 Task: Slide 17 - Target Infographic.
Action: Mouse moved to (41, 109)
Screenshot: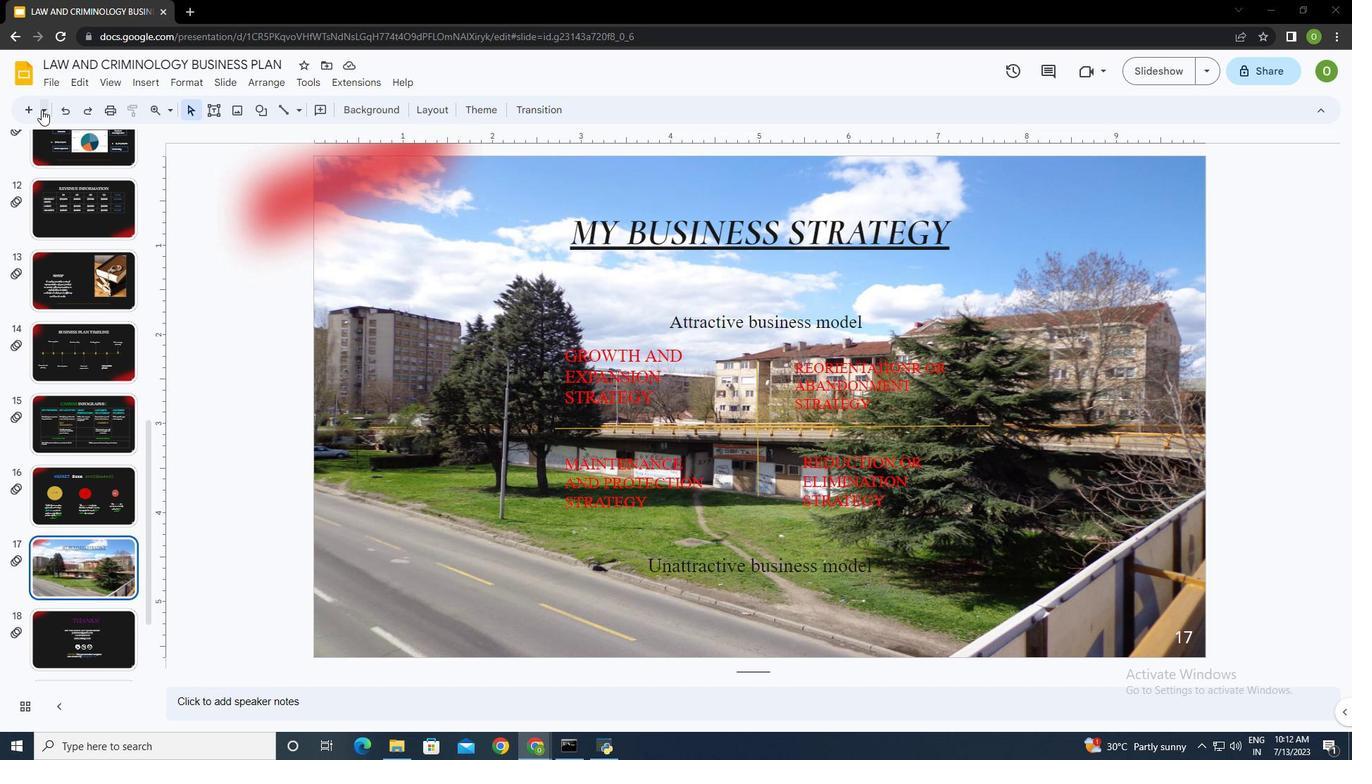 
Action: Mouse pressed left at (41, 109)
Screenshot: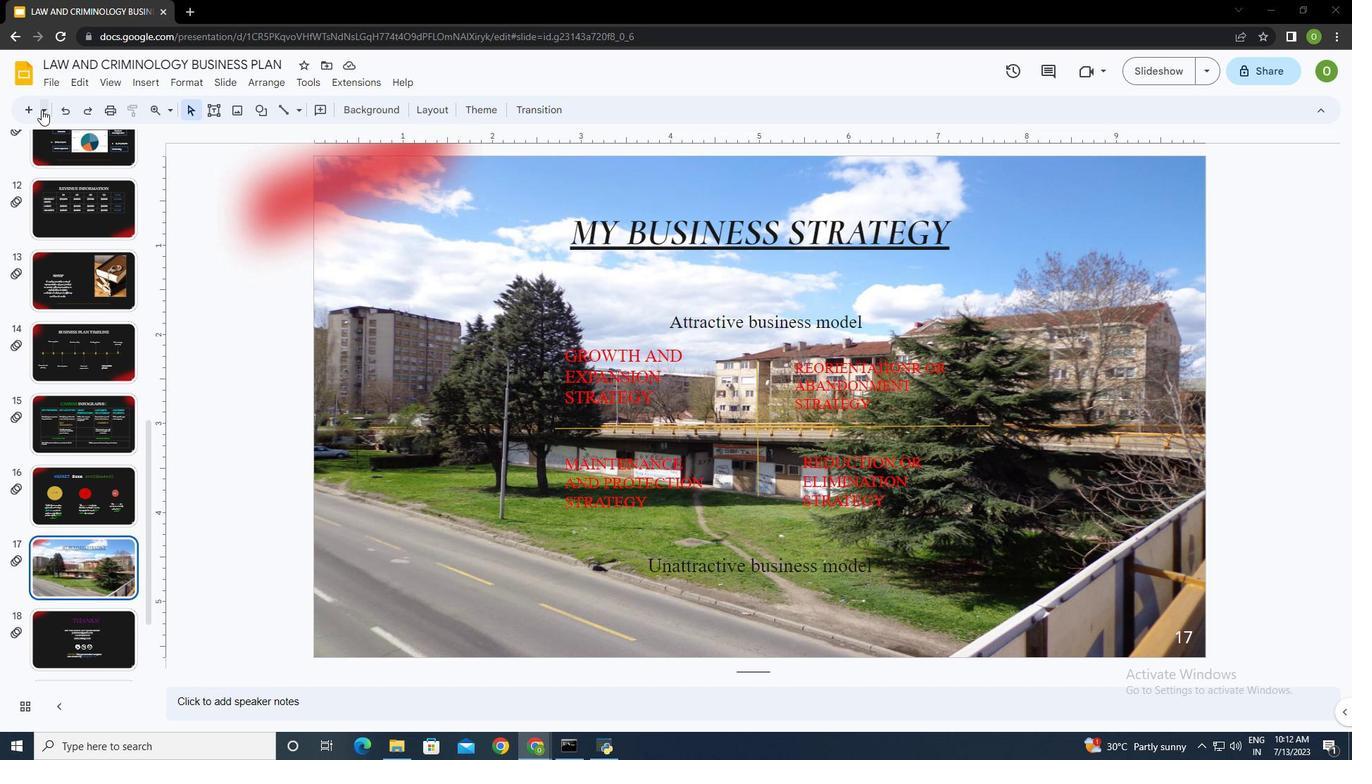 
Action: Mouse moved to (169, 257)
Screenshot: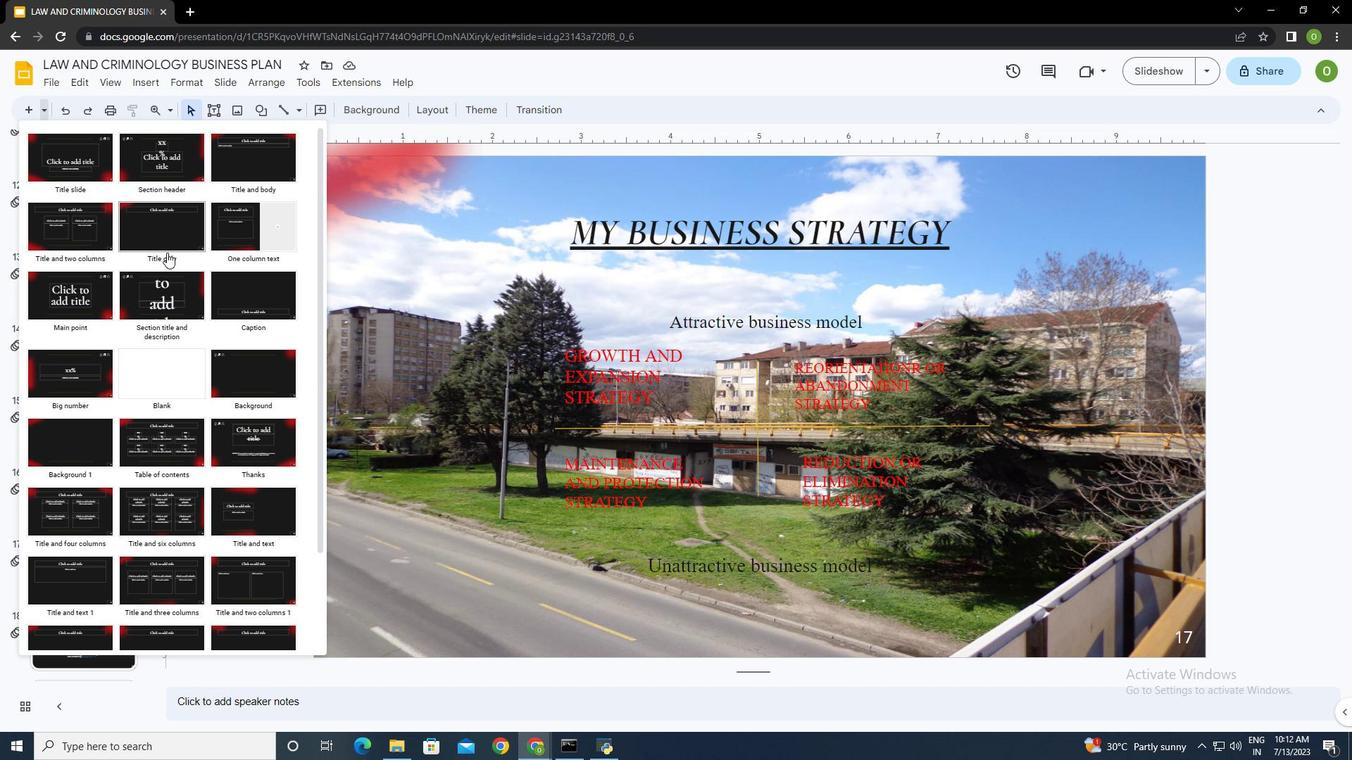 
Action: Mouse scrolled (169, 257) with delta (0, 0)
Screenshot: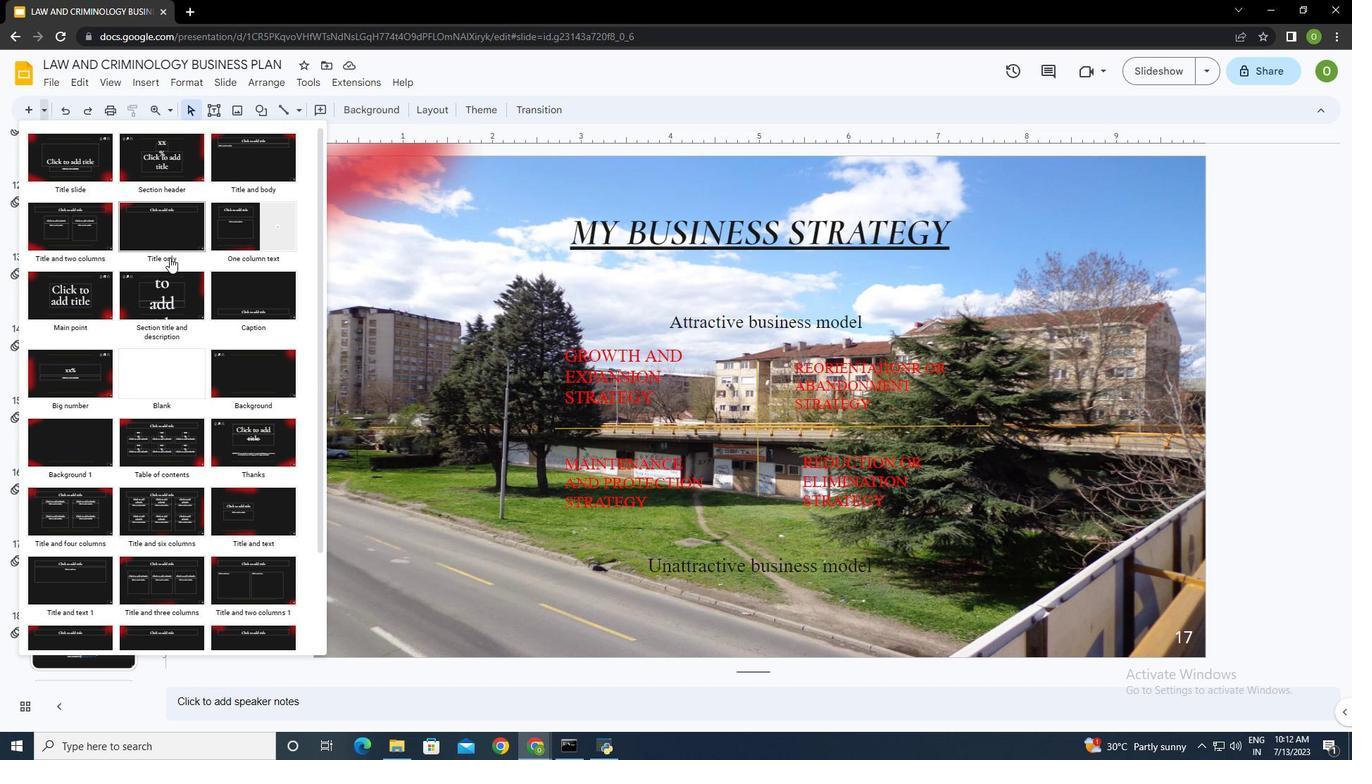 
Action: Mouse scrolled (169, 257) with delta (0, 0)
Screenshot: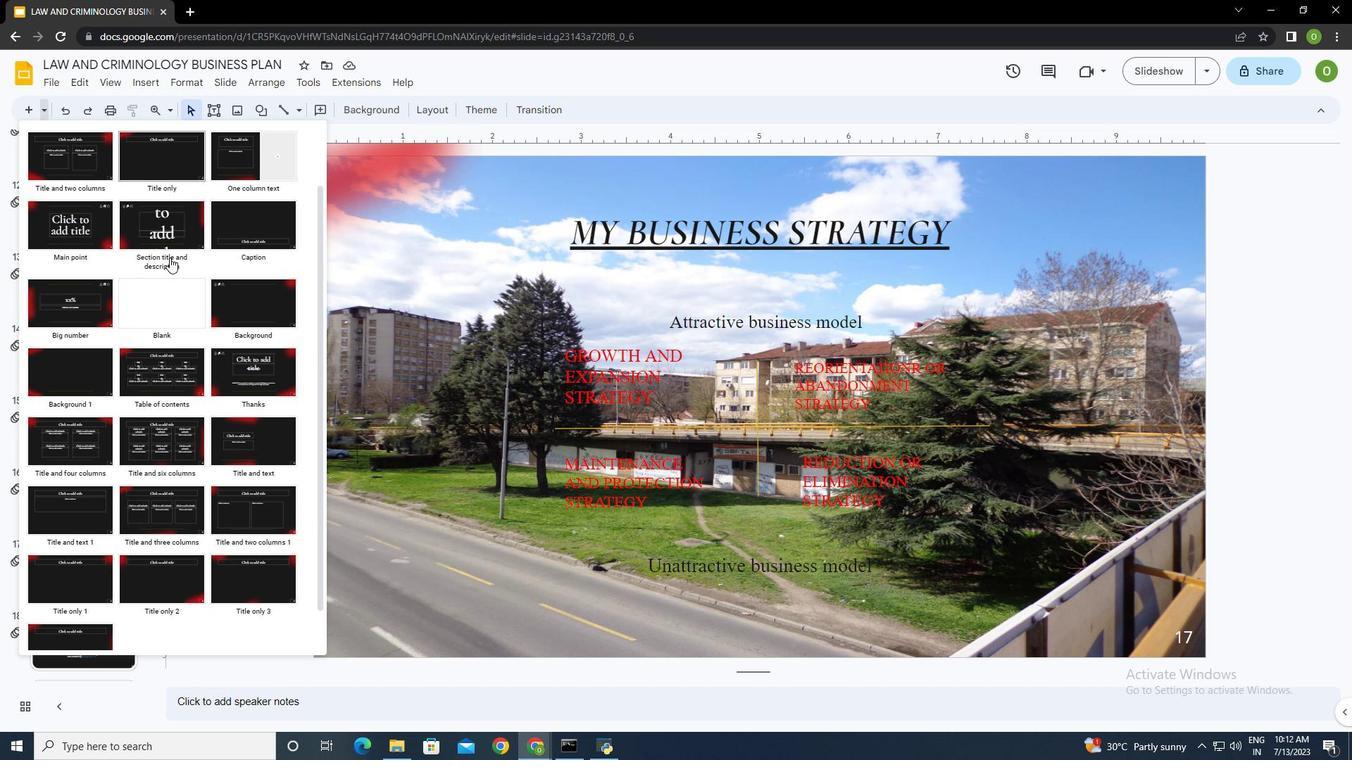 
Action: Mouse scrolled (169, 257) with delta (0, 0)
Screenshot: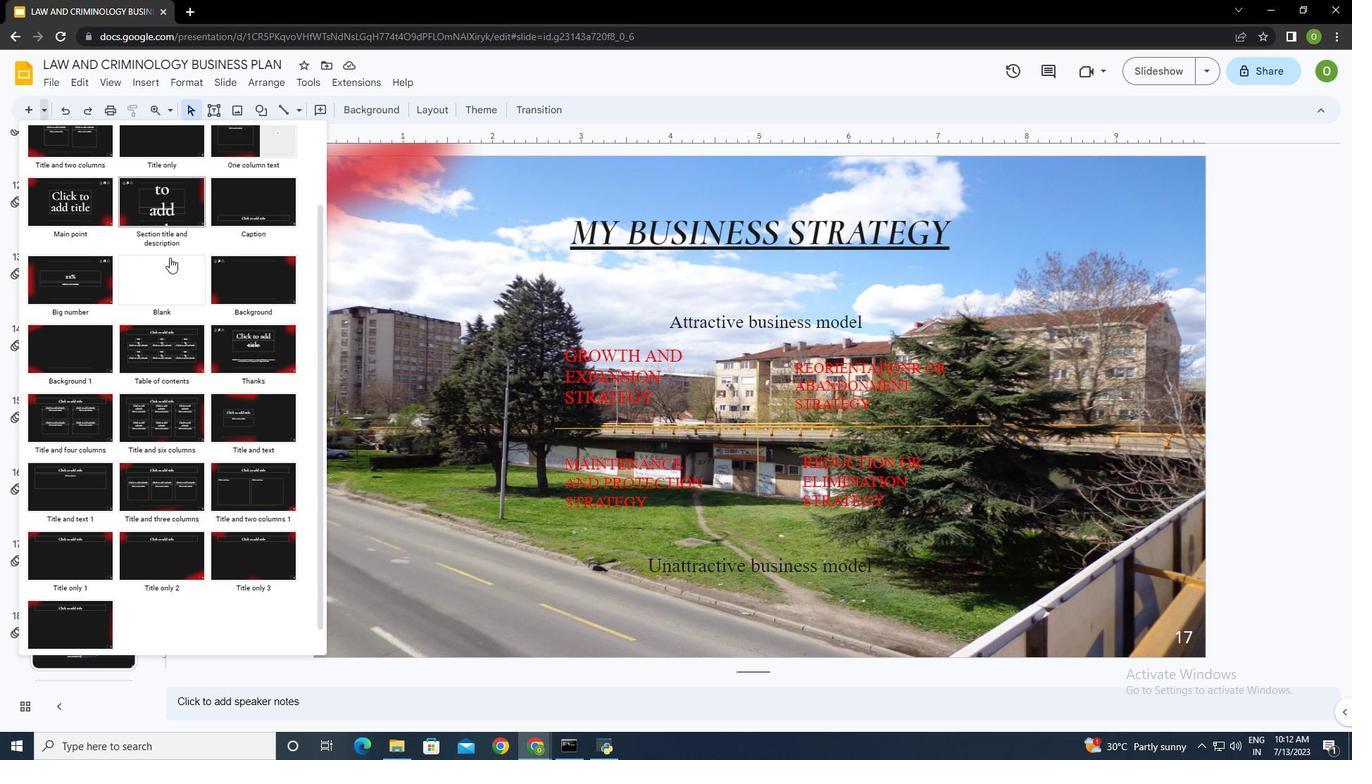 
Action: Mouse moved to (169, 257)
Screenshot: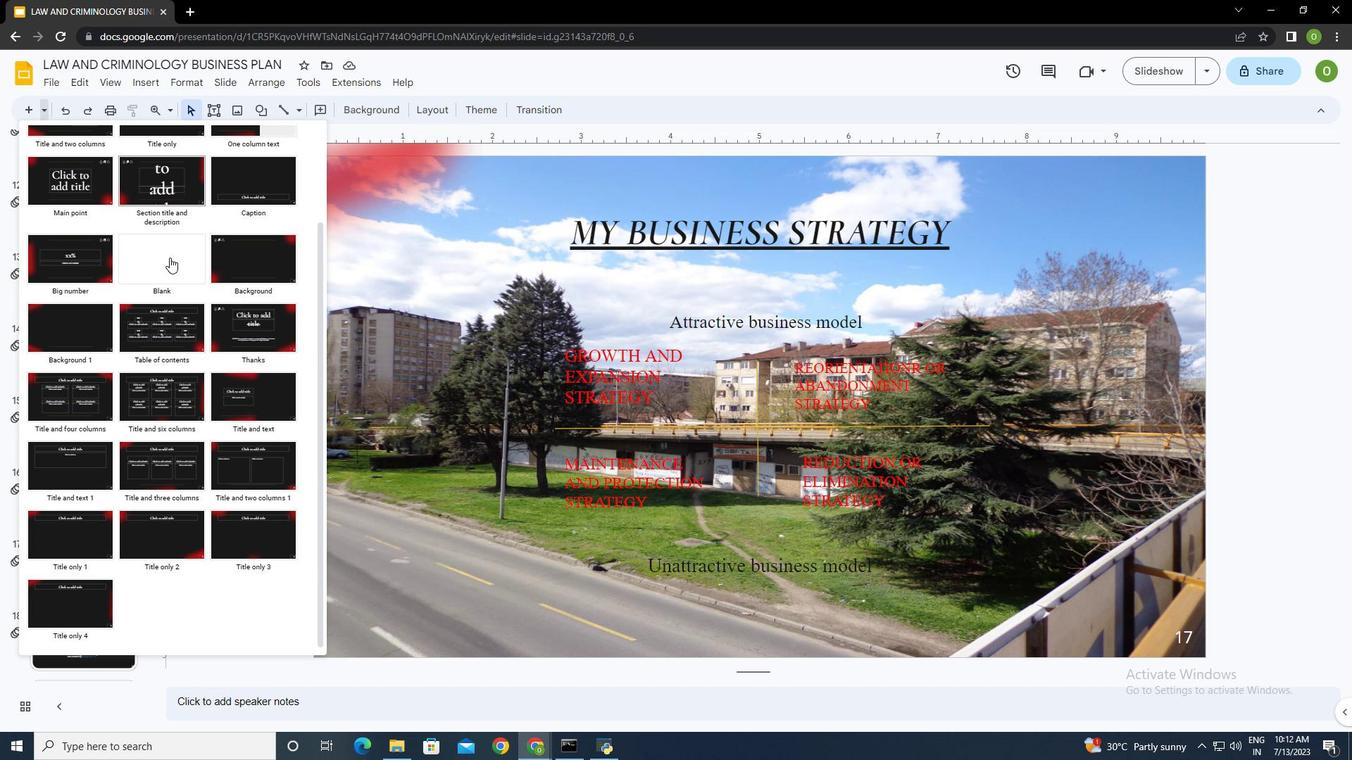 
Action: Mouse scrolled (169, 257) with delta (0, 0)
Screenshot: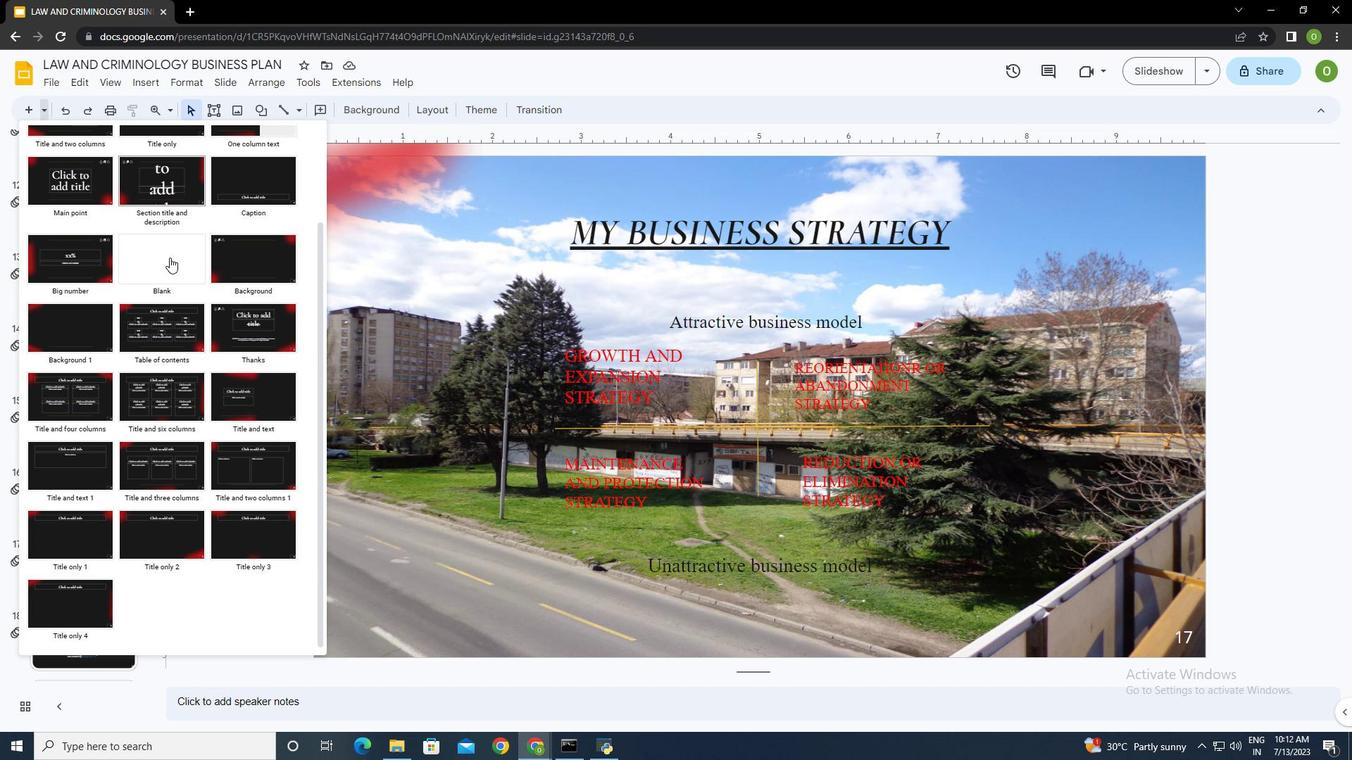 
Action: Mouse scrolled (169, 257) with delta (0, 0)
Screenshot: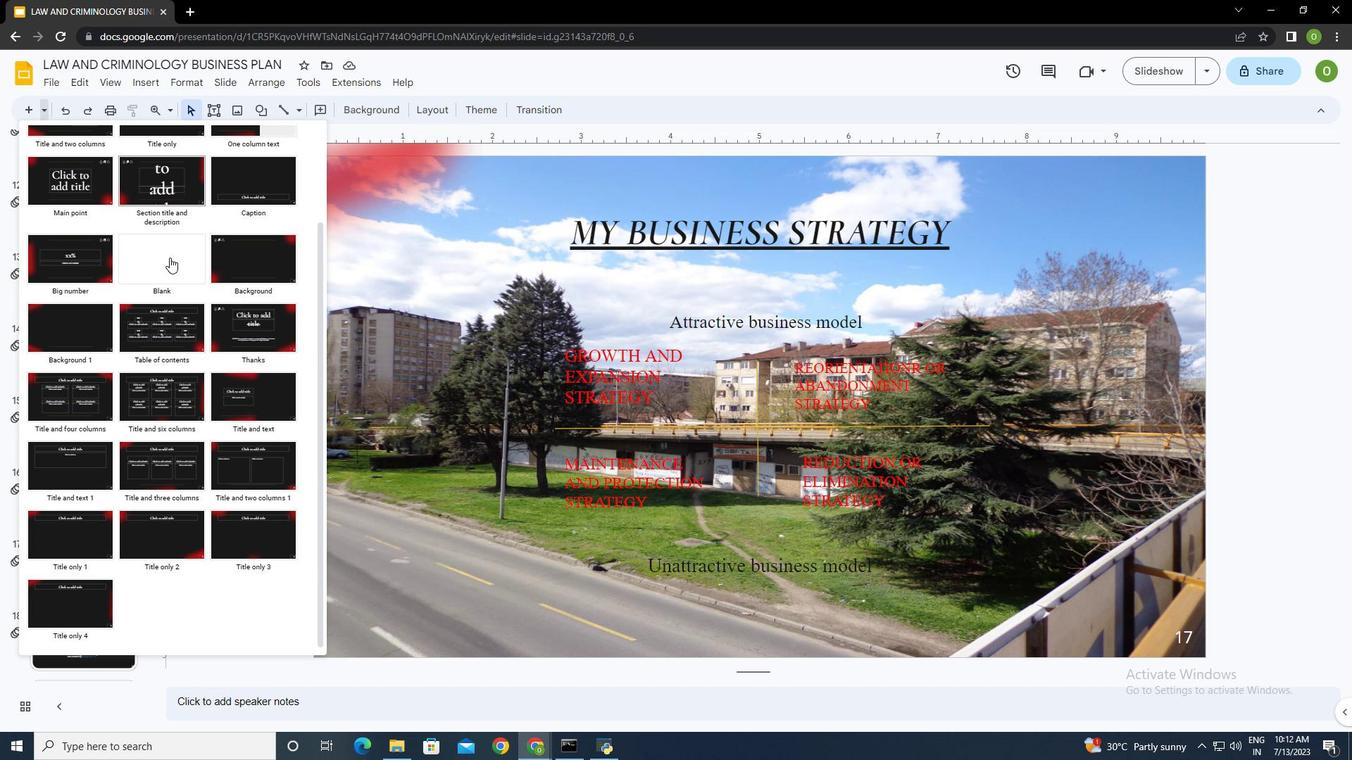 
Action: Mouse scrolled (169, 257) with delta (0, 0)
Screenshot: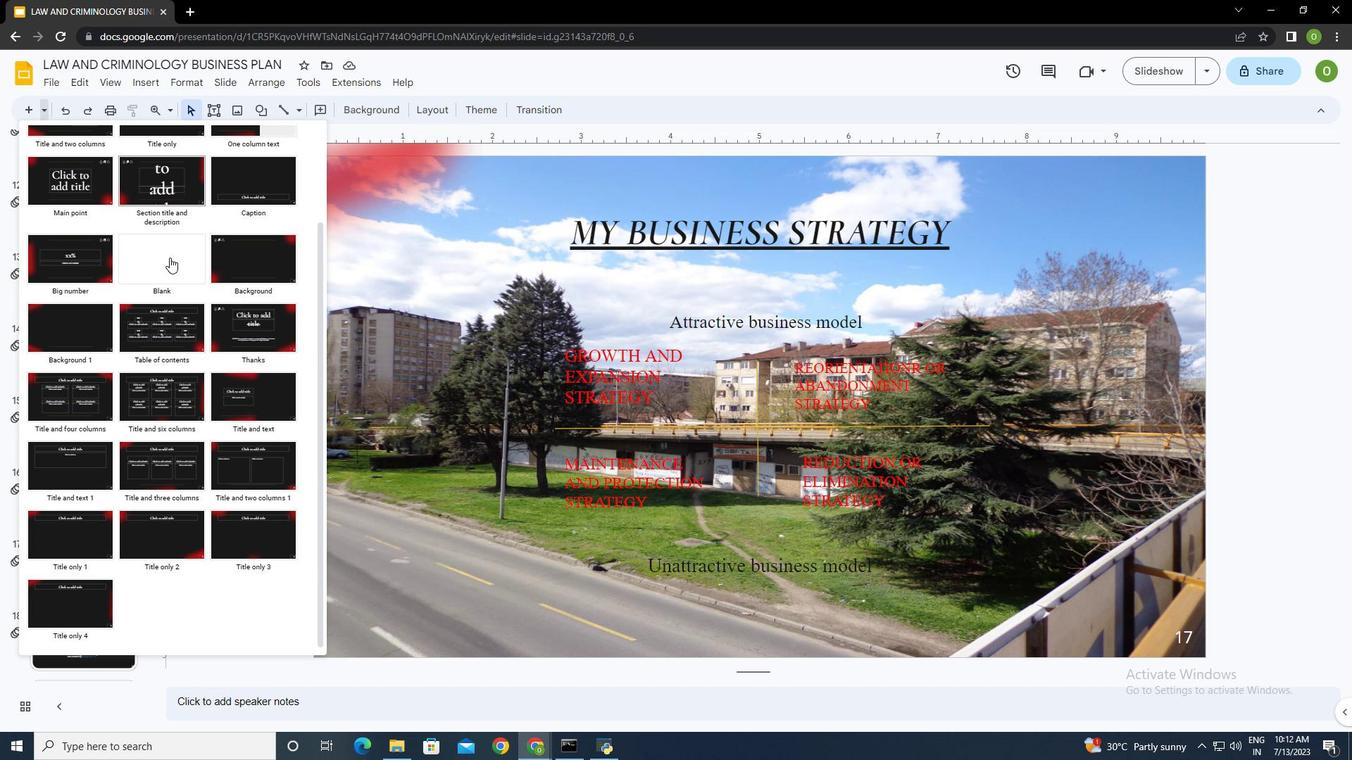 
Action: Mouse scrolled (169, 257) with delta (0, 0)
Screenshot: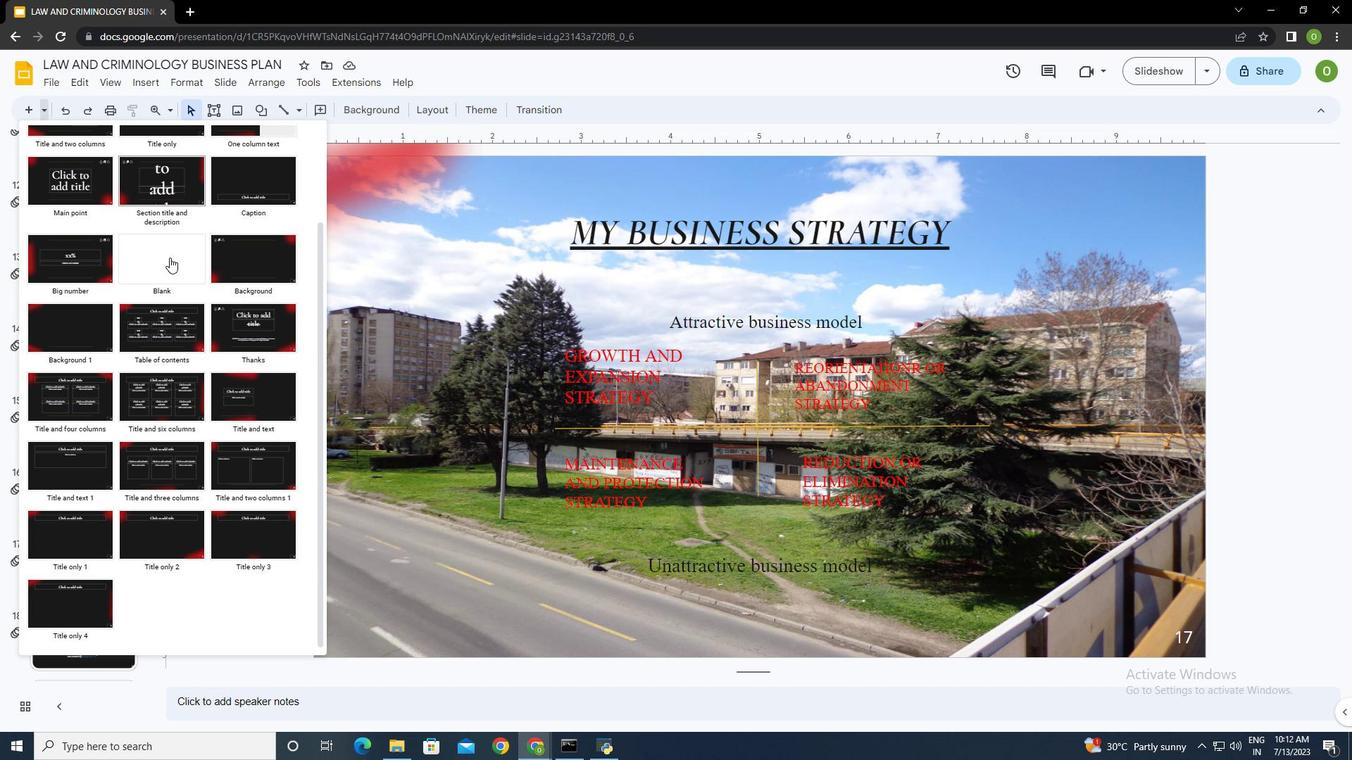 
Action: Mouse moved to (169, 257)
Screenshot: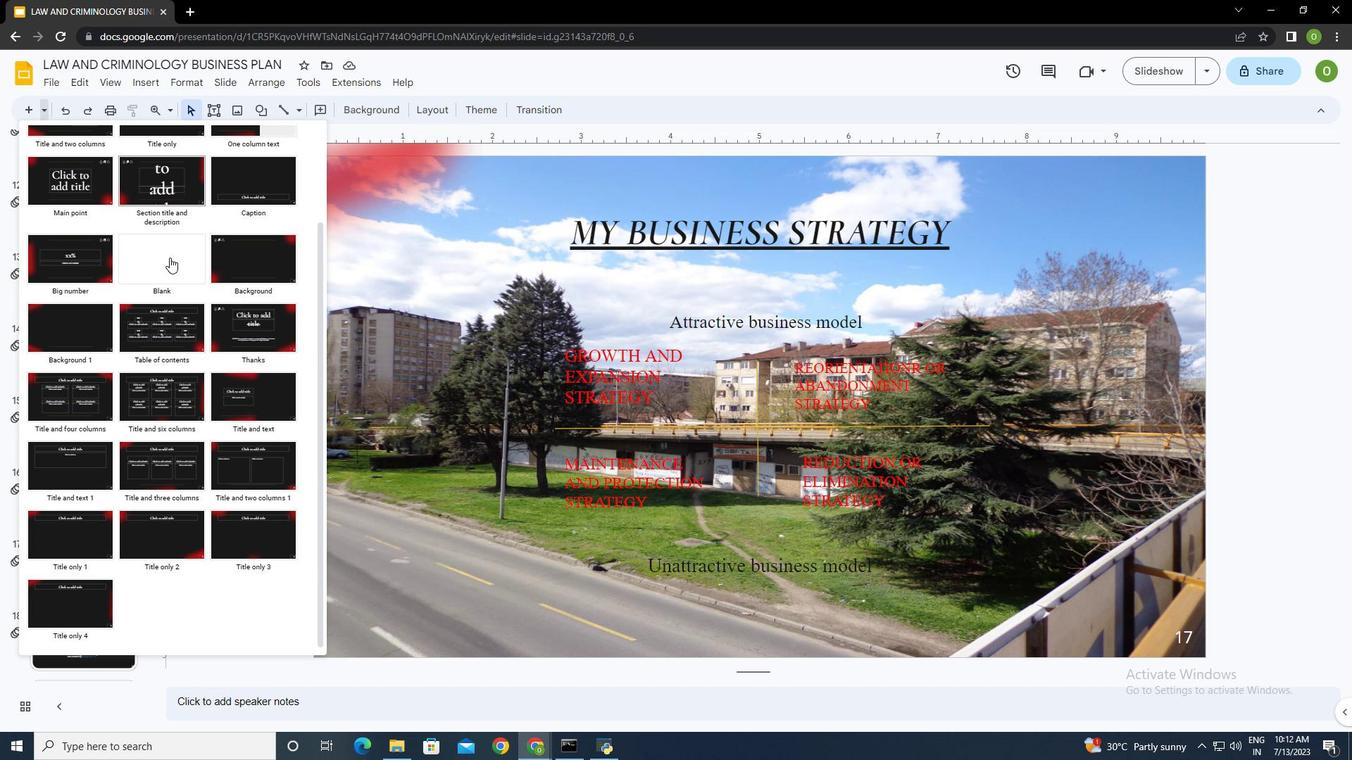 
Action: Mouse scrolled (169, 257) with delta (0, 0)
Screenshot: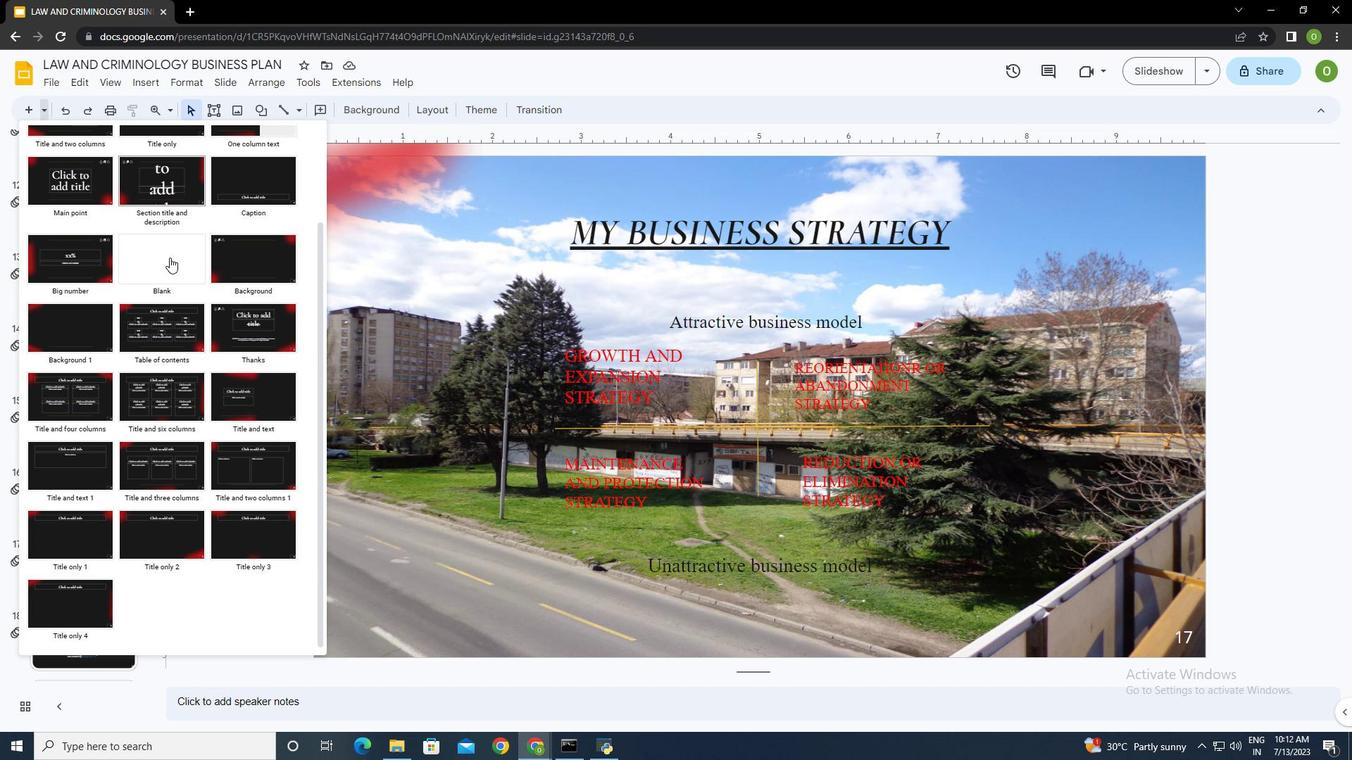 
Action: Mouse scrolled (169, 257) with delta (0, 0)
Screenshot: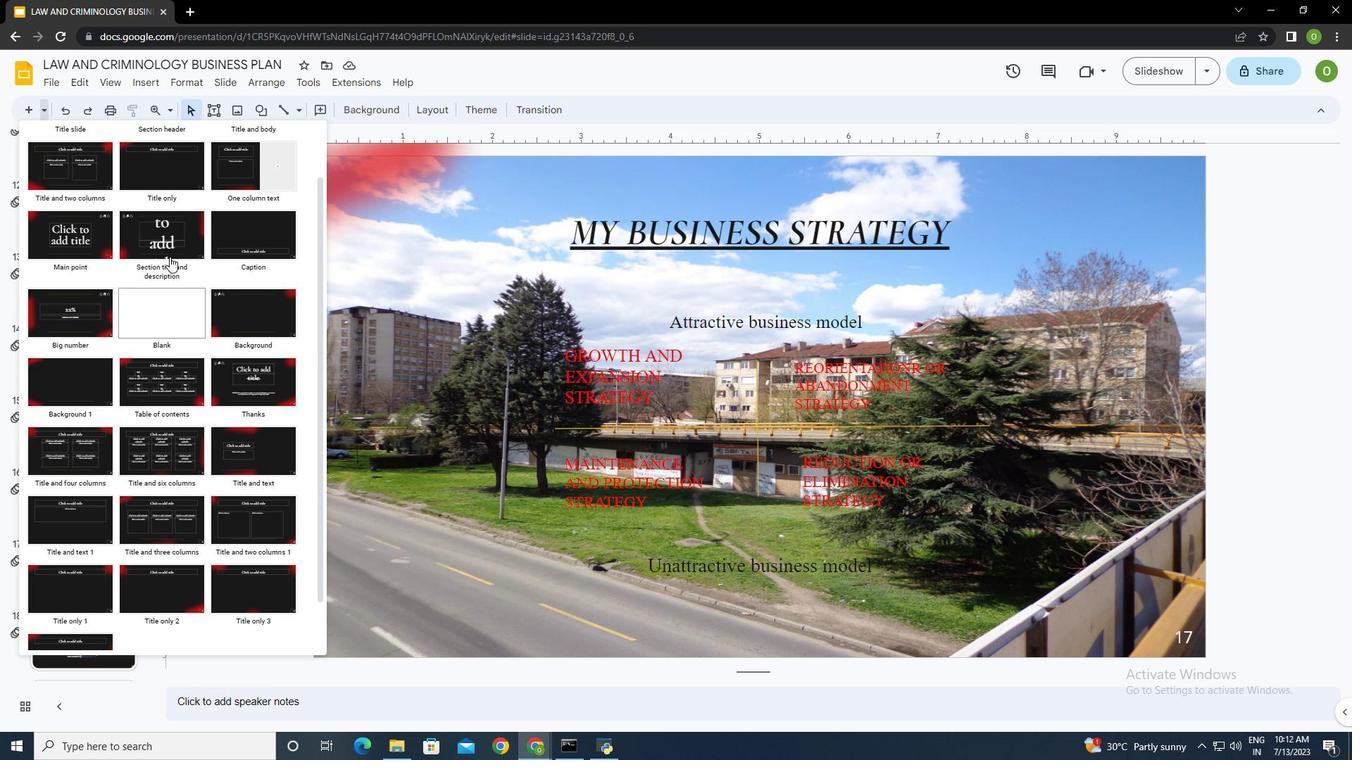 
Action: Mouse scrolled (169, 257) with delta (0, 0)
Screenshot: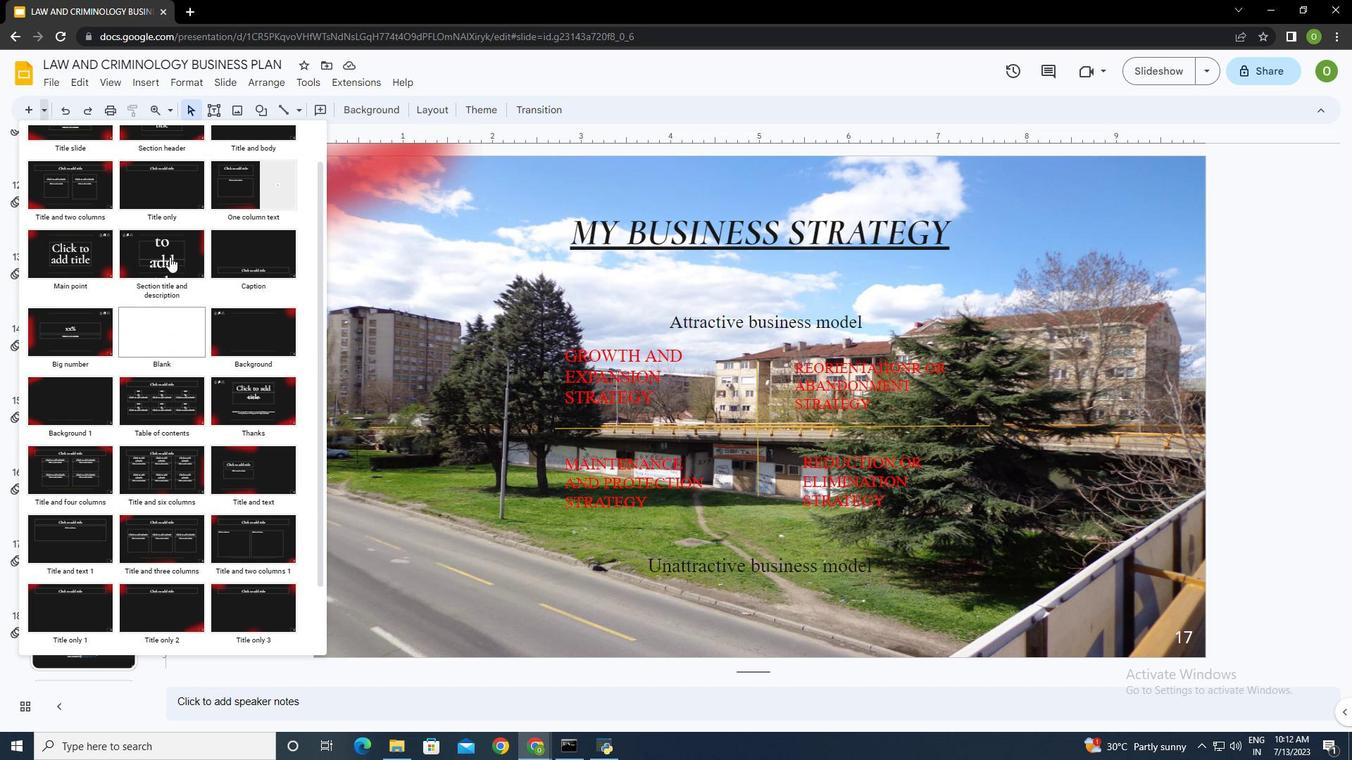 
Action: Mouse moved to (168, 223)
Screenshot: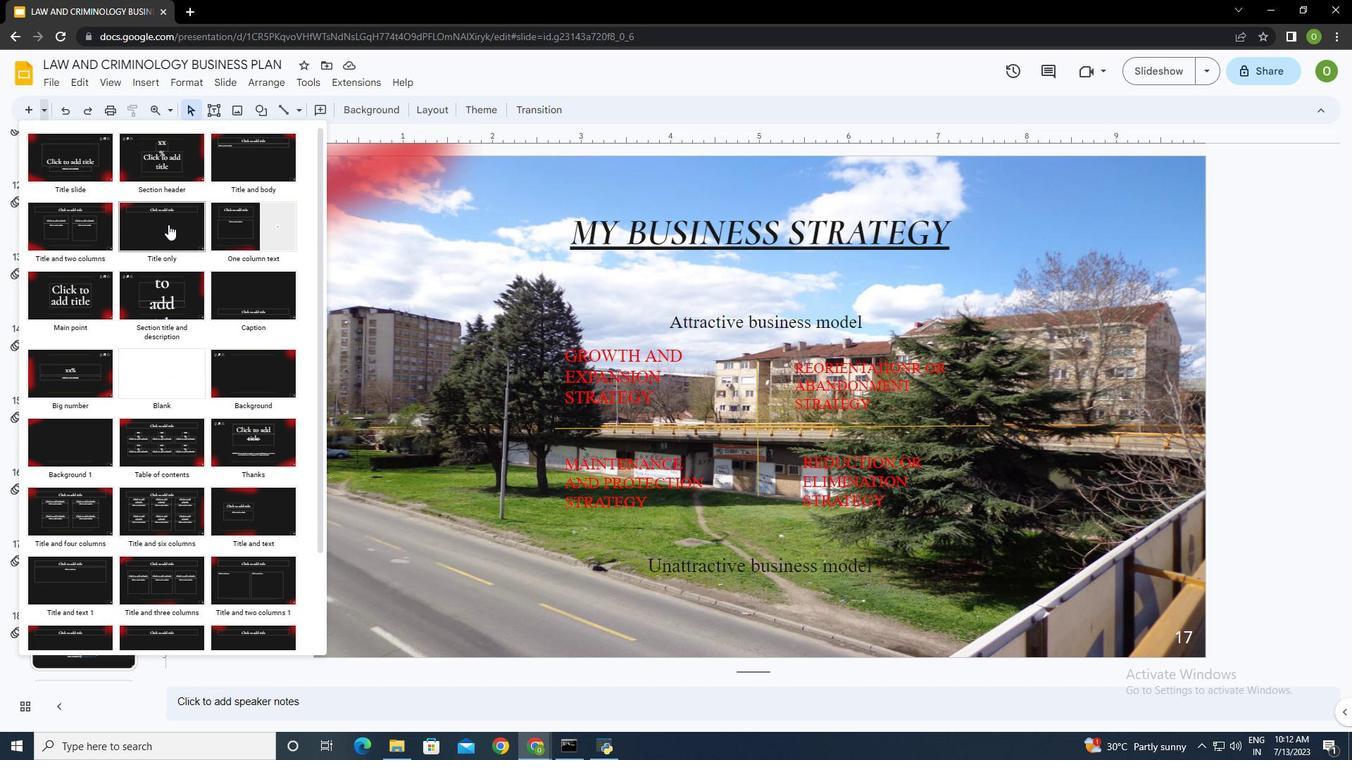 
Action: Mouse pressed left at (168, 223)
Screenshot: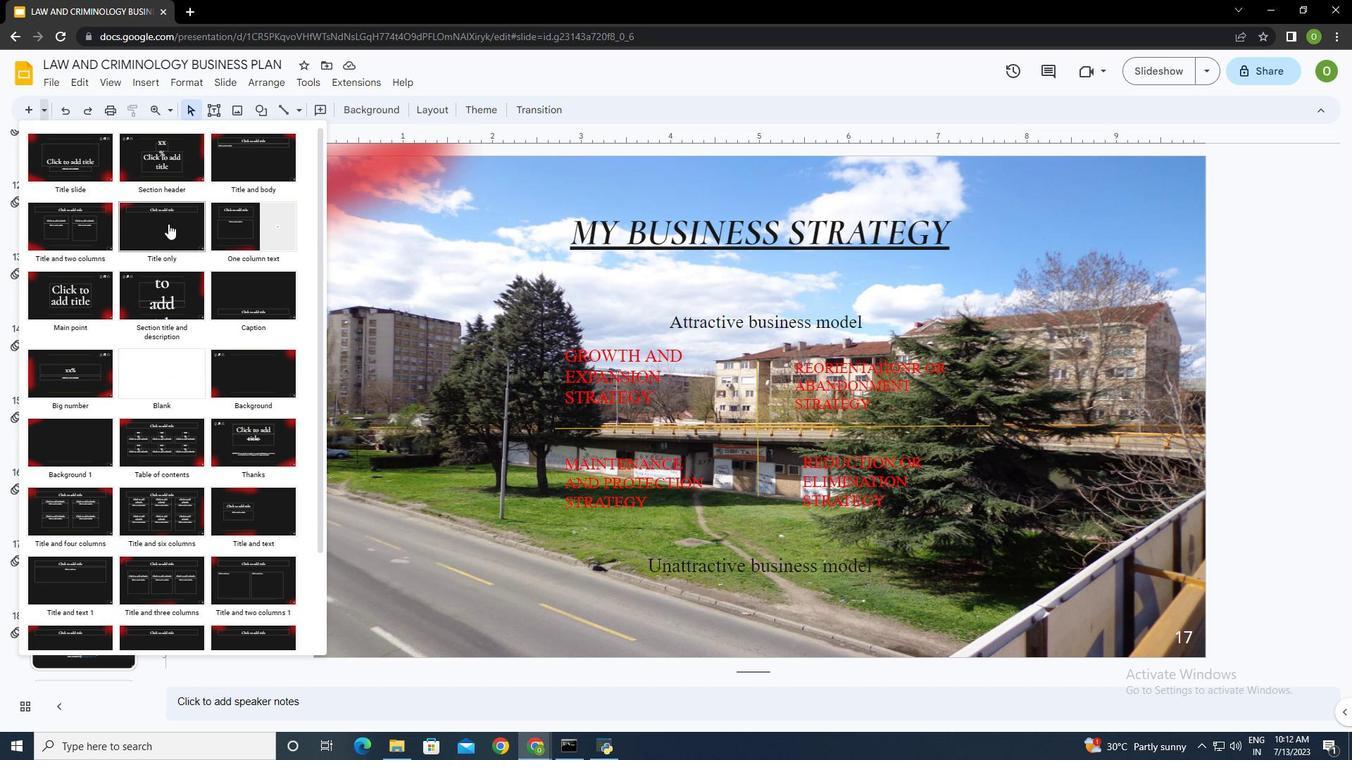 
Action: Mouse moved to (533, 216)
Screenshot: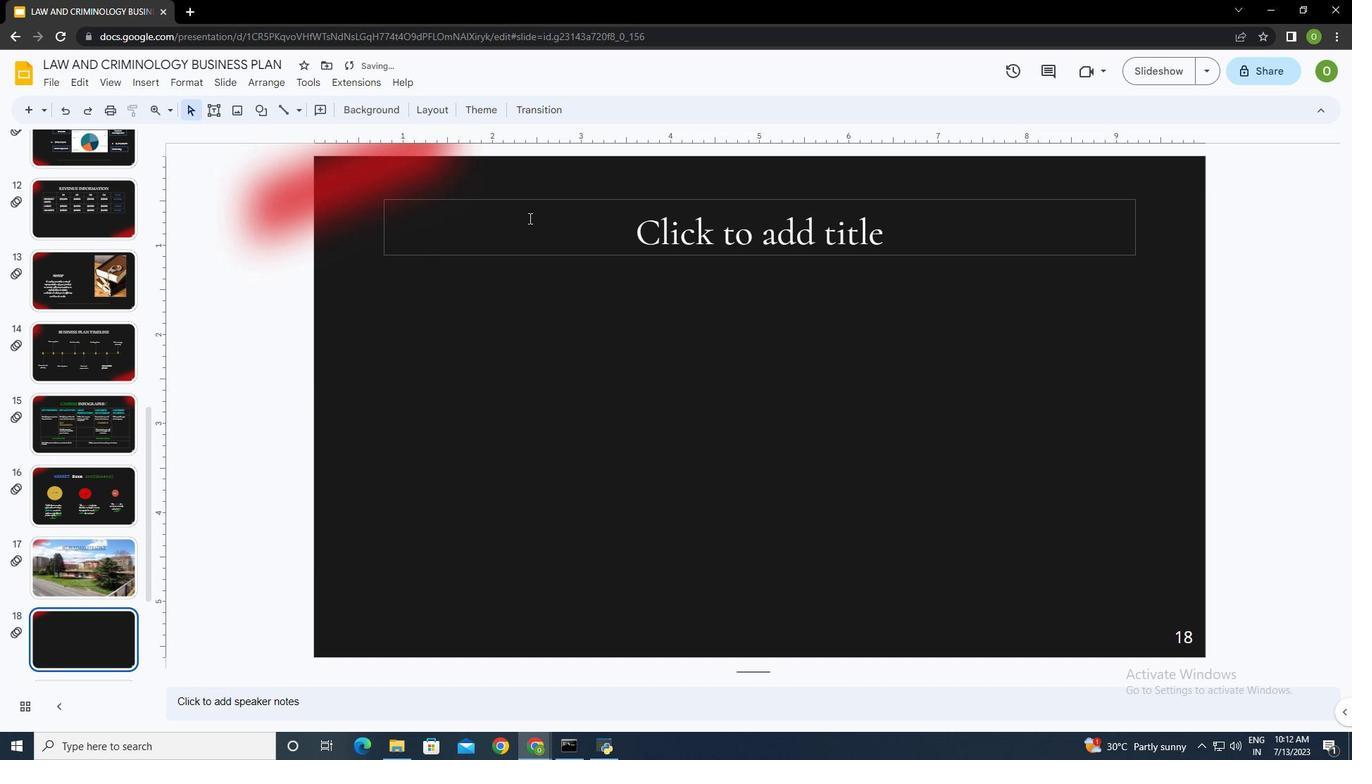 
Action: Mouse pressed left at (533, 216)
Screenshot: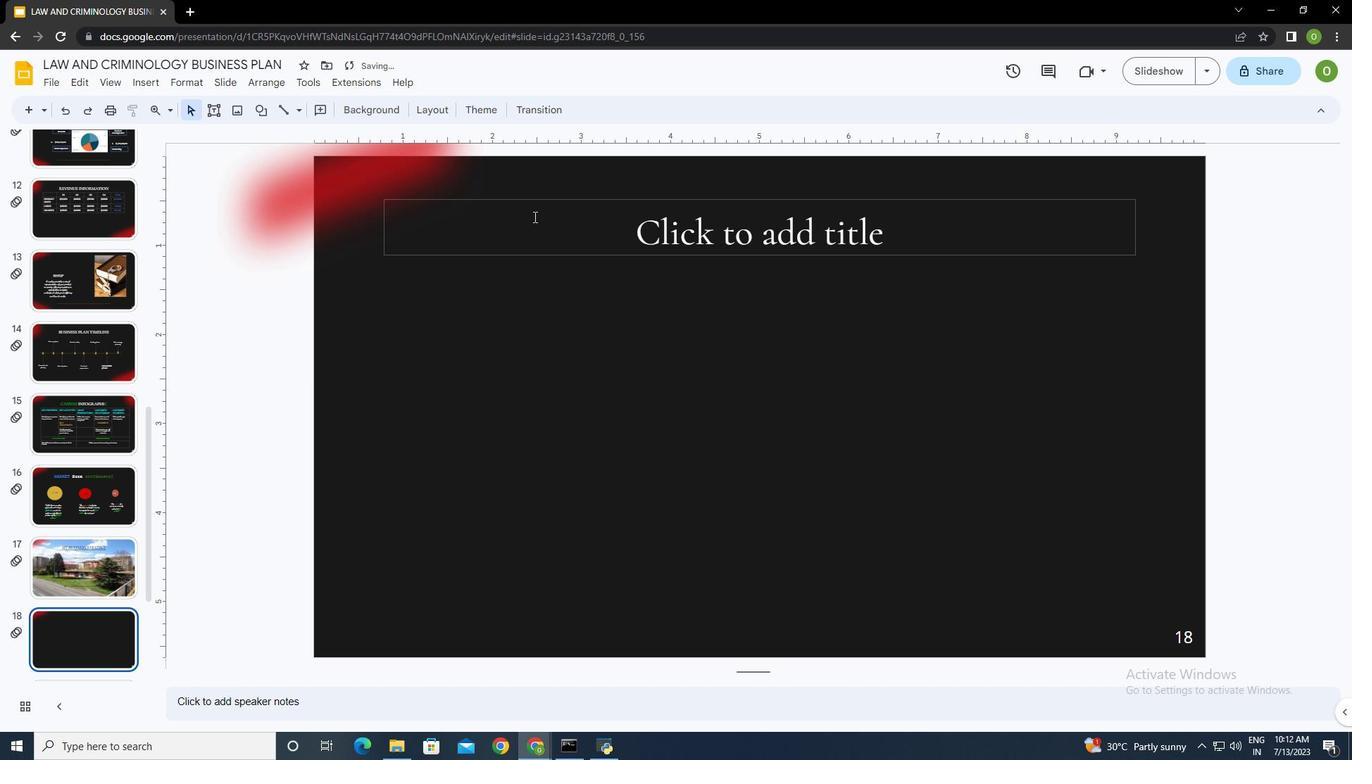 
Action: Mouse moved to (537, 235)
Screenshot: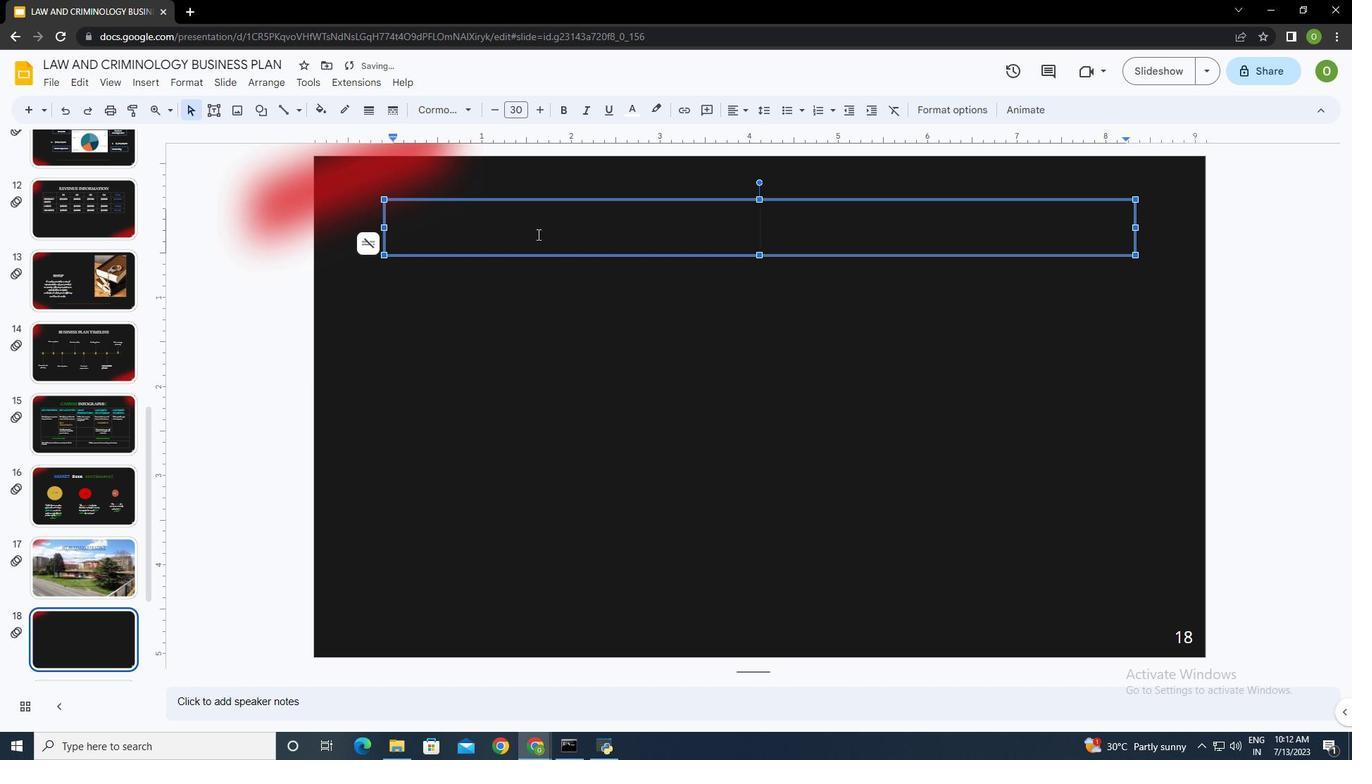 
Action: Key pressed <Key.caps_lock>TARH<Key.backspace>GET<Key.space>INFORA<Key.backspace><Key.backspace>GRAPHIC
Screenshot: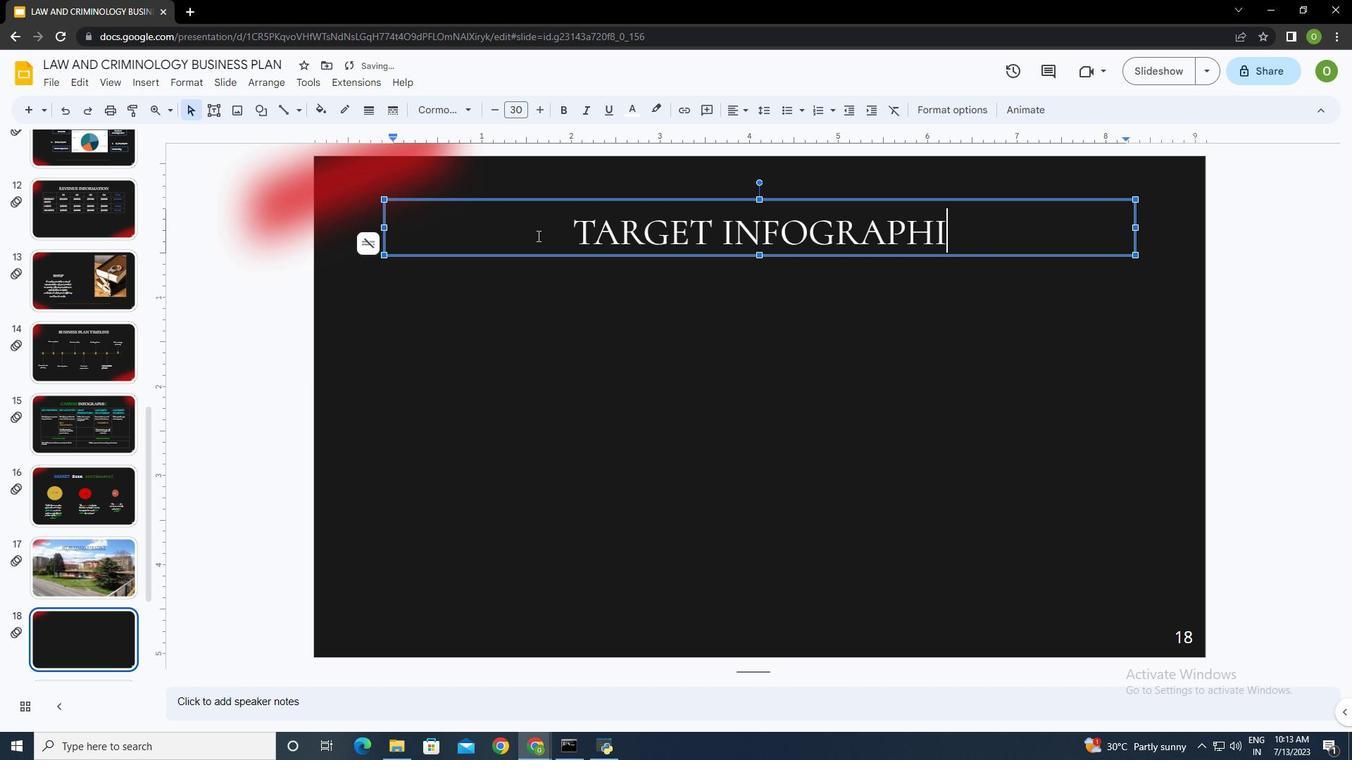 
Action: Mouse moved to (628, 345)
Screenshot: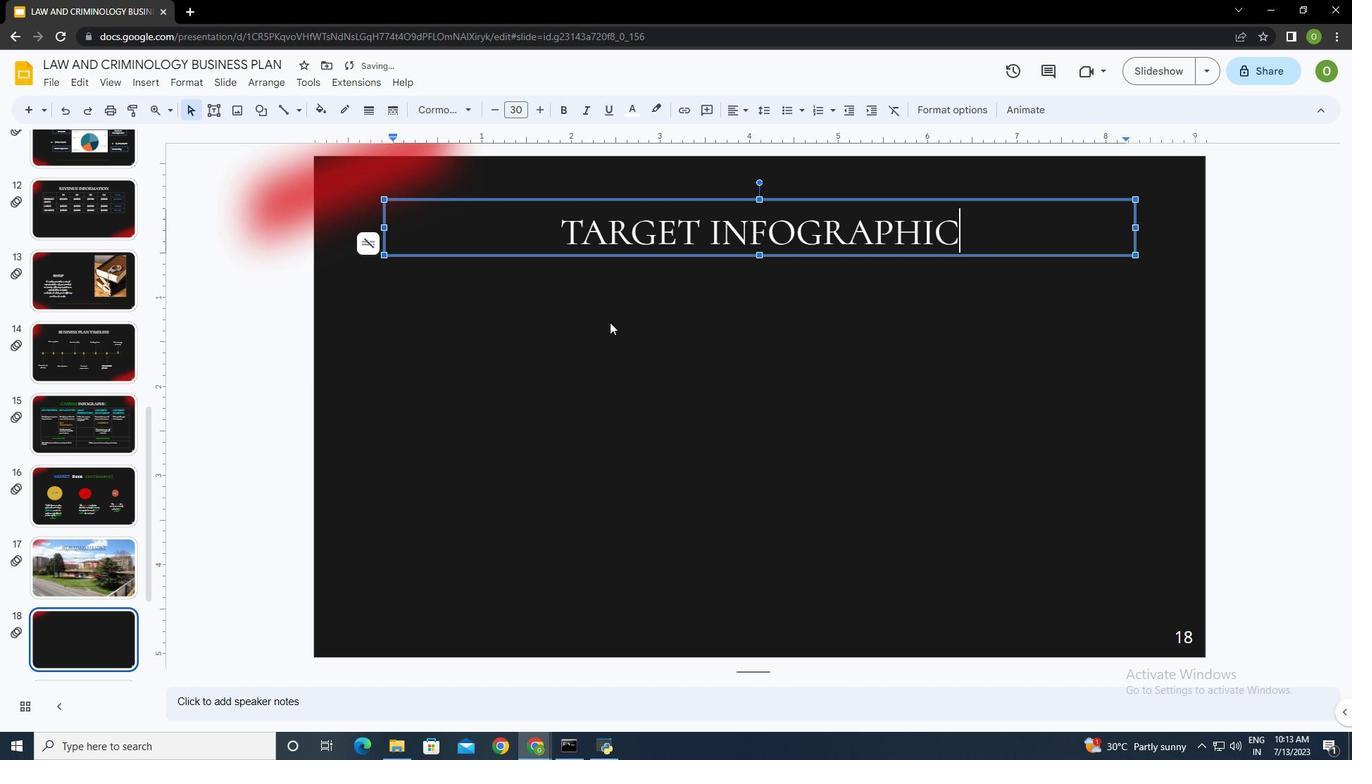 
Action: Mouse pressed left at (628, 345)
Screenshot: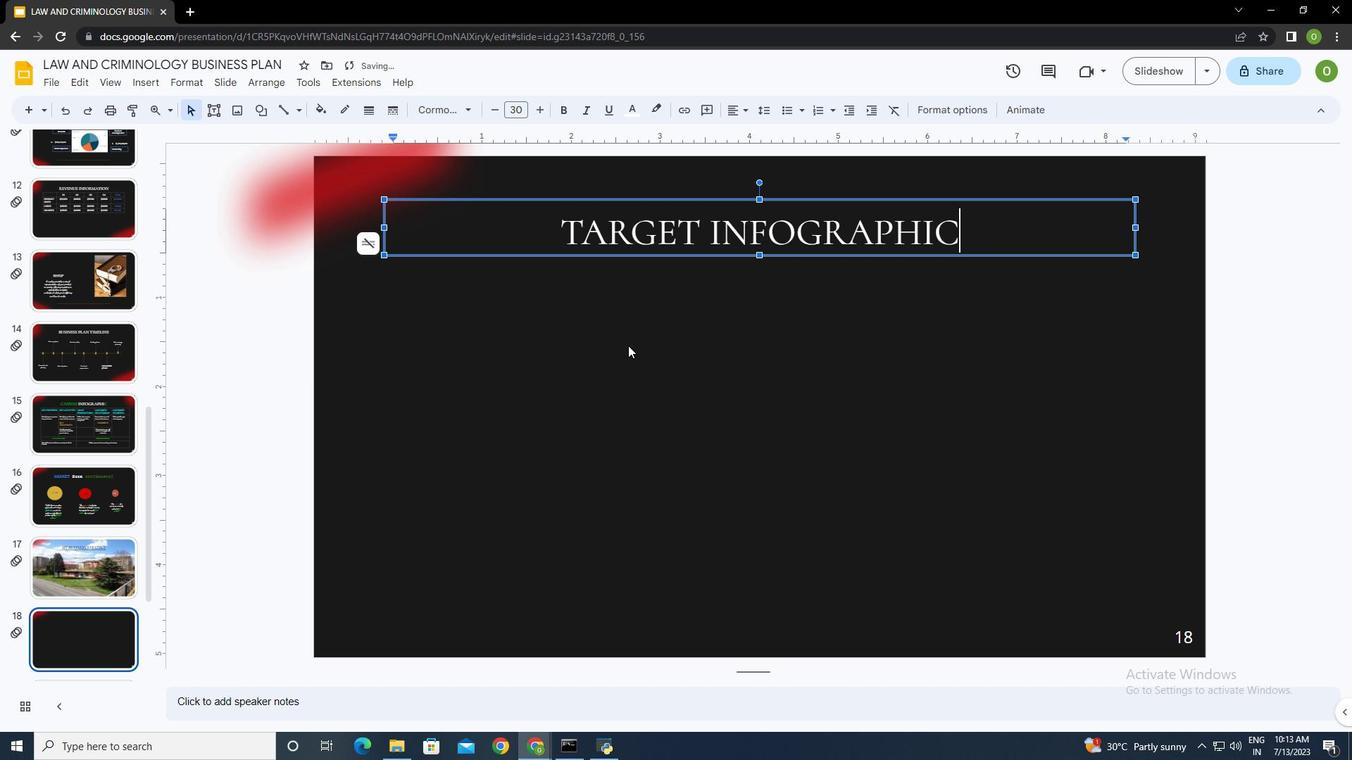 
Action: Mouse moved to (710, 240)
Screenshot: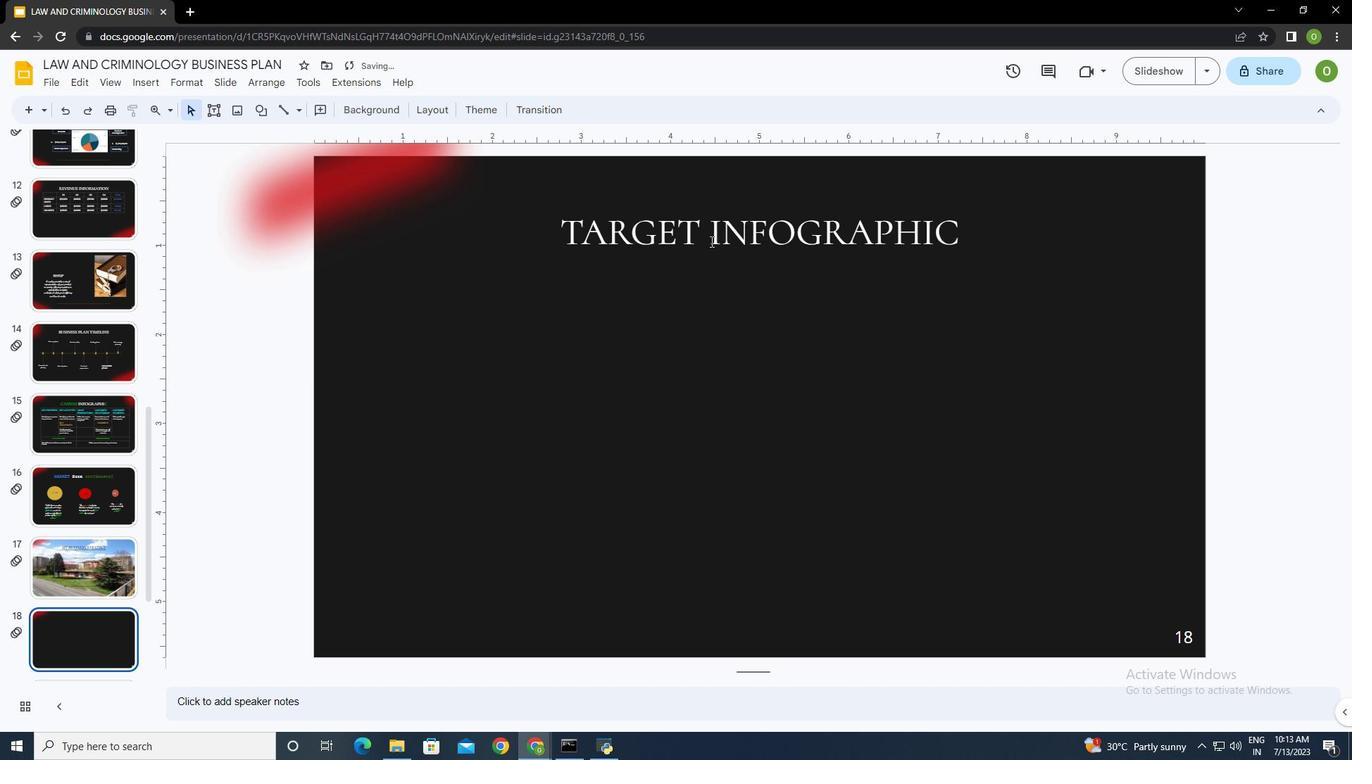 
Action: Mouse pressed left at (710, 240)
Screenshot: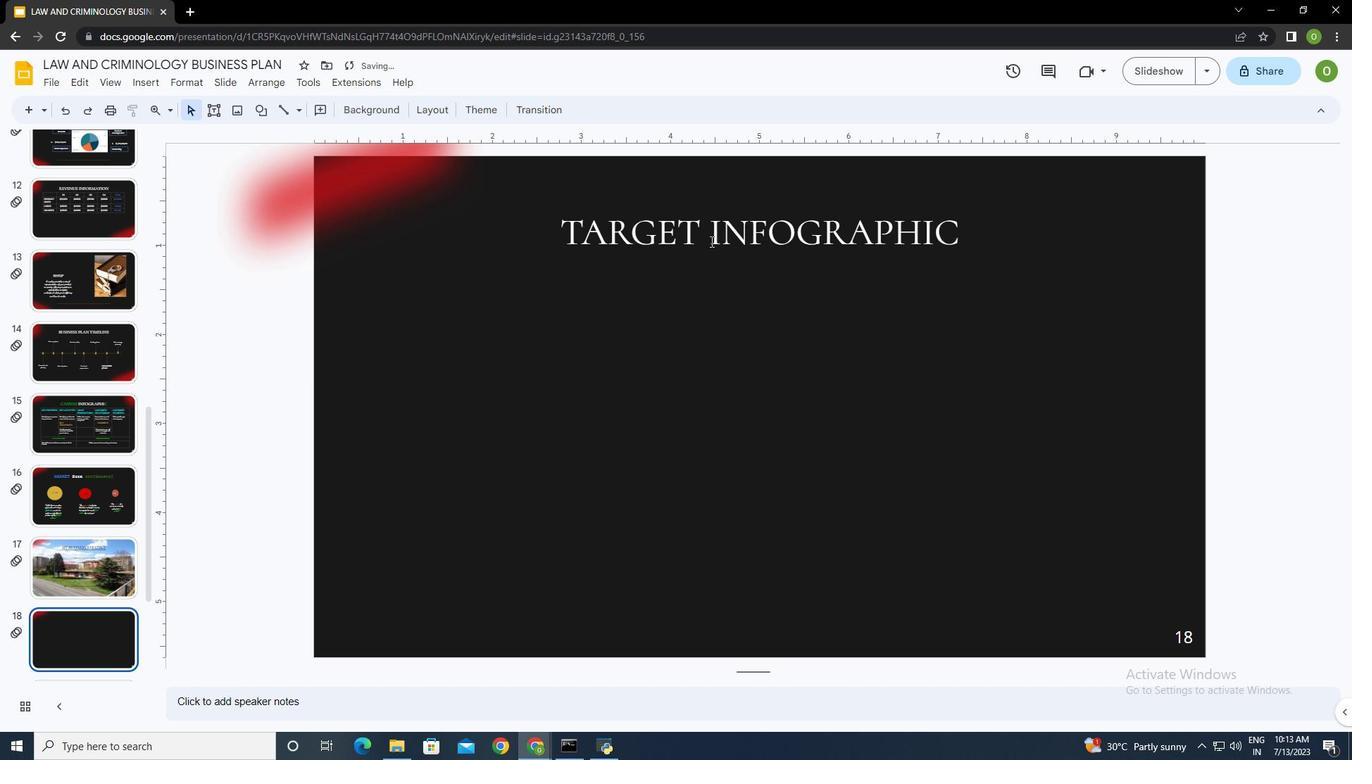 
Action: Mouse moved to (969, 238)
Screenshot: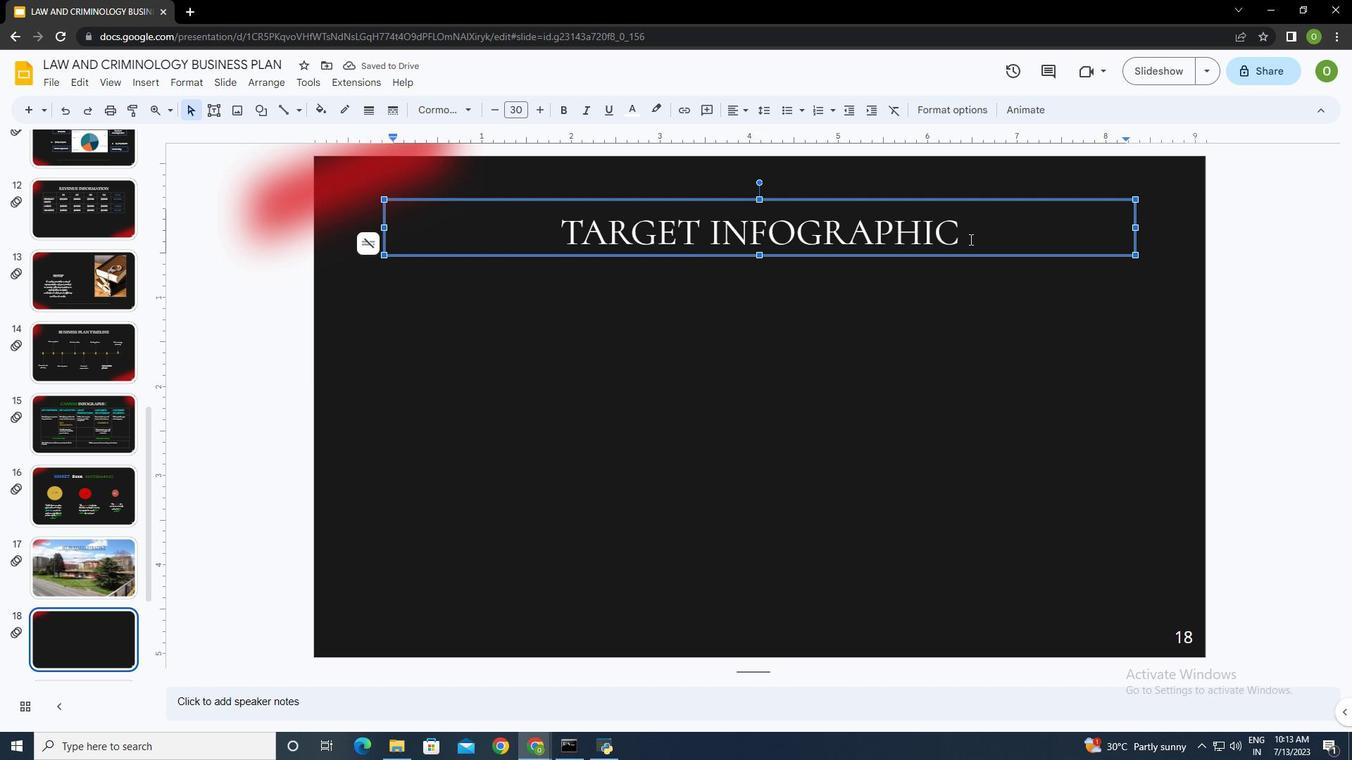 
Action: Mouse pressed left at (969, 238)
Screenshot: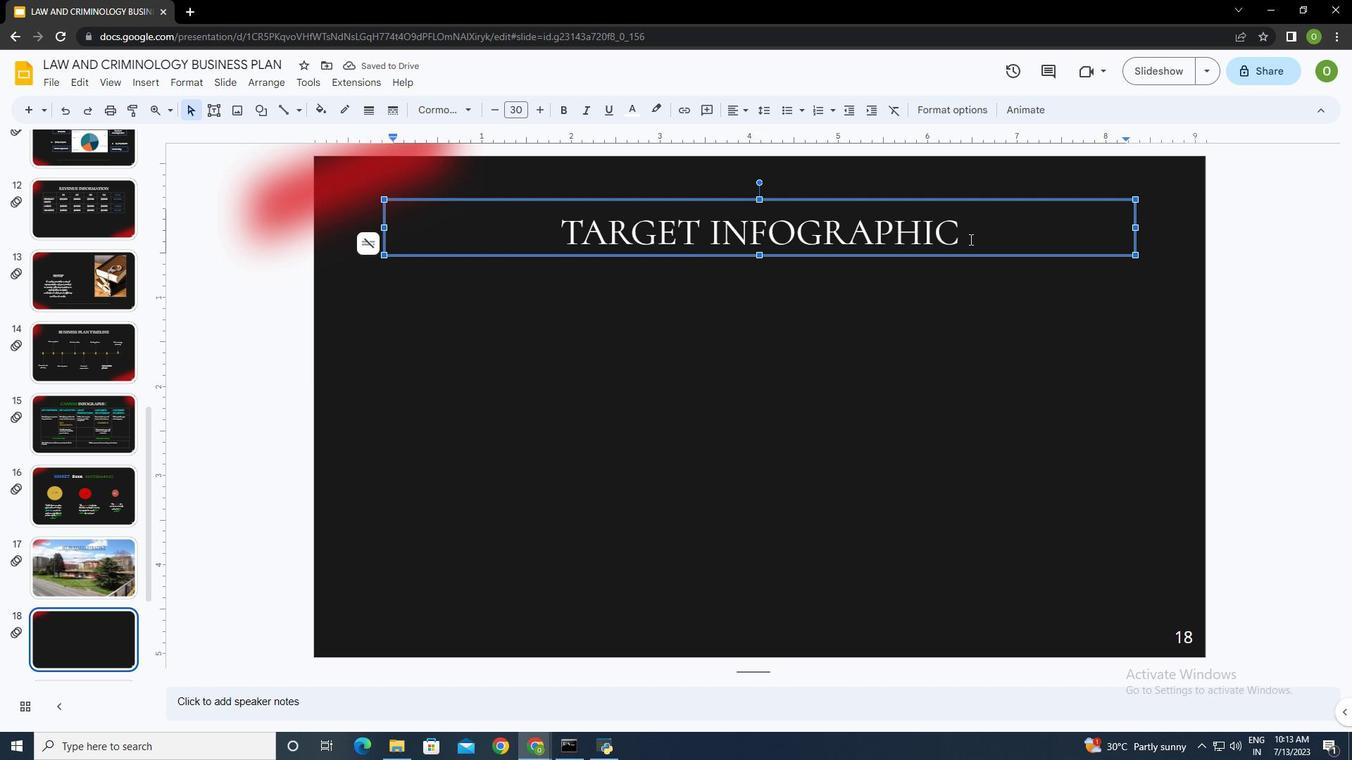 
Action: Mouse moved to (440, 108)
Screenshot: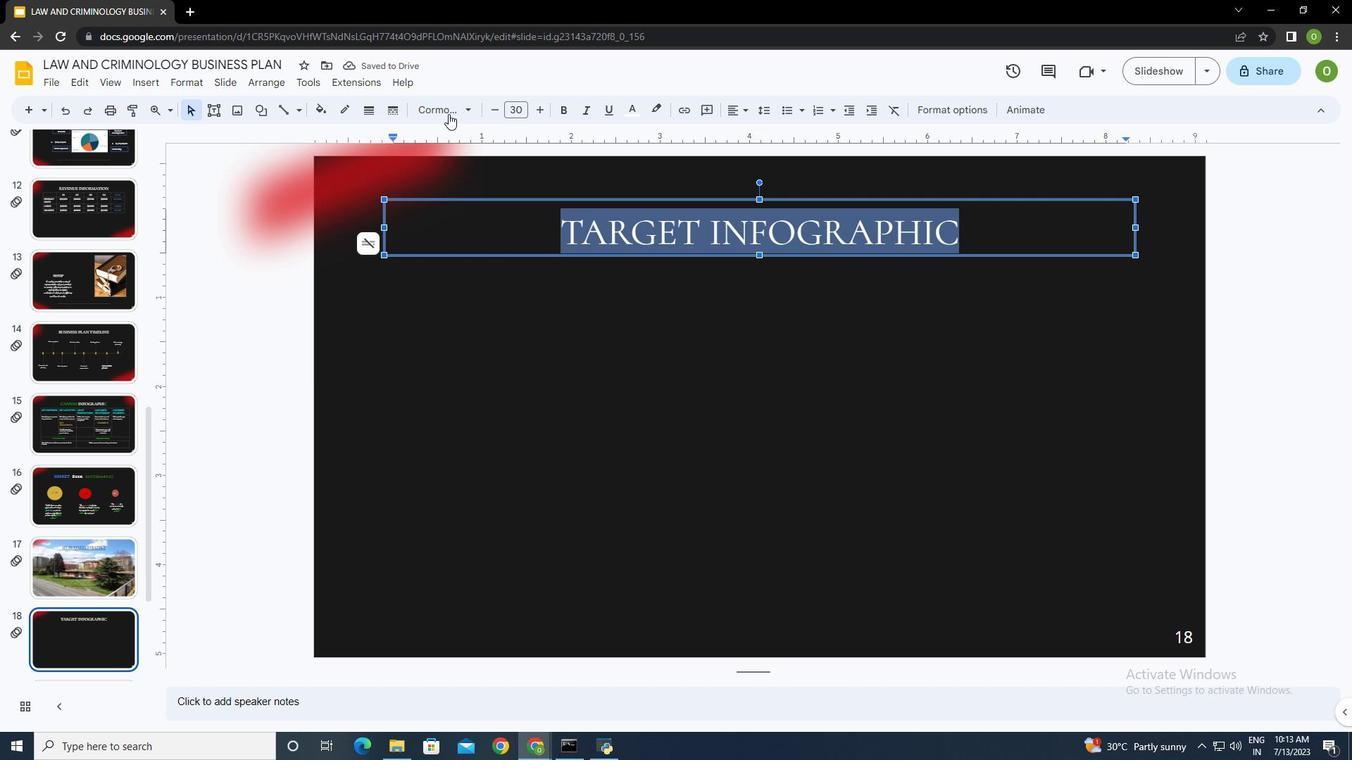 
Action: Mouse pressed left at (440, 108)
Screenshot: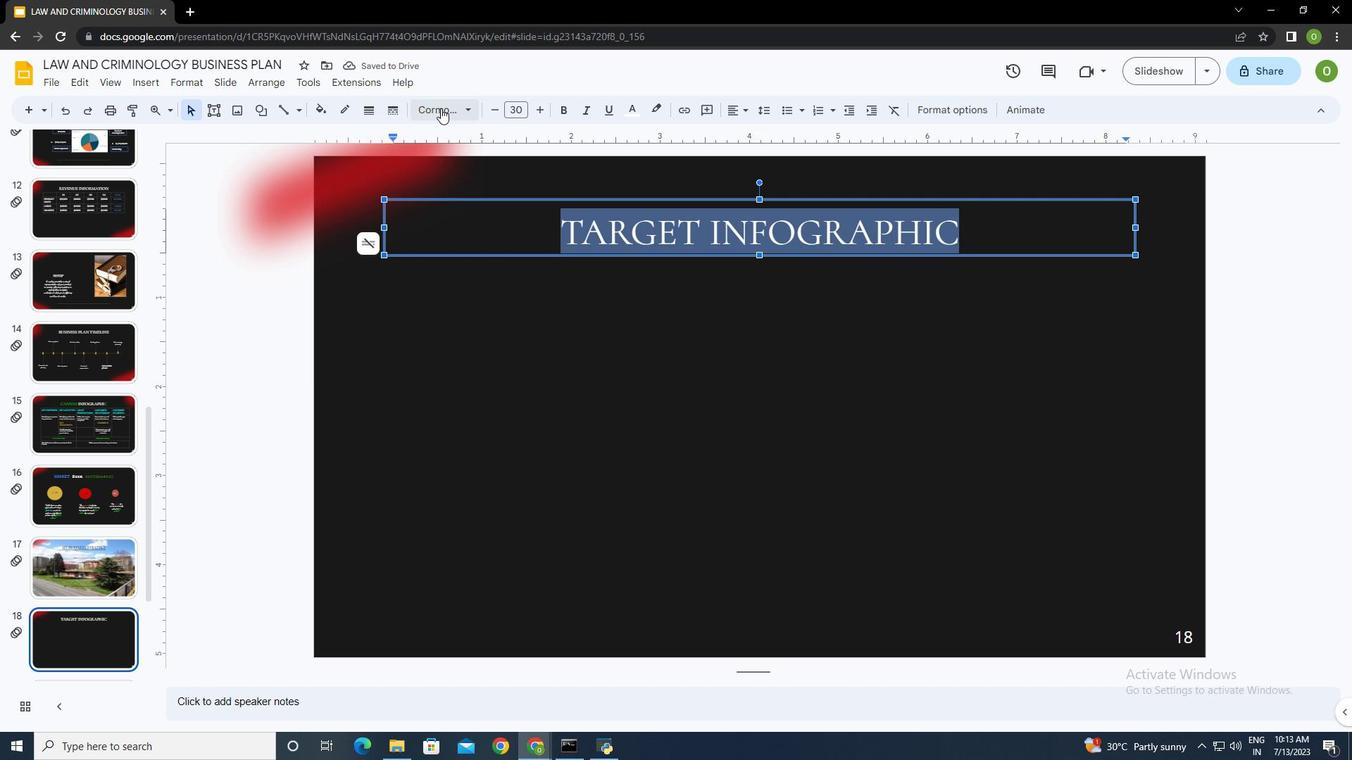 
Action: Mouse moved to (489, 267)
Screenshot: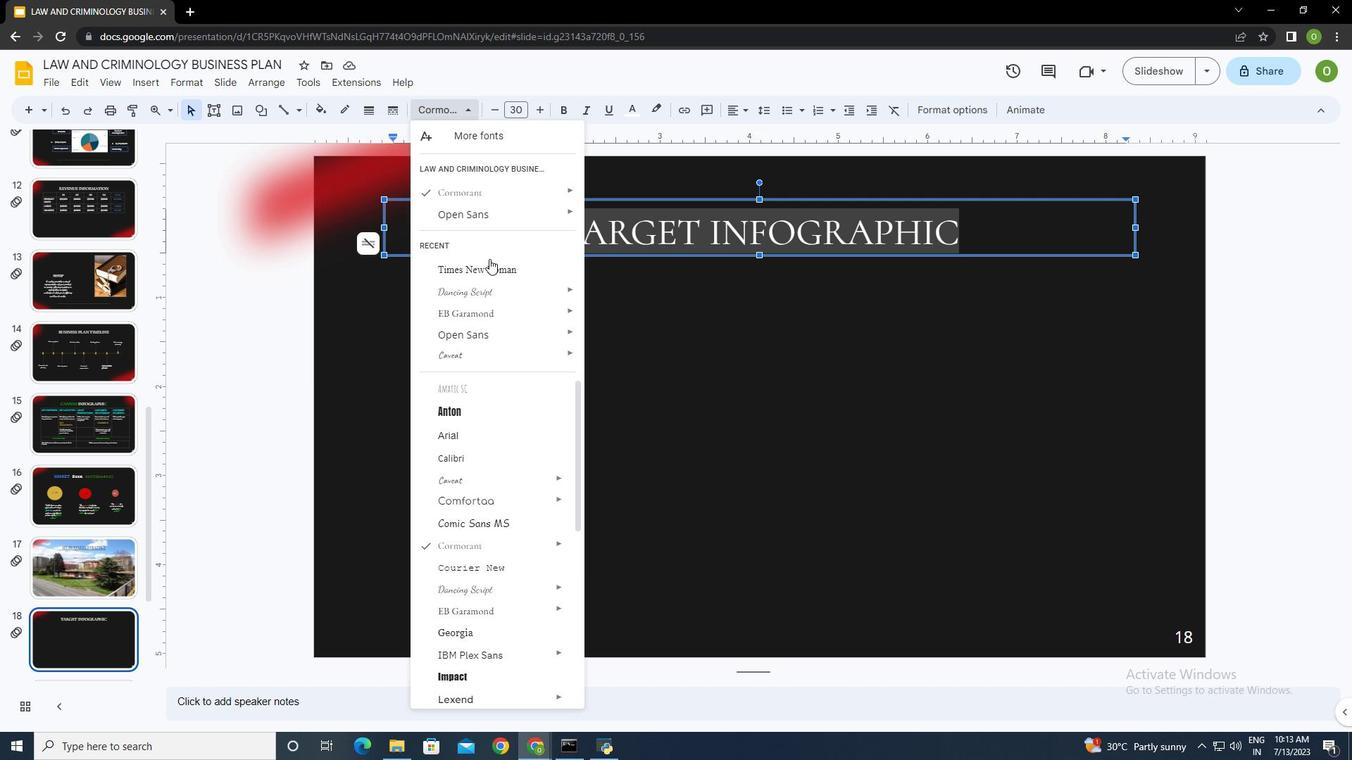 
Action: Mouse pressed left at (489, 267)
Screenshot: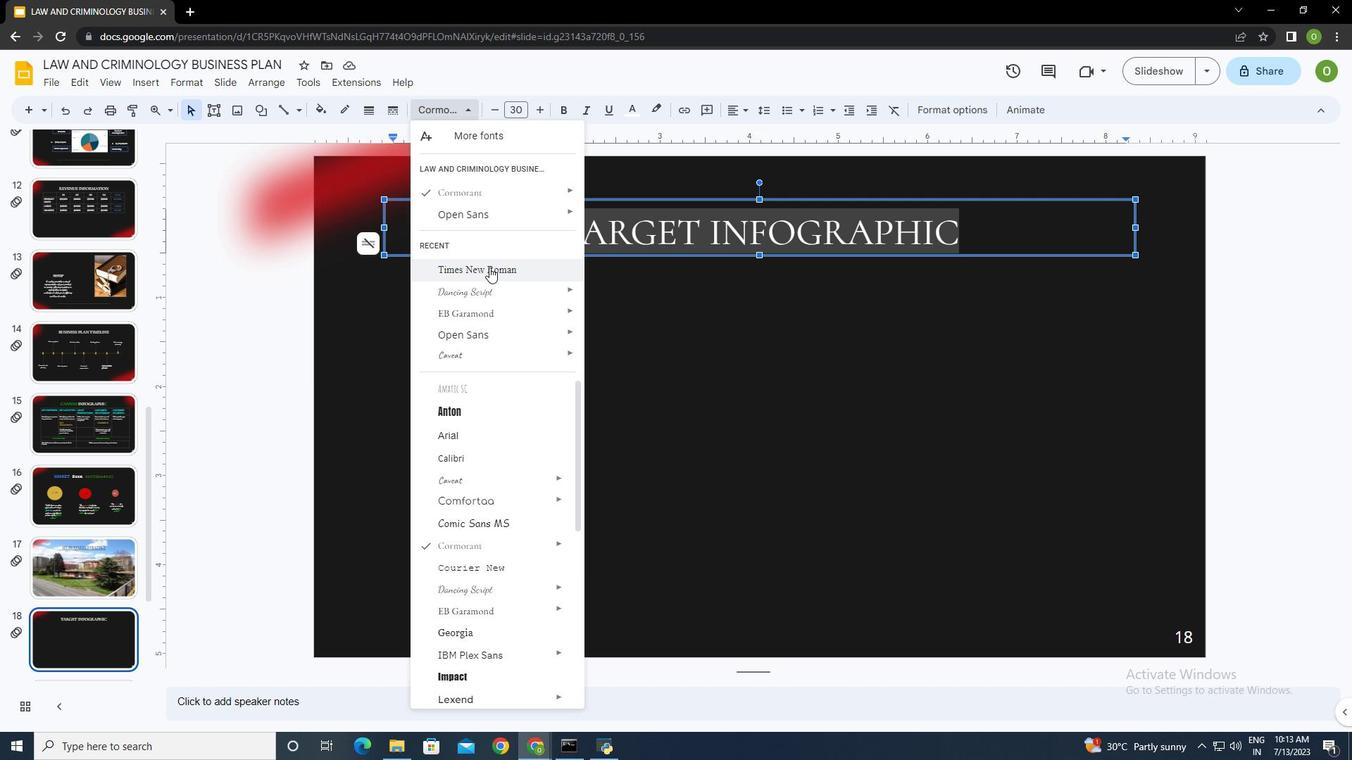 
Action: Mouse moved to (655, 278)
Screenshot: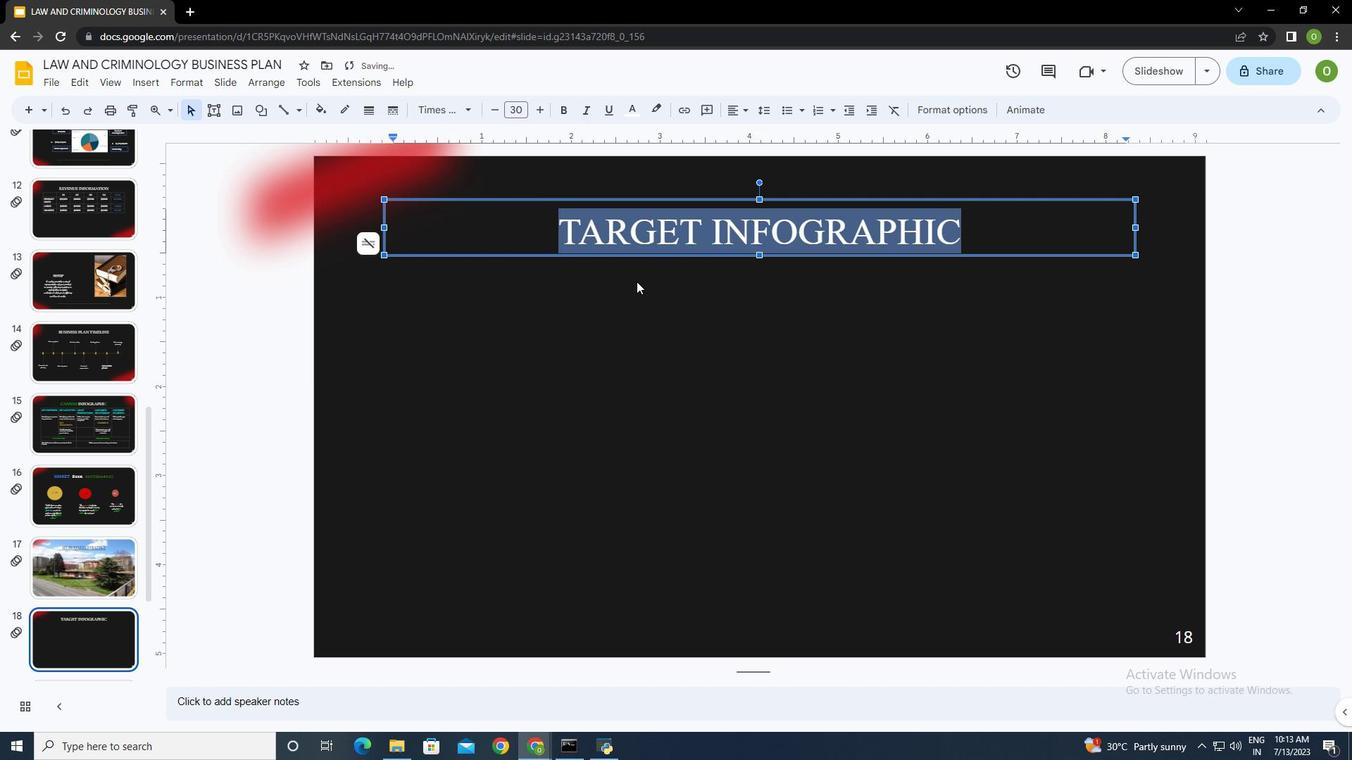 
Action: Mouse pressed left at (655, 278)
Screenshot: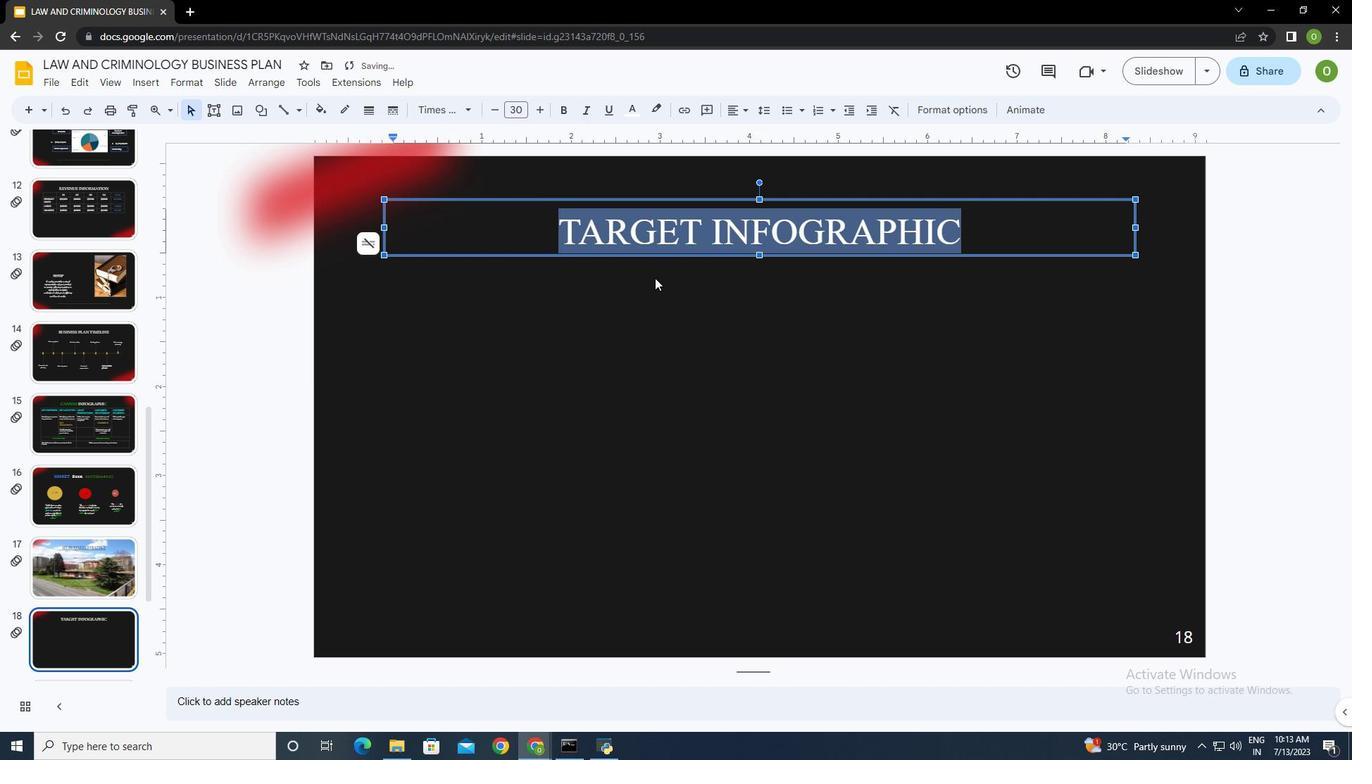 
Action: Mouse moved to (142, 80)
Screenshot: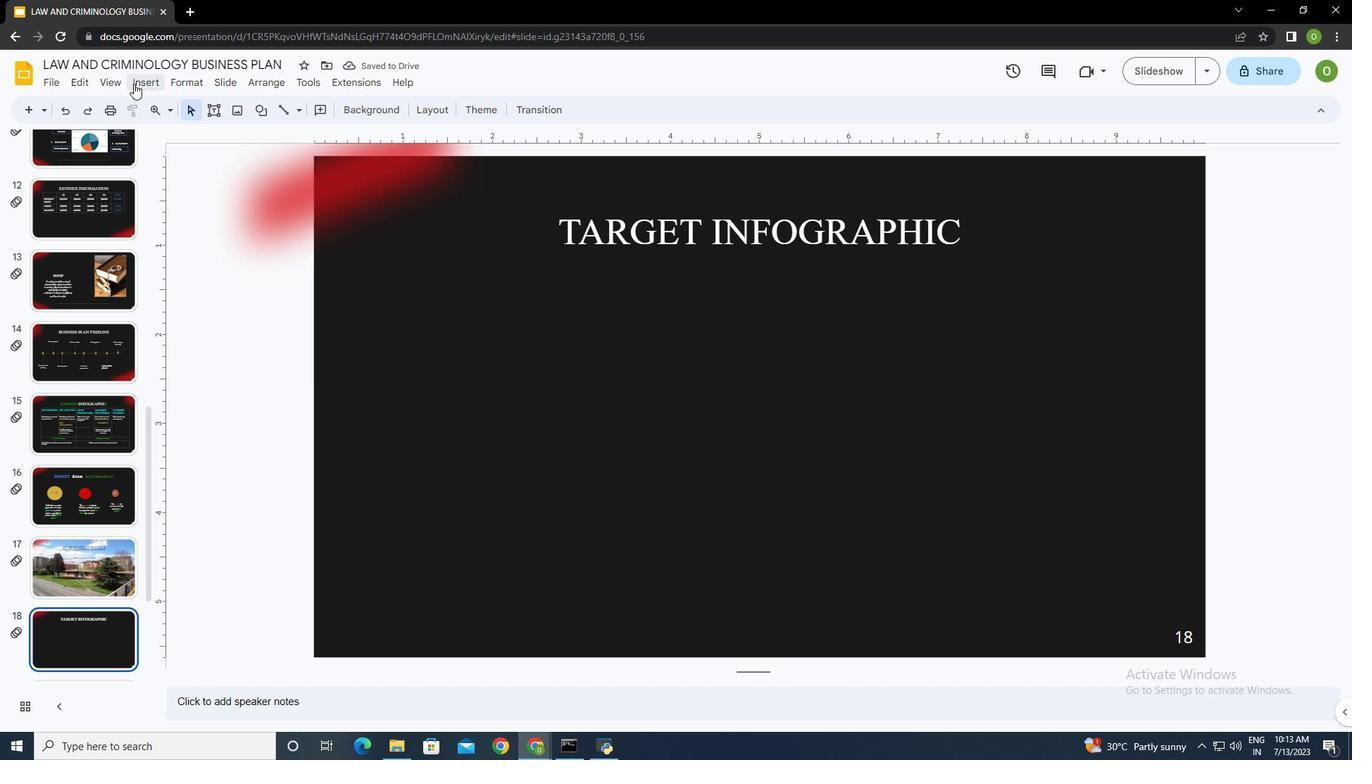 
Action: Mouse pressed left at (142, 80)
Screenshot: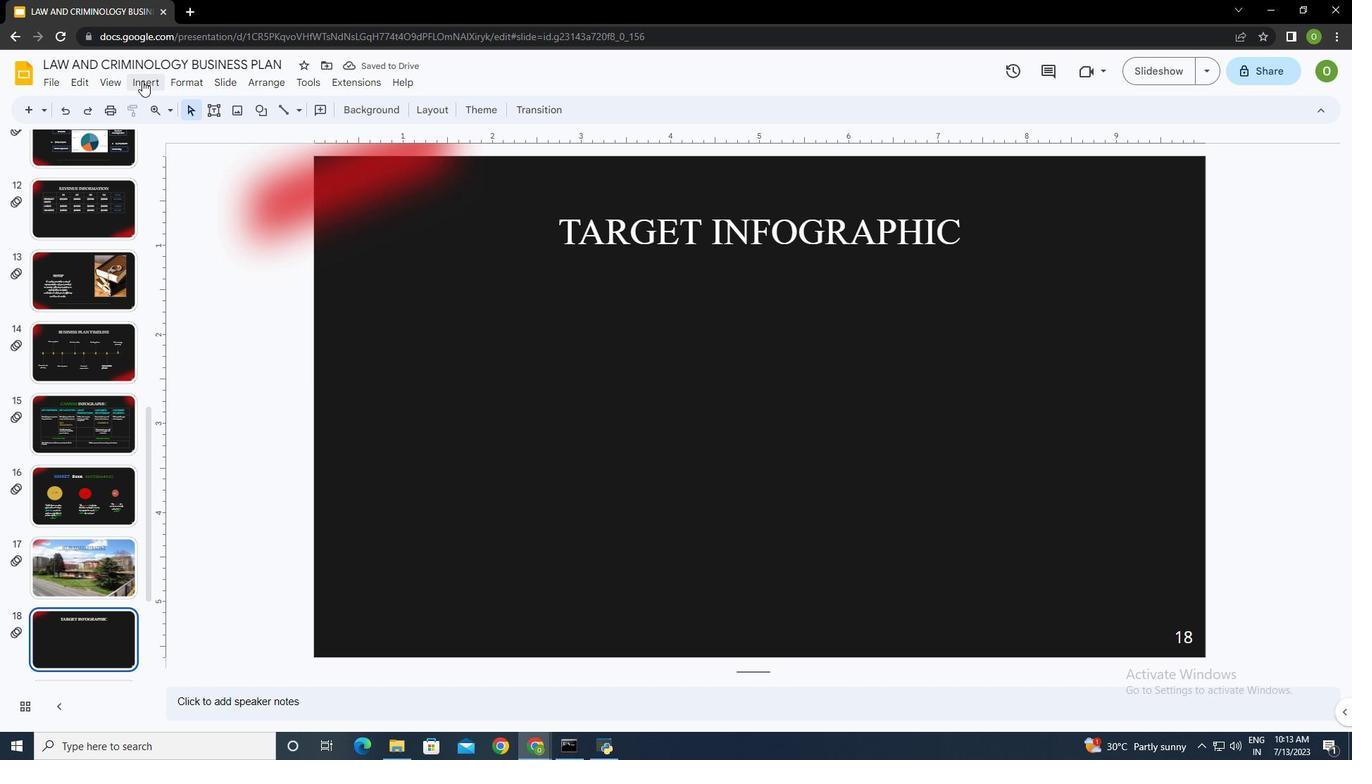 
Action: Mouse moved to (385, 235)
Screenshot: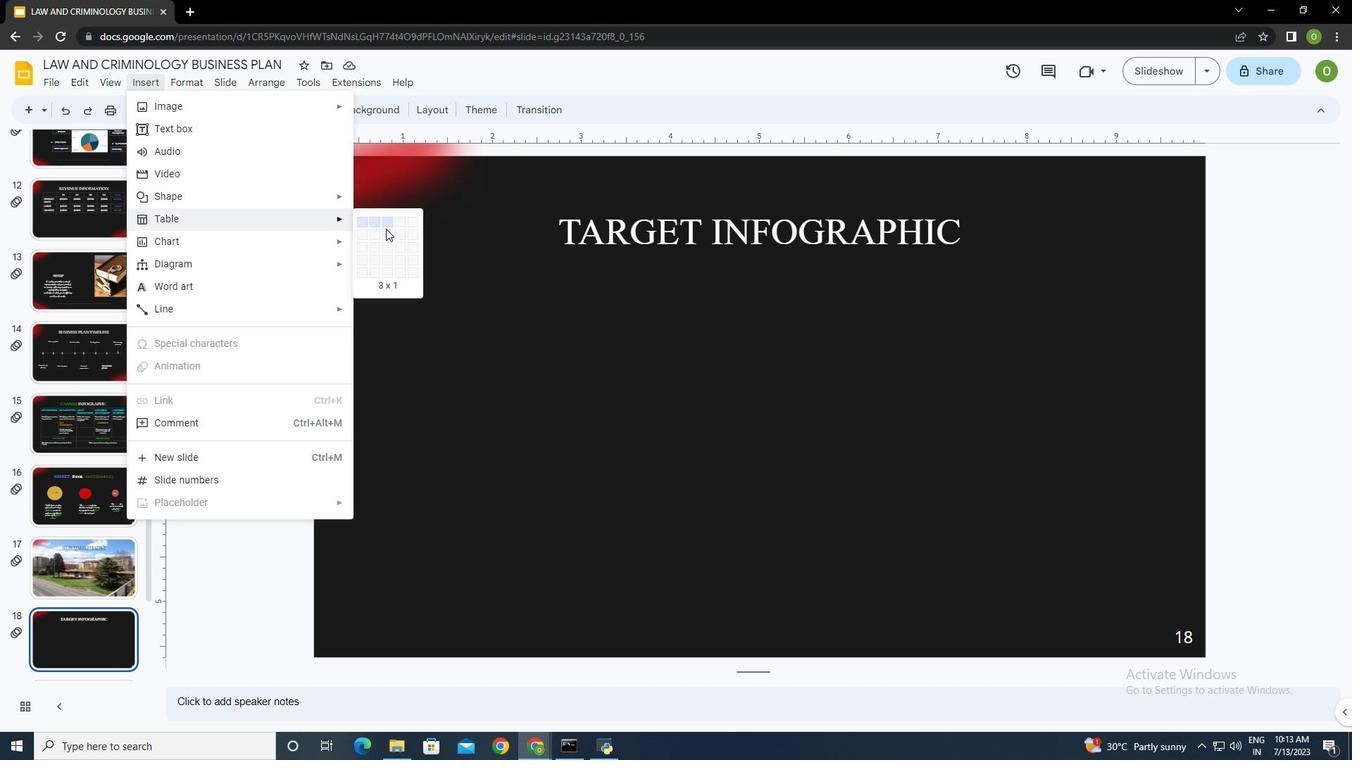 
Action: Mouse pressed left at (385, 235)
Screenshot: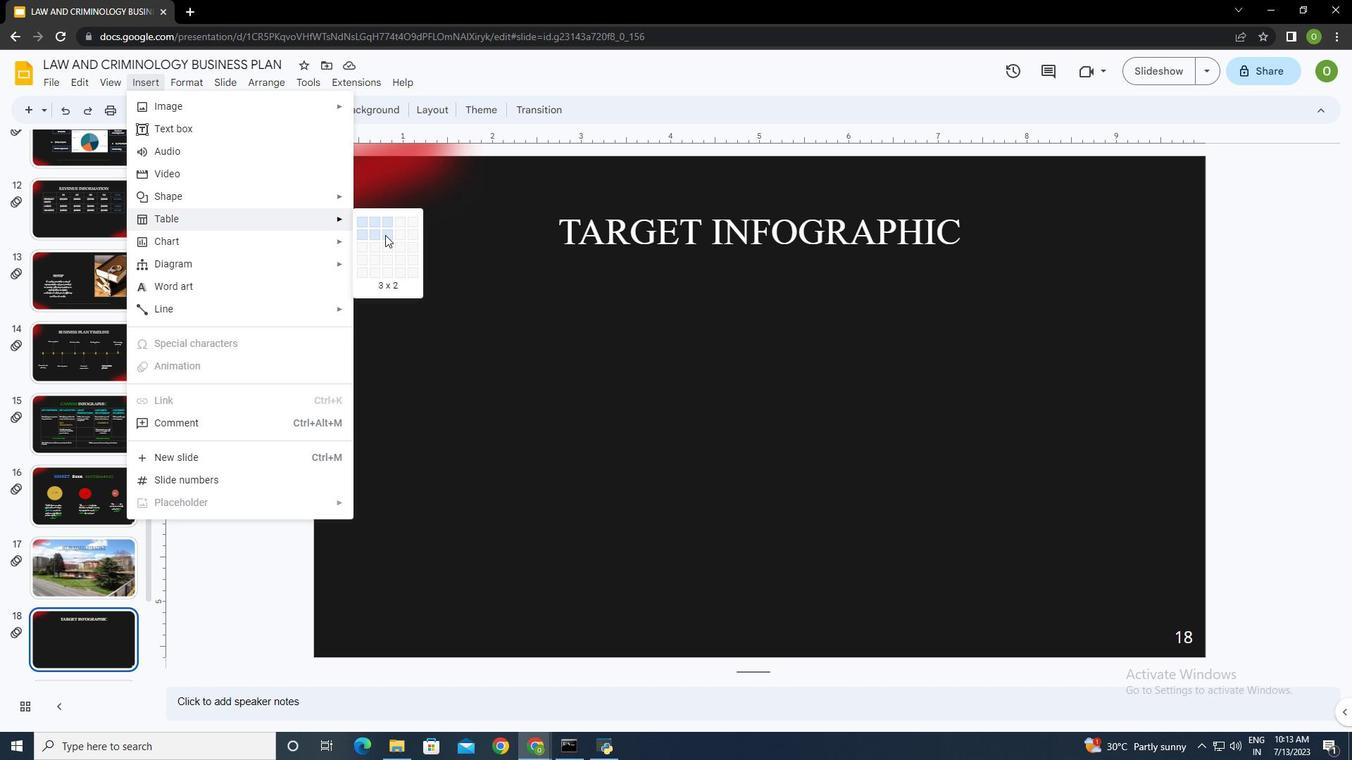 
Action: Mouse moved to (435, 383)
Screenshot: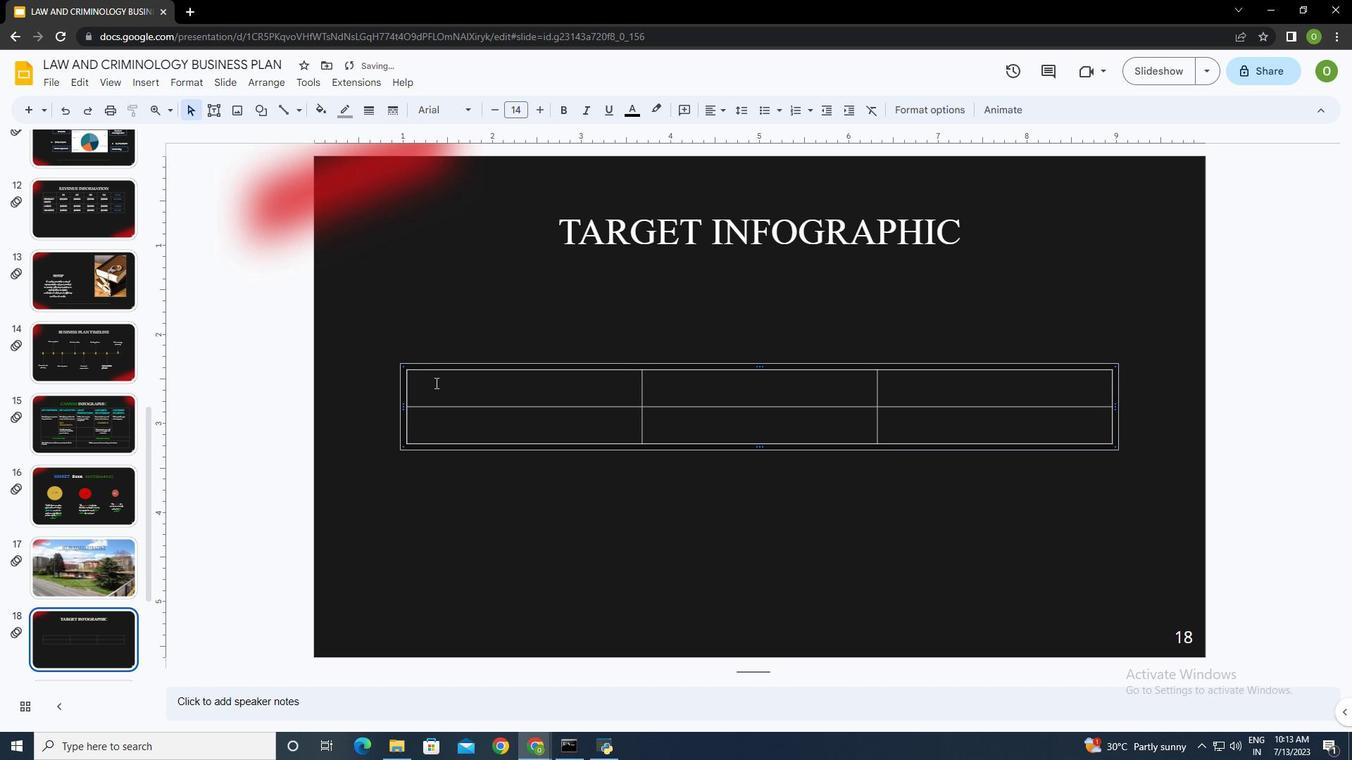 
Action: Mouse pressed left at (435, 383)
Screenshot: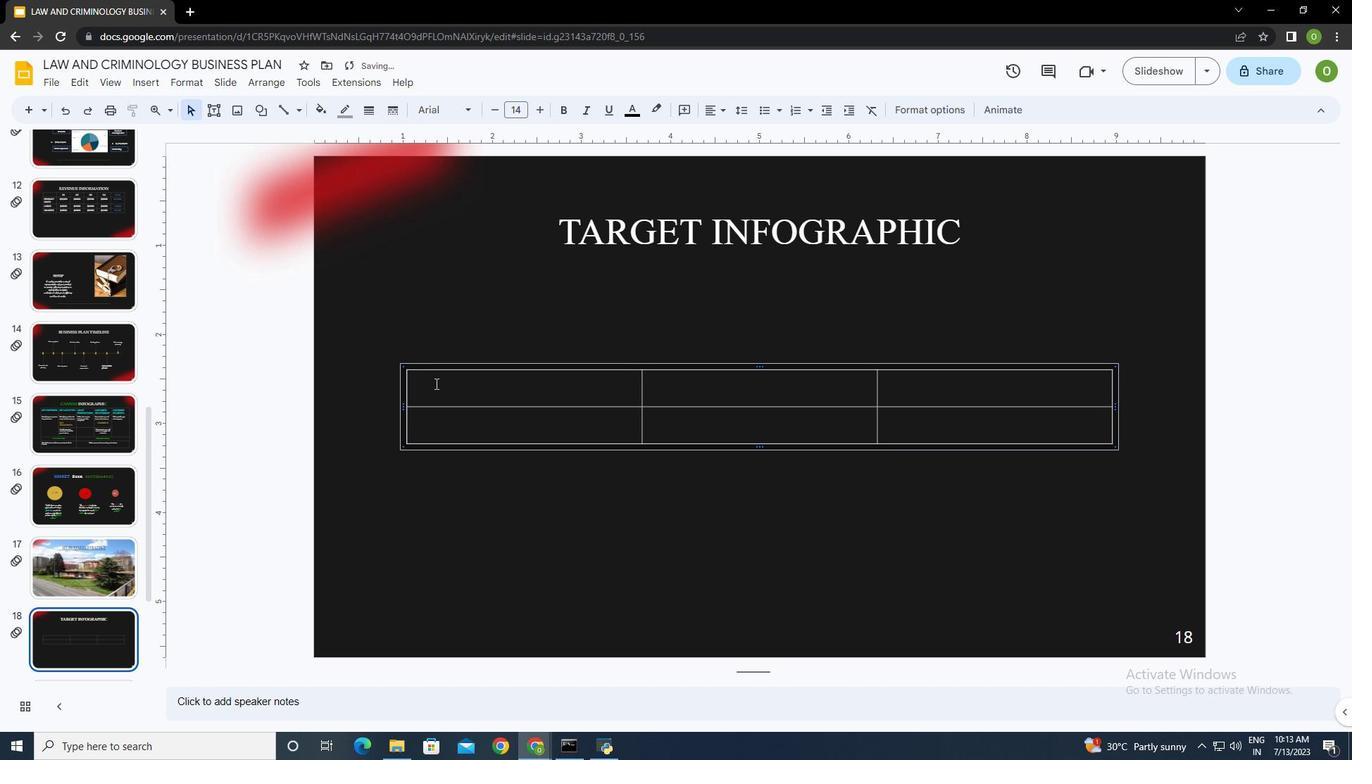 
Action: Mouse moved to (729, 366)
Screenshot: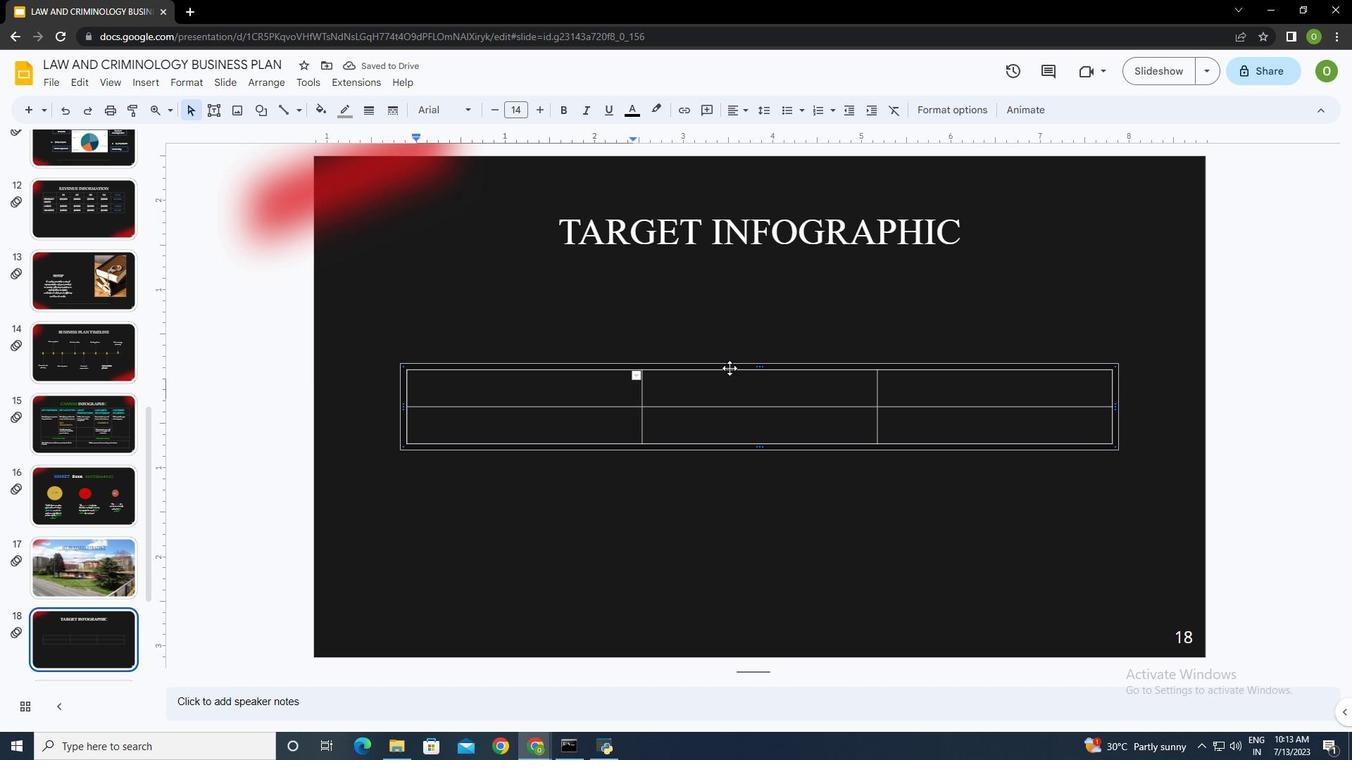 
Action: Mouse pressed left at (729, 366)
Screenshot: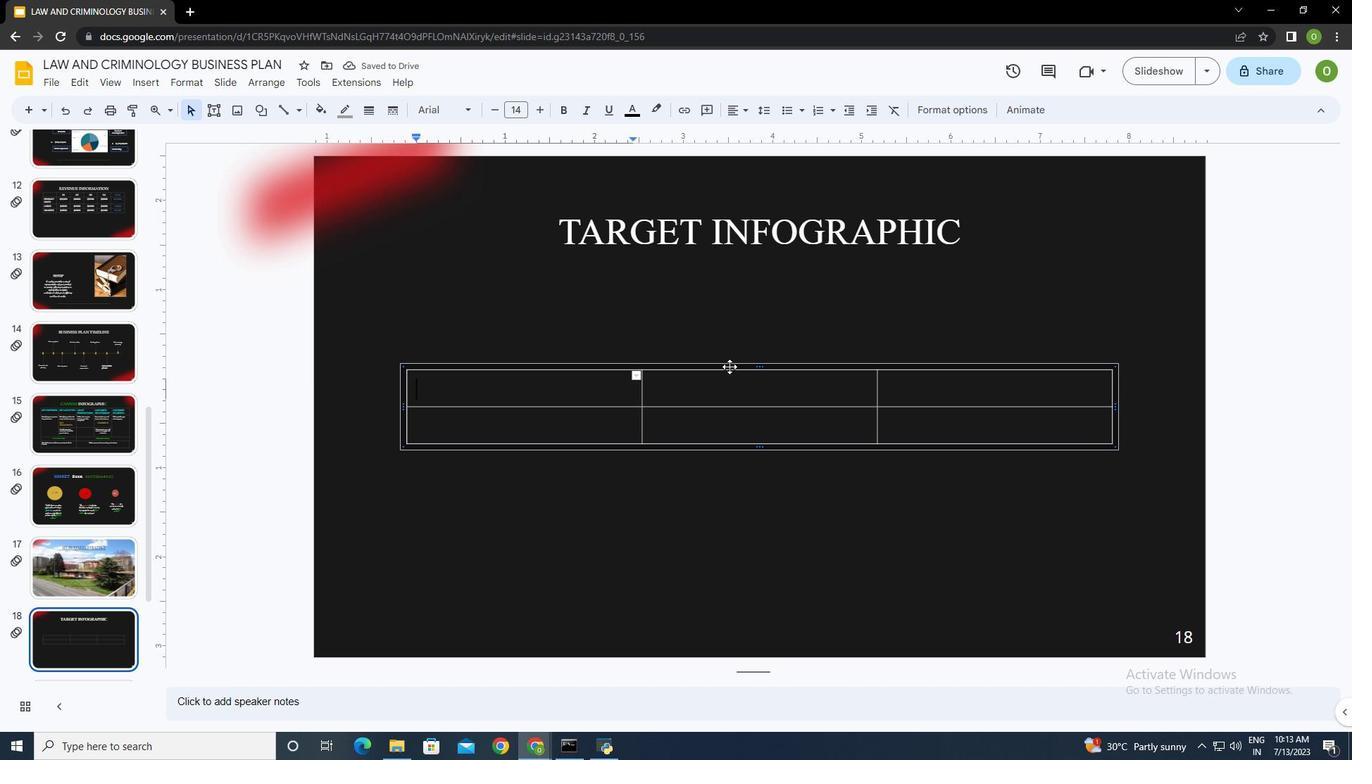 
Action: Mouse moved to (561, 314)
Screenshot: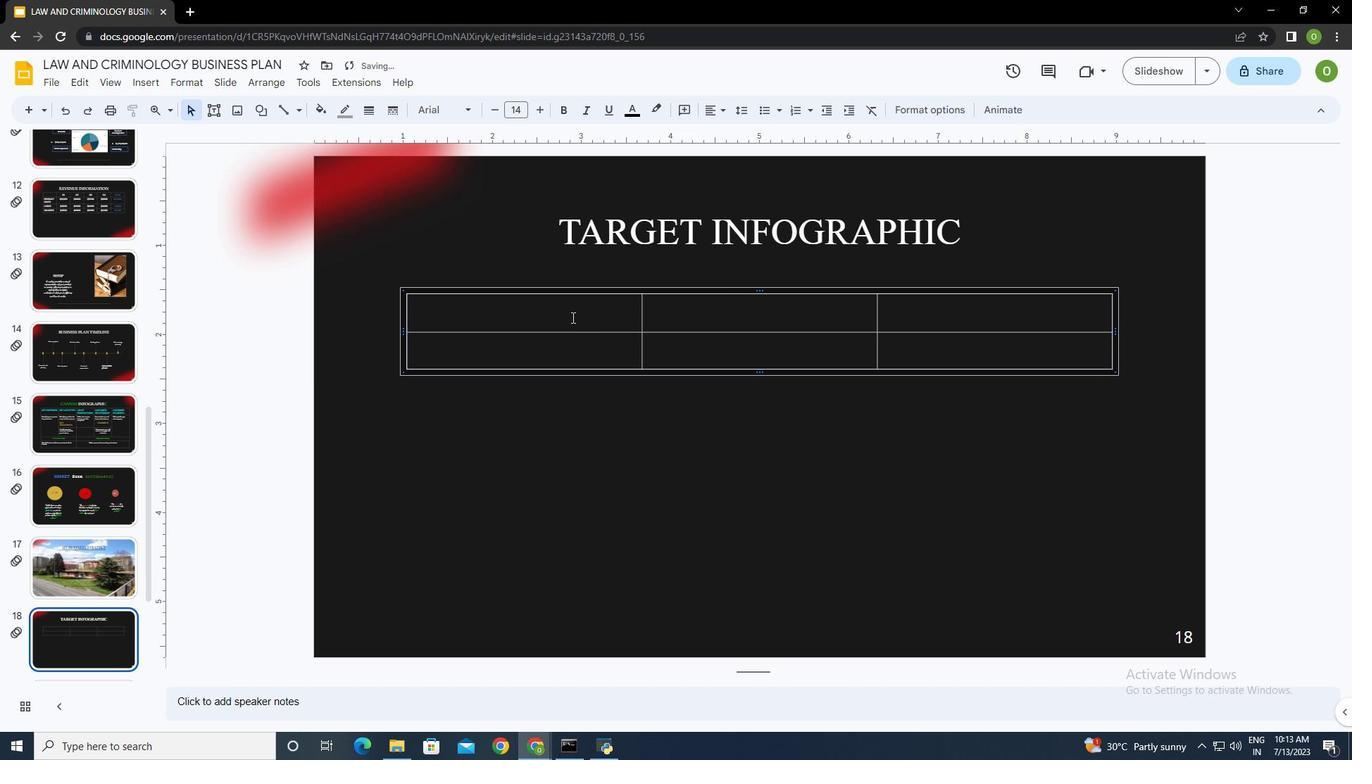 
Action: Mouse pressed left at (561, 314)
Screenshot: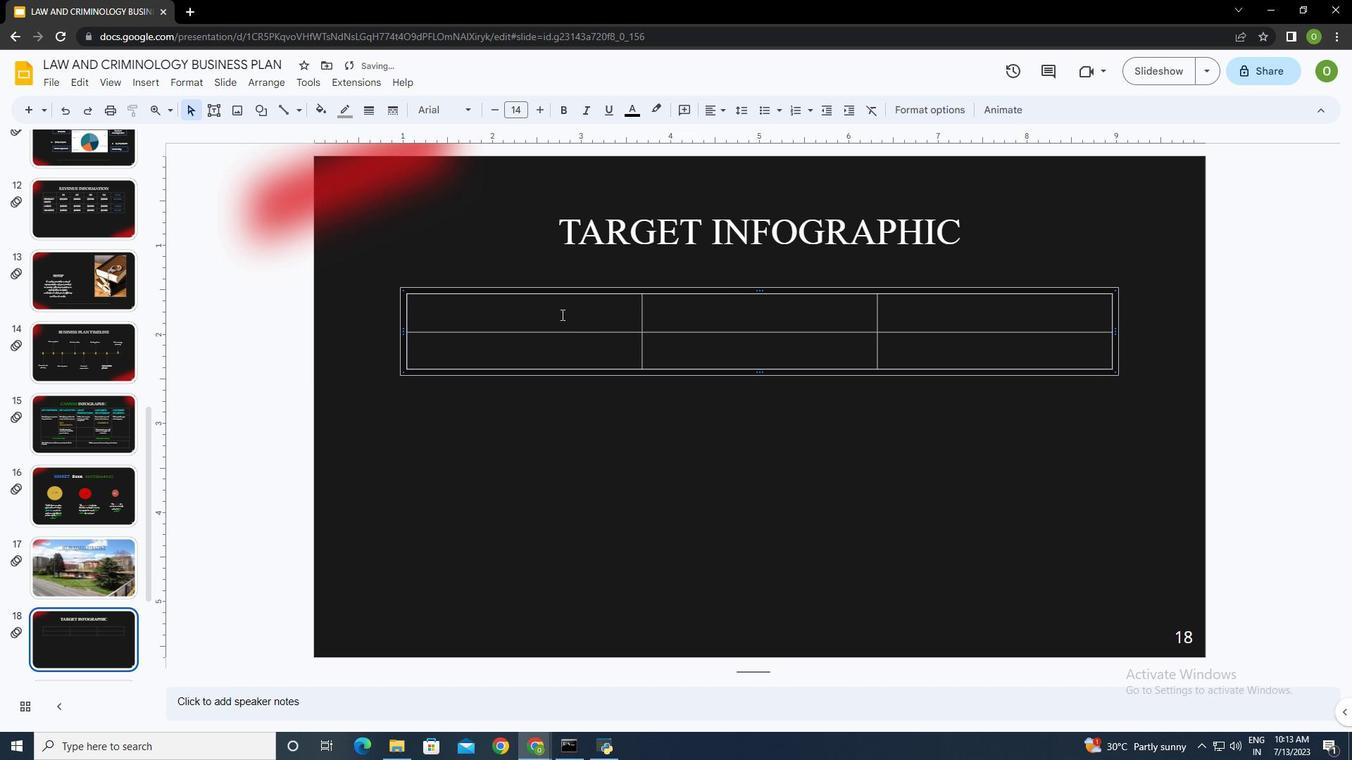 
Action: Mouse moved to (628, 109)
Screenshot: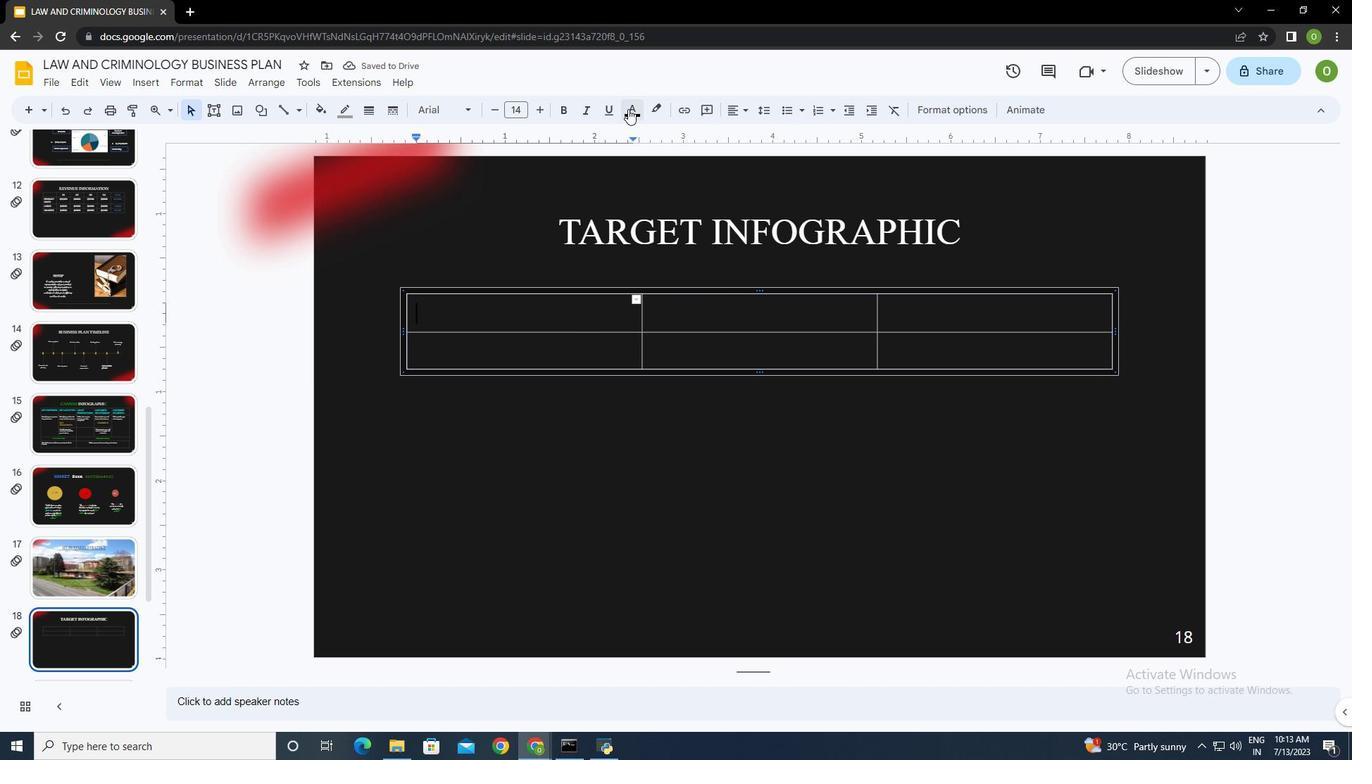 
Action: Mouse pressed left at (628, 109)
Screenshot: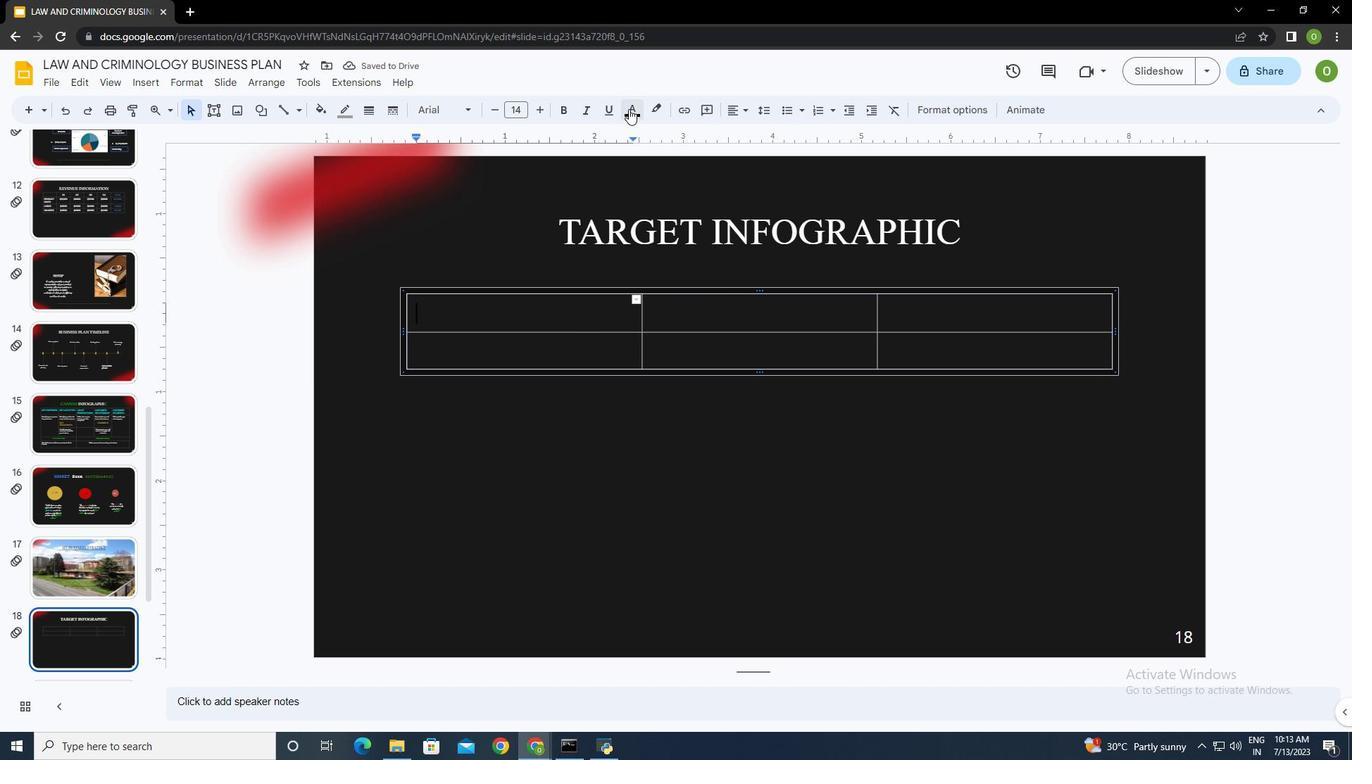 
Action: Mouse moved to (632, 157)
Screenshot: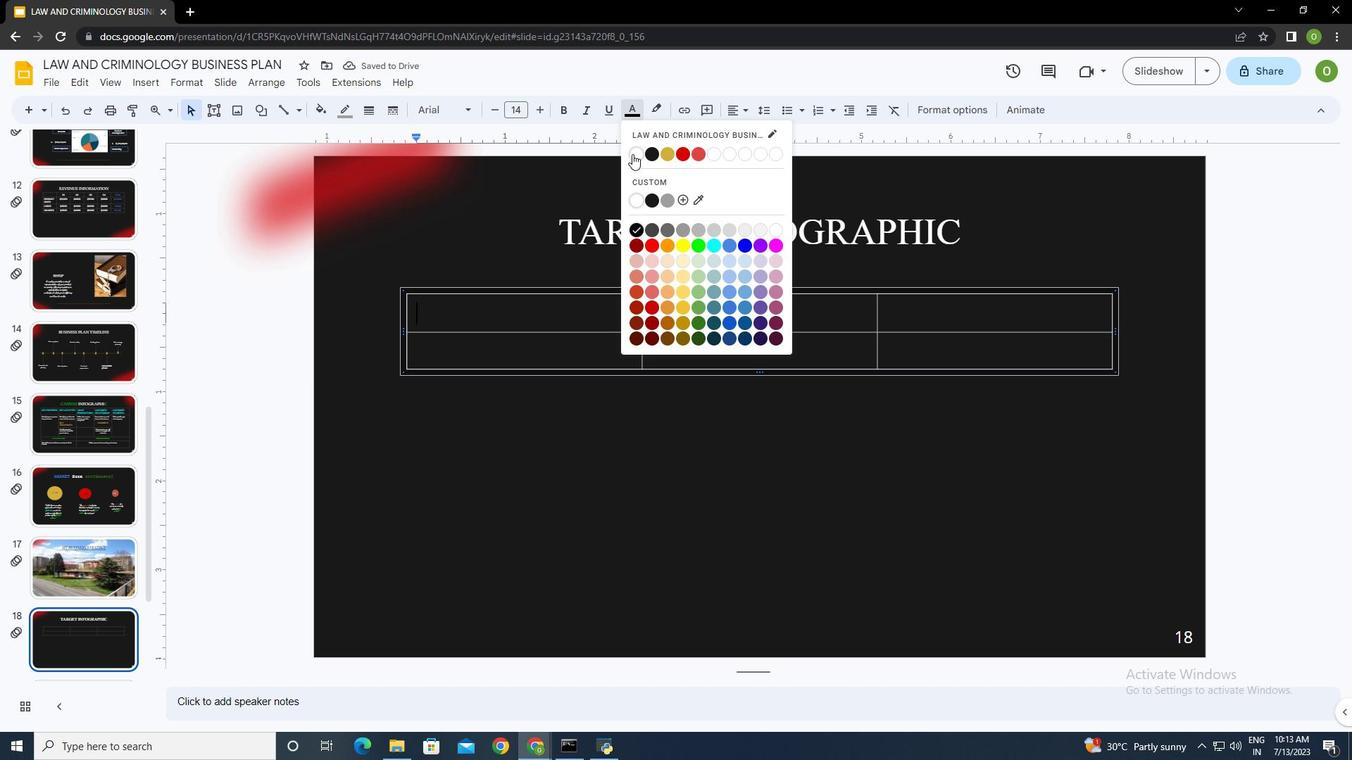 
Action: Mouse pressed left at (632, 157)
Screenshot: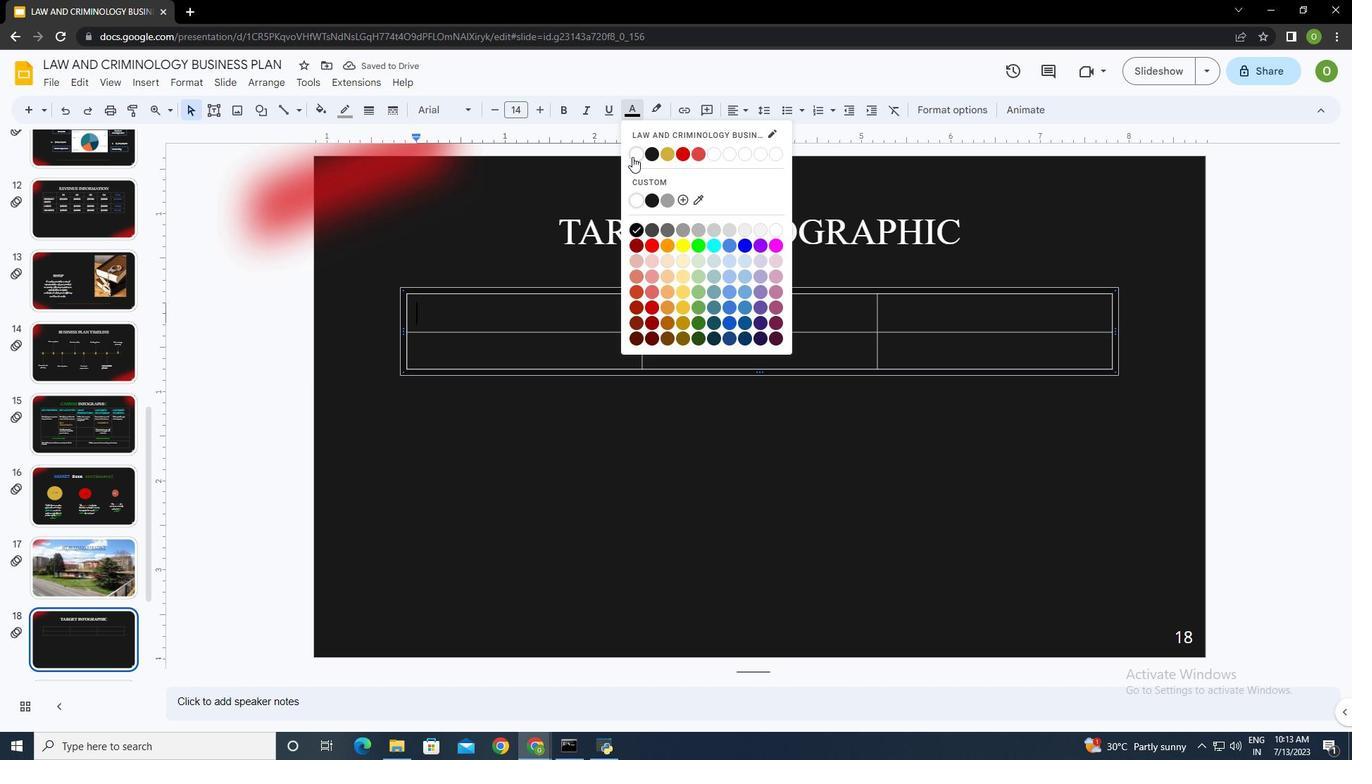 
Action: Mouse moved to (510, 316)
Screenshot: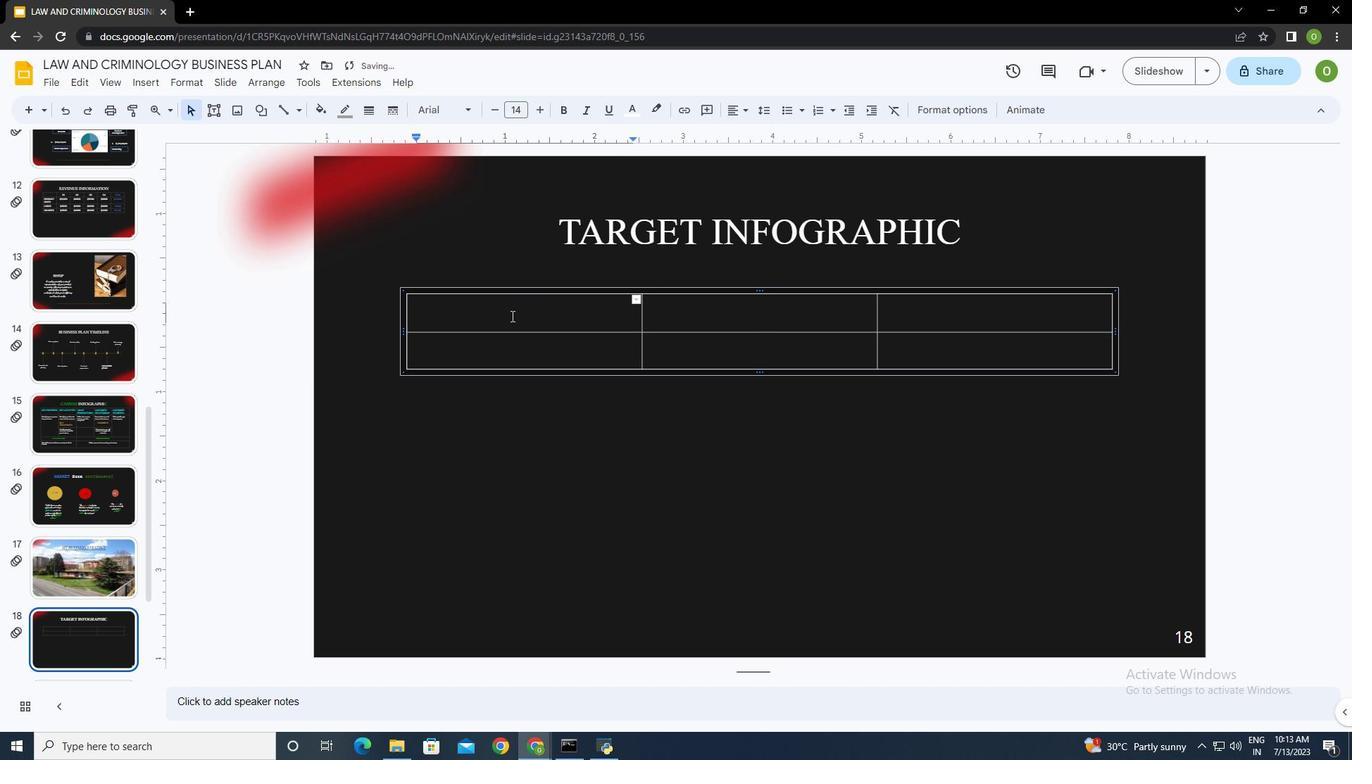 
Action: Mouse pressed left at (510, 316)
Screenshot: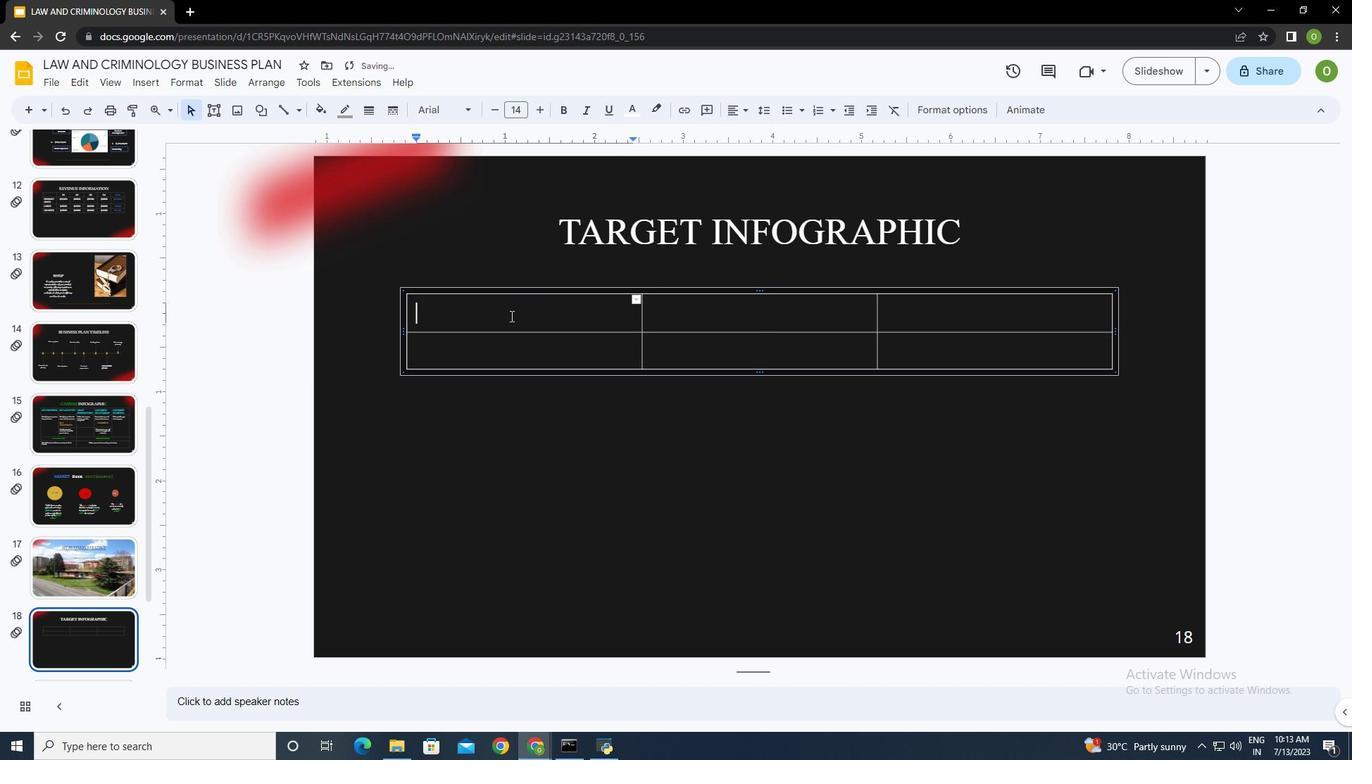 
Action: Key pressed <Key.shift>DEMOGRAPHIC<Key.tab>LOCATIONS<Key.tab>BEHAVIORctrl+A
Screenshot: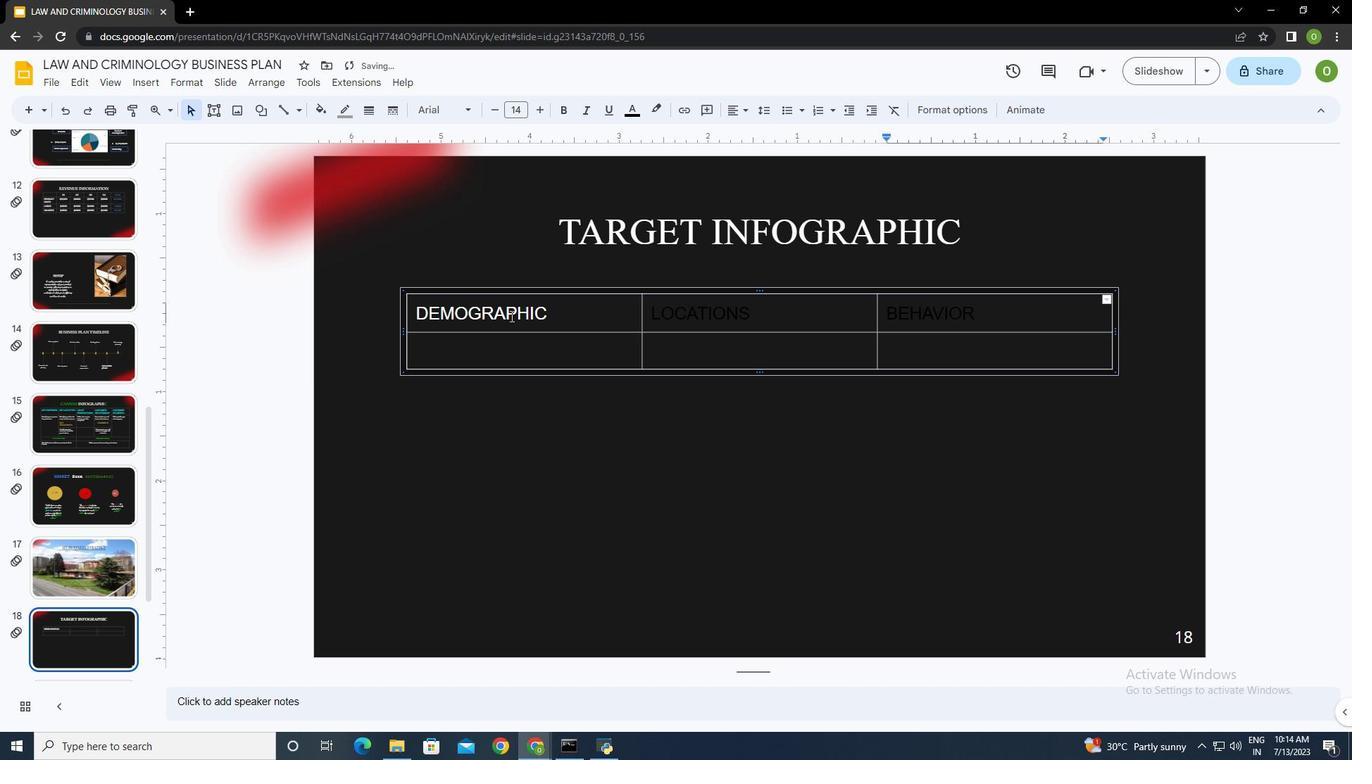 
Action: Mouse moved to (738, 322)
Screenshot: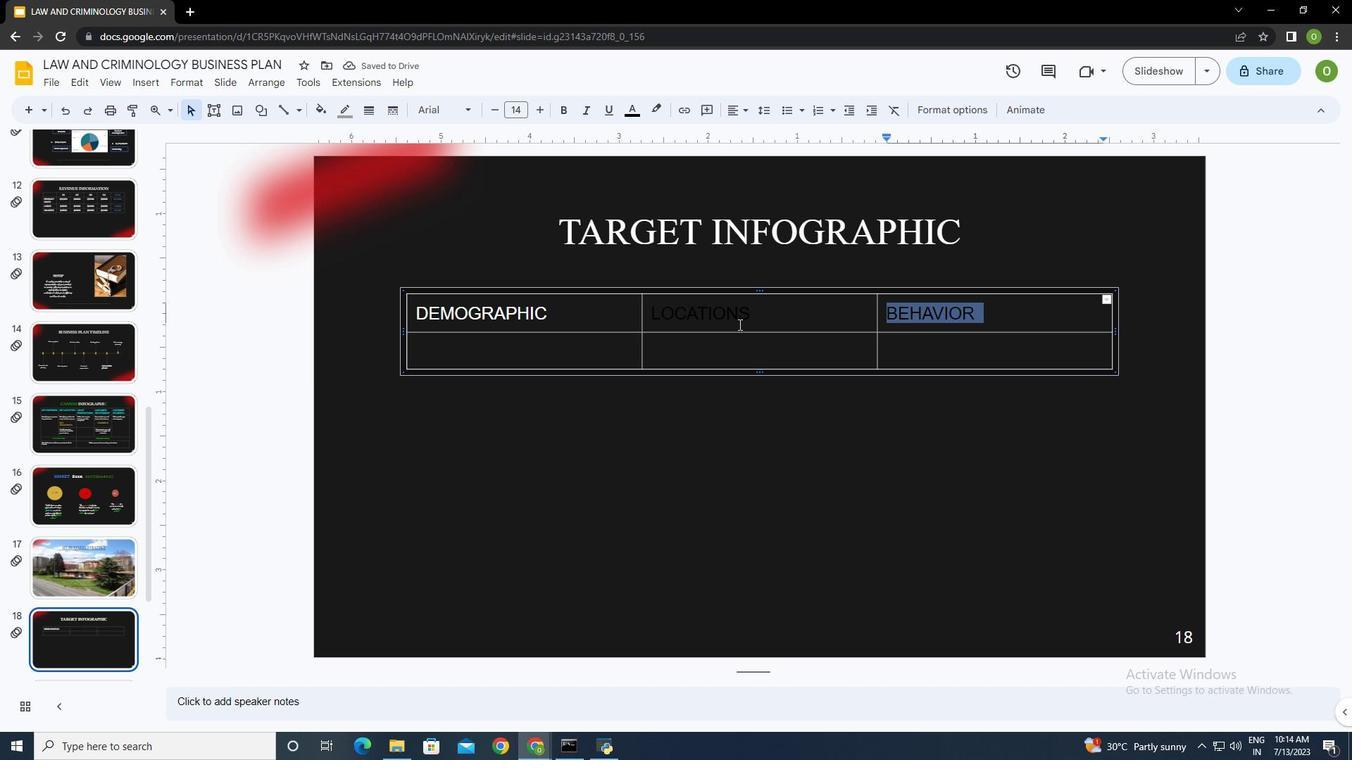 
Action: Mouse pressed left at (738, 322)
Screenshot: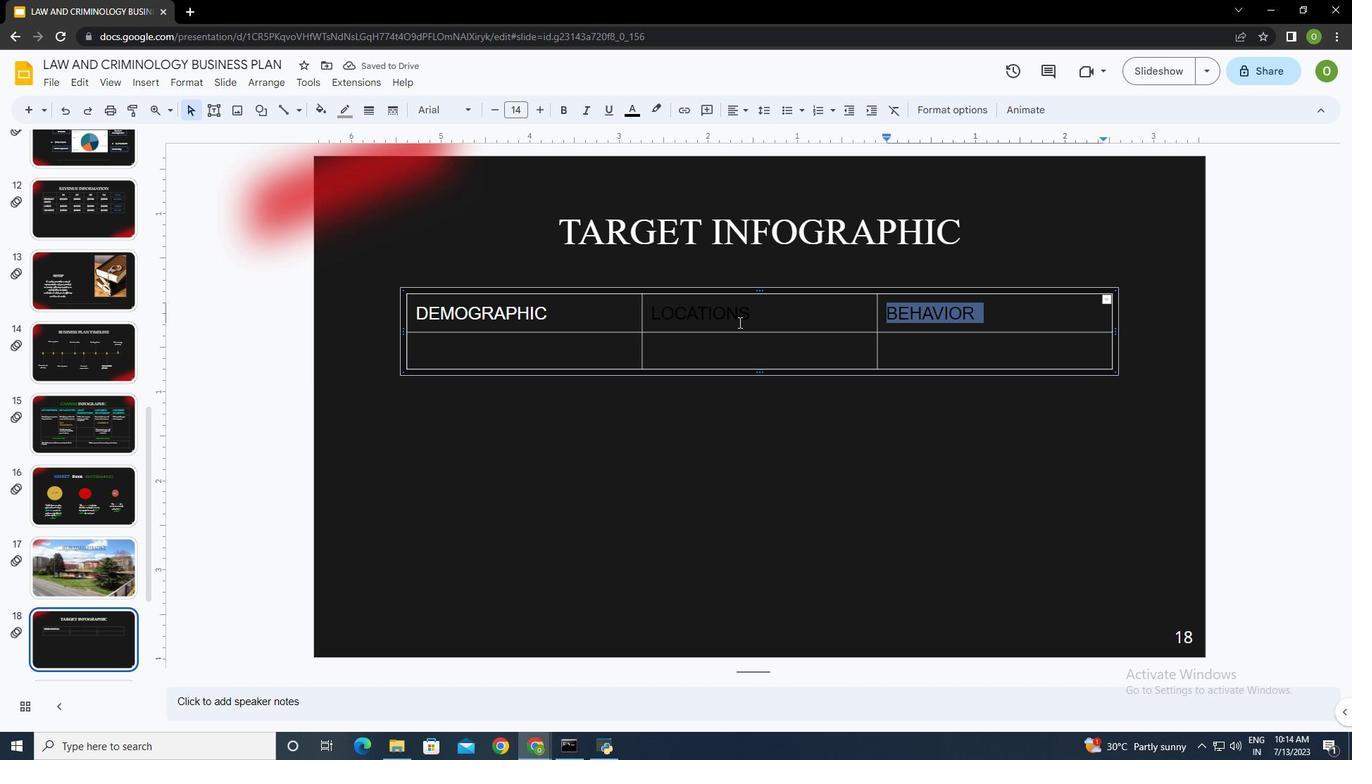 
Action: Mouse moved to (633, 105)
Screenshot: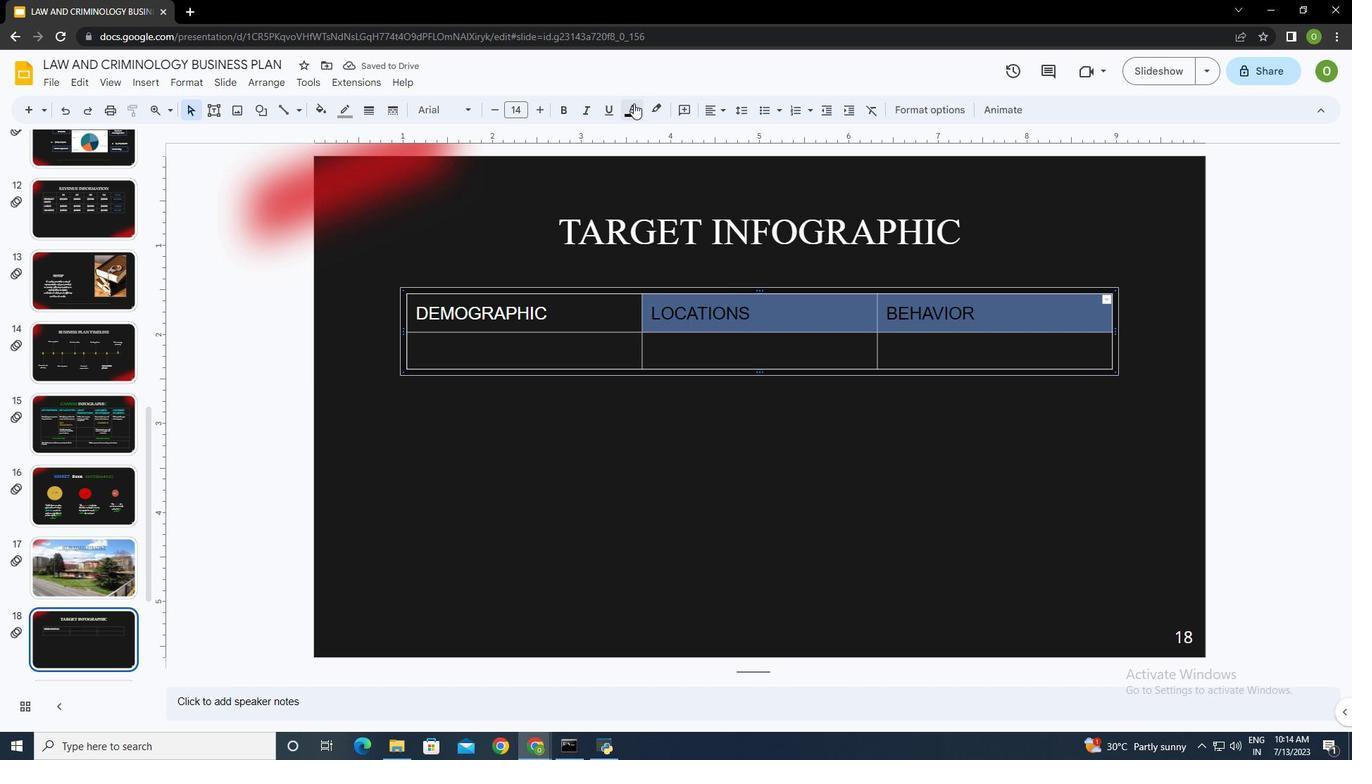 
Action: Mouse pressed left at (633, 105)
Screenshot: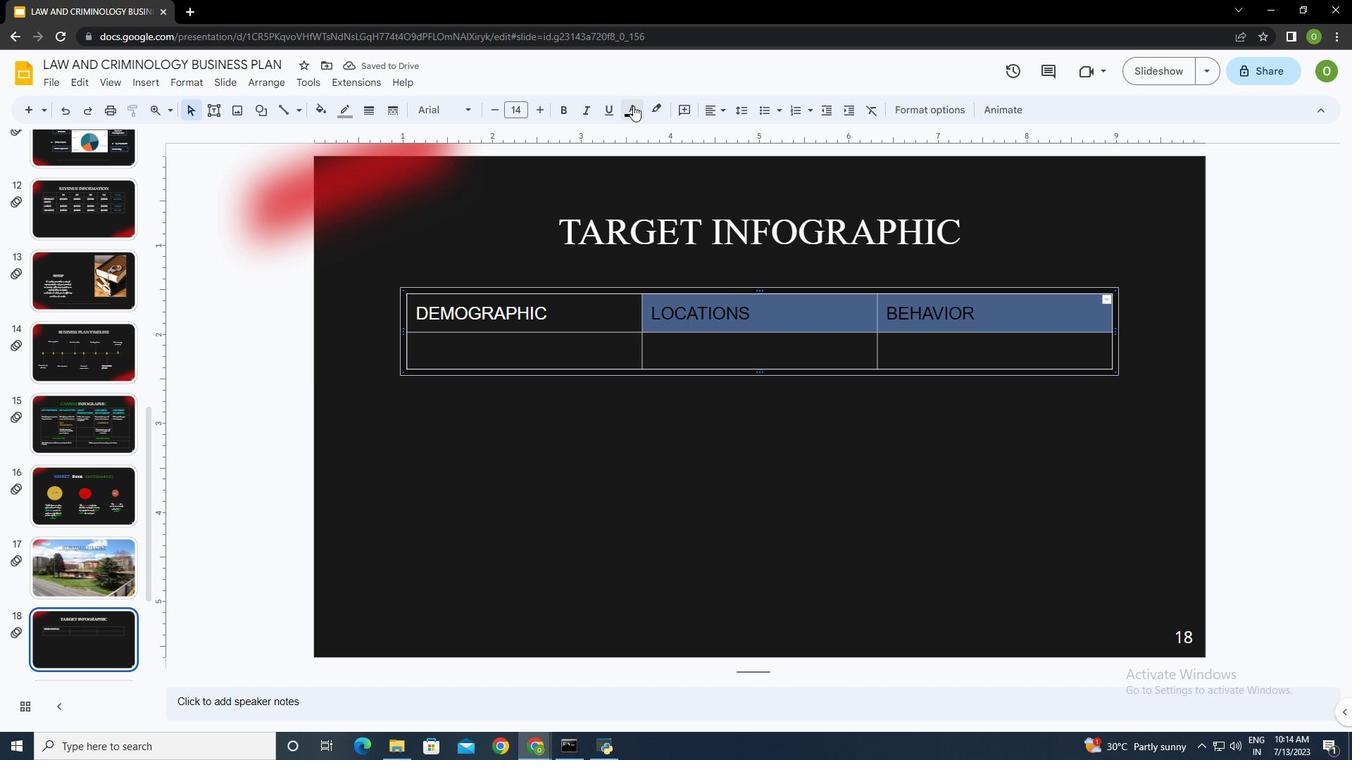 
Action: Mouse moved to (638, 154)
Screenshot: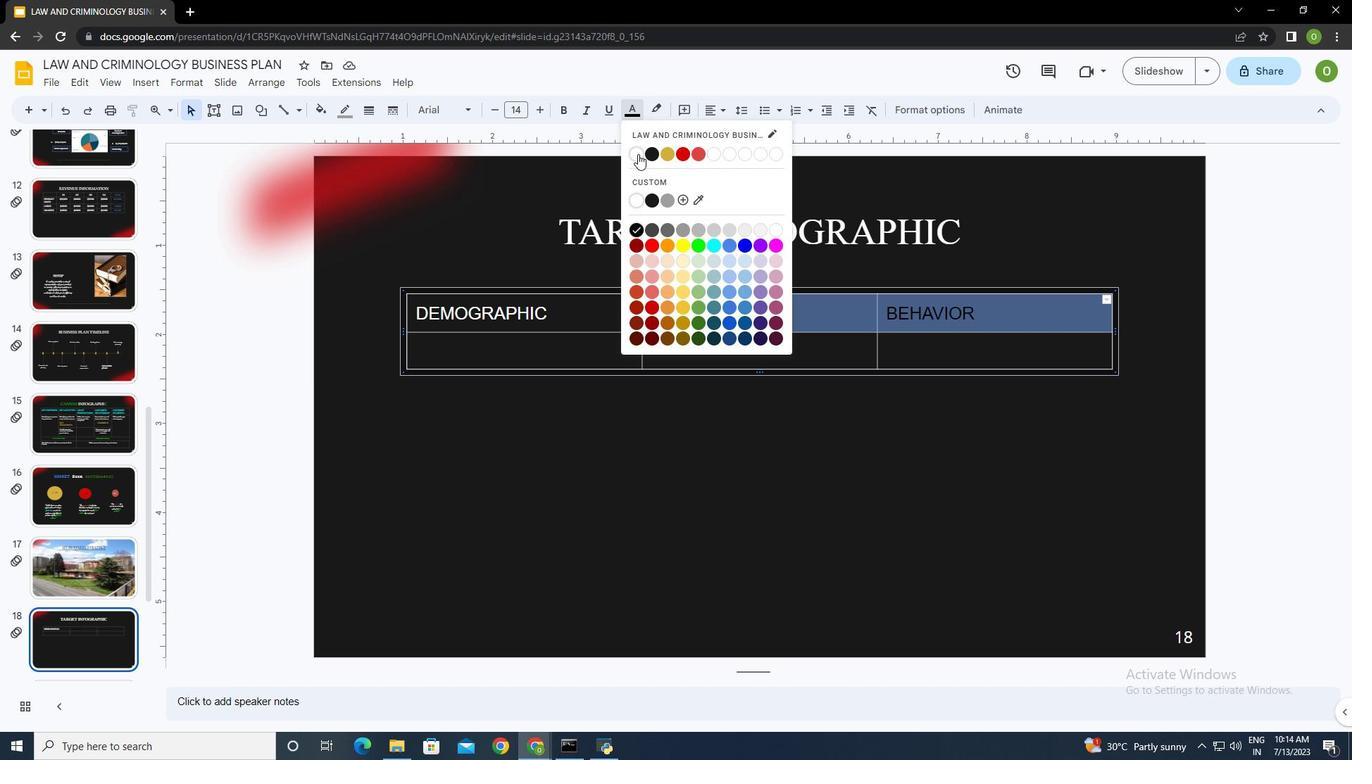 
Action: Mouse pressed left at (638, 154)
Screenshot: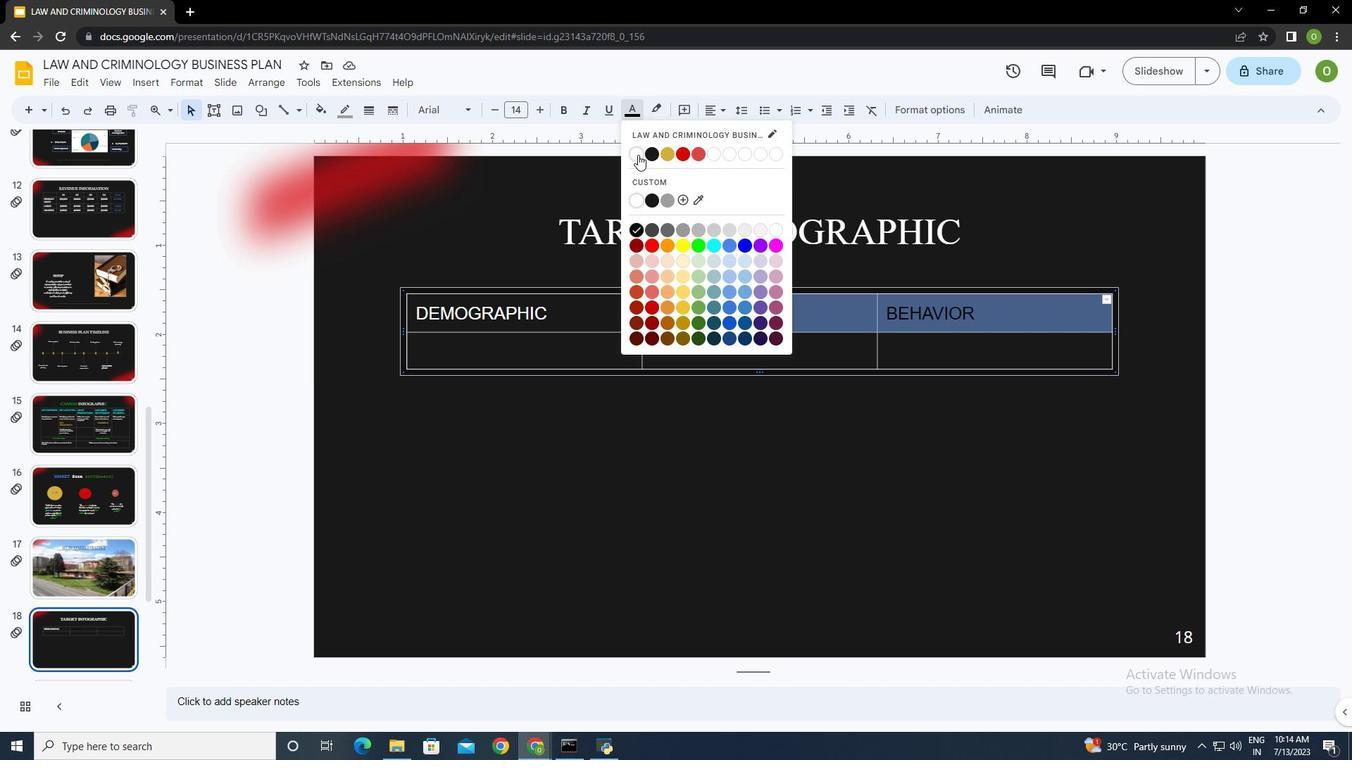 
Action: Mouse moved to (749, 352)
Screenshot: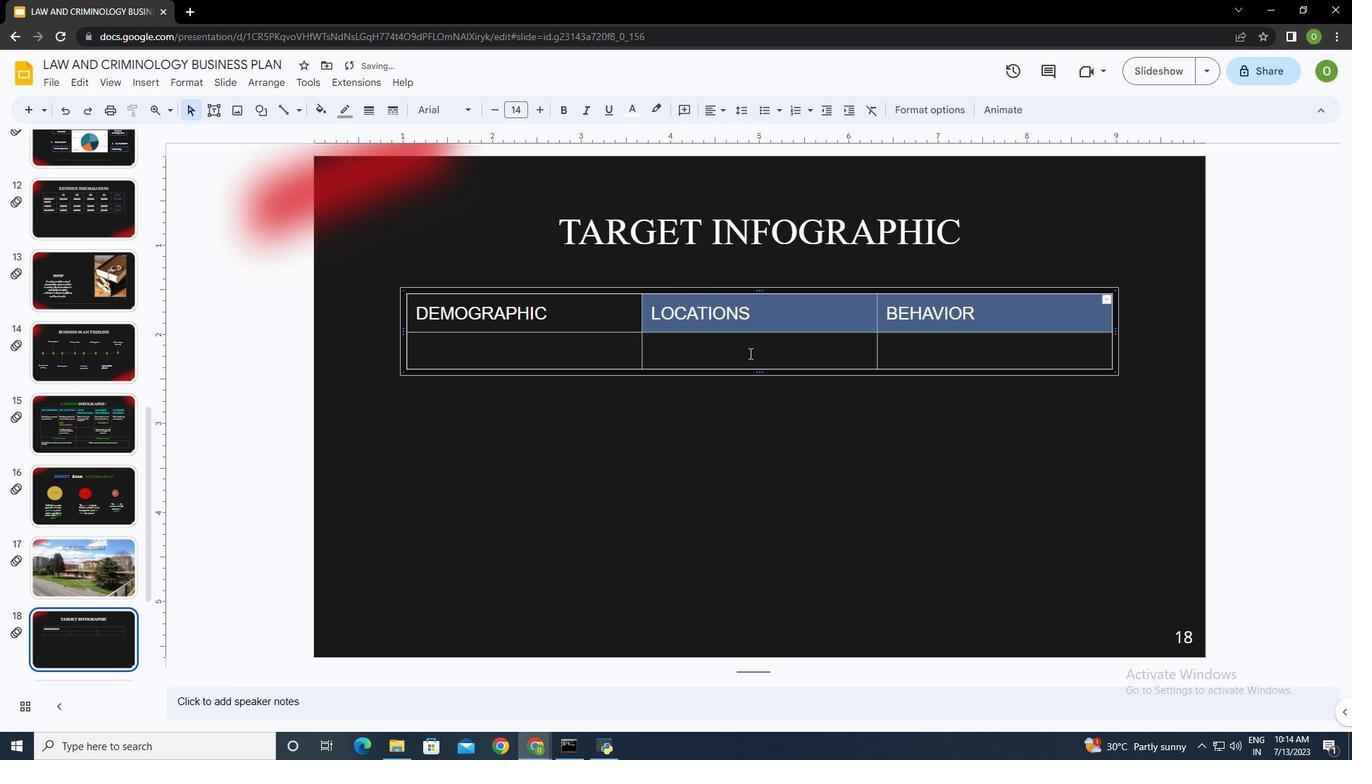 
Action: Mouse pressed left at (749, 352)
Screenshot: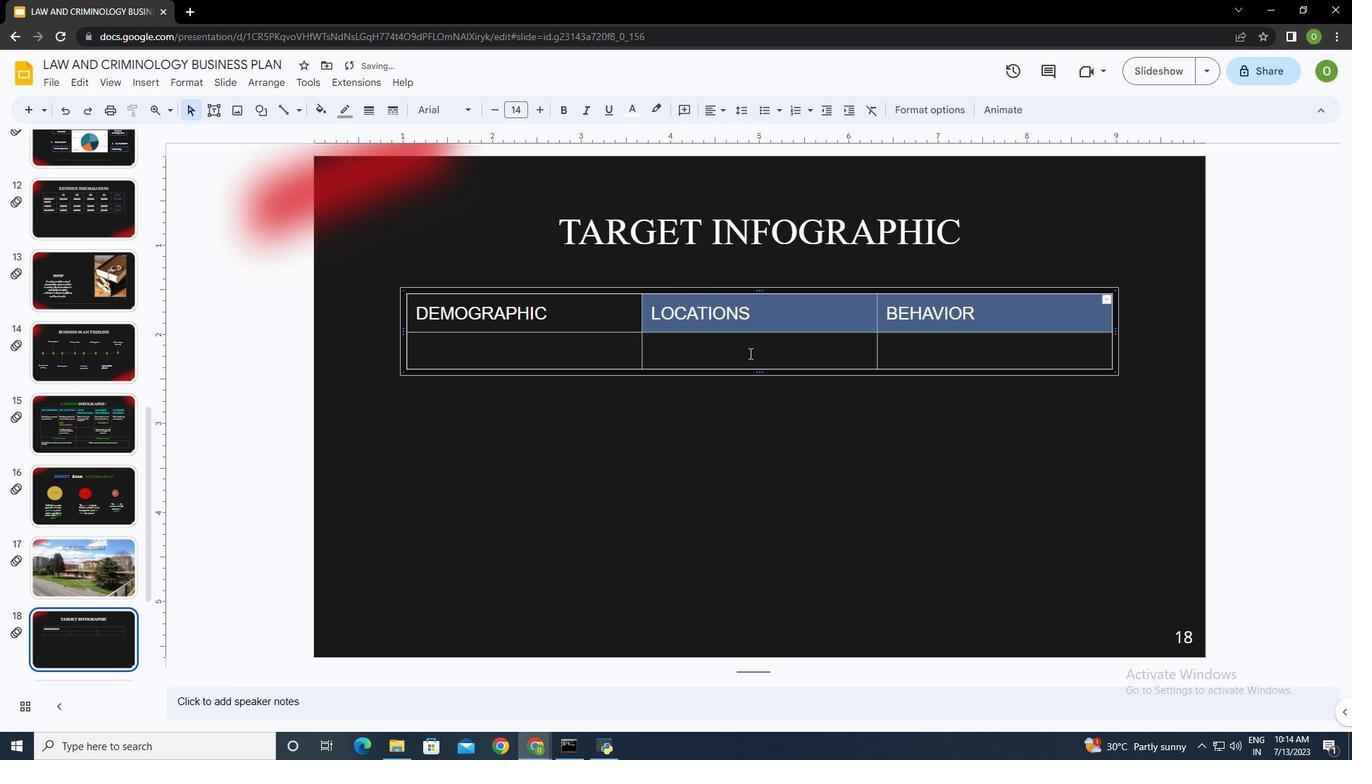 
Action: Mouse moved to (763, 313)
Screenshot: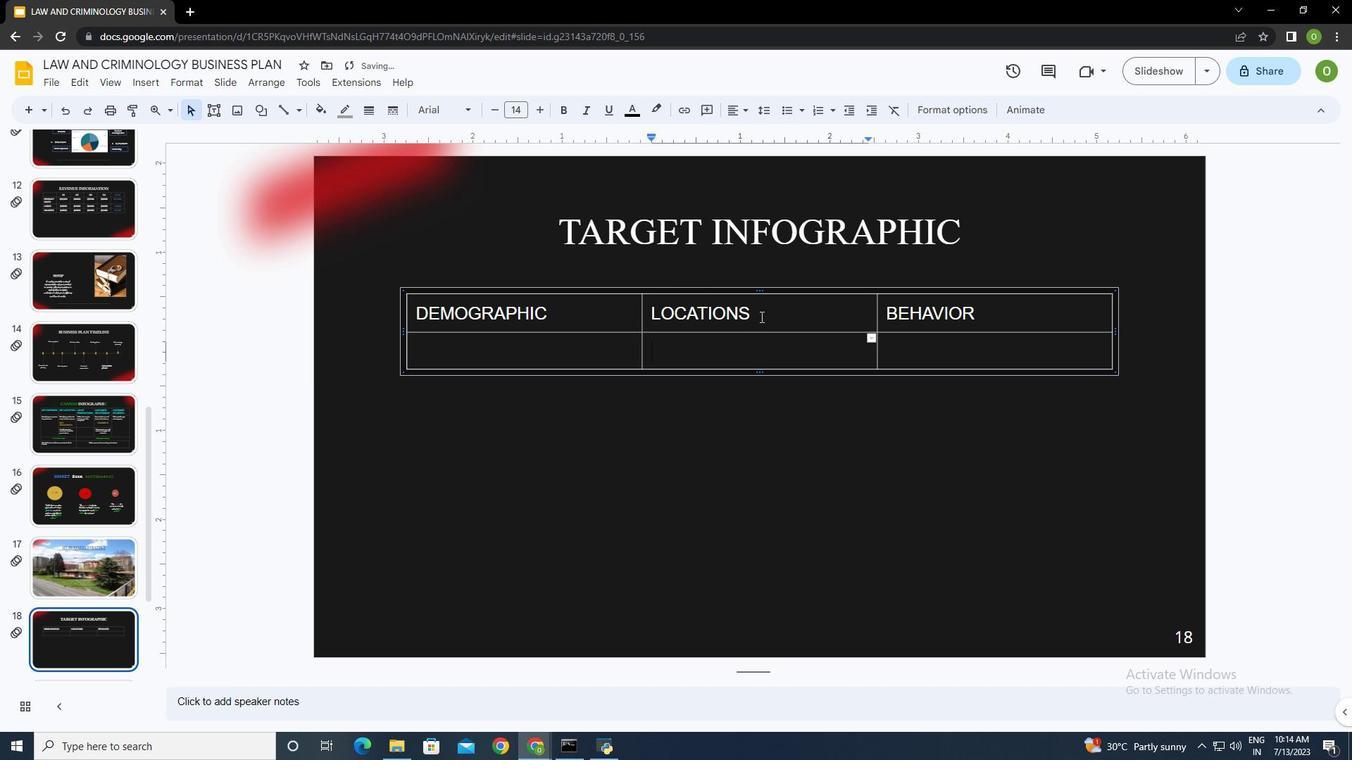 
Action: Mouse pressed left at (763, 313)
Screenshot: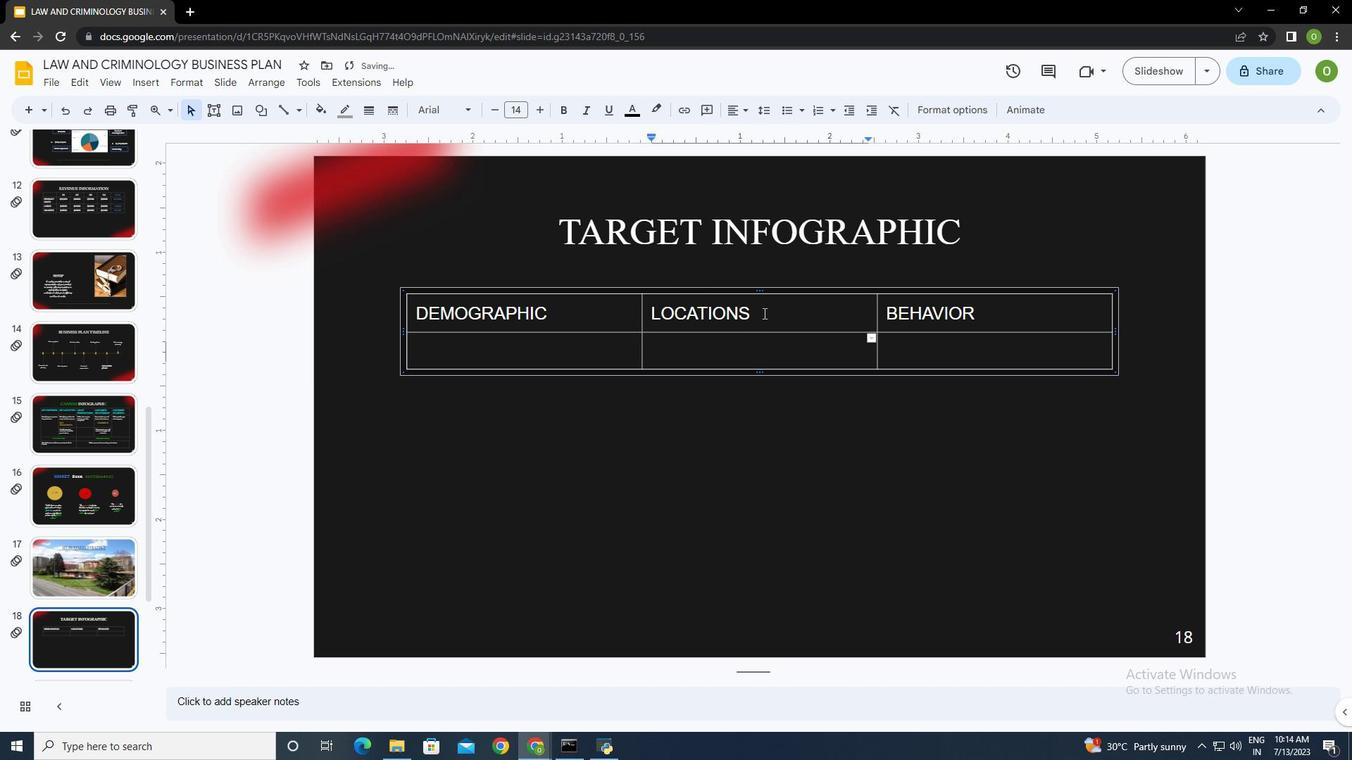 
Action: Mouse moved to (633, 109)
Screenshot: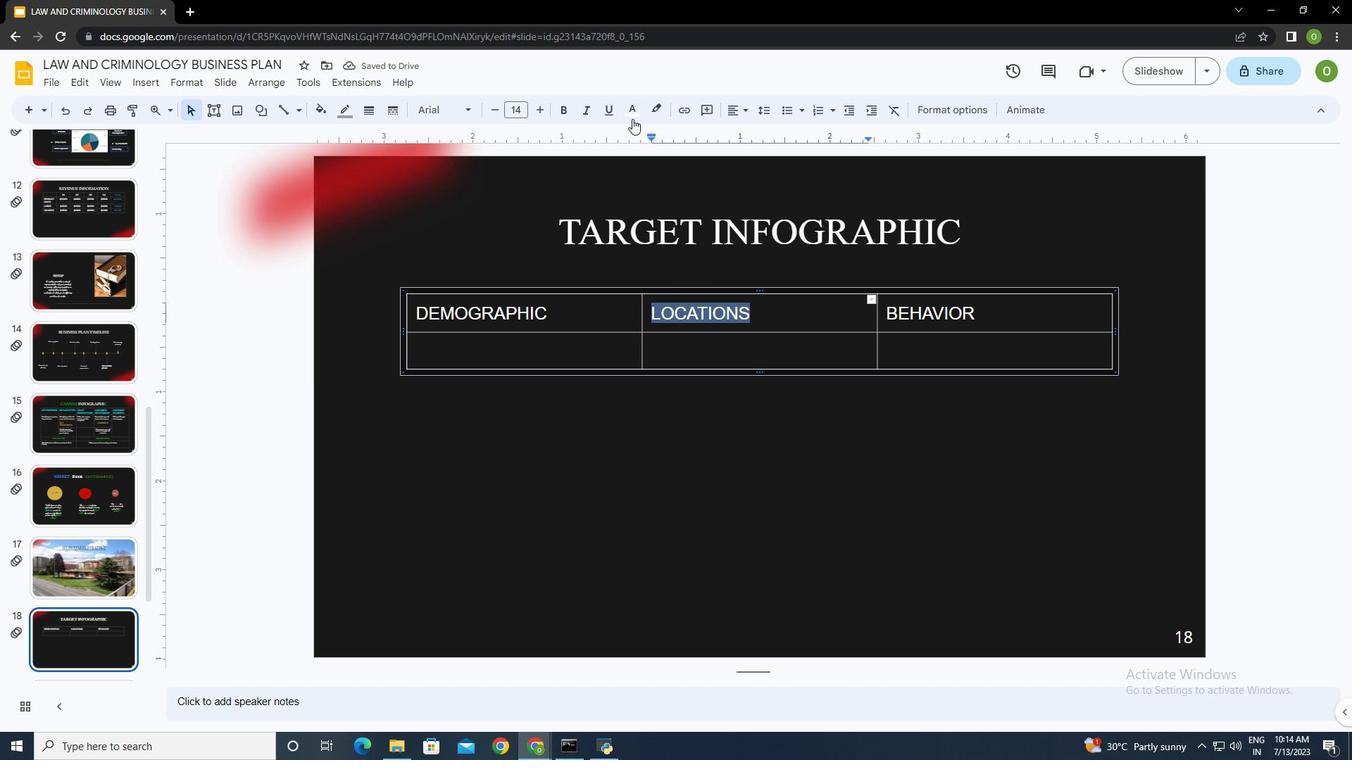 
Action: Mouse pressed left at (633, 109)
Screenshot: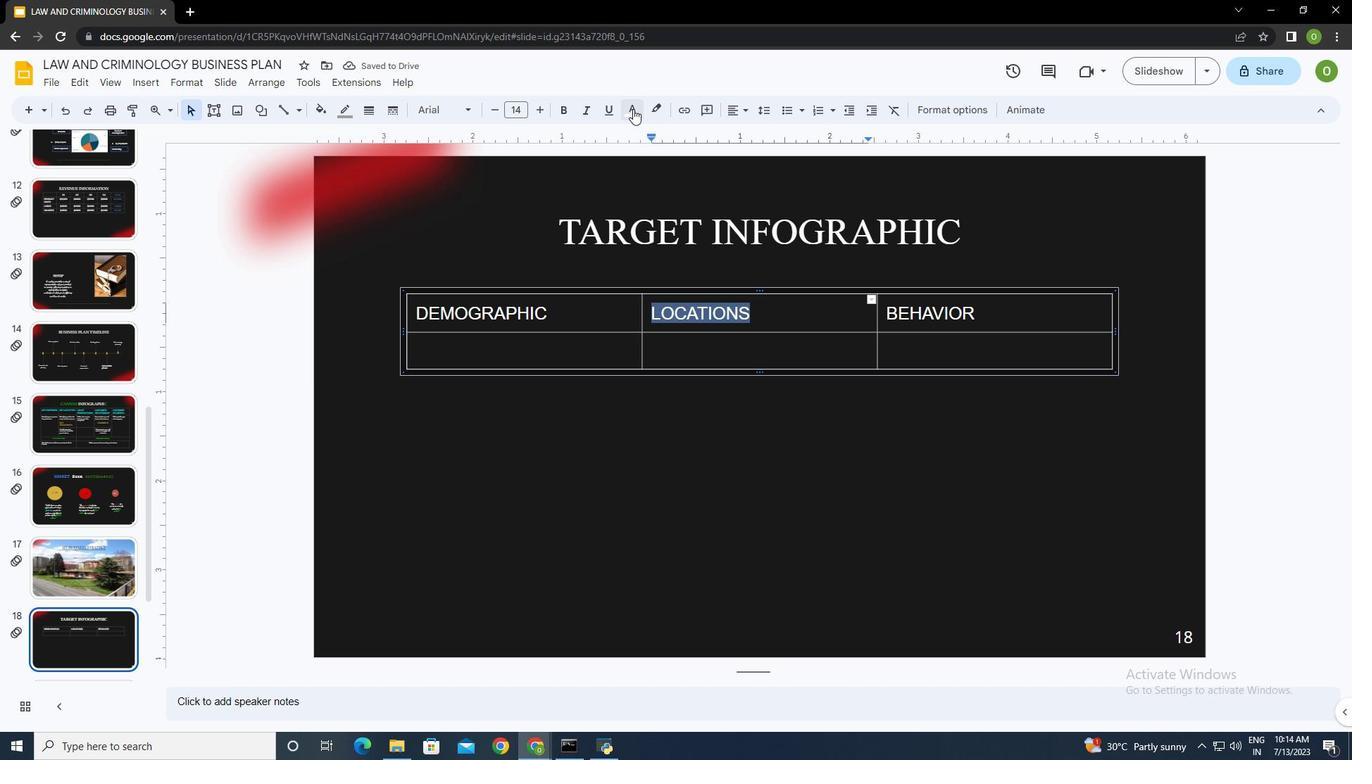 
Action: Mouse moved to (669, 153)
Screenshot: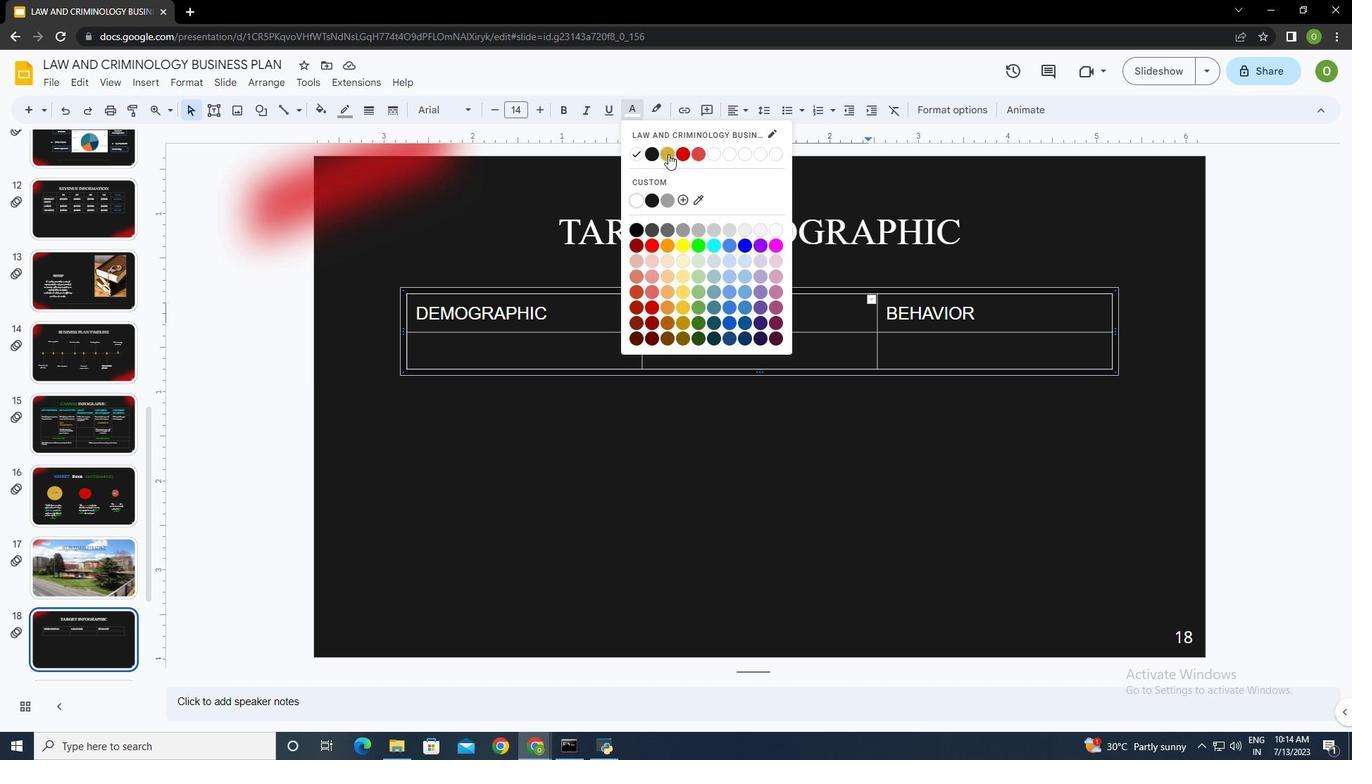 
Action: Mouse pressed left at (669, 153)
Screenshot: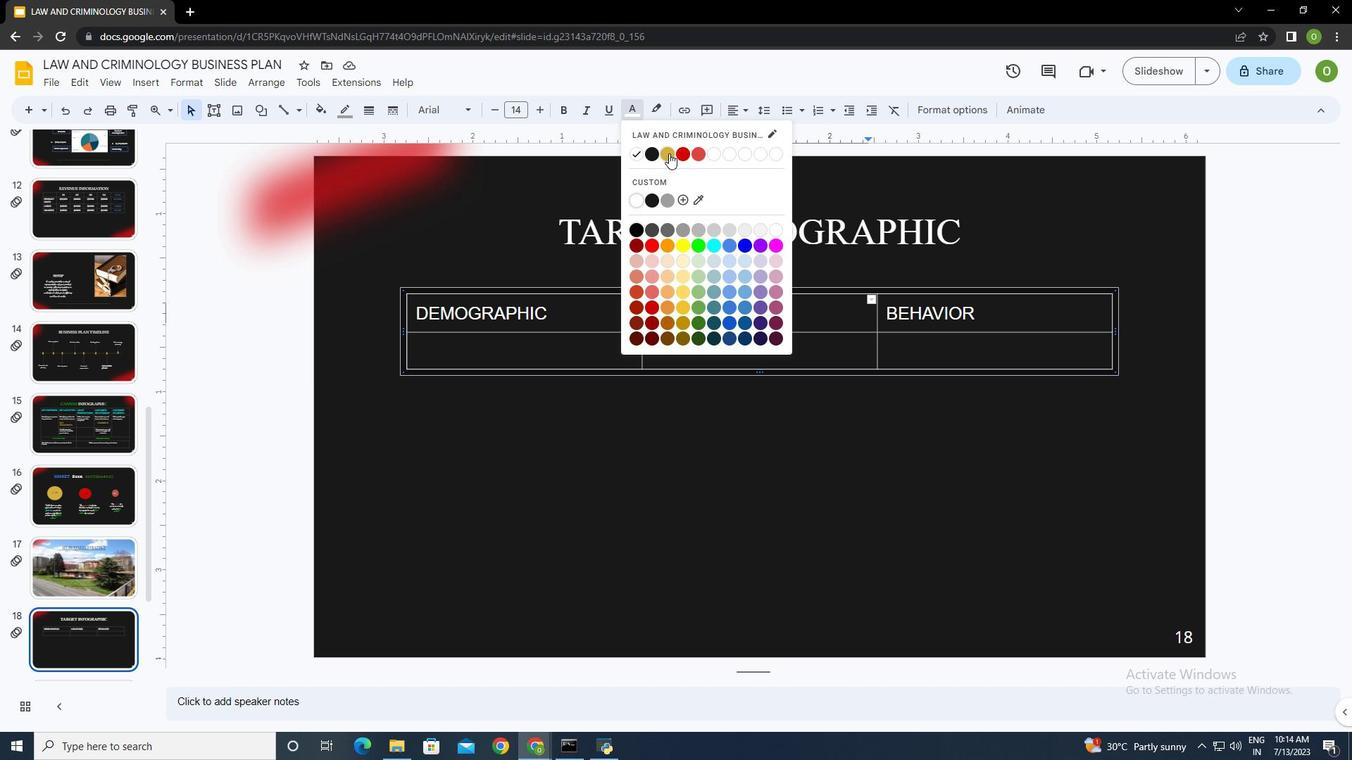 
Action: Mouse moved to (796, 308)
Screenshot: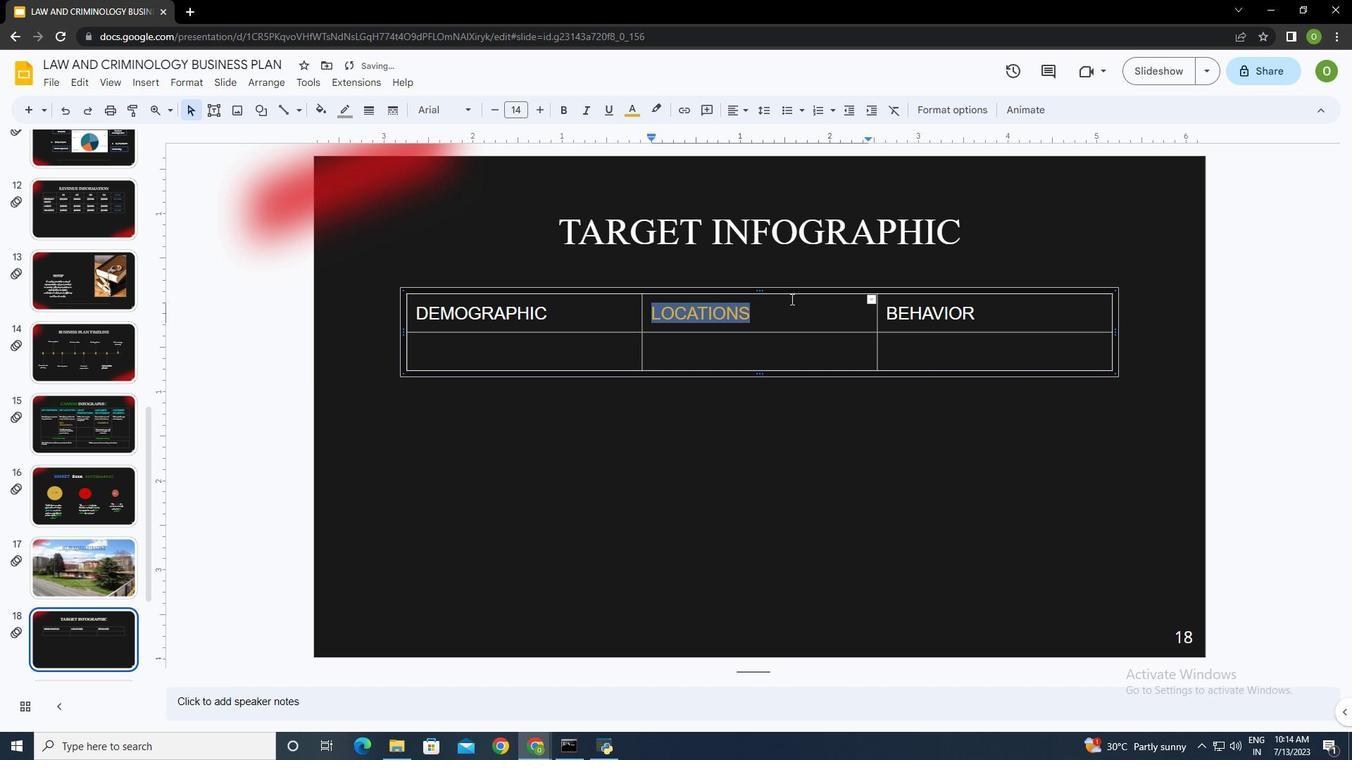 
Action: Mouse pressed left at (796, 308)
Screenshot: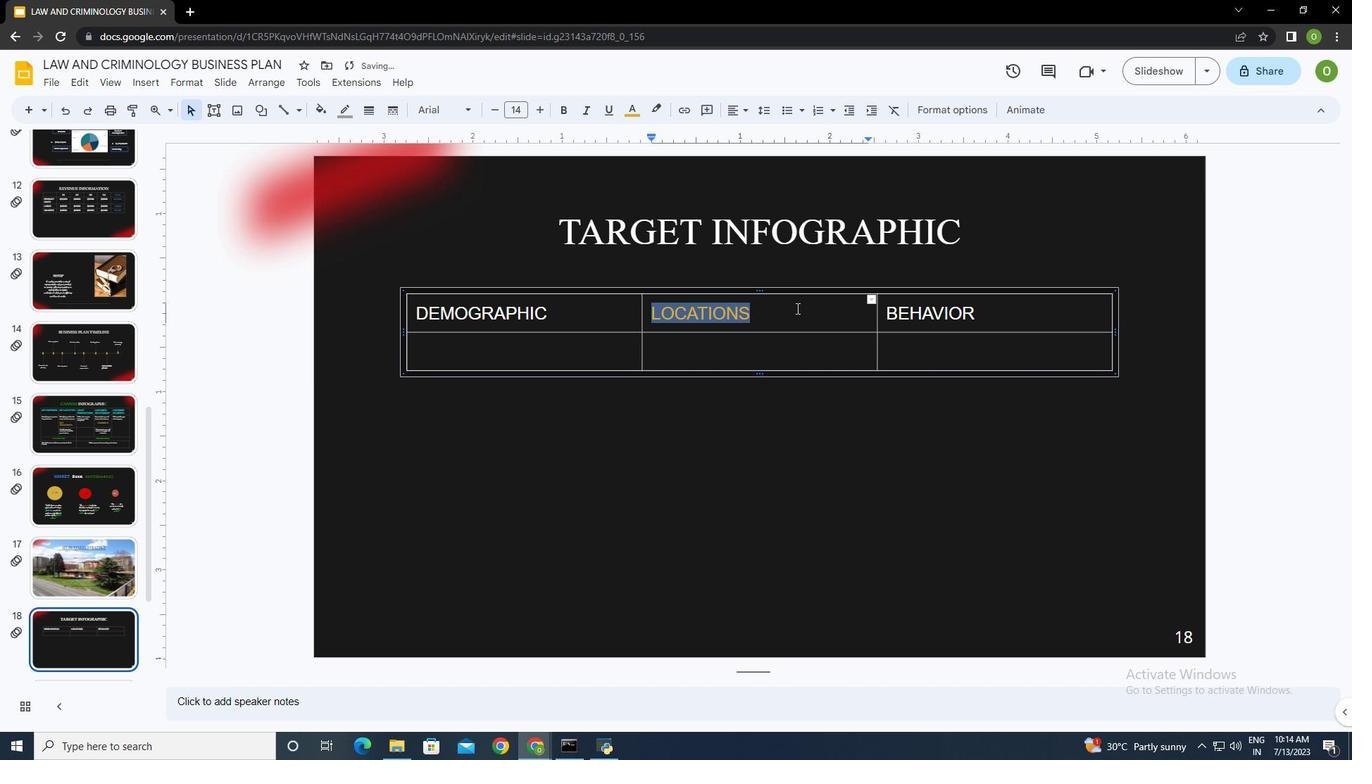 
Action: Mouse moved to (843, 345)
Screenshot: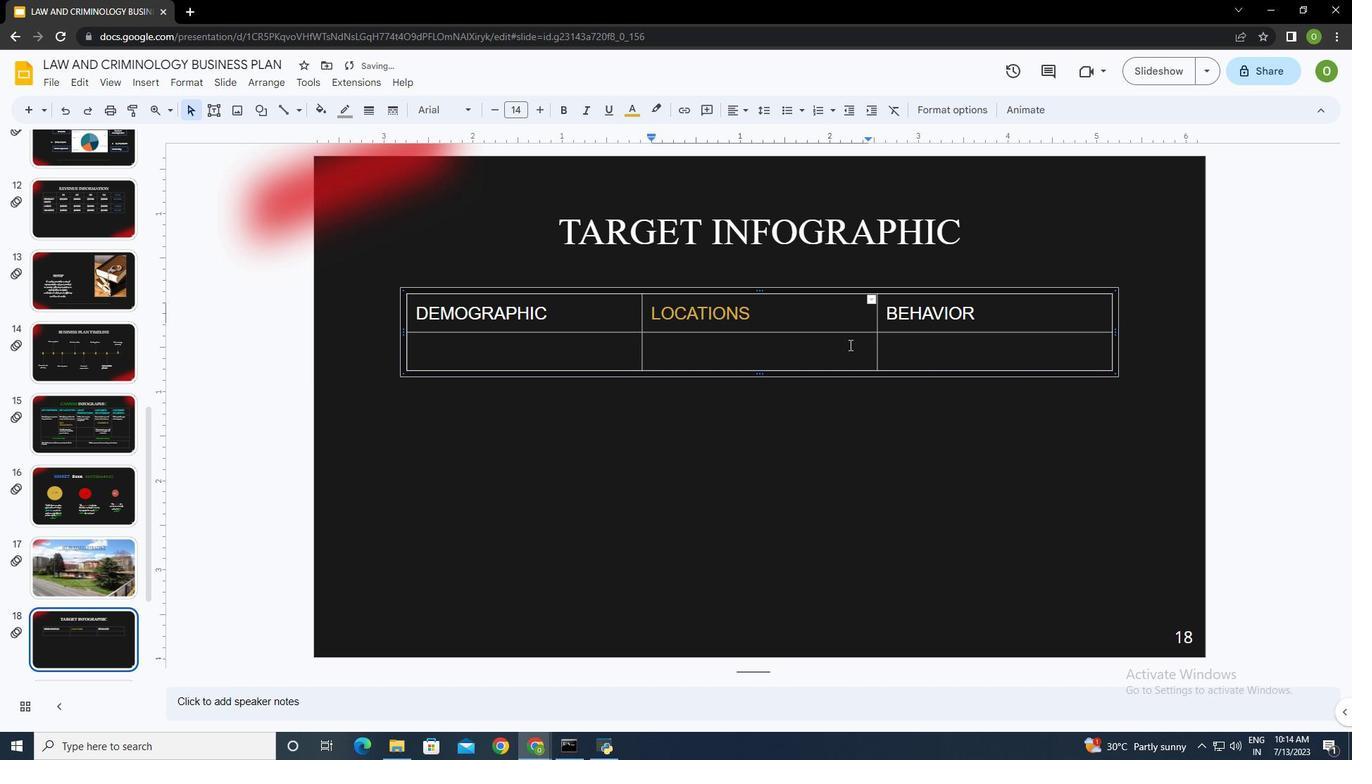 
Action: Mouse pressed left at (843, 345)
Screenshot: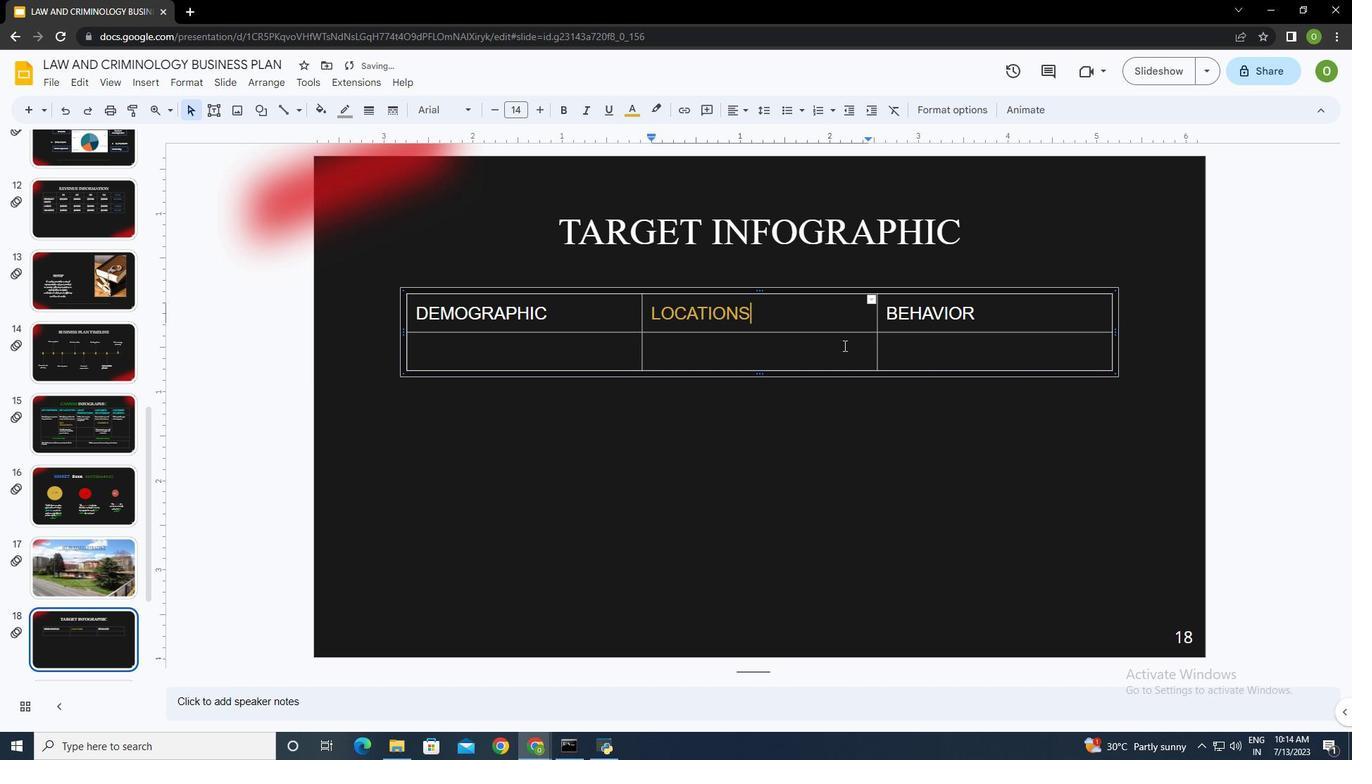 
Action: Mouse moved to (569, 352)
Screenshot: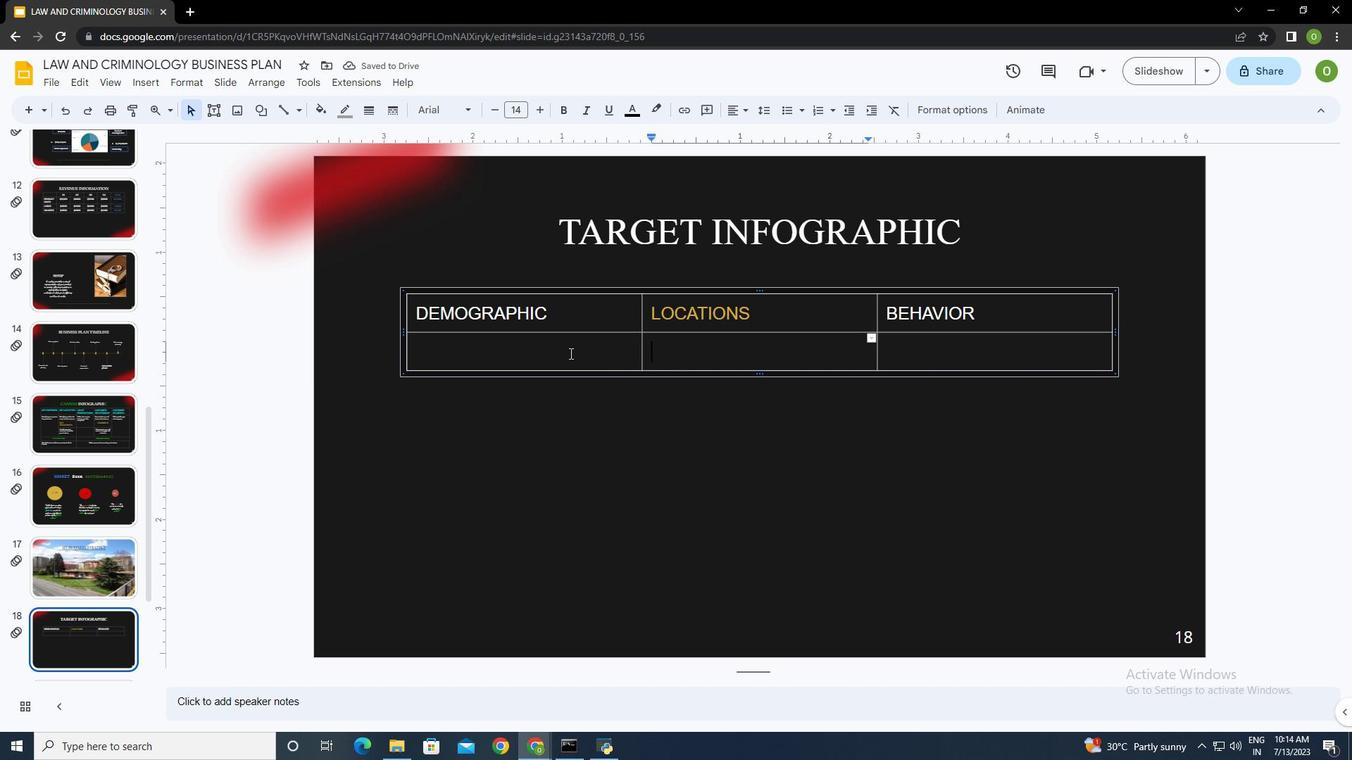 
Action: Mouse pressed left at (569, 352)
Screenshot: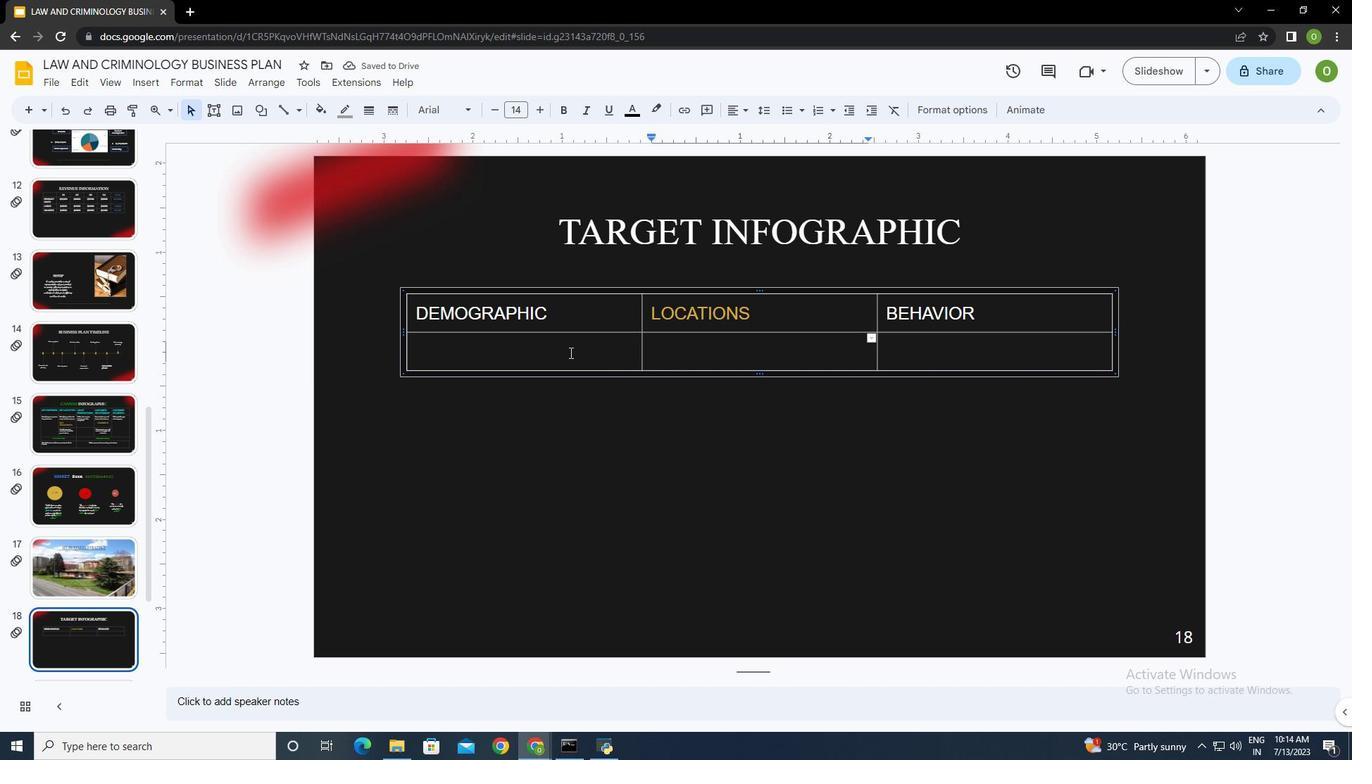 
Action: Mouse moved to (568, 347)
Screenshot: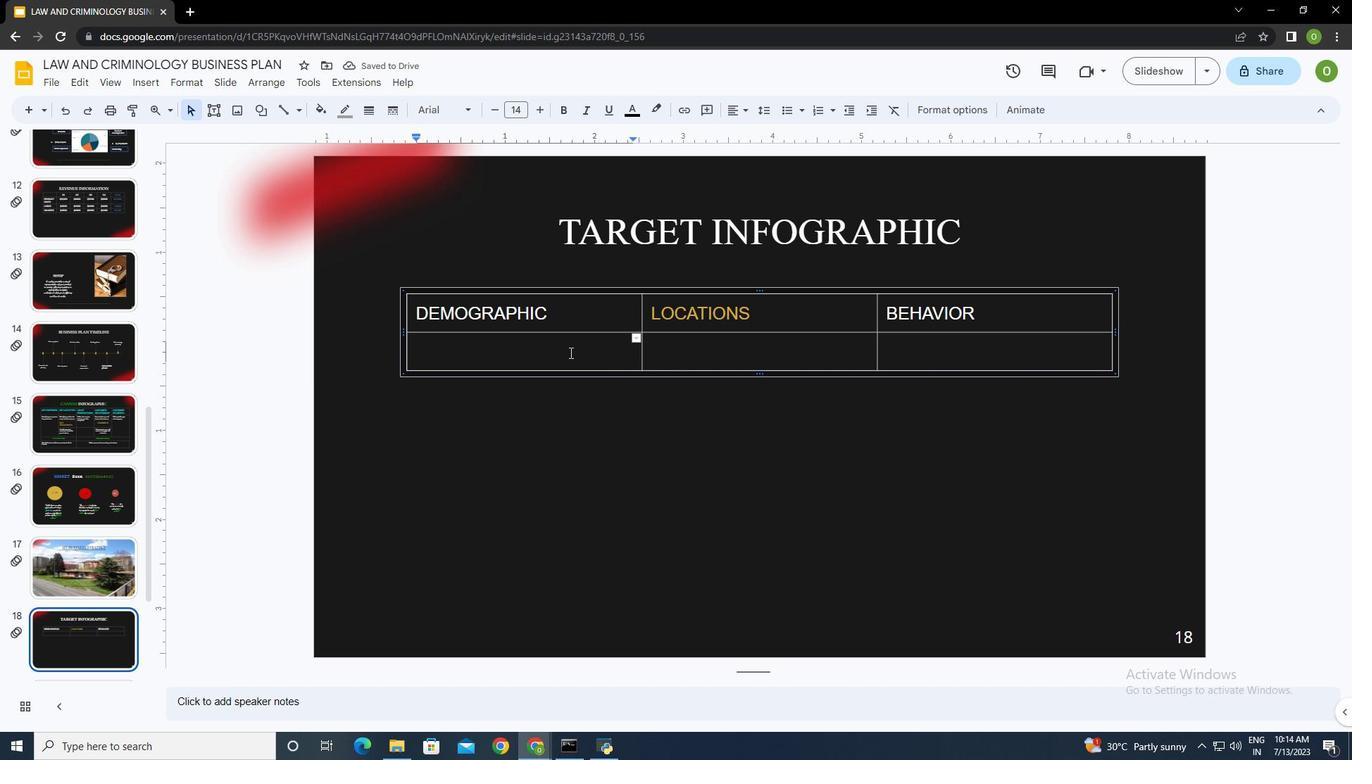 
Action: Key pressed AGE<Key.tab>
Screenshot: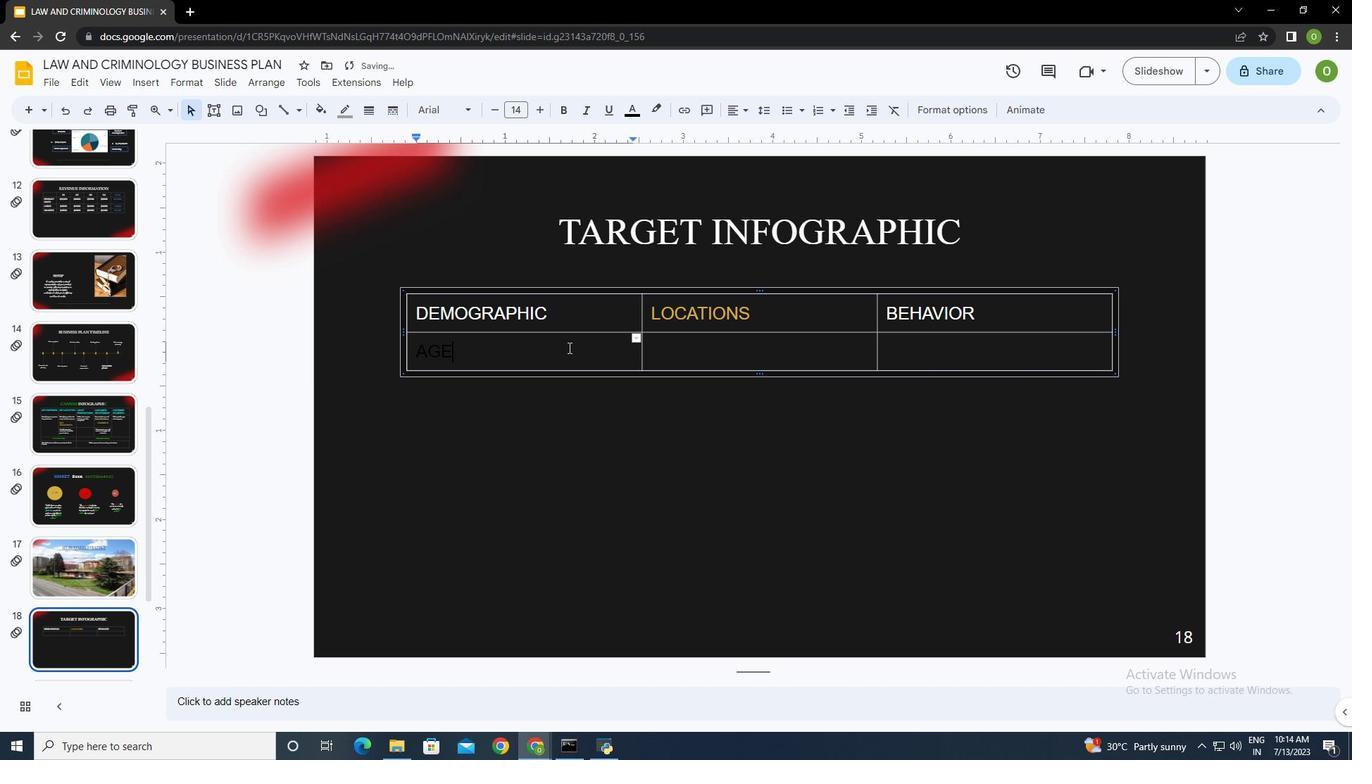 
Action: Mouse moved to (815, 357)
Screenshot: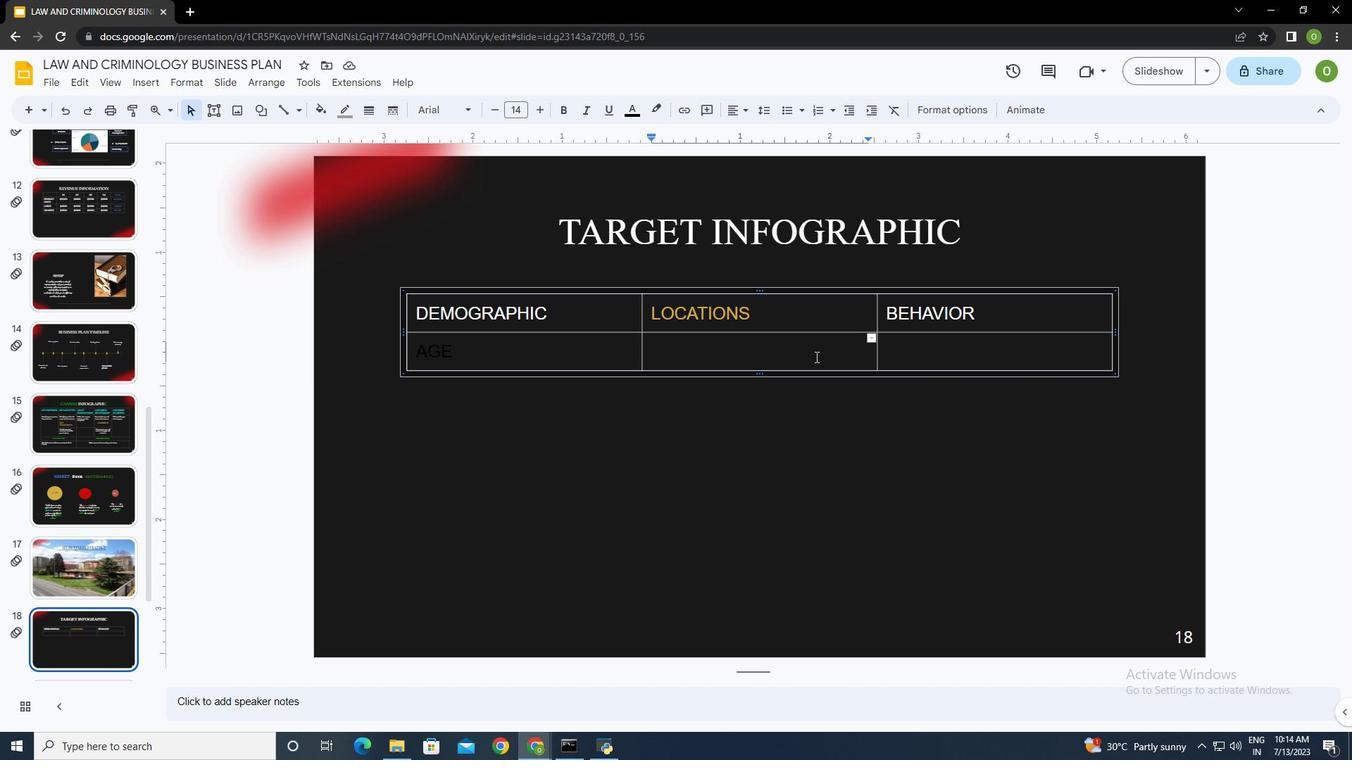 
Action: Mouse pressed left at (815, 357)
Screenshot: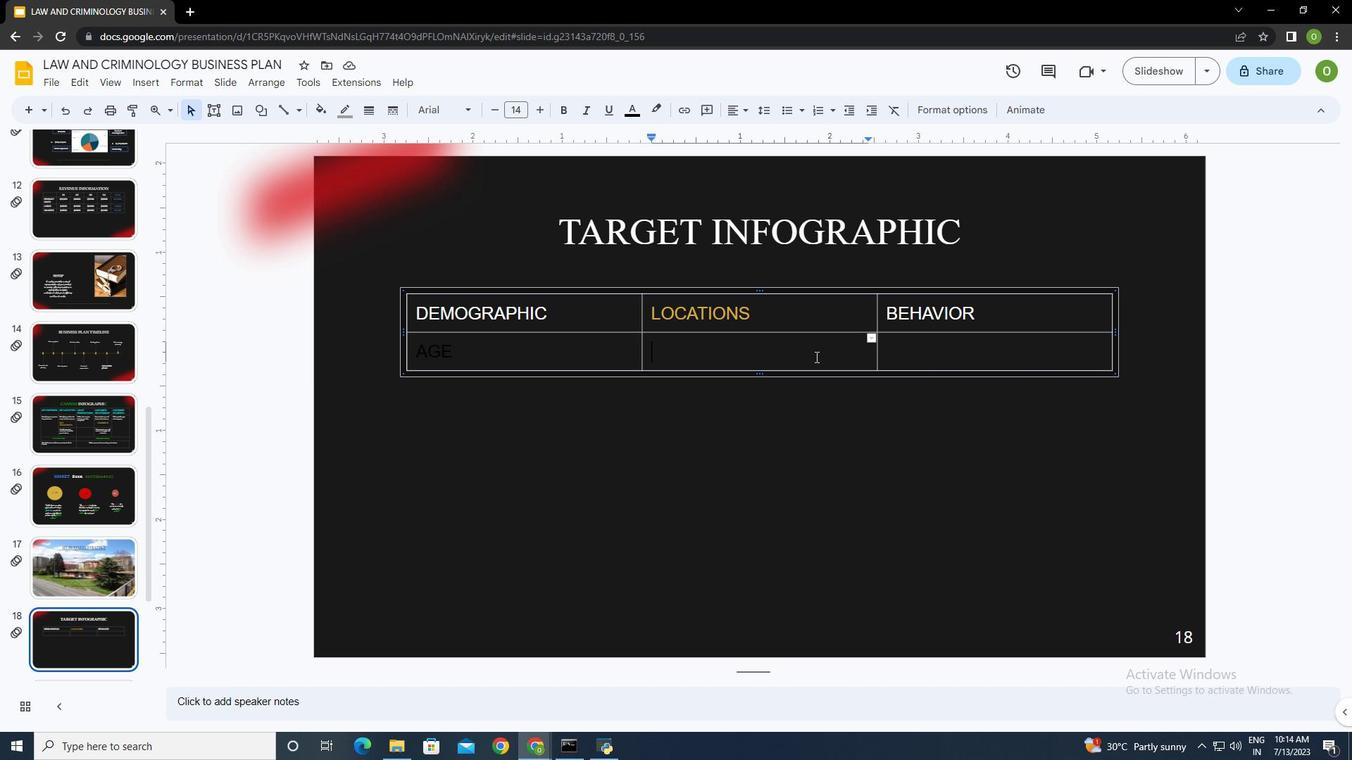
Action: Mouse moved to (1007, 307)
Screenshot: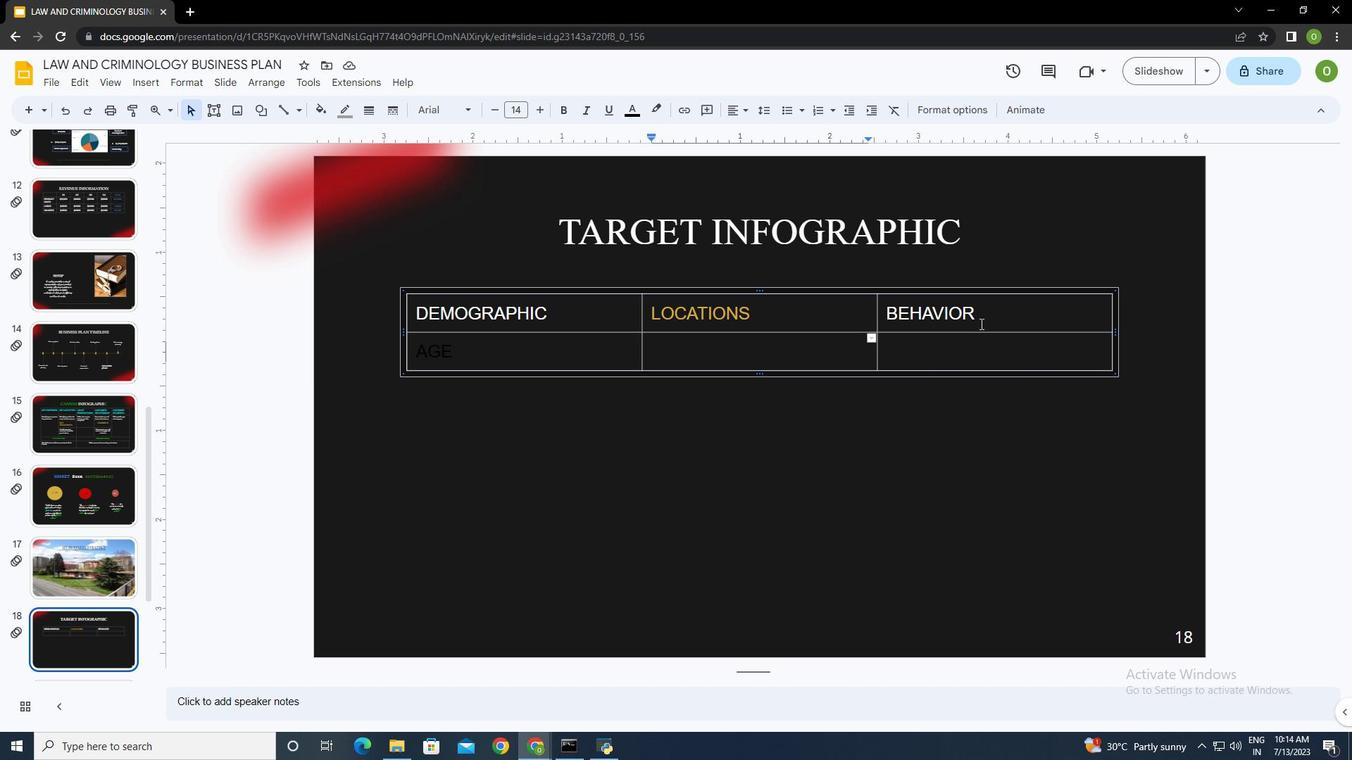 
Action: Mouse pressed left at (1007, 307)
Screenshot: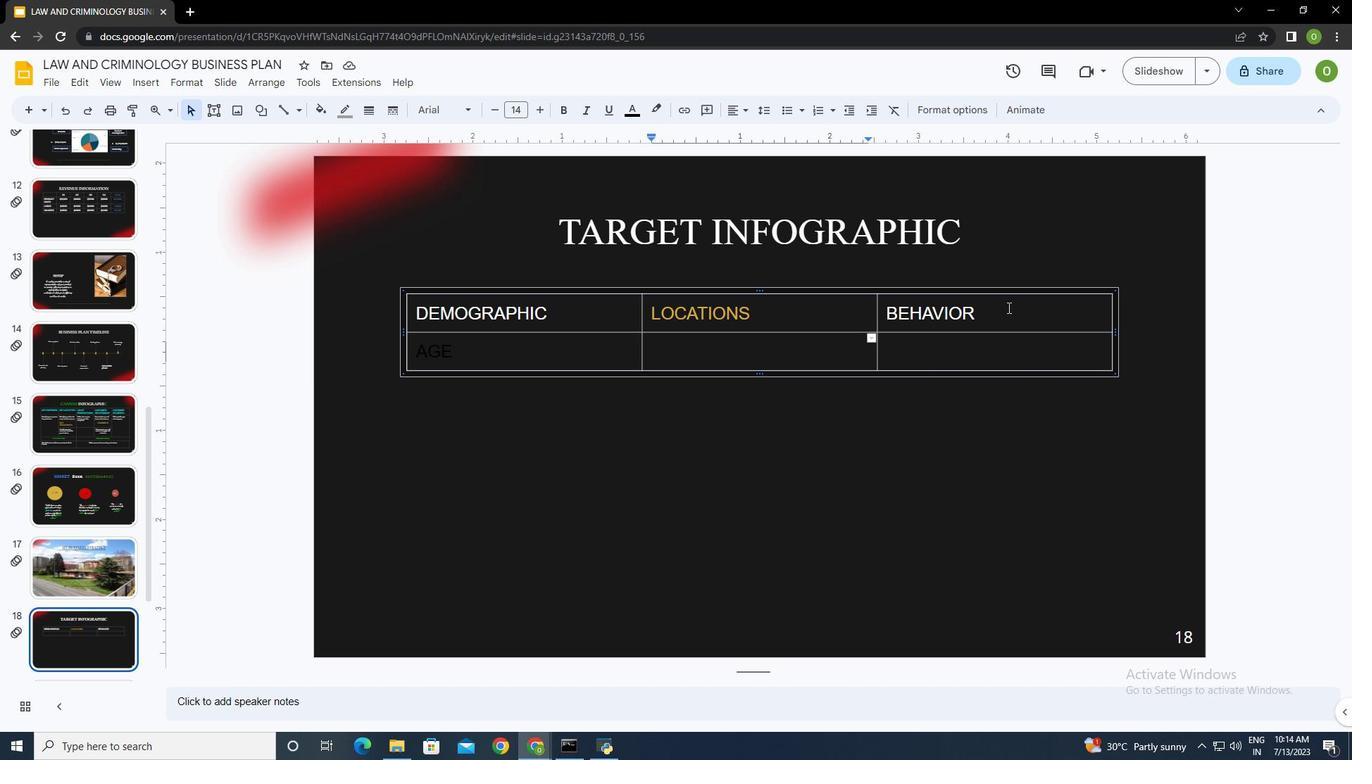 
Action: Mouse moved to (1109, 312)
Screenshot: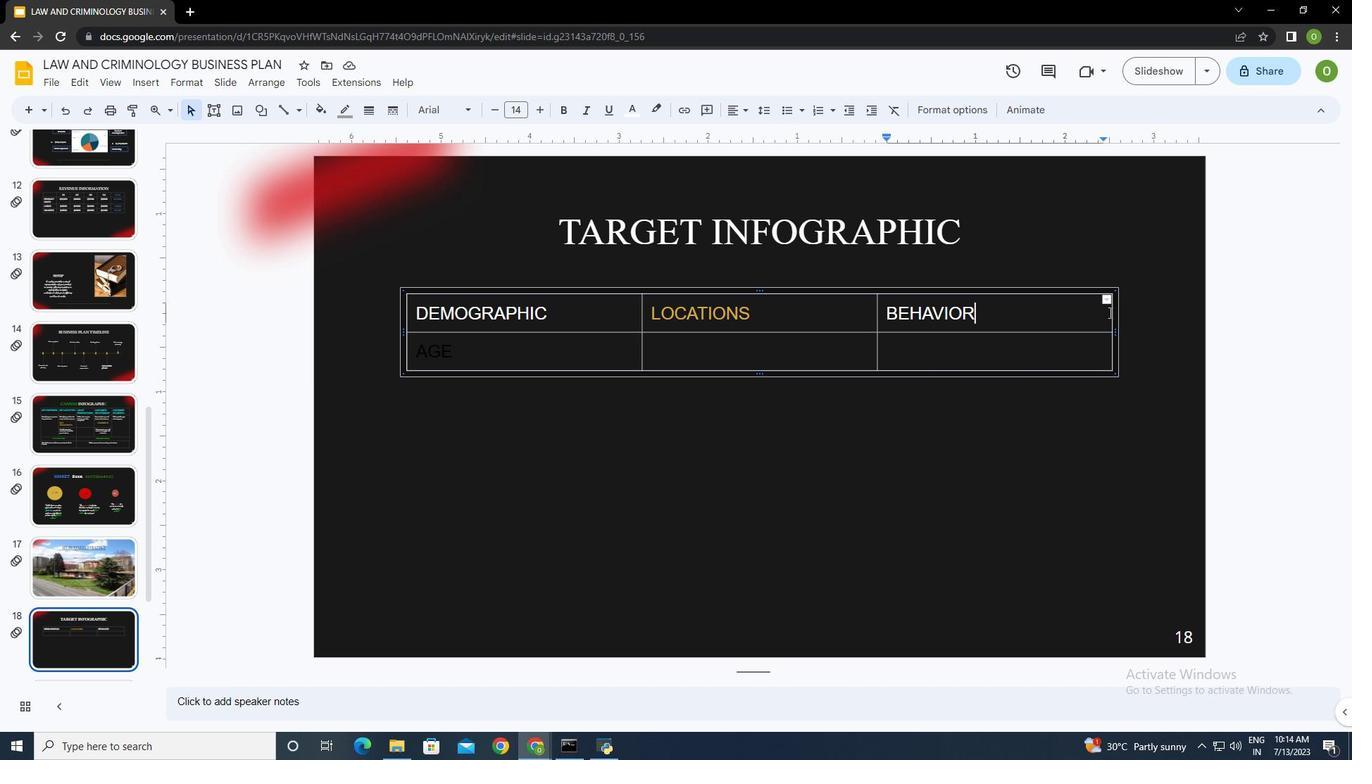
Action: Mouse pressed left at (1109, 312)
Screenshot: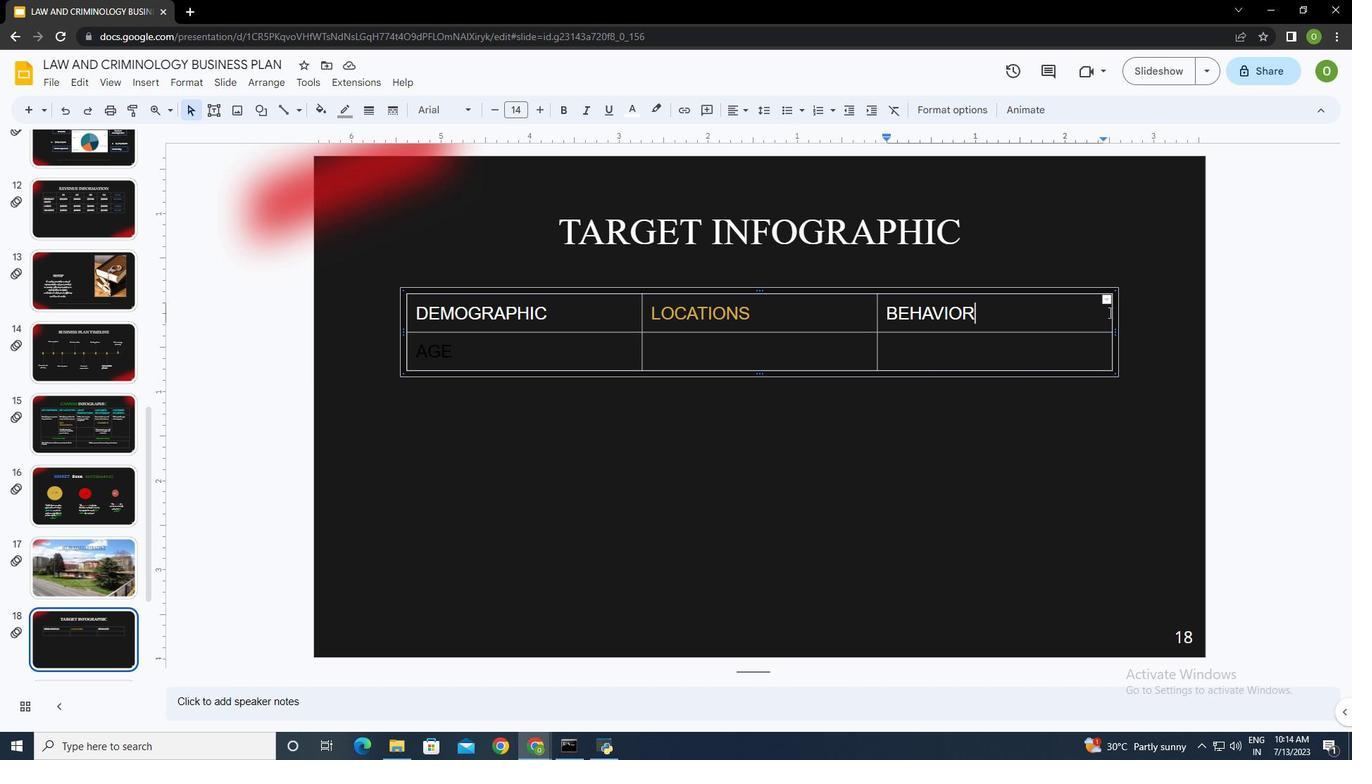 
Action: Mouse moved to (1031, 319)
Screenshot: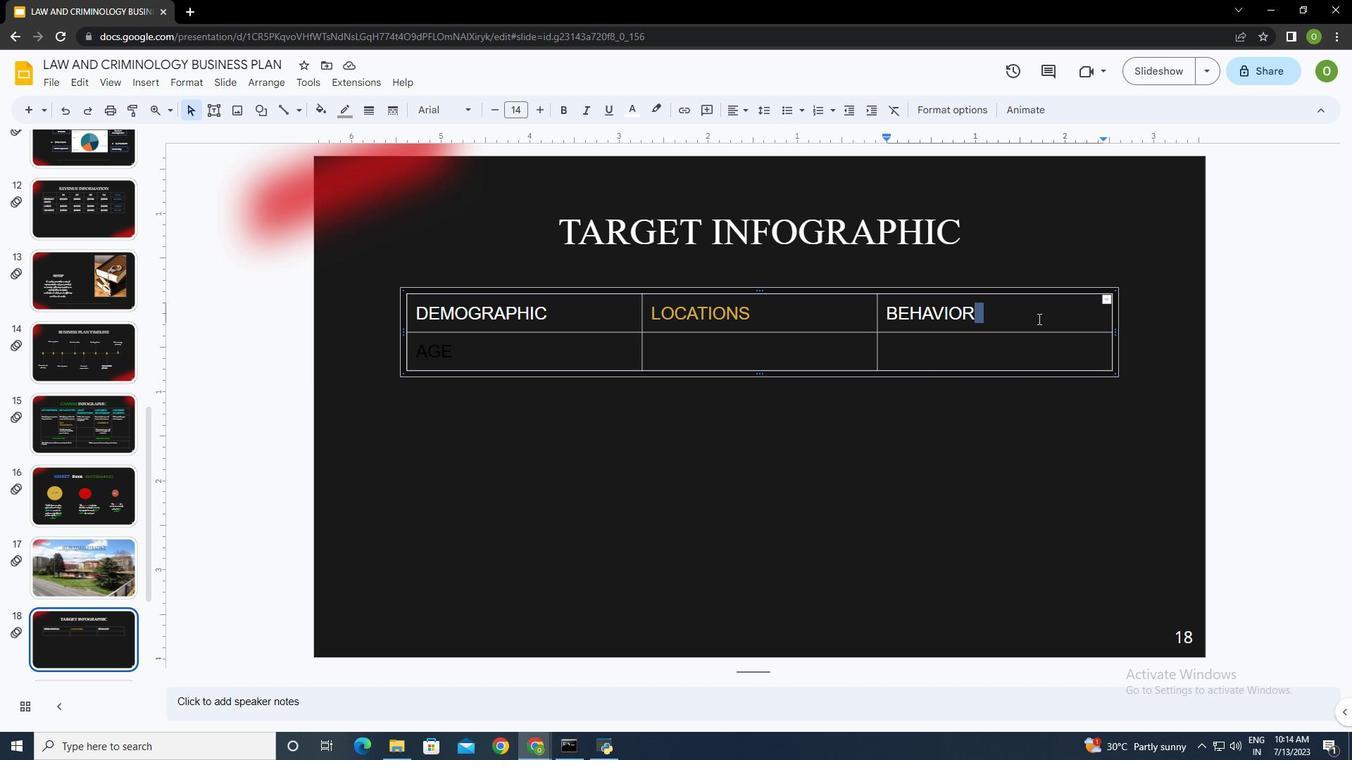 
Action: Mouse pressed left at (1031, 319)
Screenshot: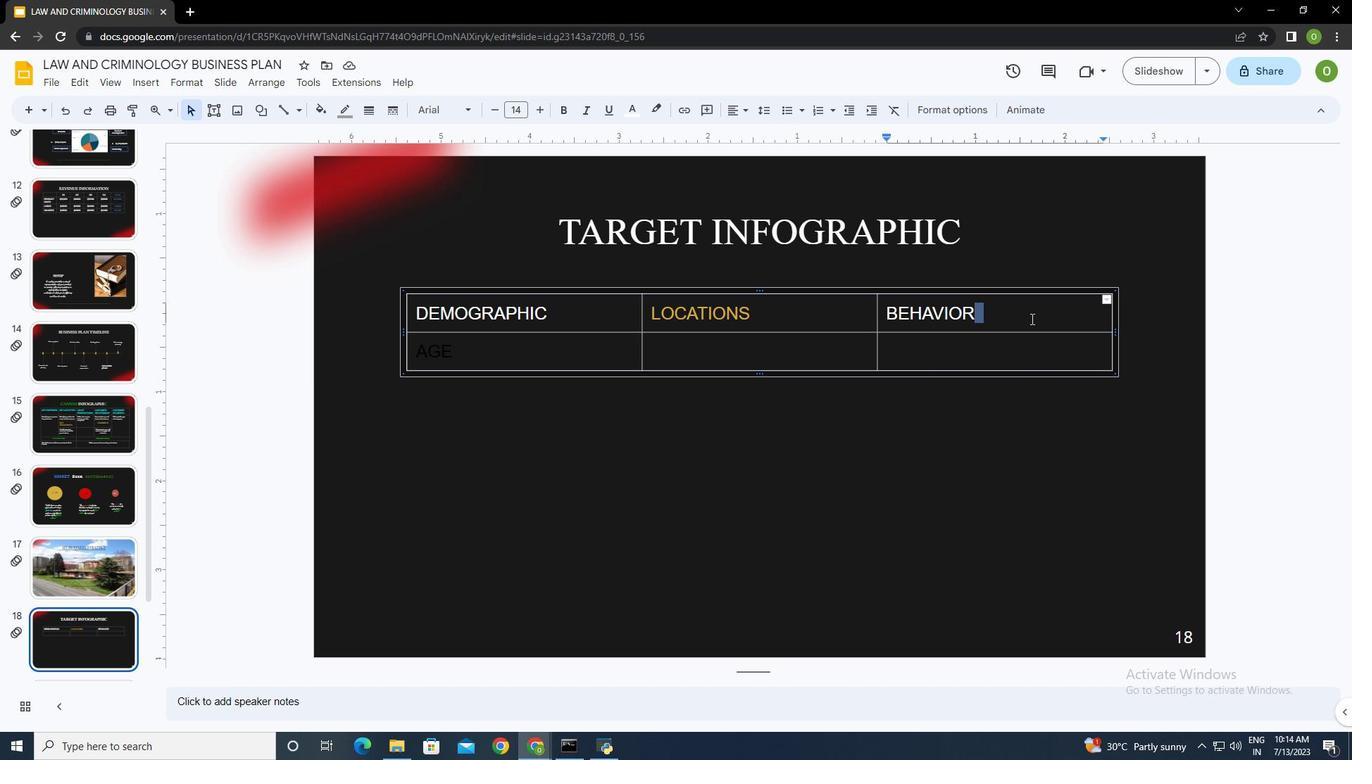 
Action: Mouse moved to (1114, 333)
Screenshot: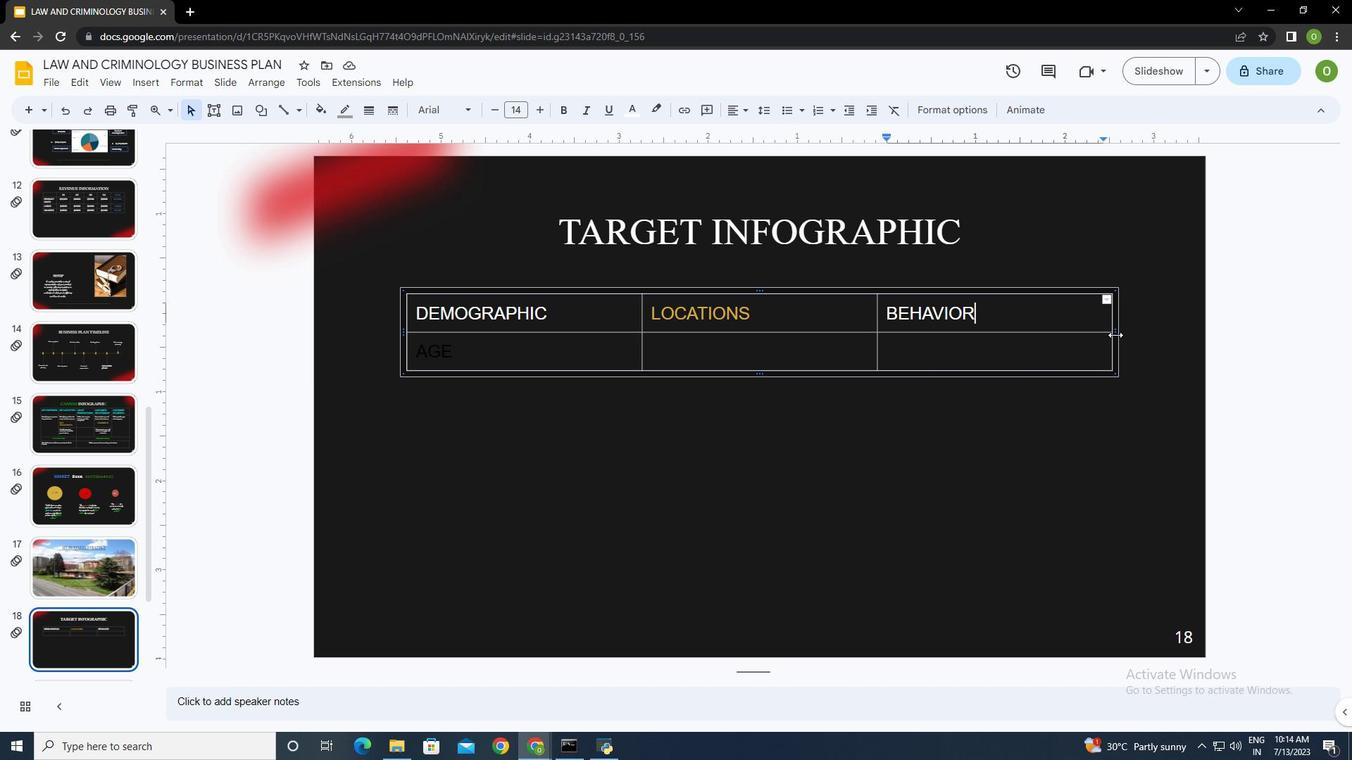 
Action: Mouse pressed left at (1114, 333)
Screenshot: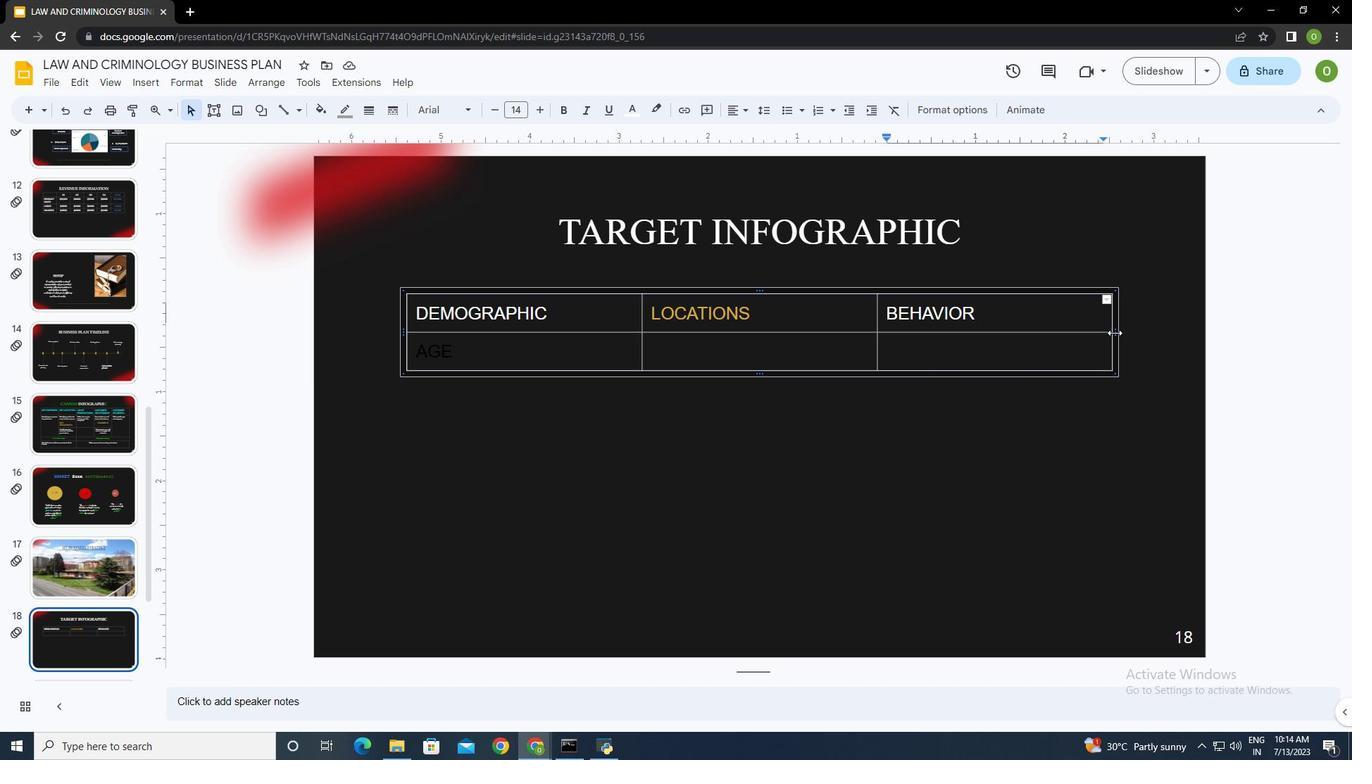 
Action: Mouse moved to (1041, 334)
Screenshot: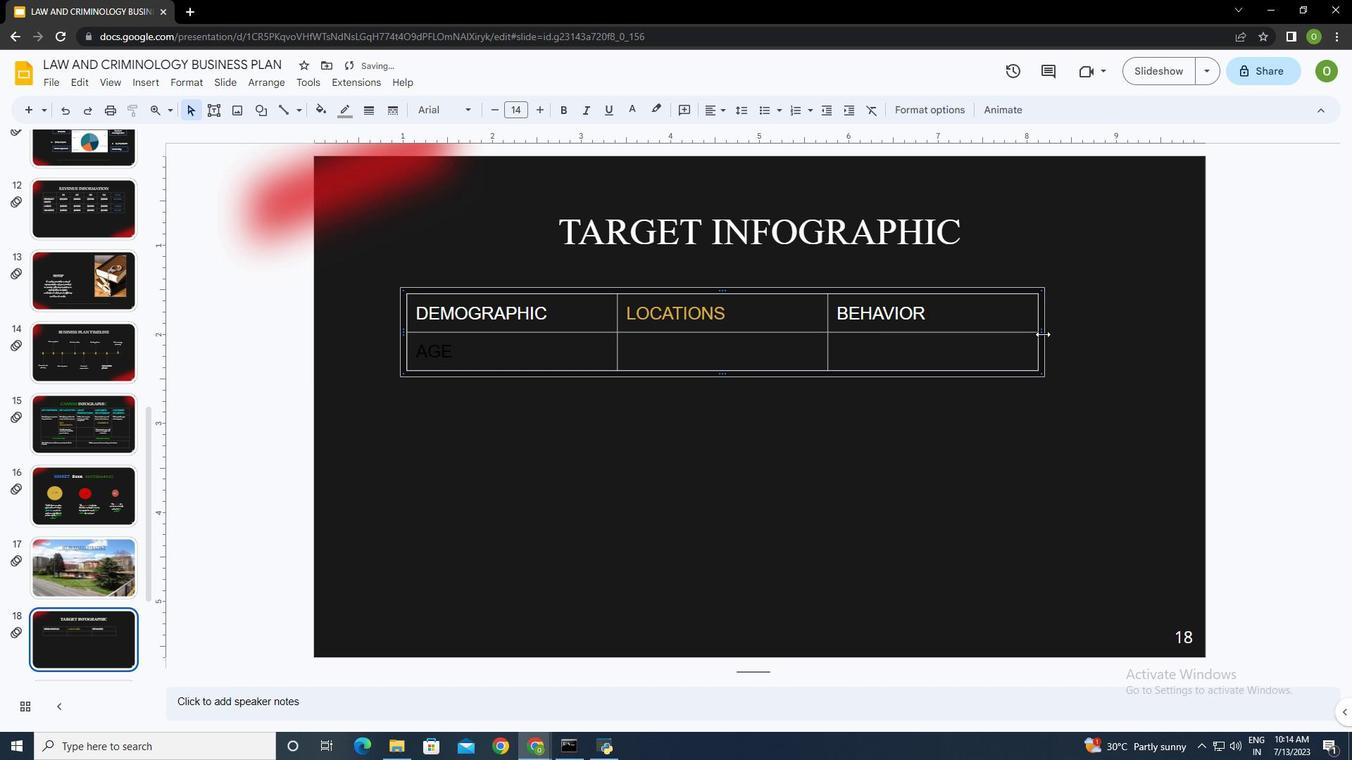 
Action: Mouse pressed left at (1041, 334)
Screenshot: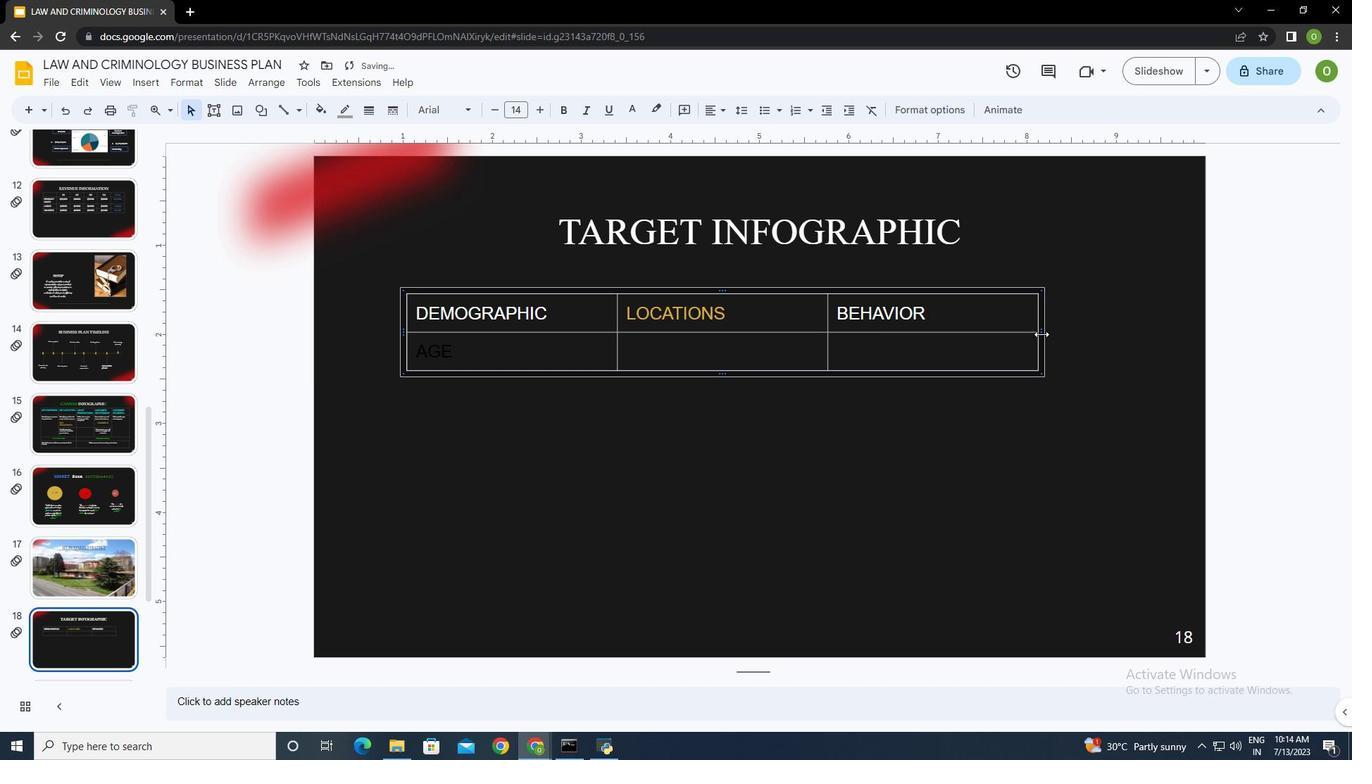 
Action: Mouse moved to (401, 333)
Screenshot: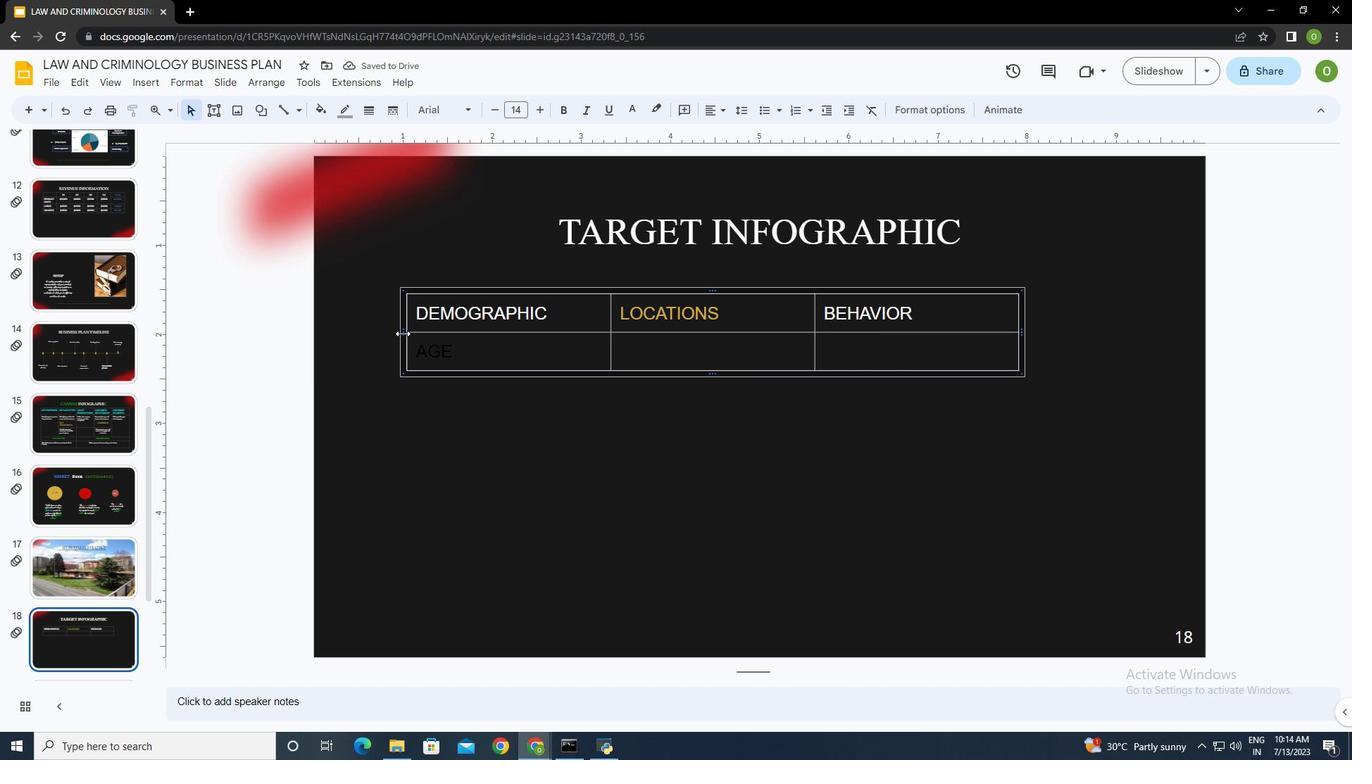 
Action: Mouse pressed left at (401, 333)
Screenshot: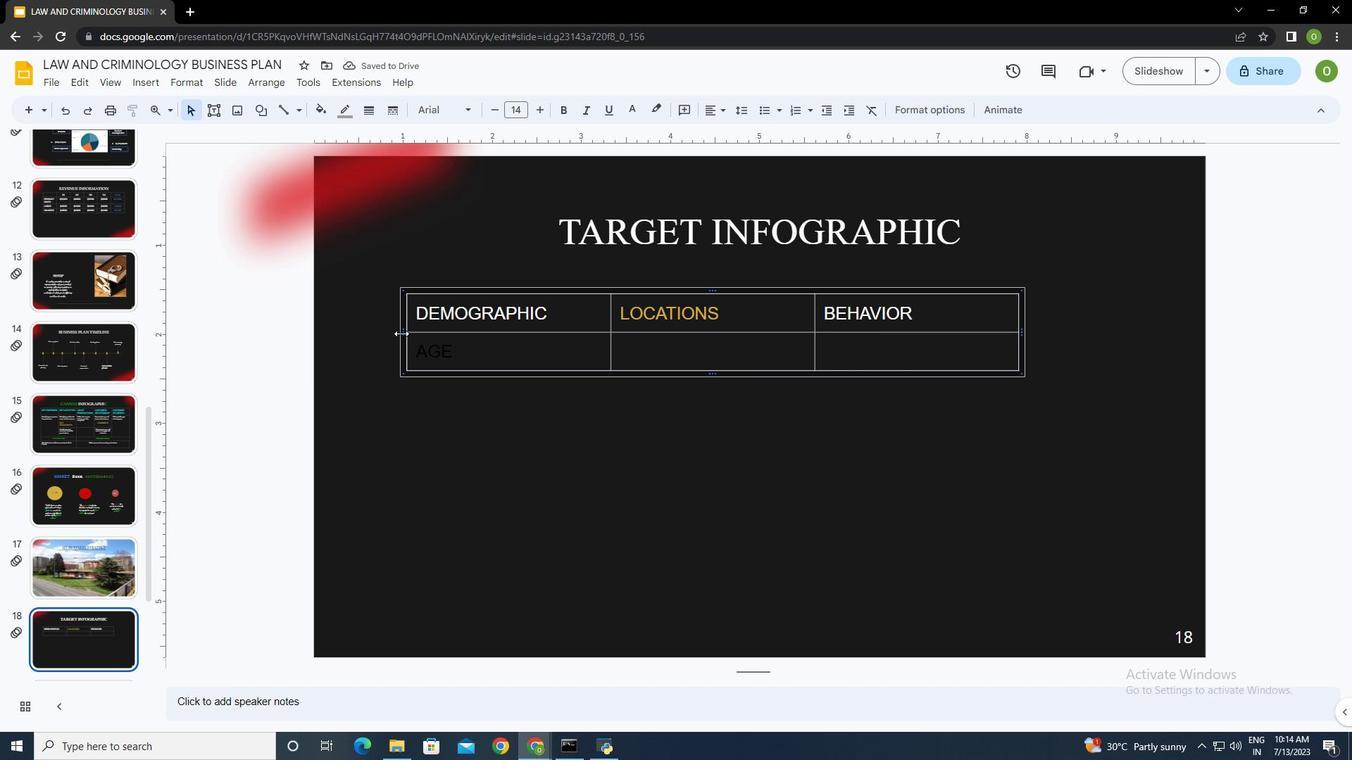 
Action: Mouse moved to (792, 312)
Screenshot: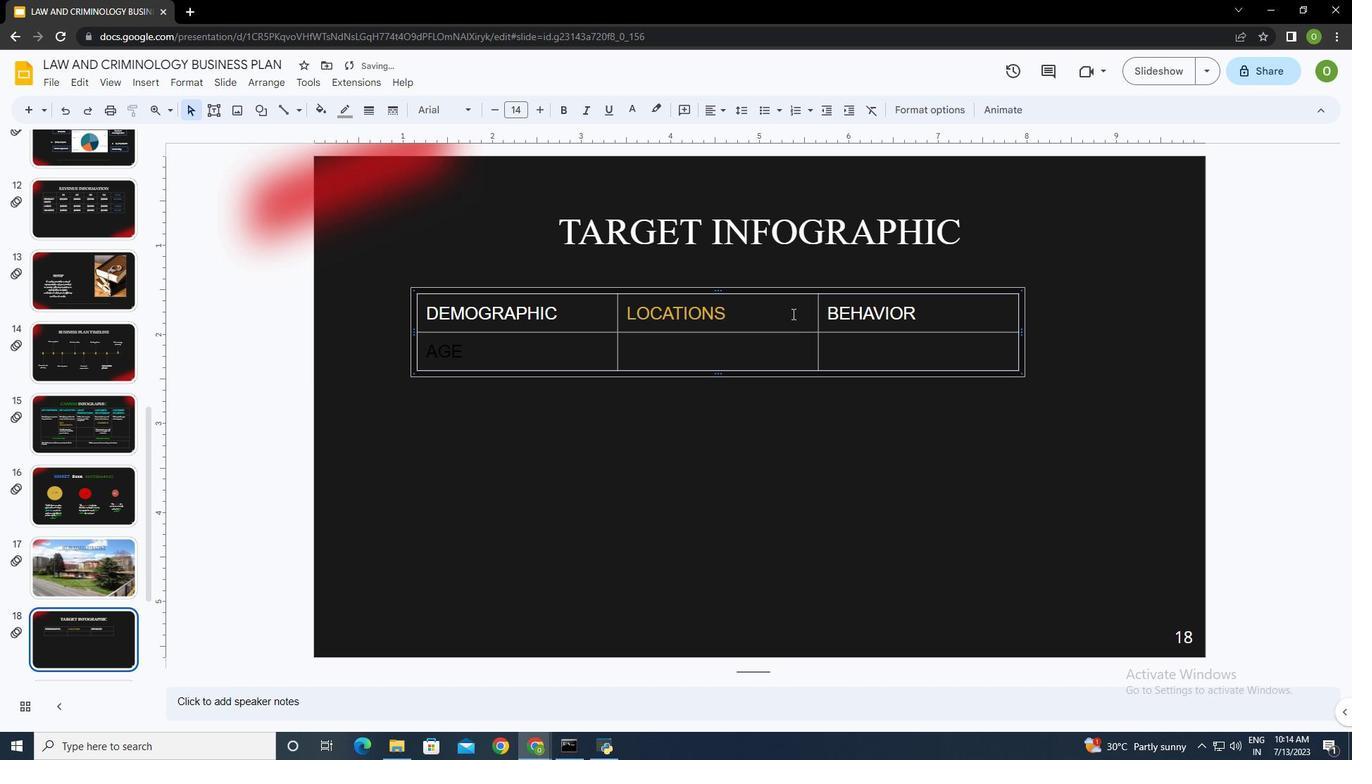 
Action: Mouse pressed left at (792, 312)
Screenshot: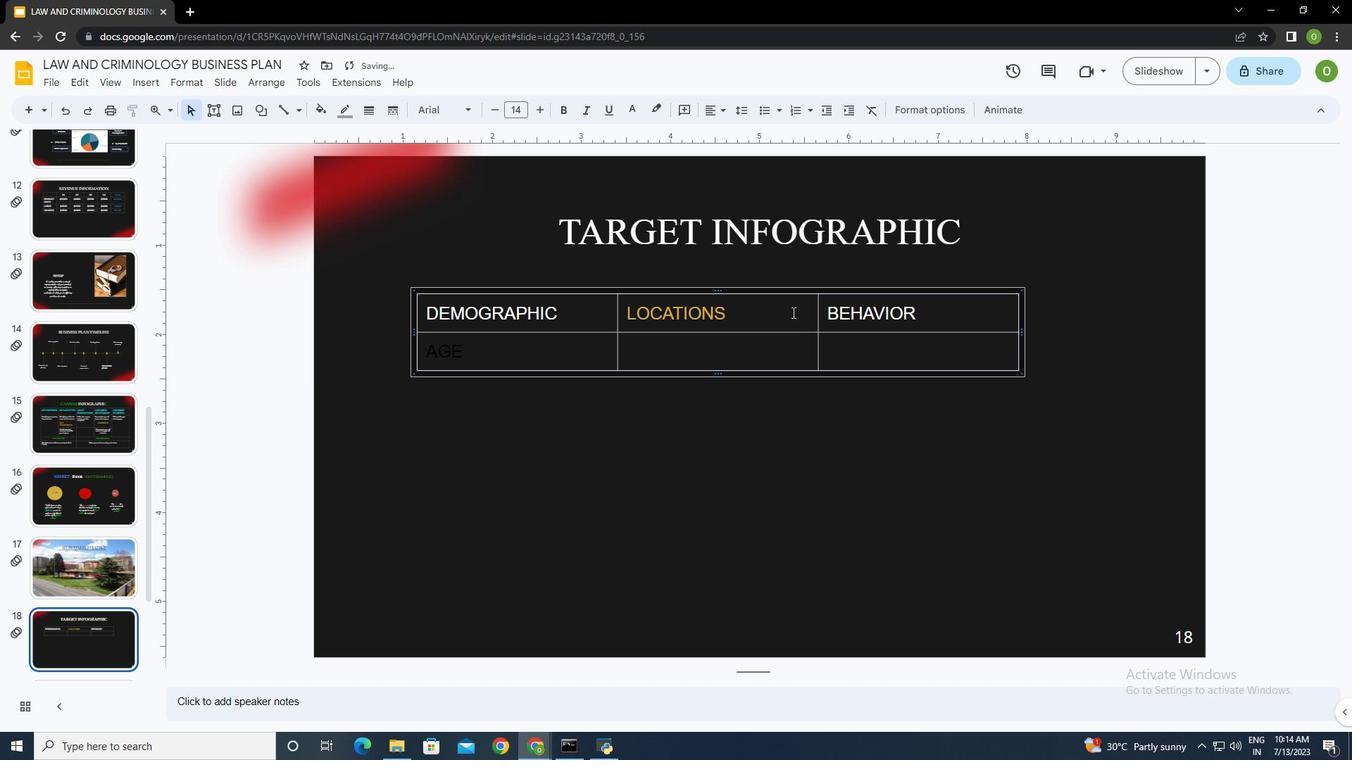 
Action: Mouse moved to (987, 314)
Screenshot: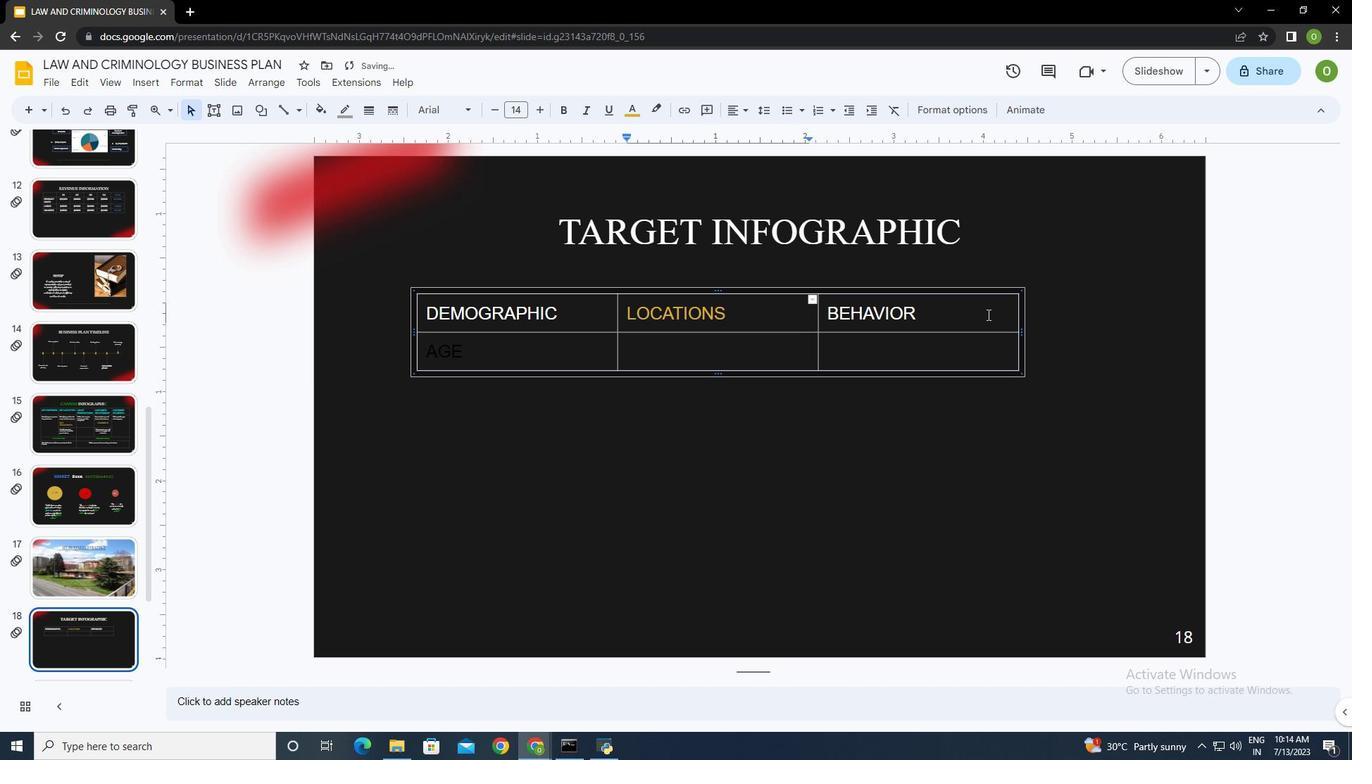 
Action: Mouse pressed left at (987, 314)
Screenshot: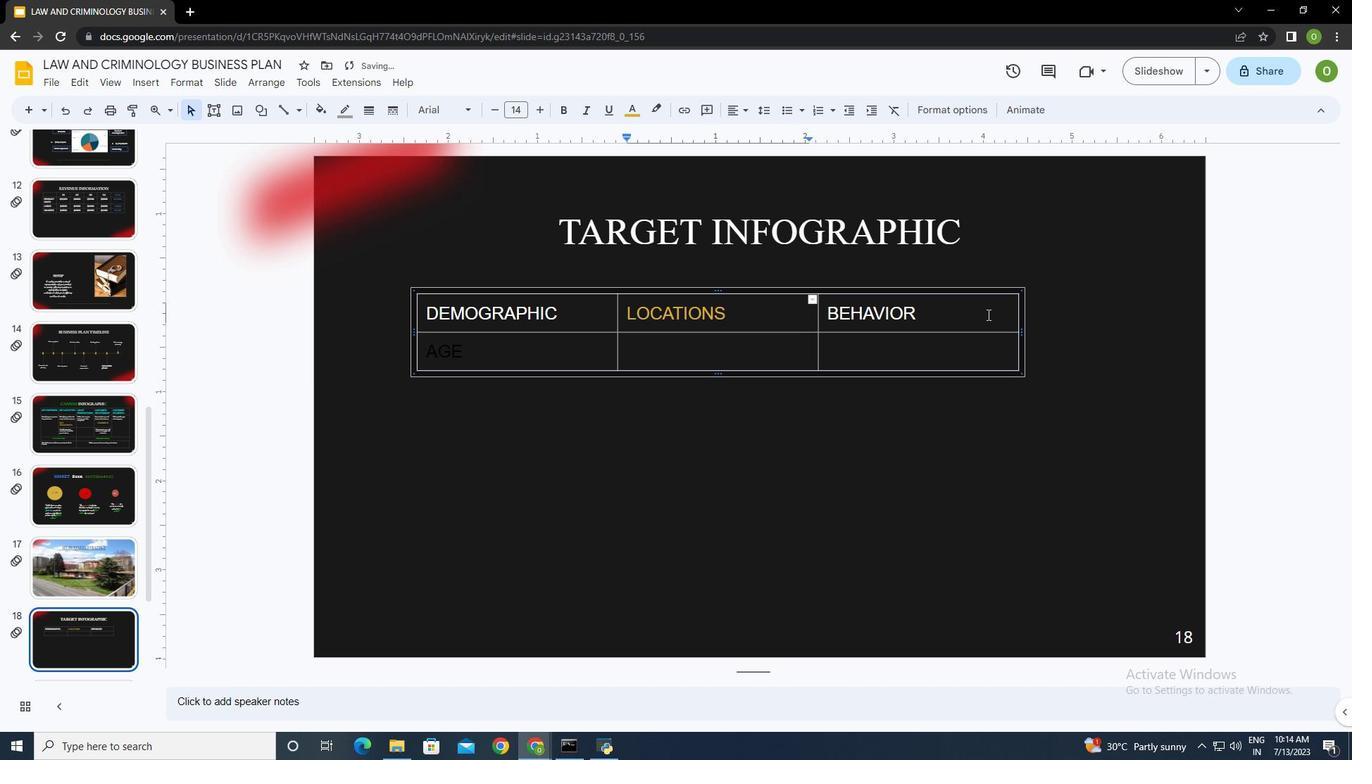 
Action: Mouse moved to (117, 80)
Screenshot: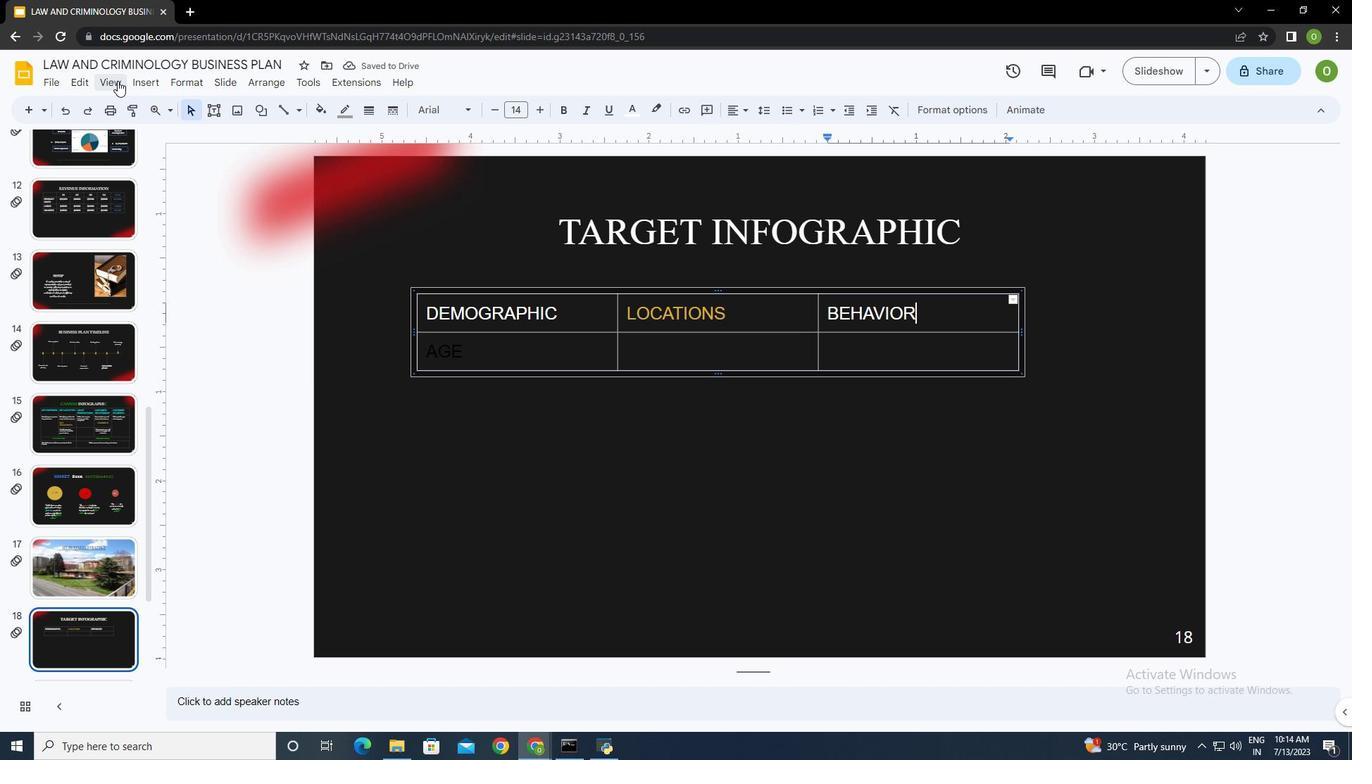 
Action: Mouse pressed left at (117, 80)
Screenshot: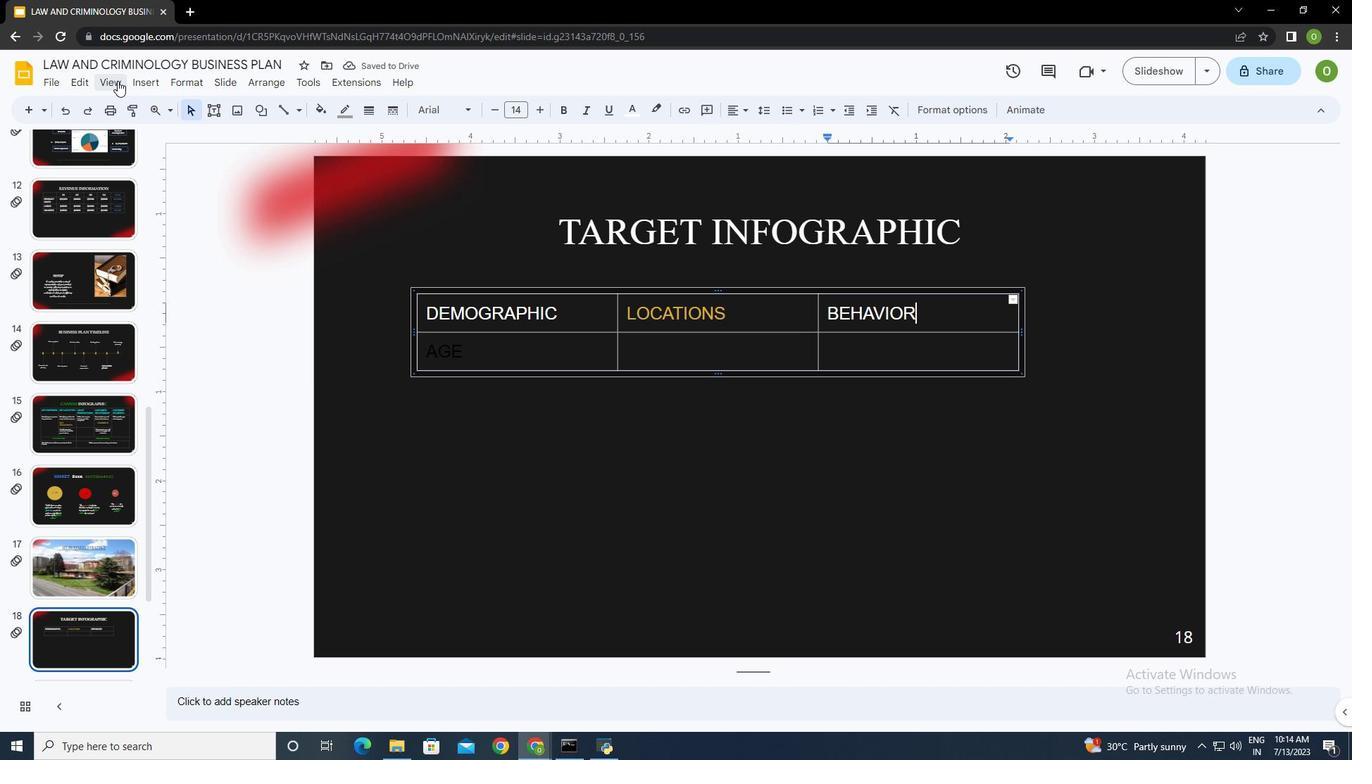
Action: Mouse moved to (501, 257)
Screenshot: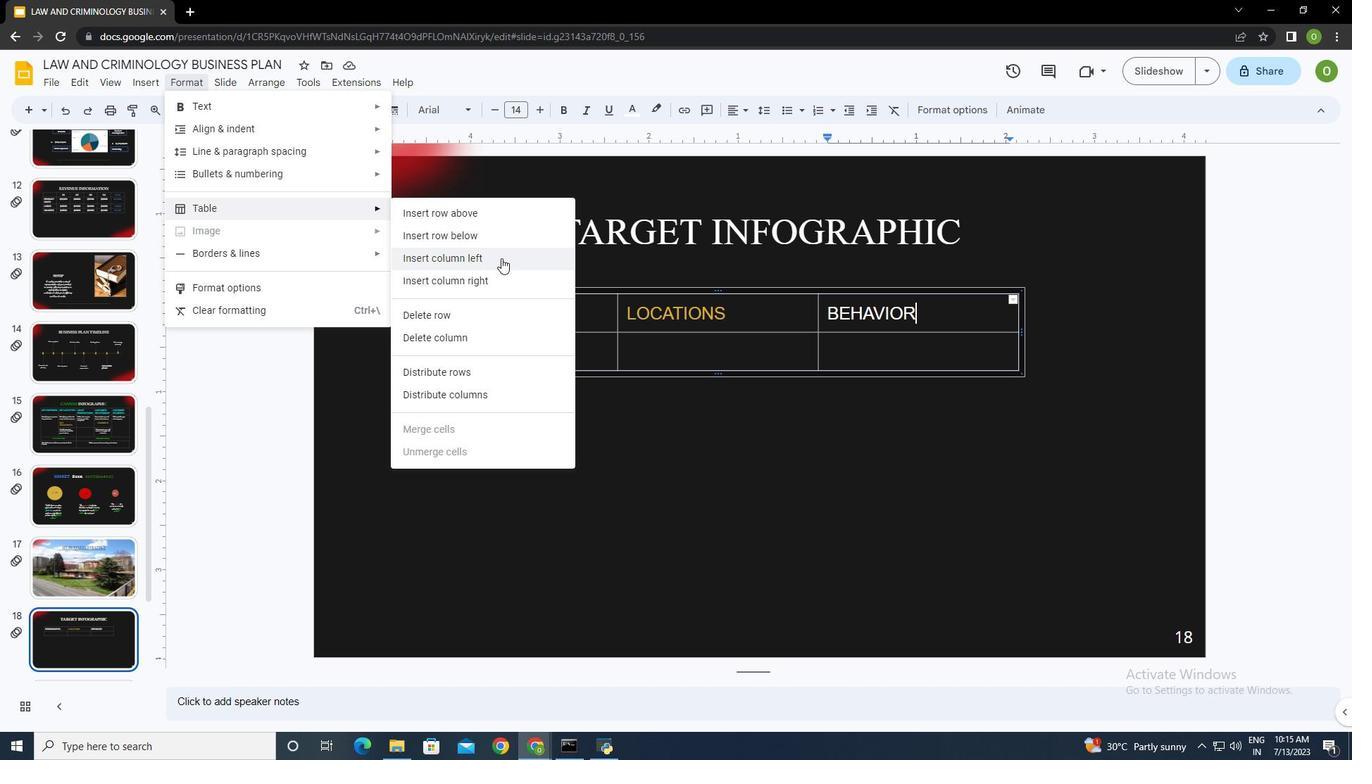 
Action: Mouse pressed left at (501, 257)
Screenshot: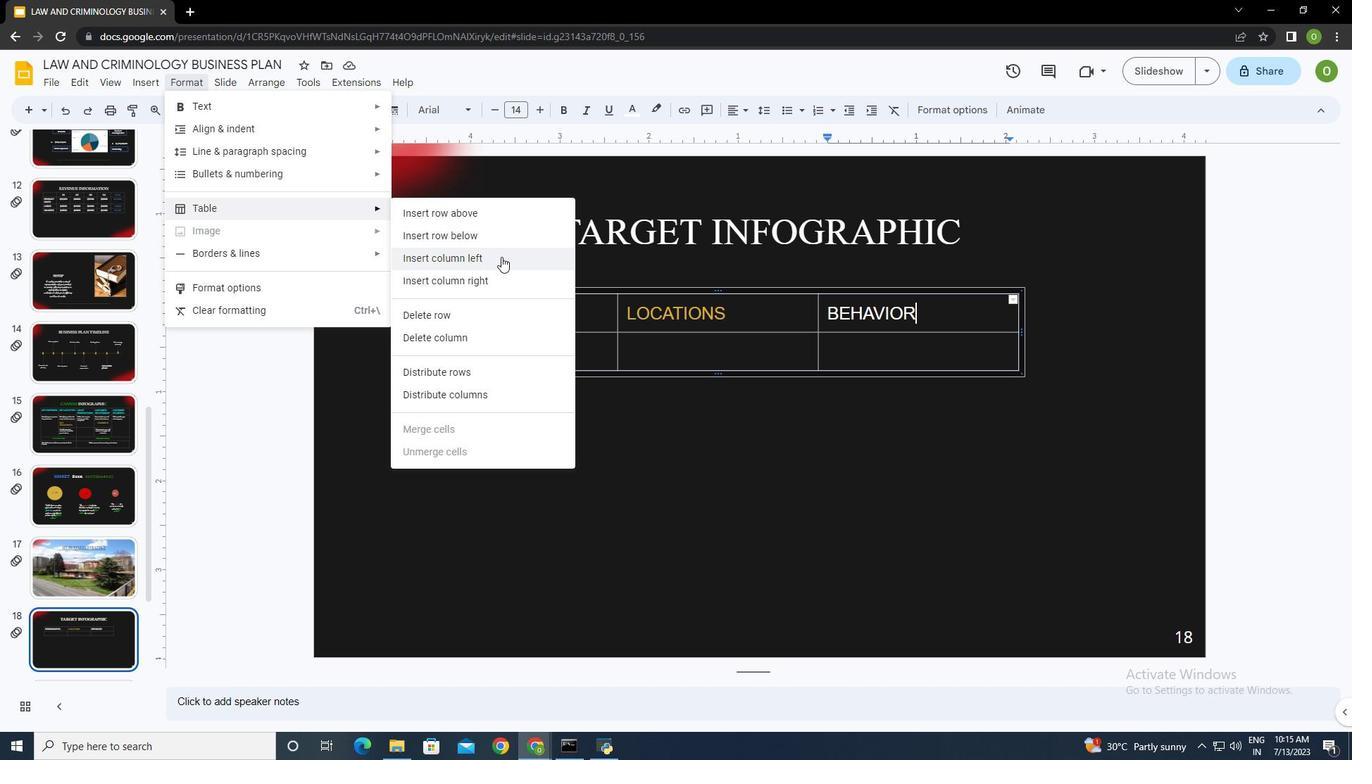 
Action: Mouse moved to (760, 316)
Screenshot: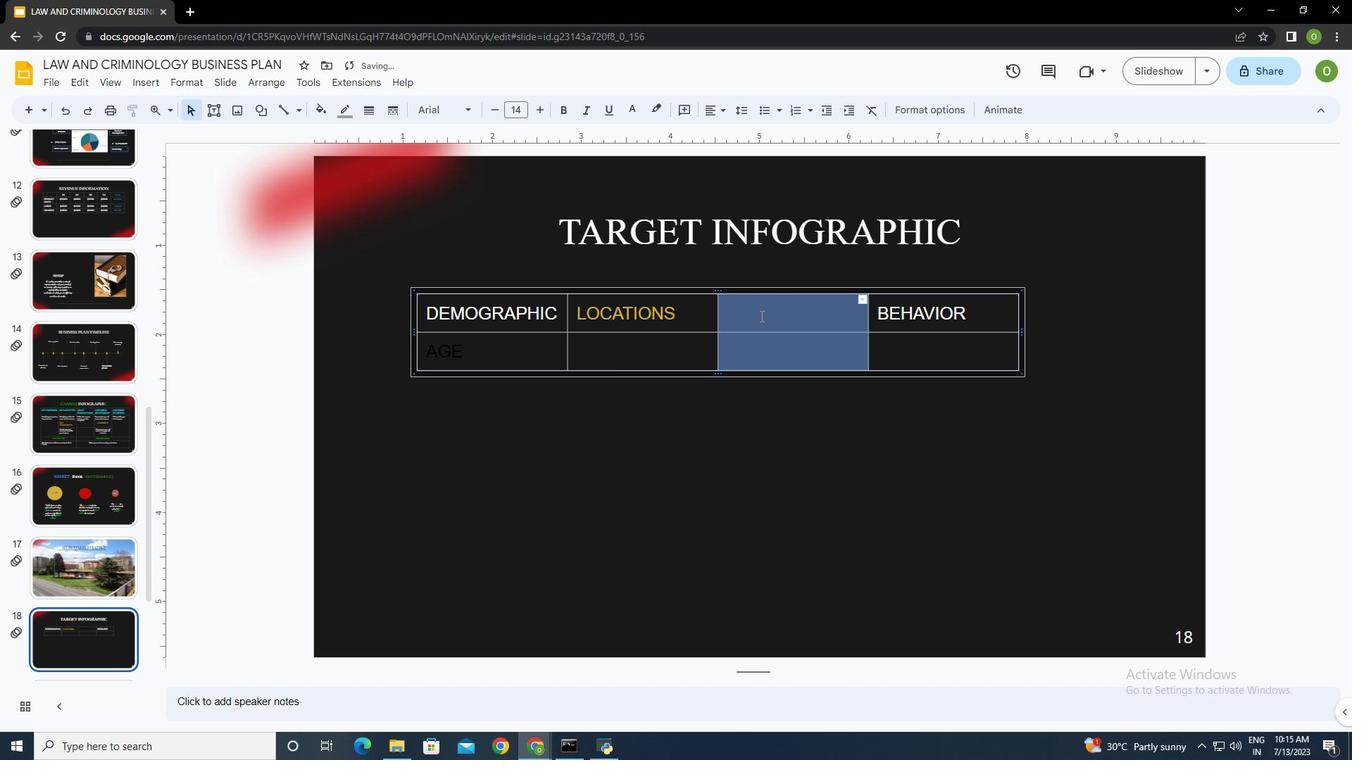 
Action: Mouse pressed left at (760, 316)
Screenshot: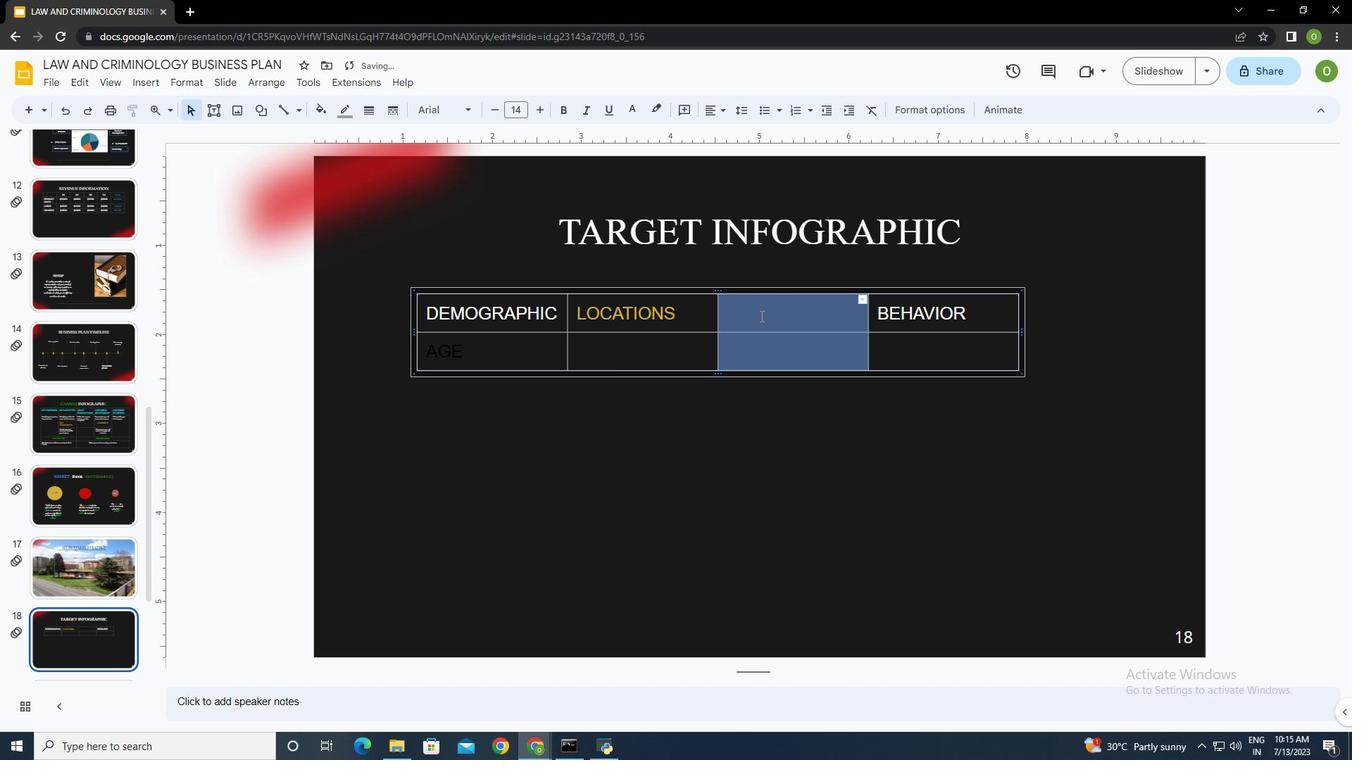 
Action: Mouse moved to (745, 313)
Screenshot: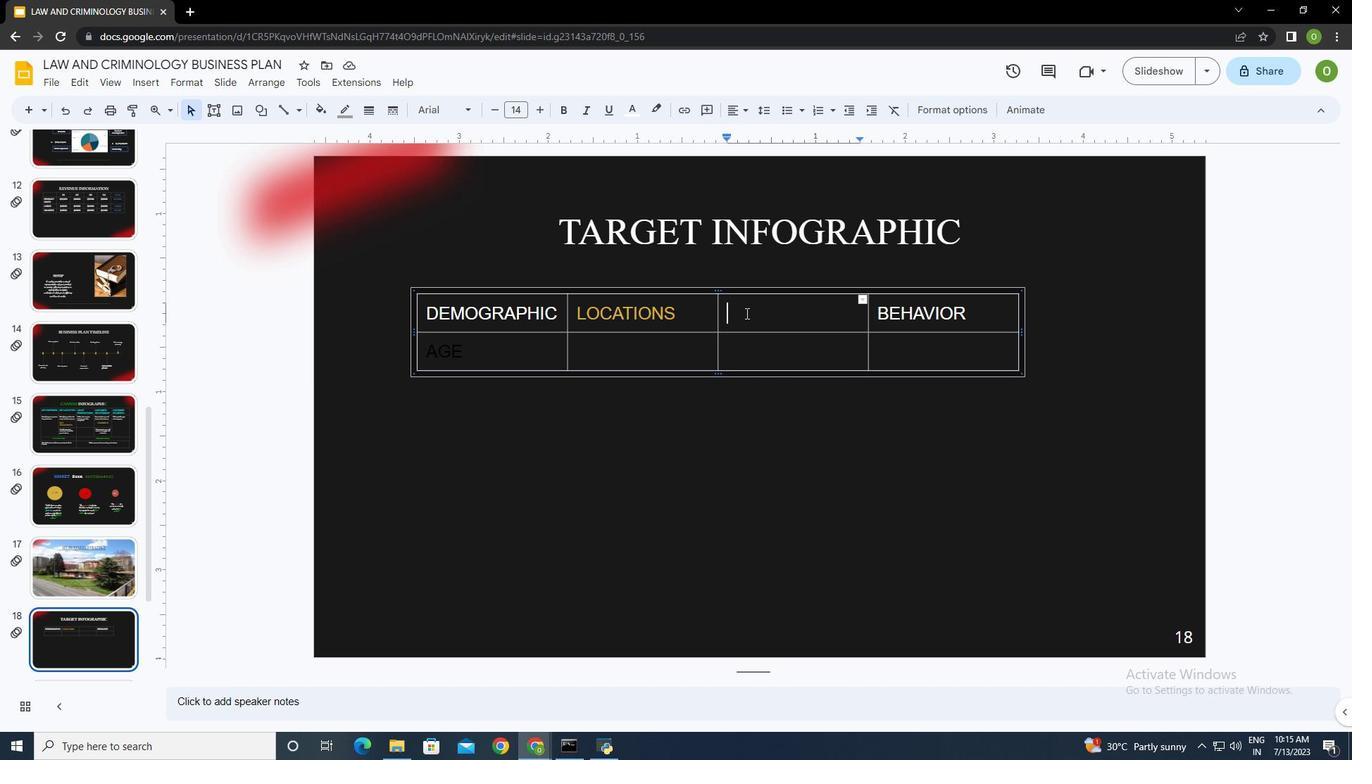 
Action: Key pressed <Key.shift>lO<Key.backspace><Key.backspace>
Screenshot: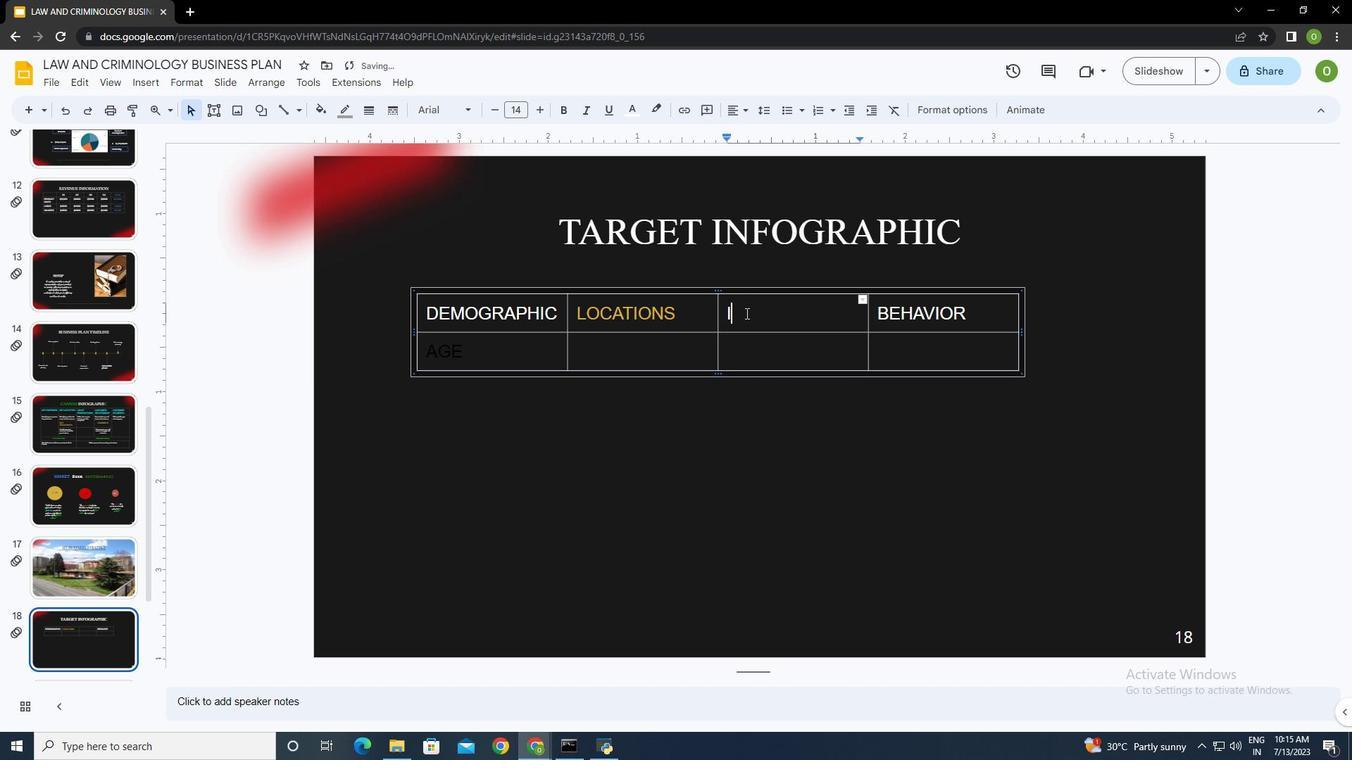 
Action: Mouse moved to (685, 317)
Screenshot: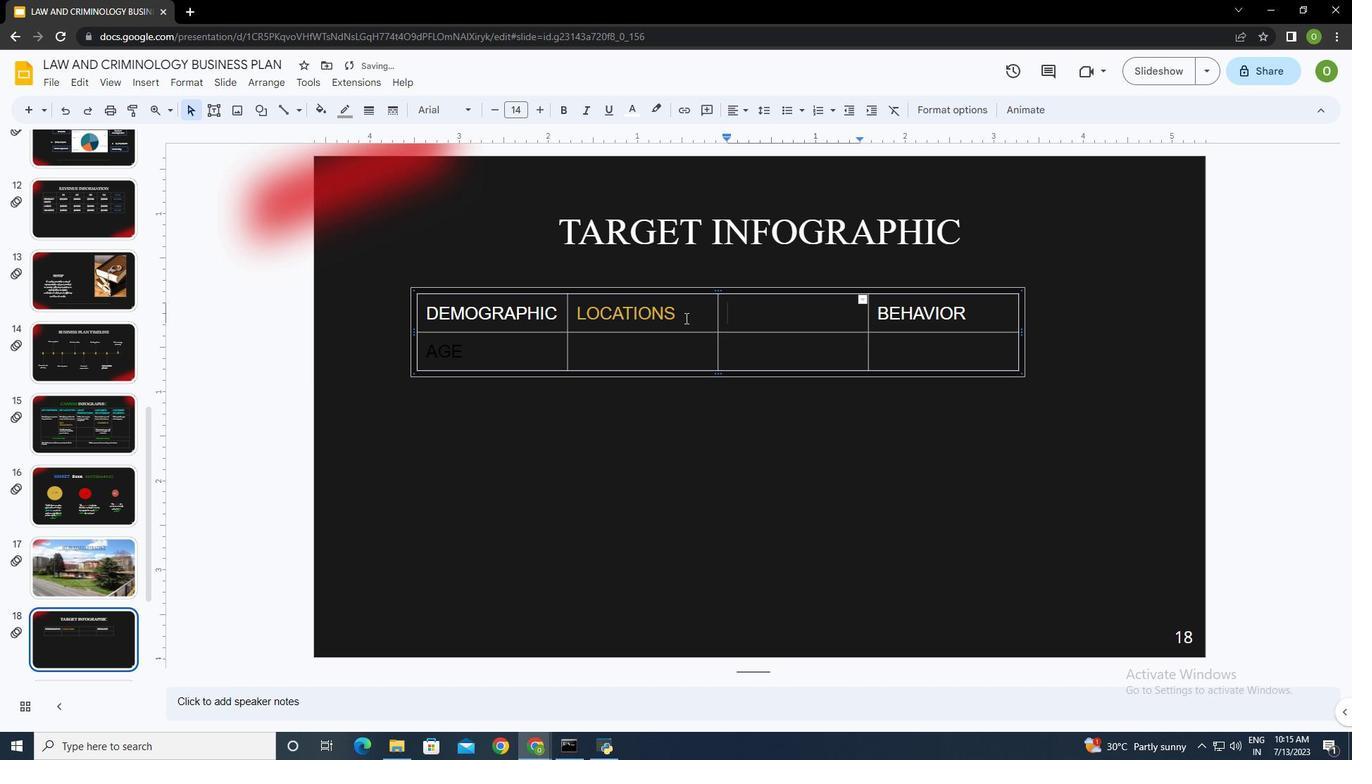 
Action: Mouse pressed left at (685, 317)
Screenshot: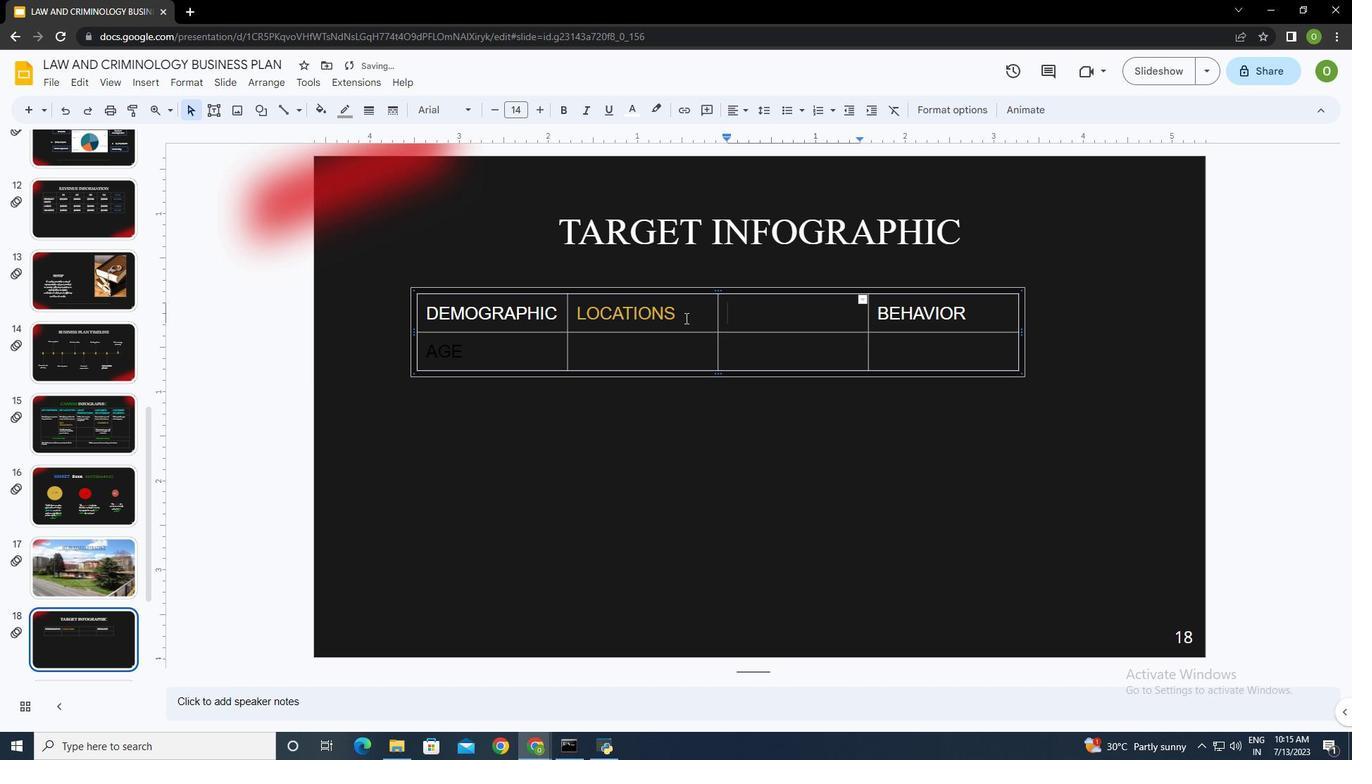 
Action: Mouse moved to (574, 315)
Screenshot: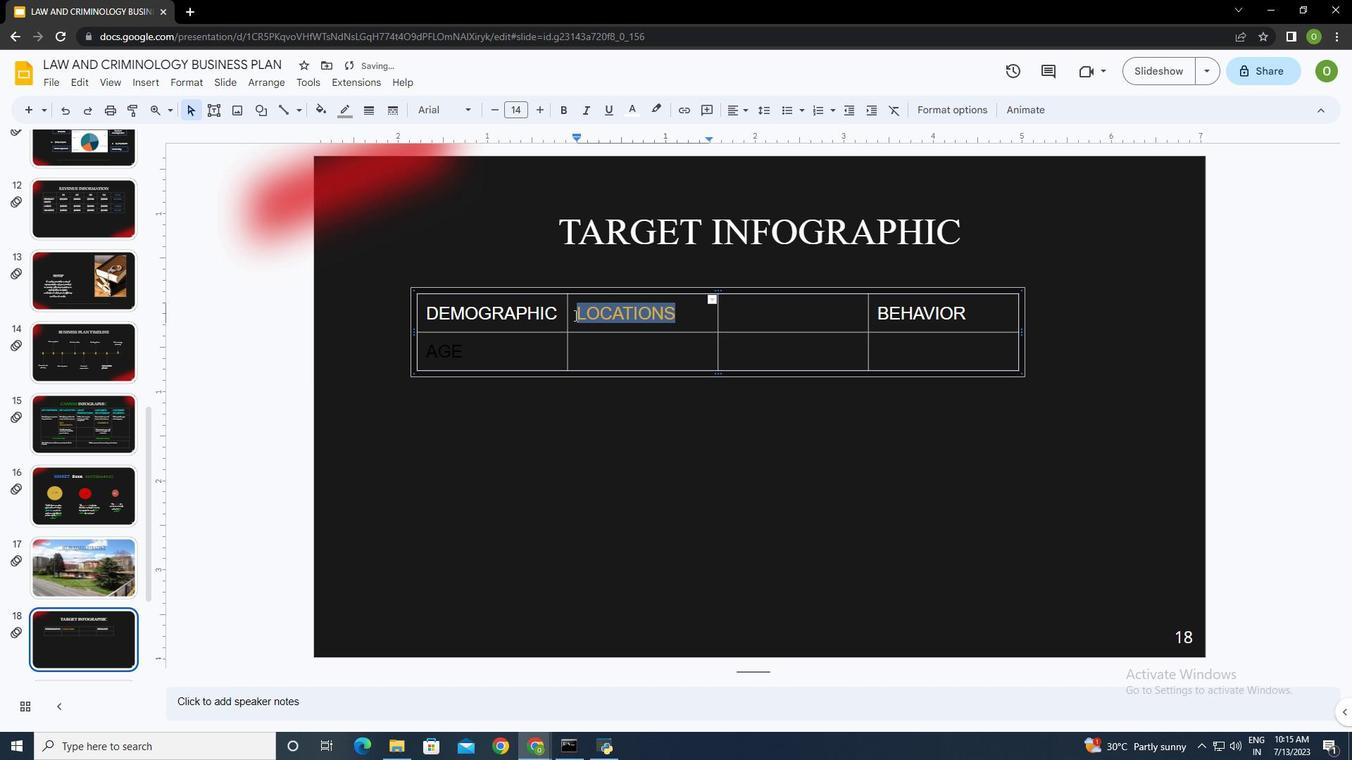 
Action: Key pressed ctrl+X
Screenshot: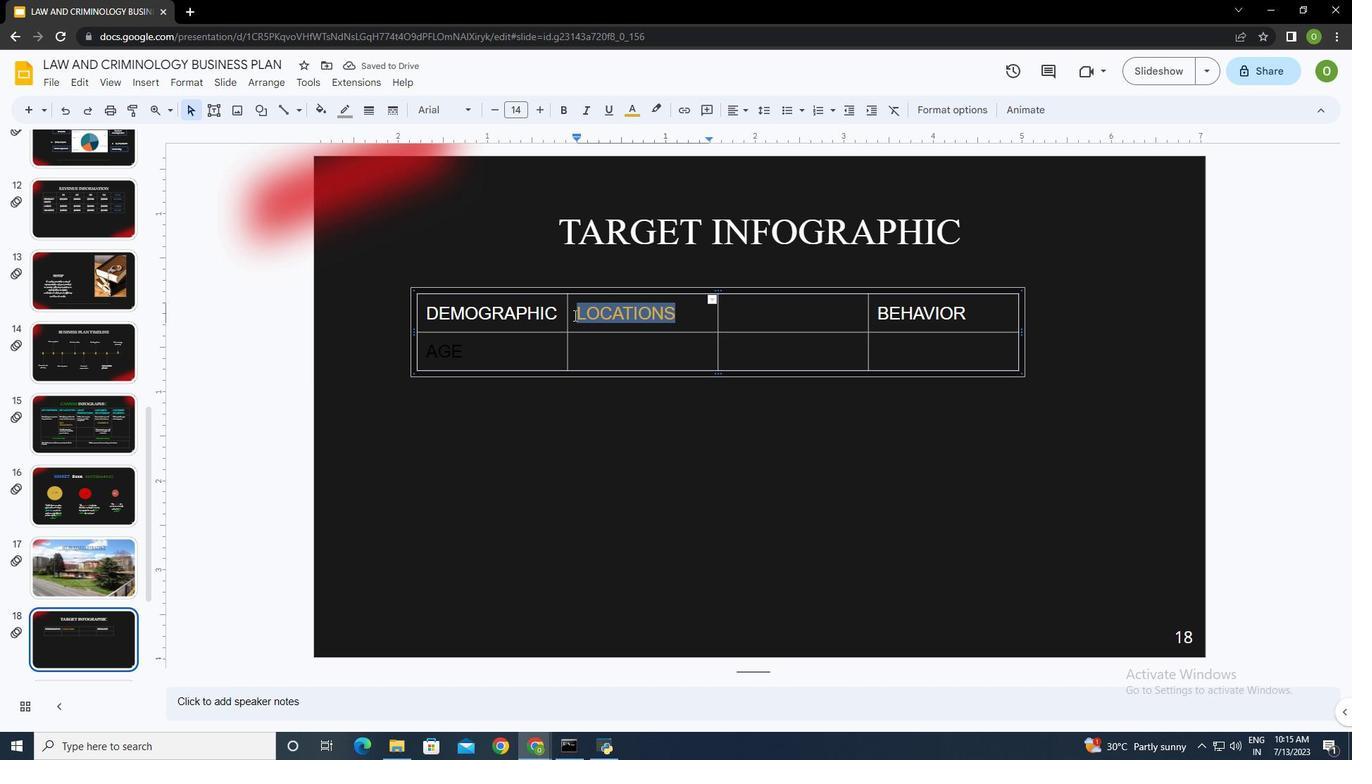 
Action: Mouse moved to (792, 312)
Screenshot: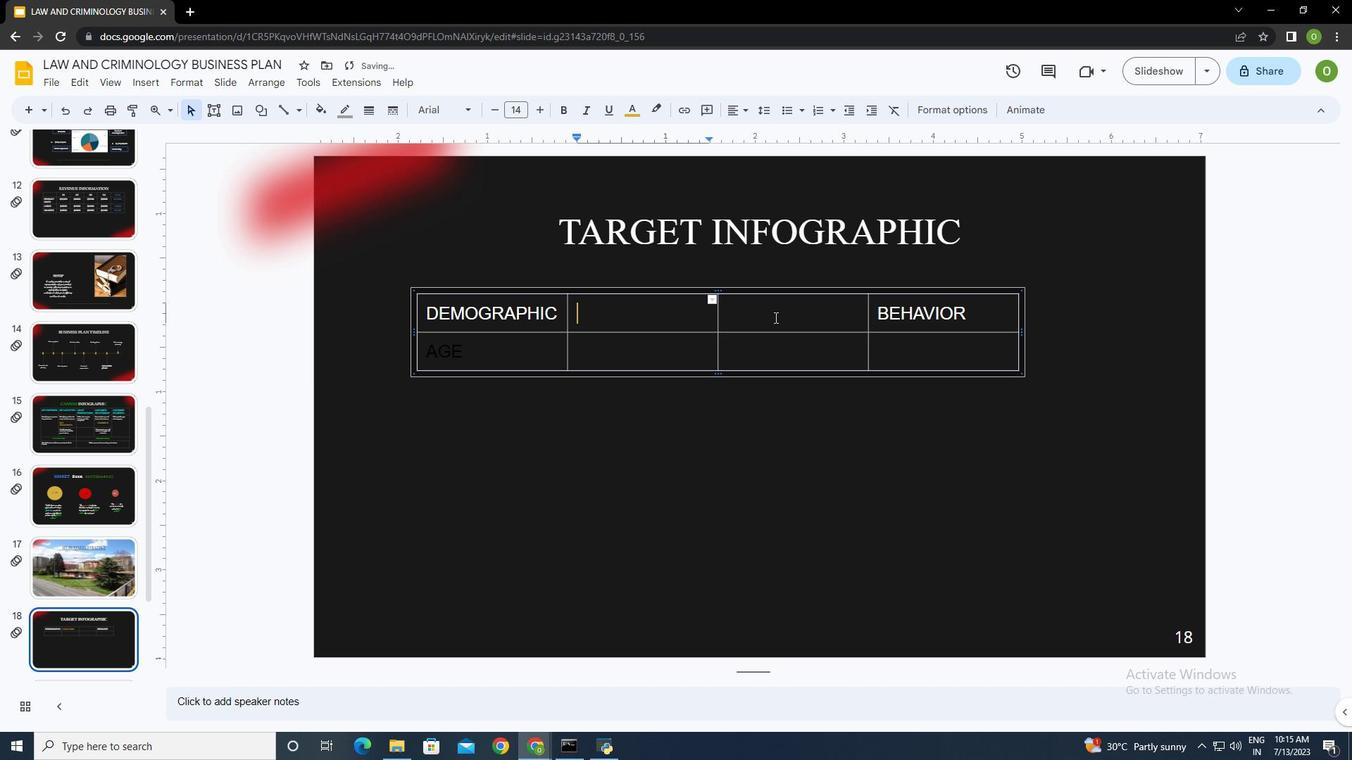 
Action: Mouse pressed left at (792, 312)
Screenshot: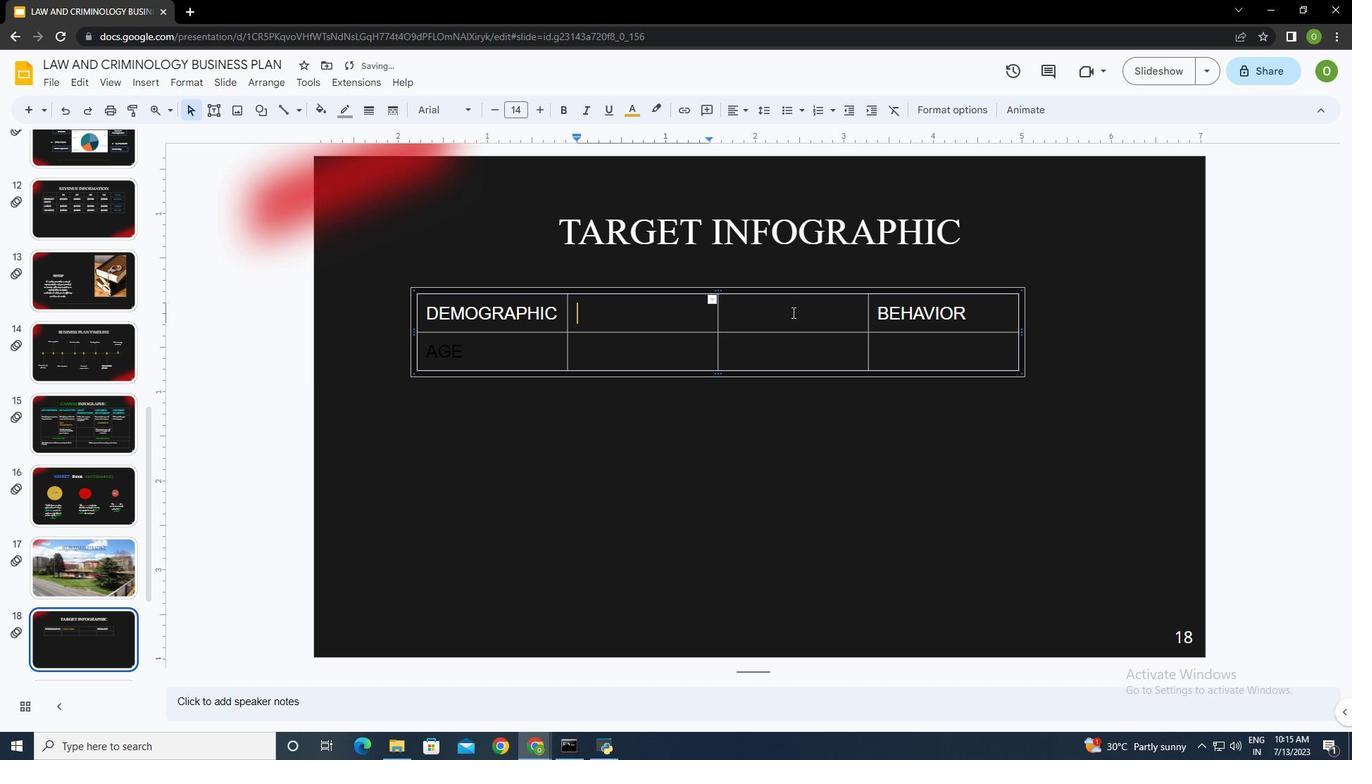 
Action: Mouse moved to (792, 312)
Screenshot: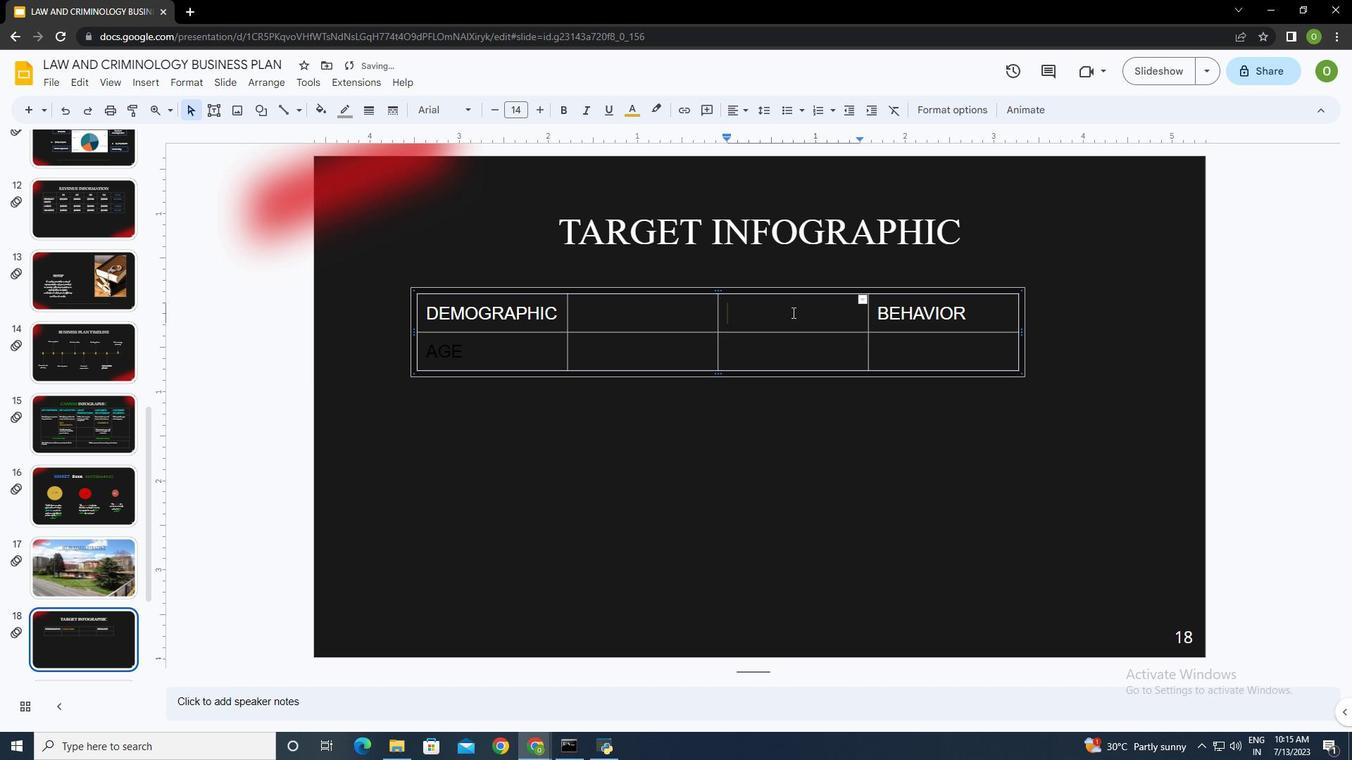 
Action: Key pressed ctrl+V
Screenshot: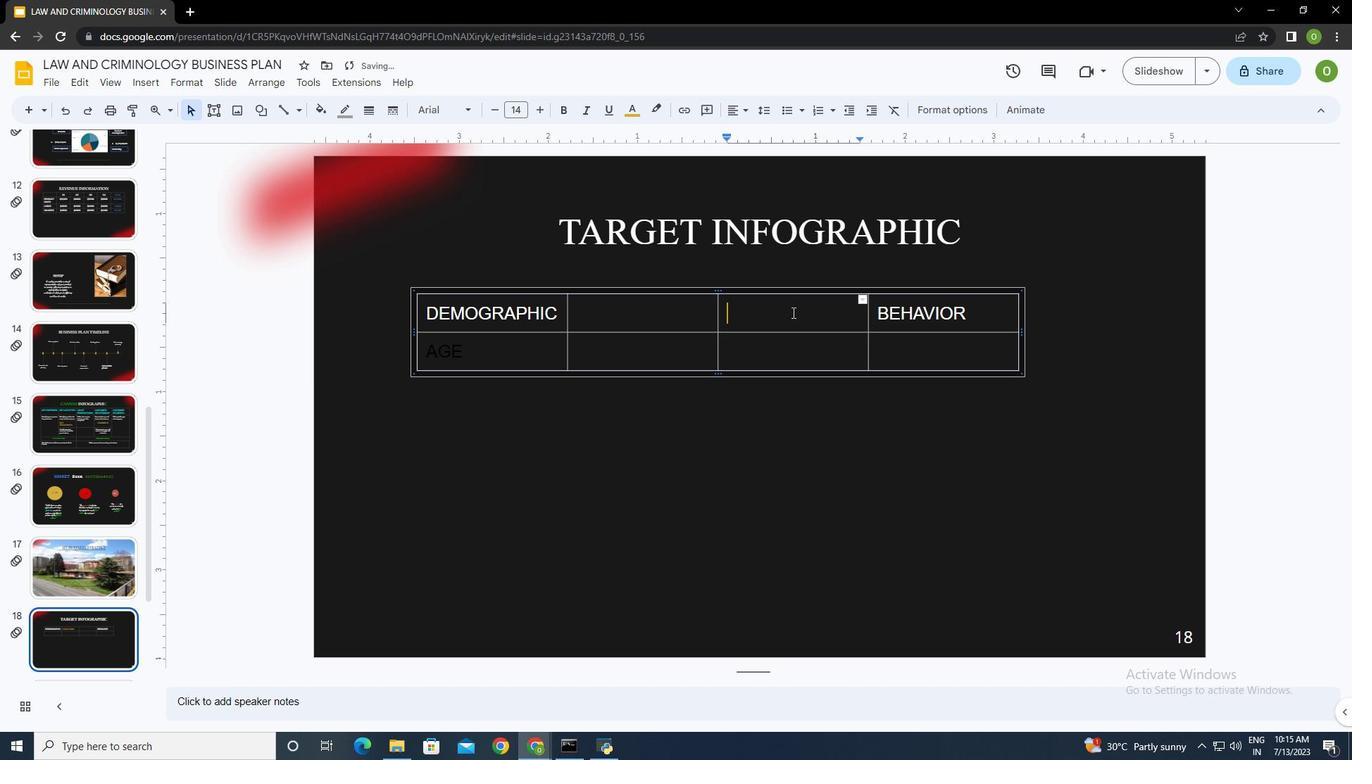 
Action: Mouse moved to (655, 316)
Screenshot: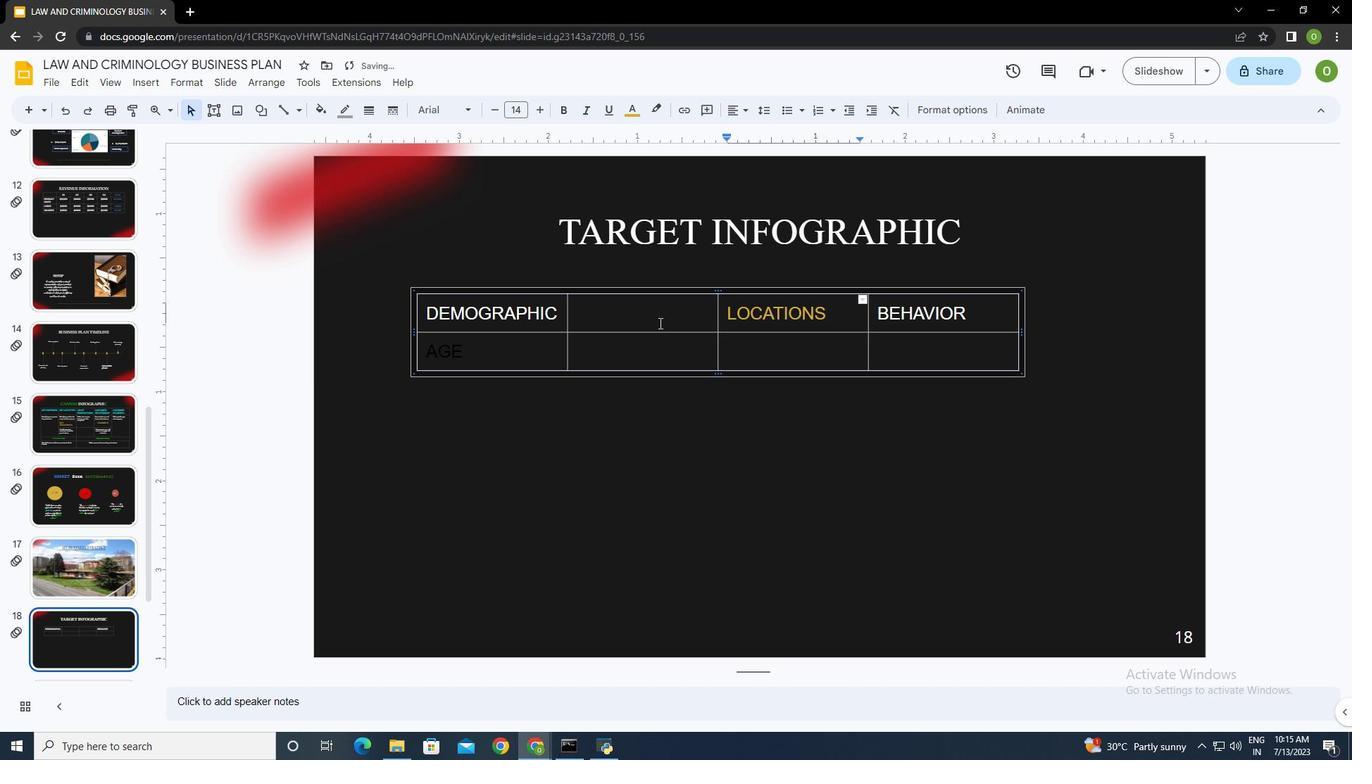 
Action: Mouse pressed left at (655, 316)
Screenshot: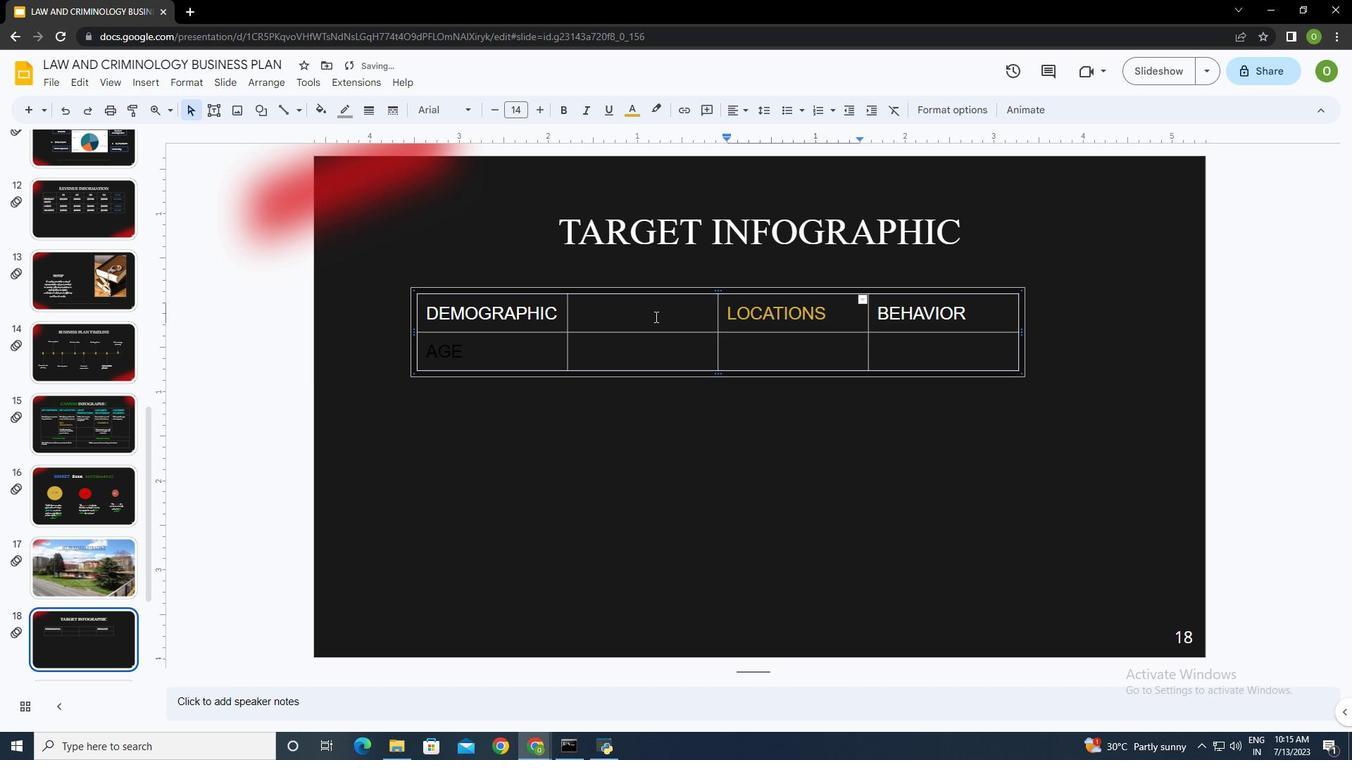 
Action: Mouse moved to (539, 314)
Screenshot: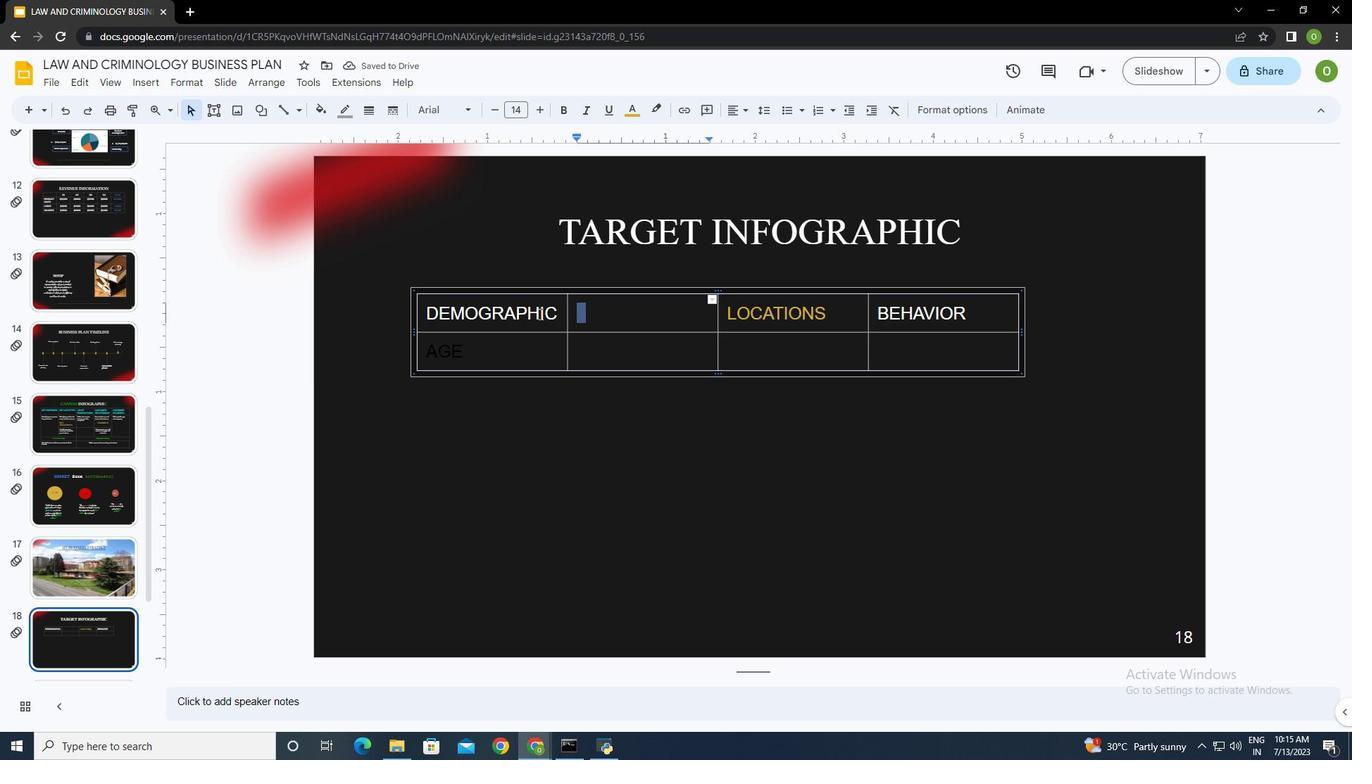 
Action: Mouse pressed left at (539, 314)
Screenshot: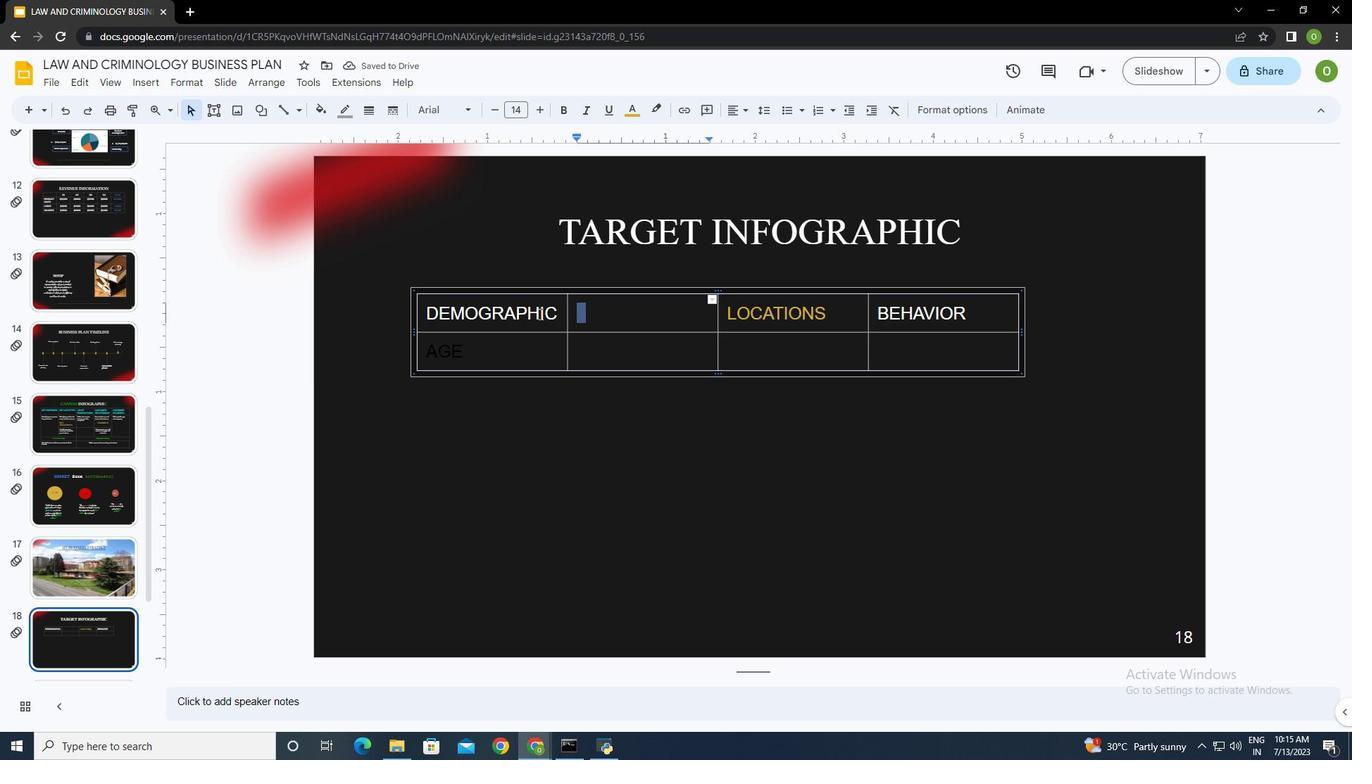 
Action: Mouse moved to (533, 311)
Screenshot: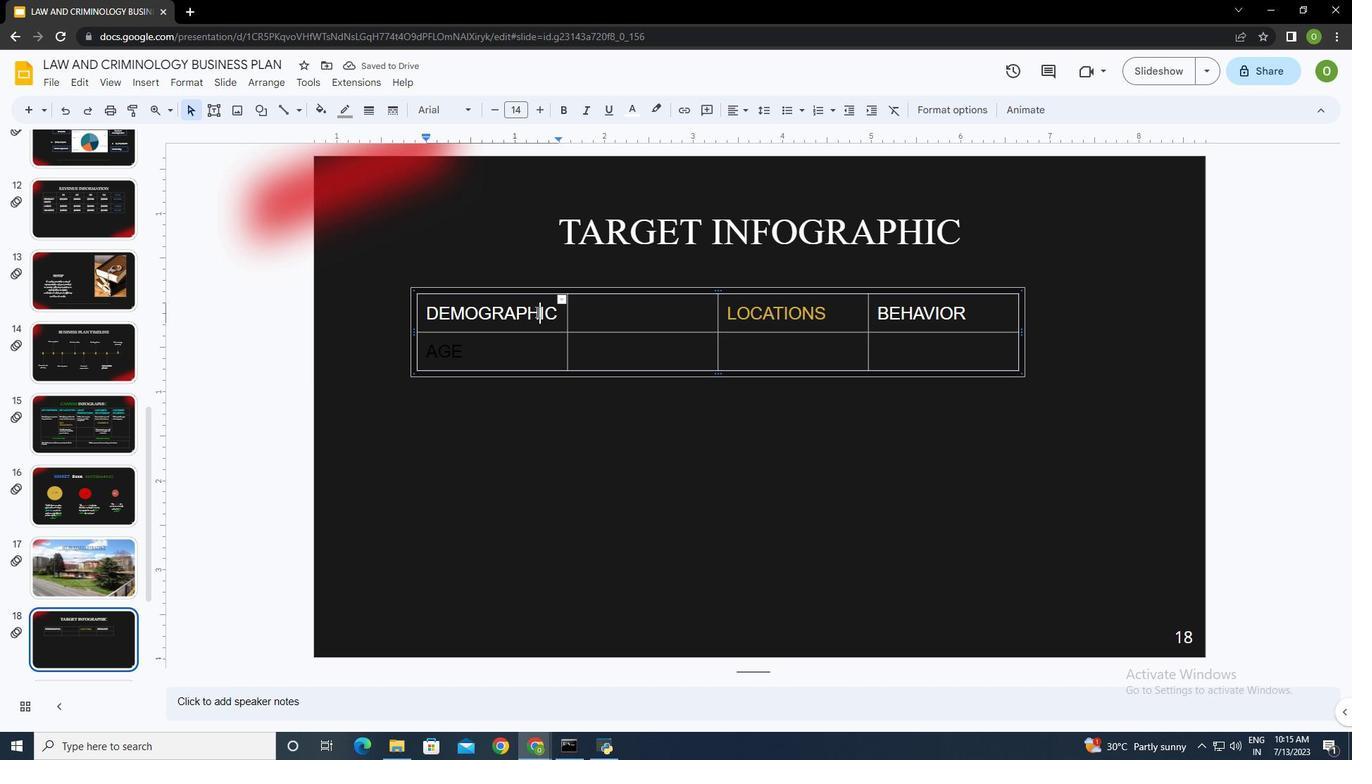 
Action: Mouse pressed left at (533, 311)
Screenshot: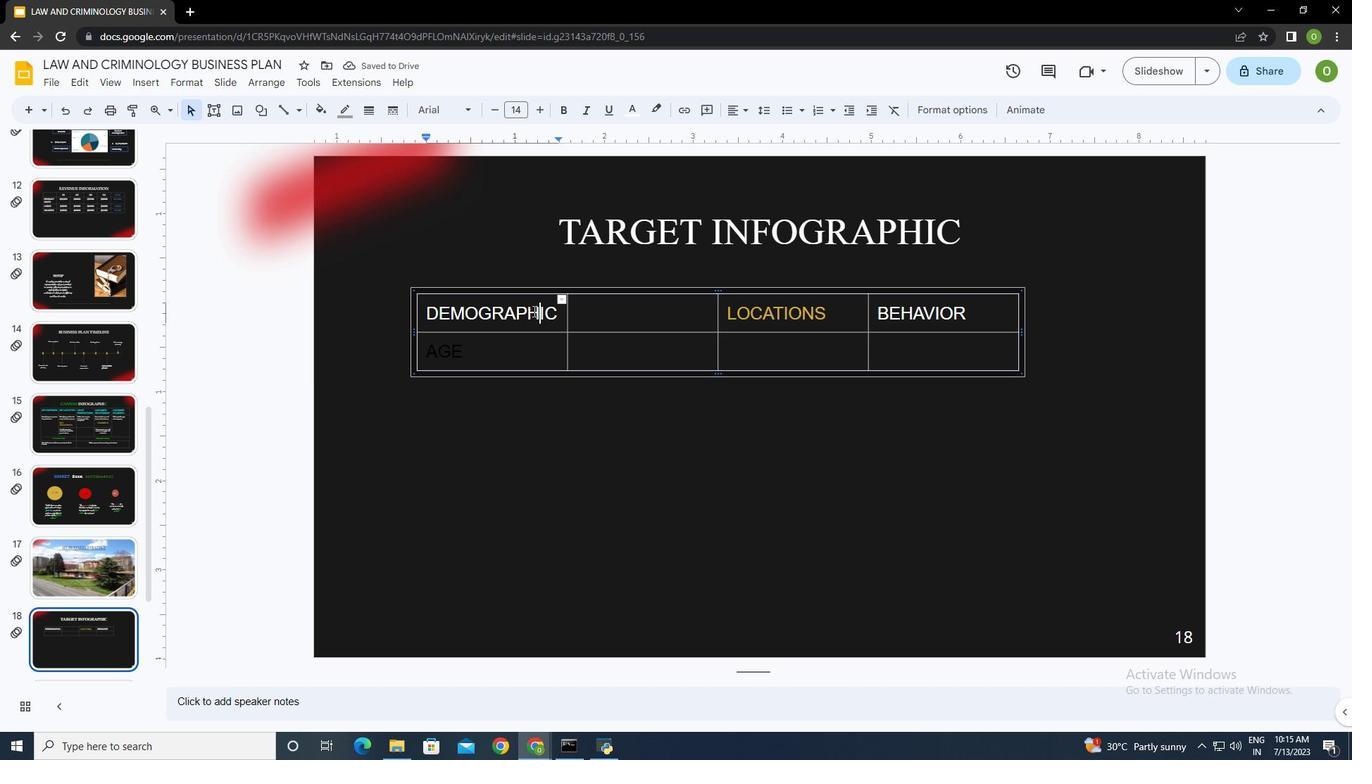 
Action: Mouse moved to (104, 80)
Screenshot: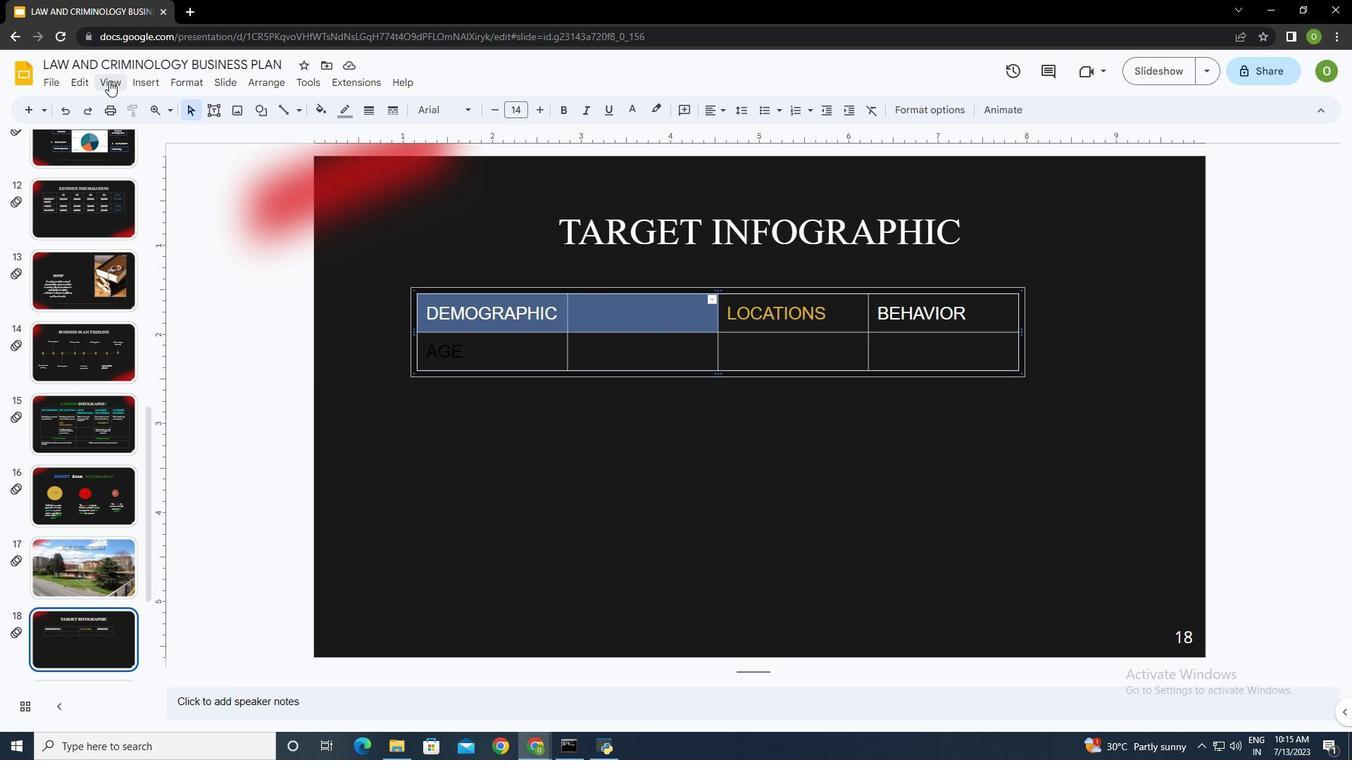 
Action: Mouse pressed left at (104, 80)
Screenshot: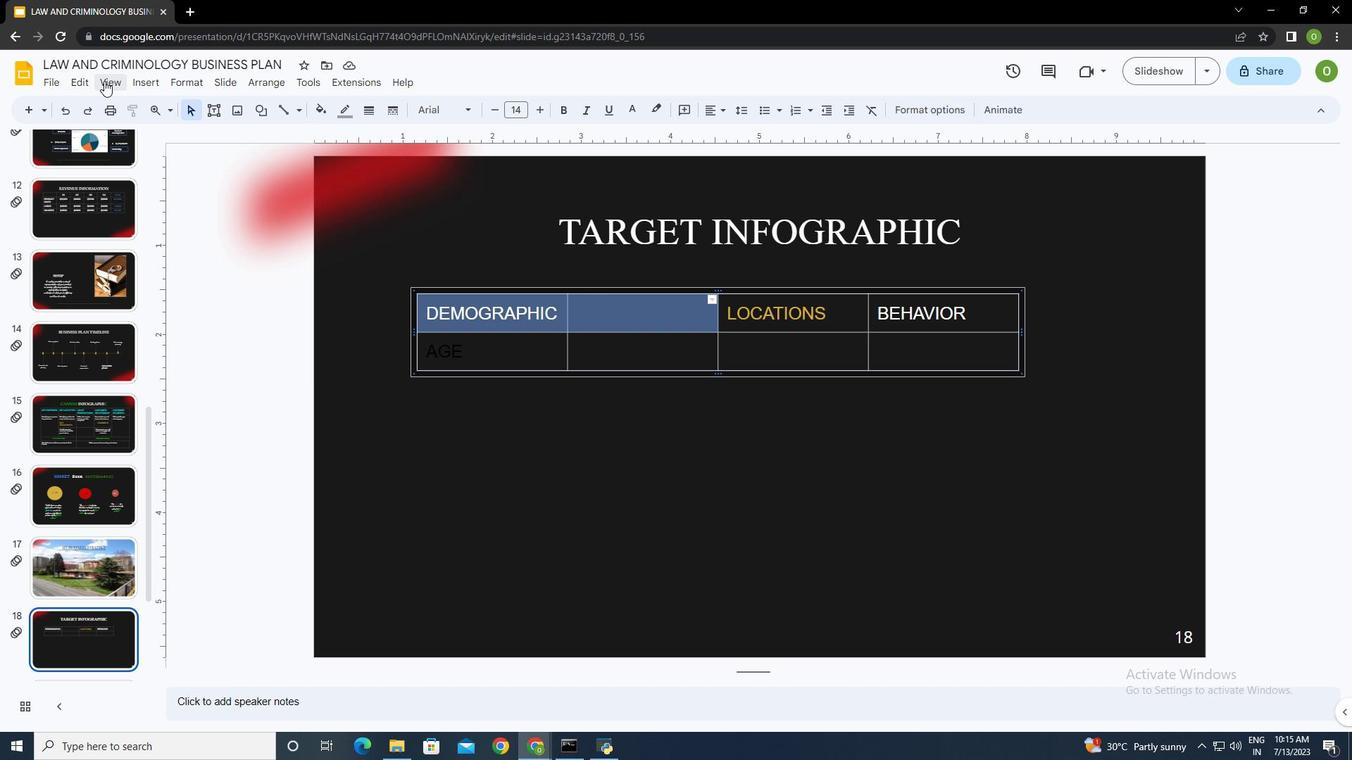 
Action: Mouse moved to (456, 423)
Screenshot: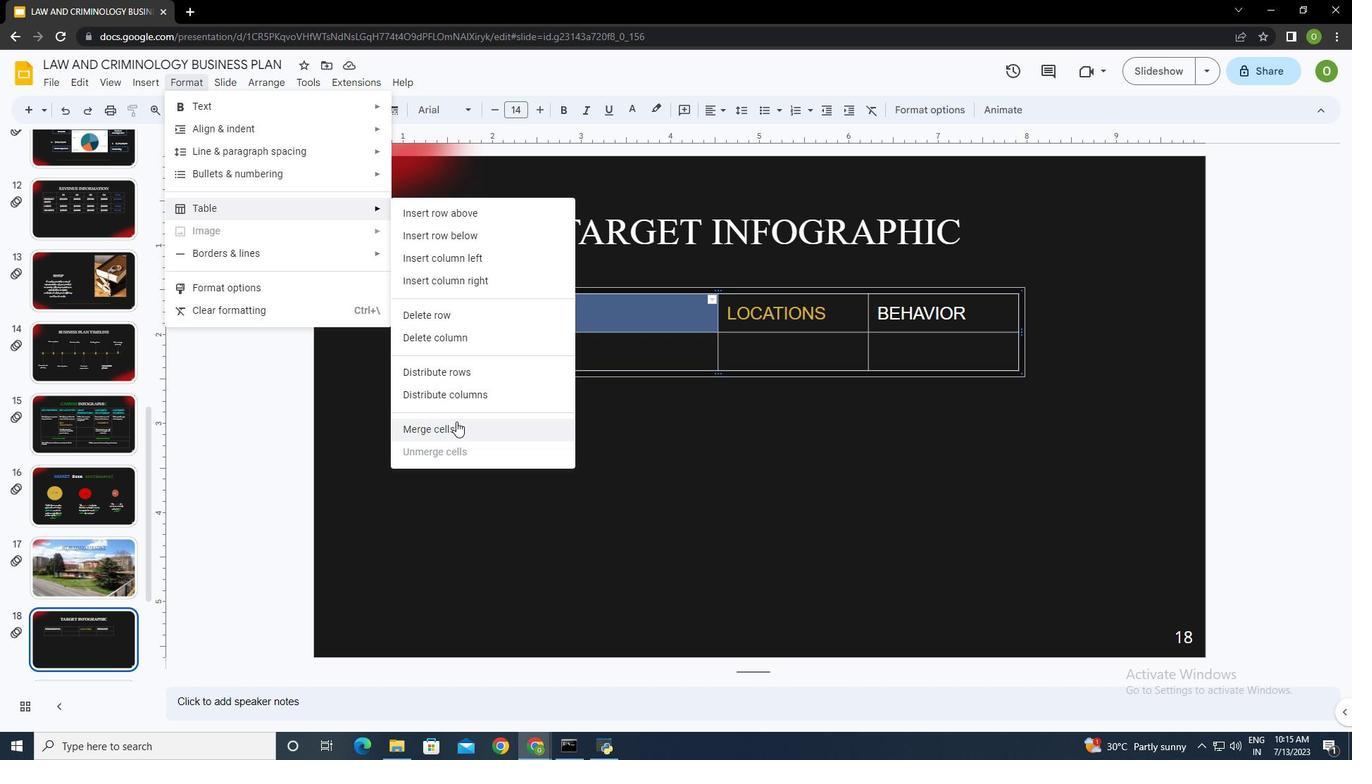 
Action: Mouse pressed left at (456, 423)
Screenshot: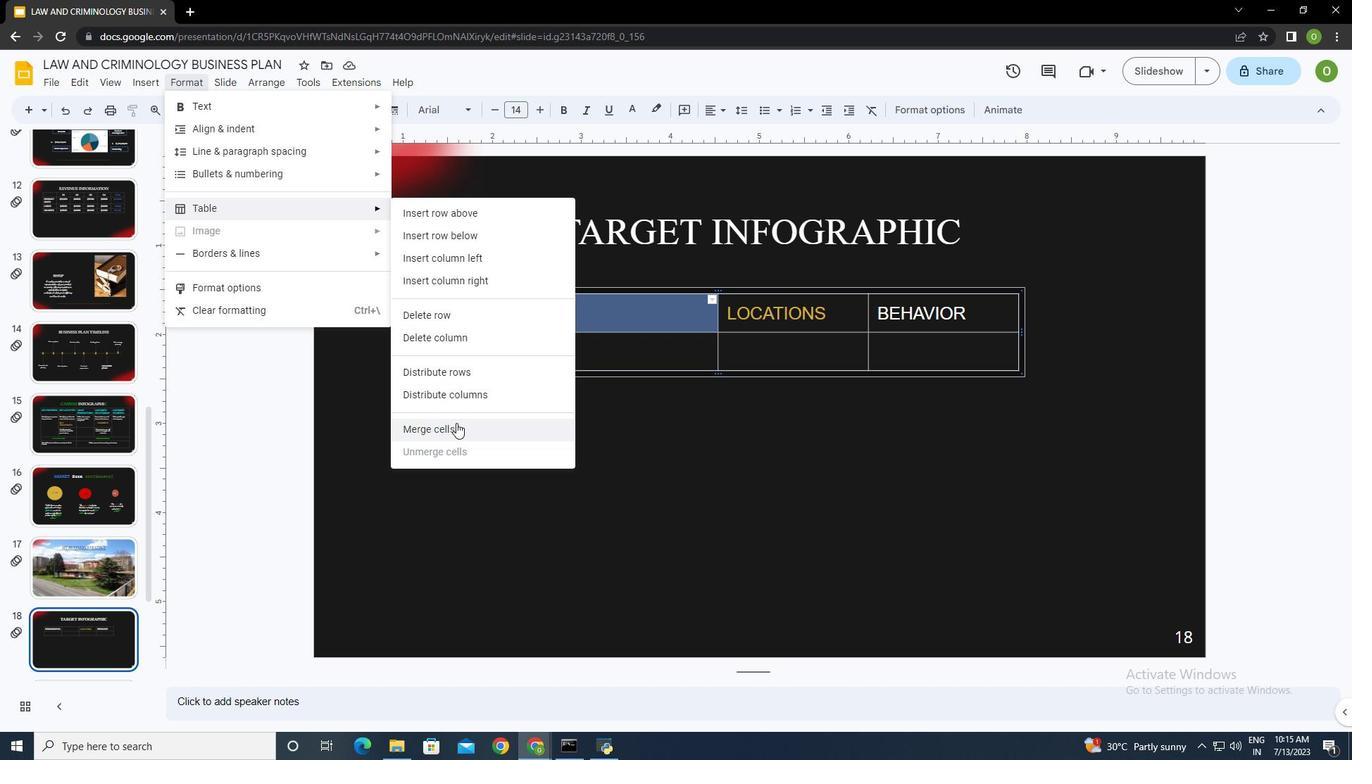 
Action: Mouse moved to (542, 347)
Screenshot: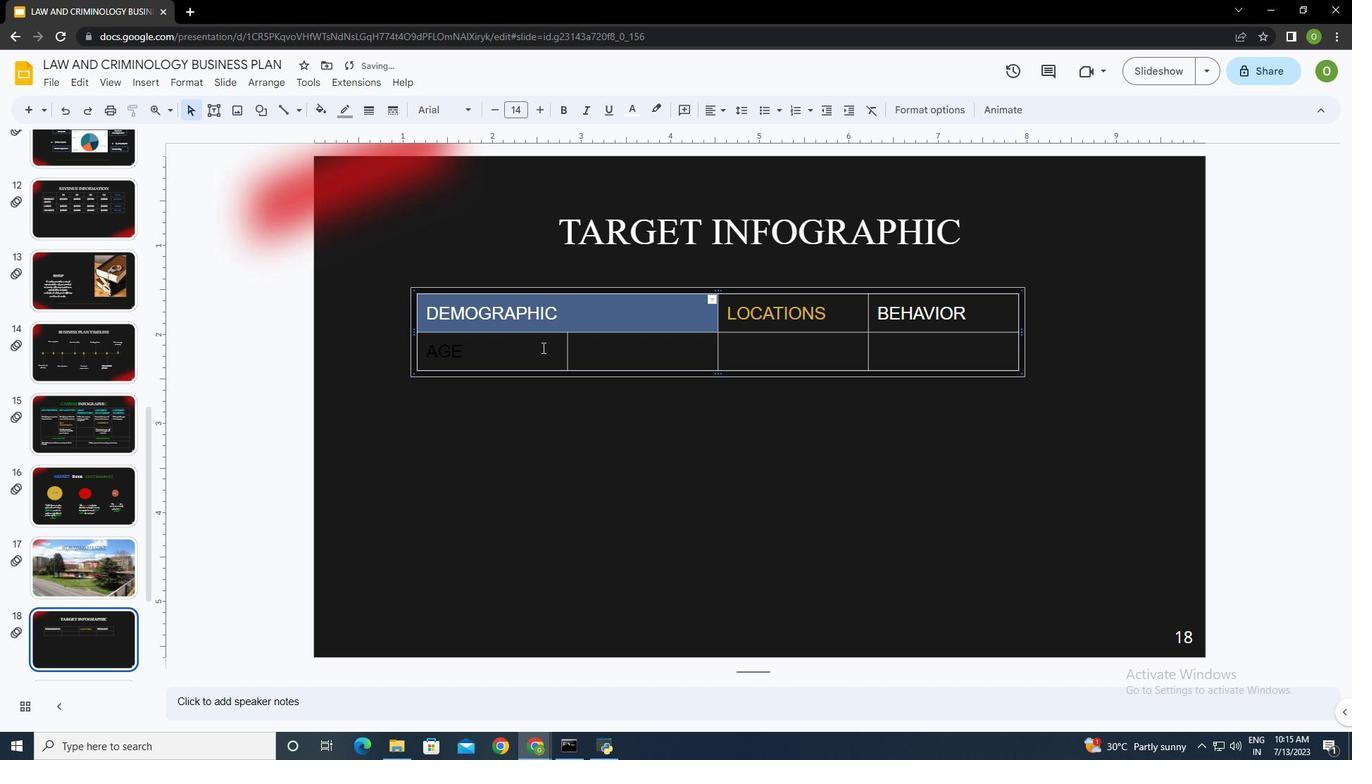 
Action: Mouse pressed left at (542, 347)
Screenshot: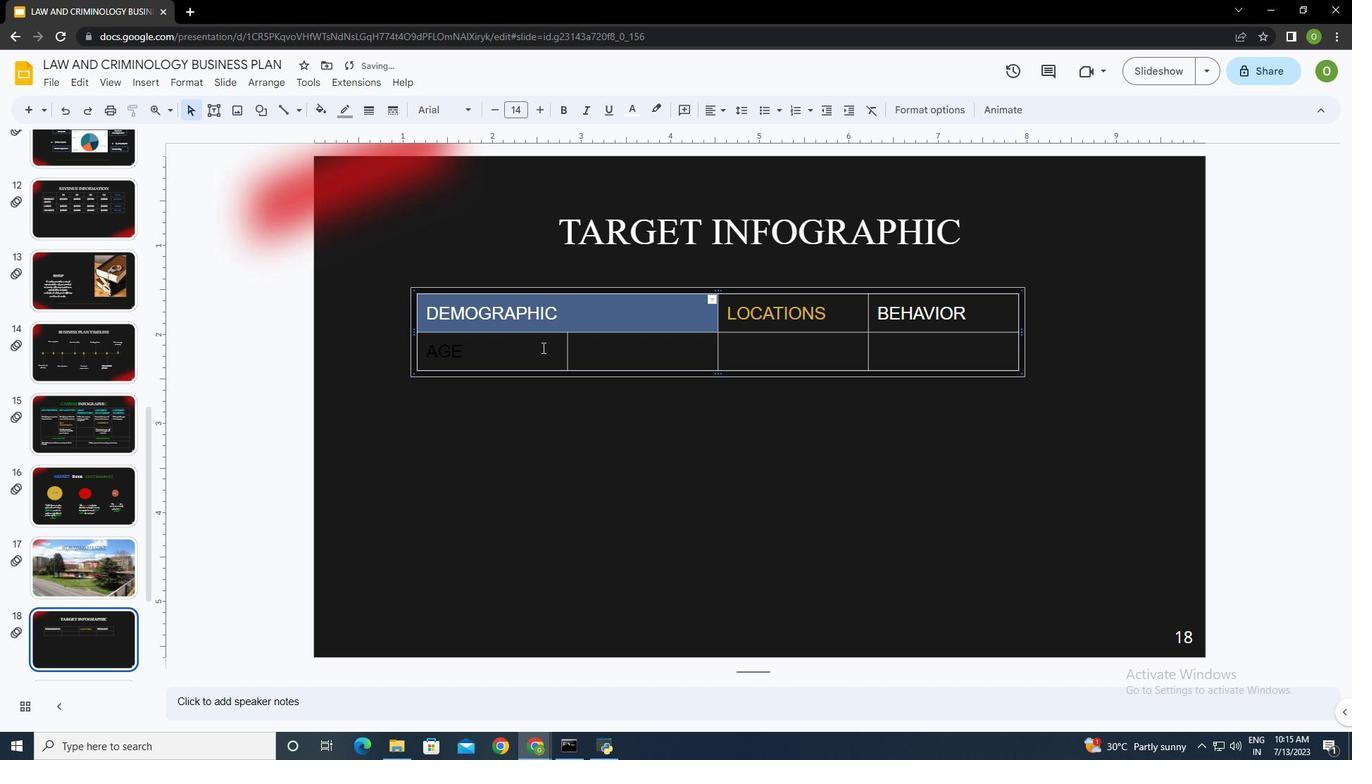 
Action: Mouse moved to (481, 352)
Screenshot: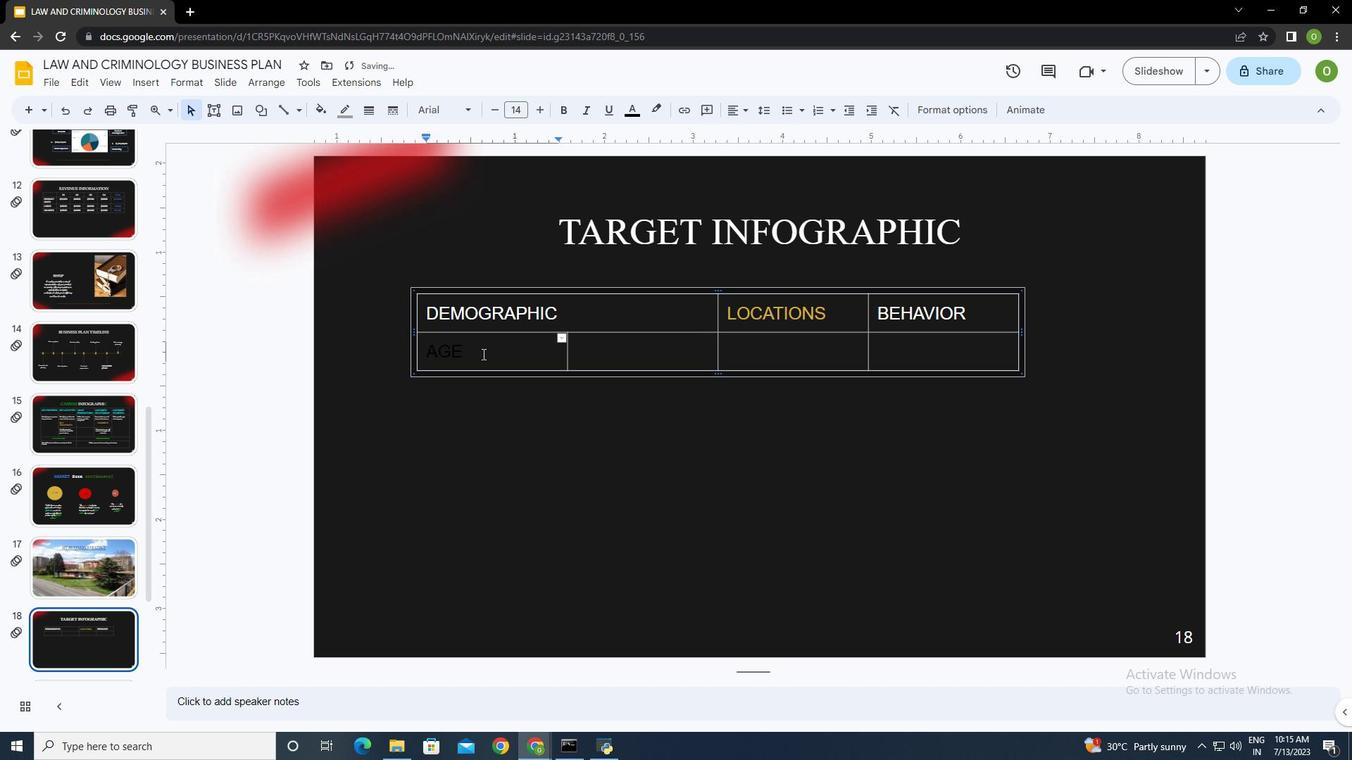
Action: Mouse pressed left at (481, 352)
Screenshot: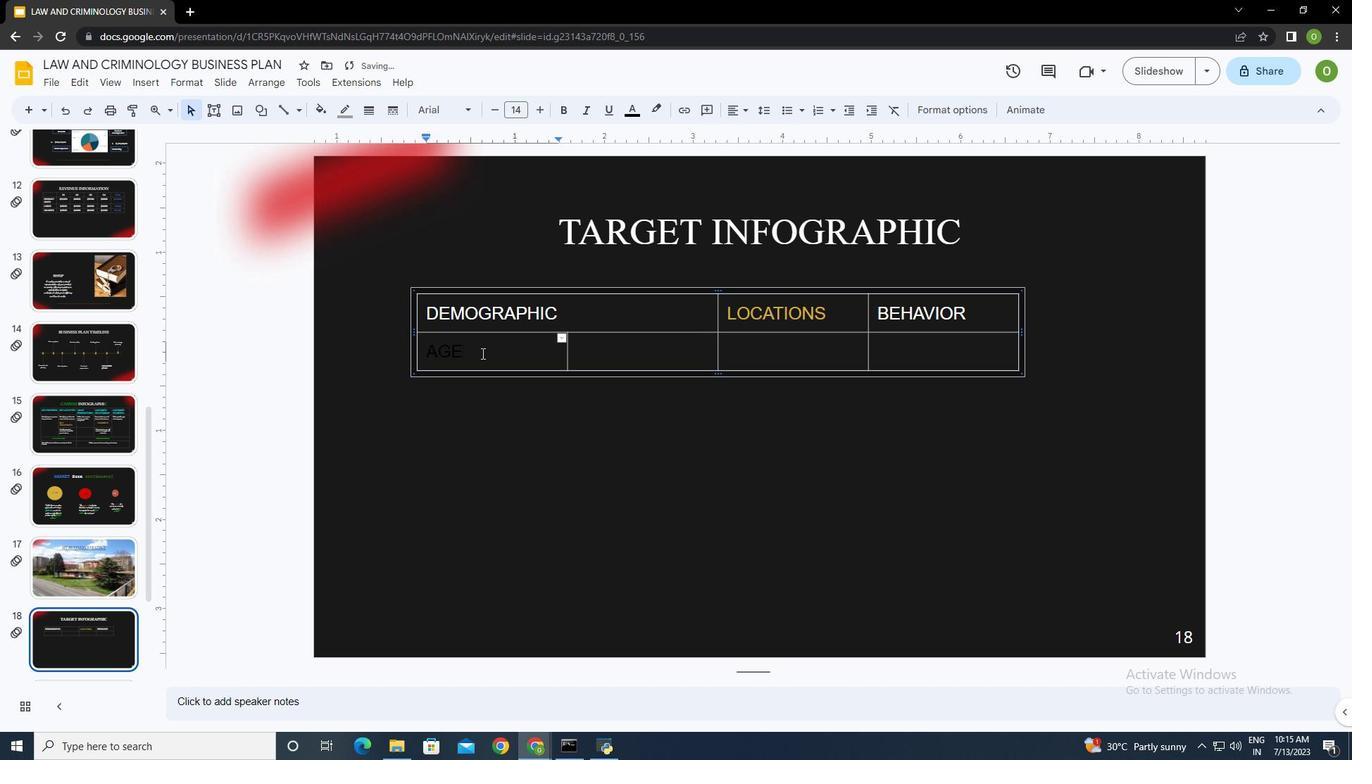 
Action: Mouse moved to (636, 111)
Screenshot: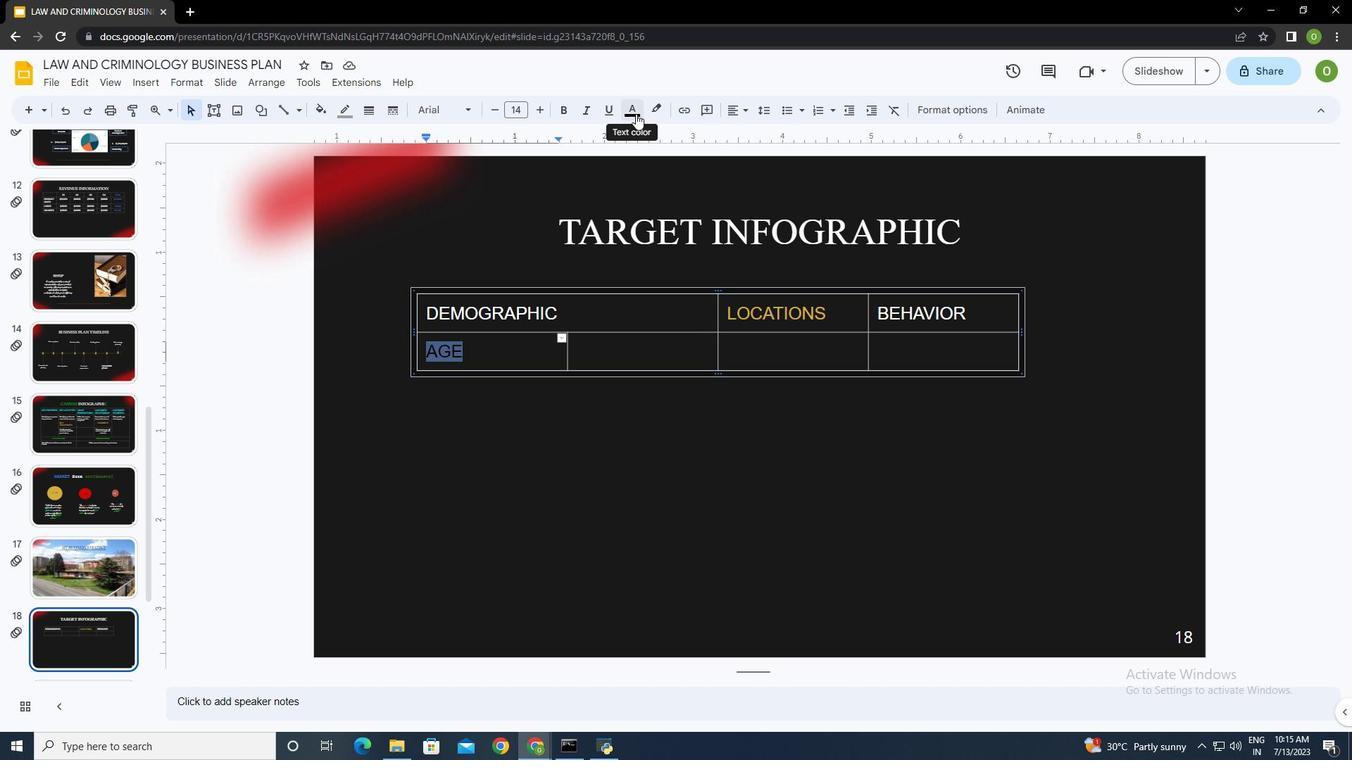 
Action: Mouse pressed left at (636, 111)
Screenshot: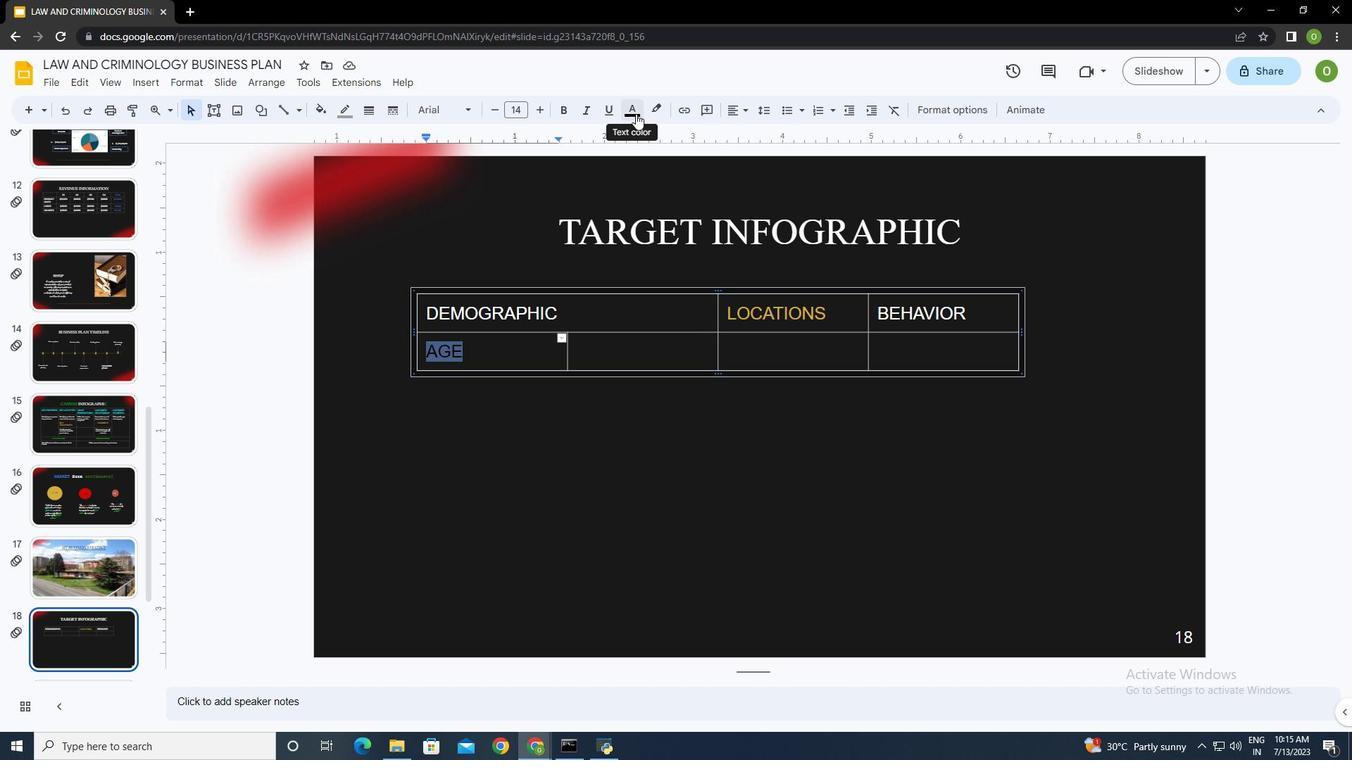 
Action: Mouse moved to (636, 151)
Screenshot: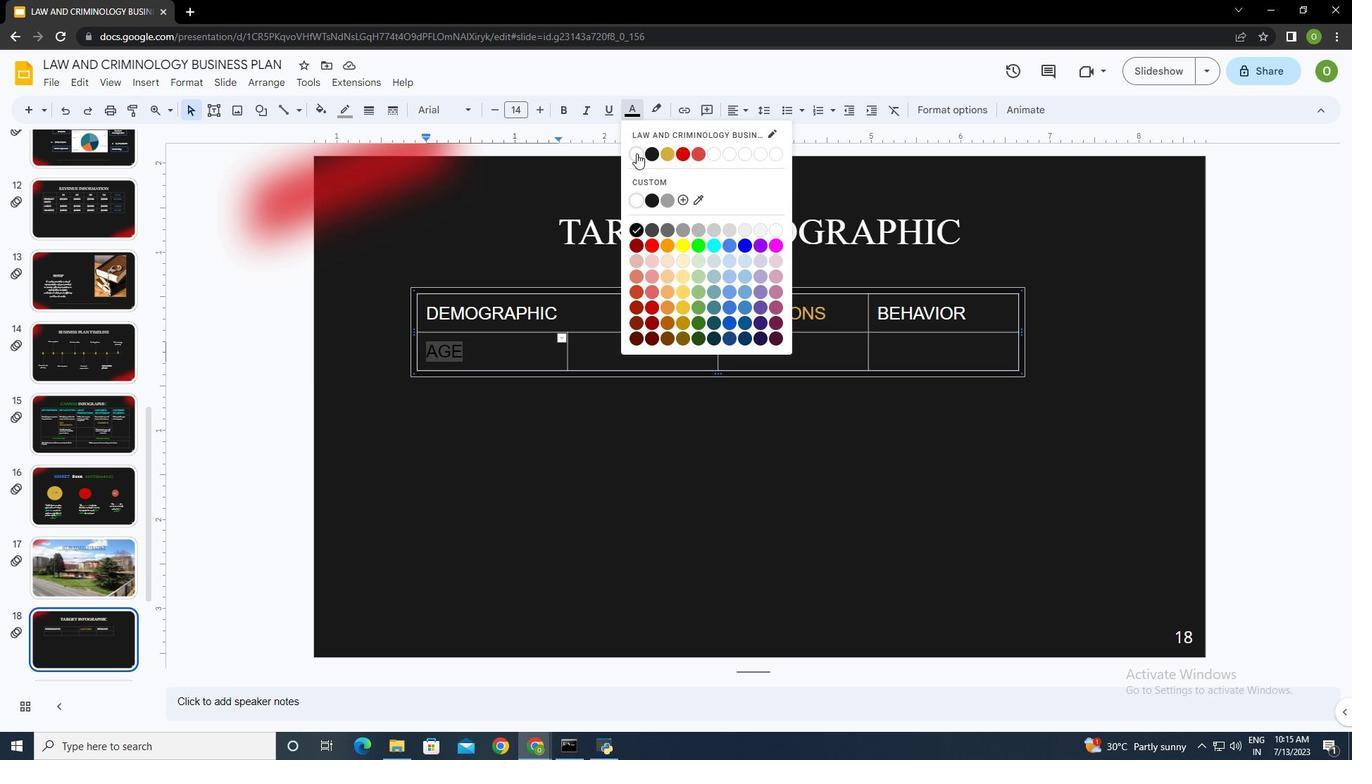 
Action: Mouse pressed left at (636, 151)
Screenshot: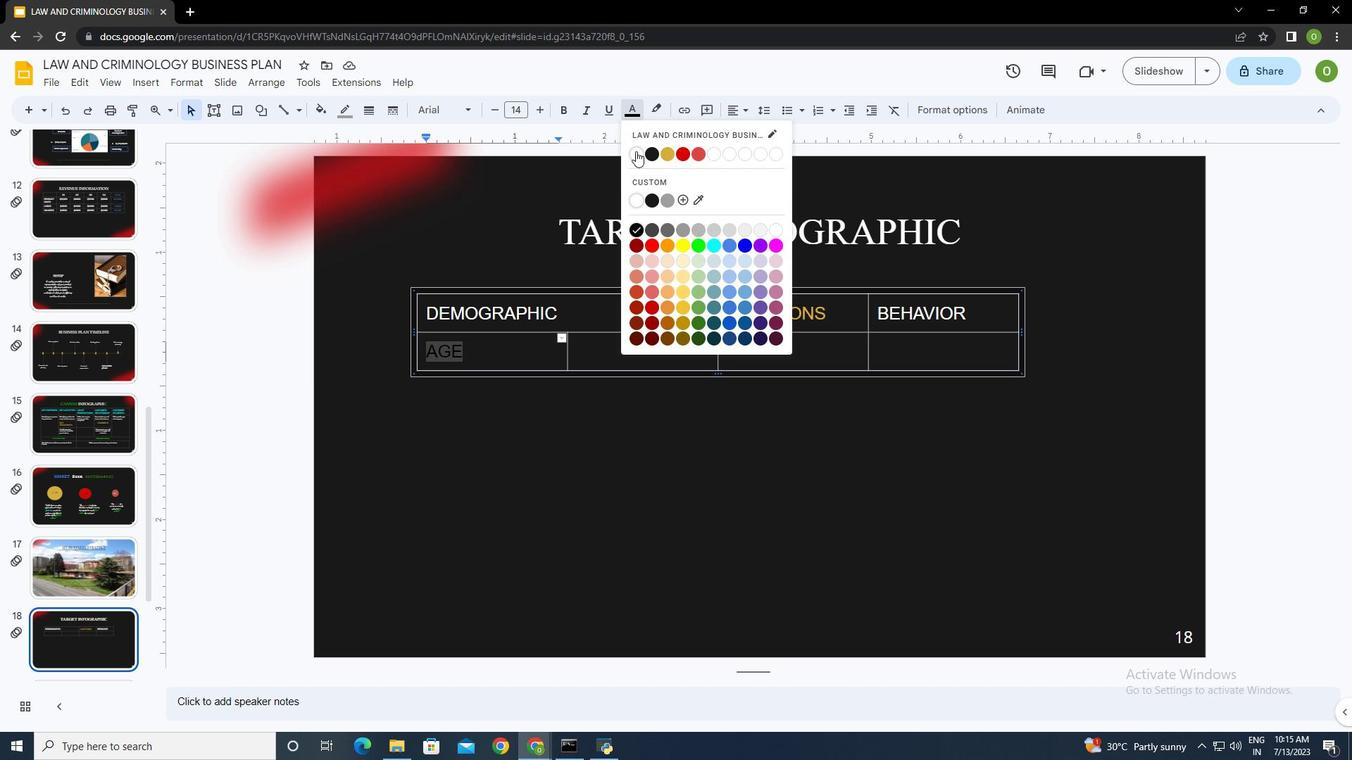 
Action: Mouse moved to (593, 347)
Screenshot: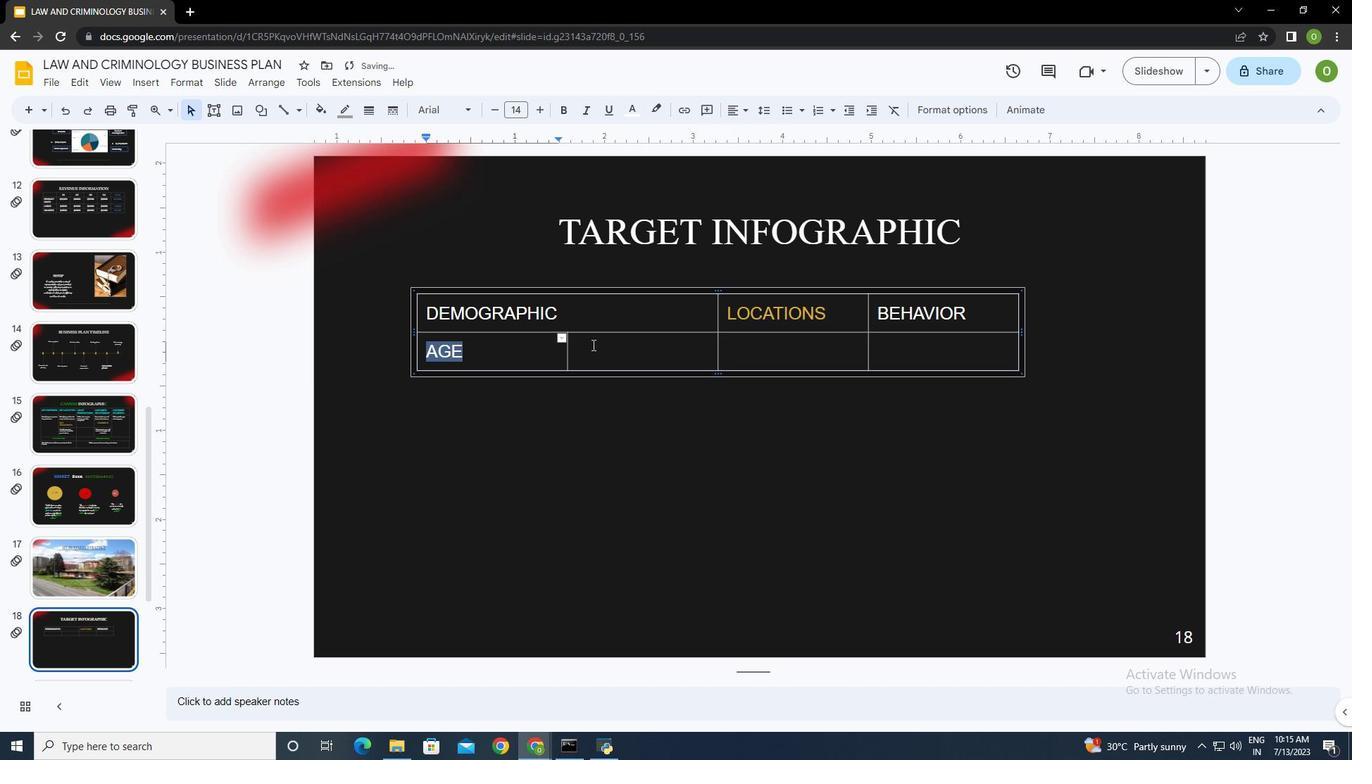 
Action: Mouse pressed left at (593, 347)
Screenshot: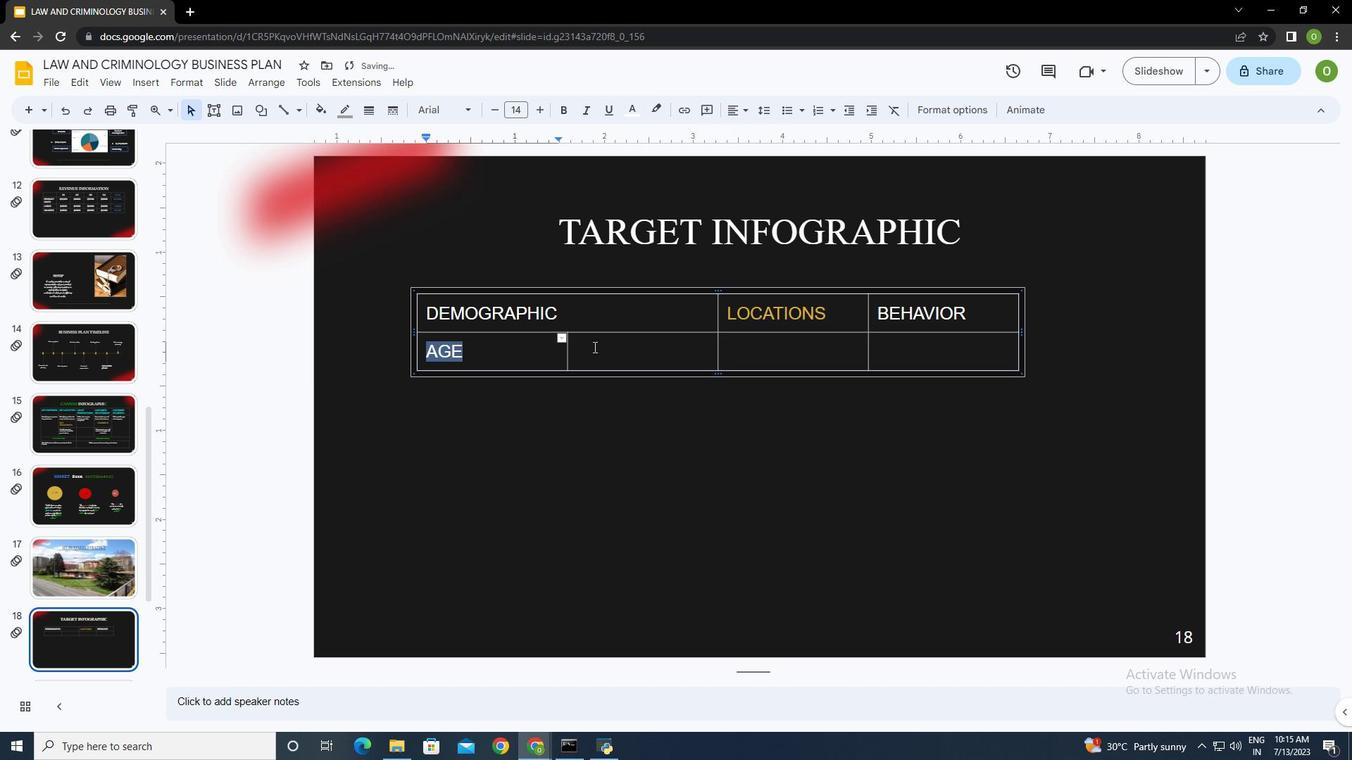 
Action: Mouse moved to (611, 352)
Screenshot: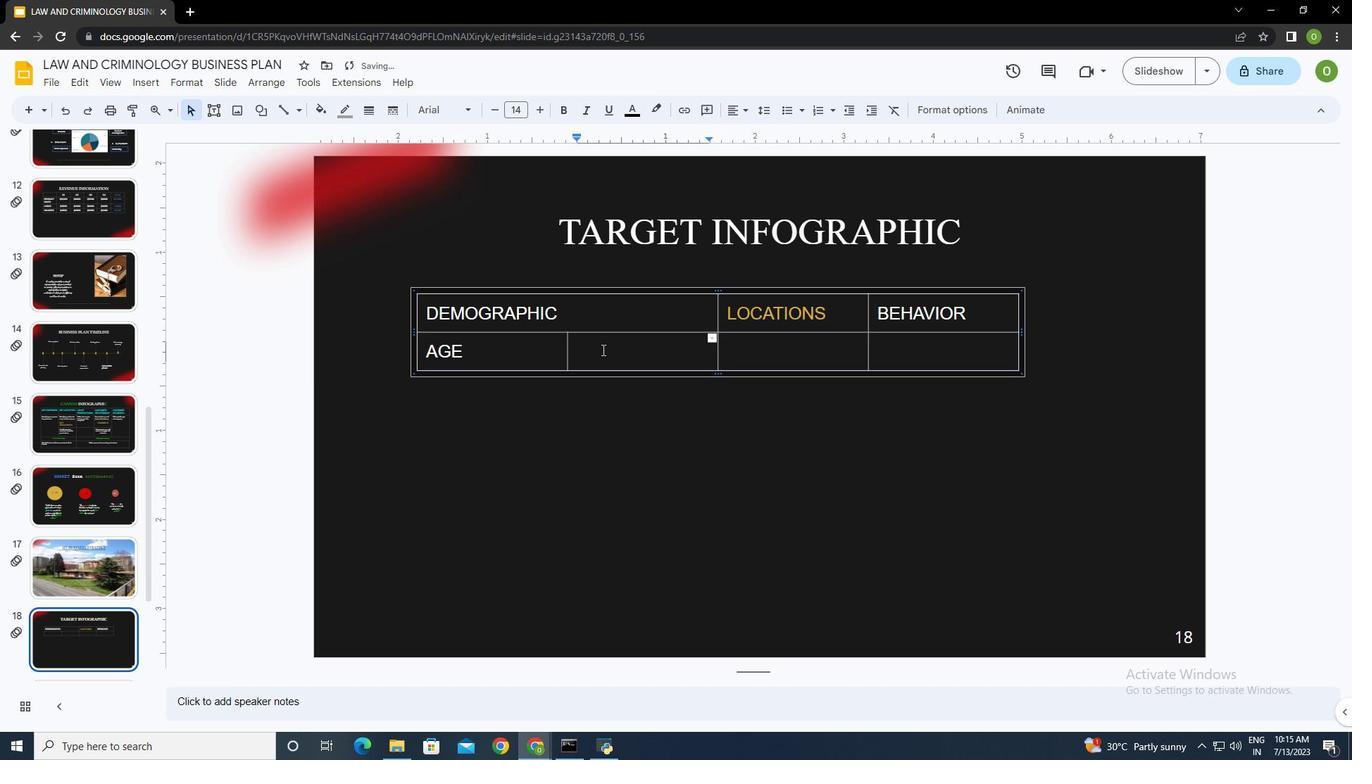 
Action: Key pressed 25-50<Key.space><Key.caps_lock>years<Key.space>old
Screenshot: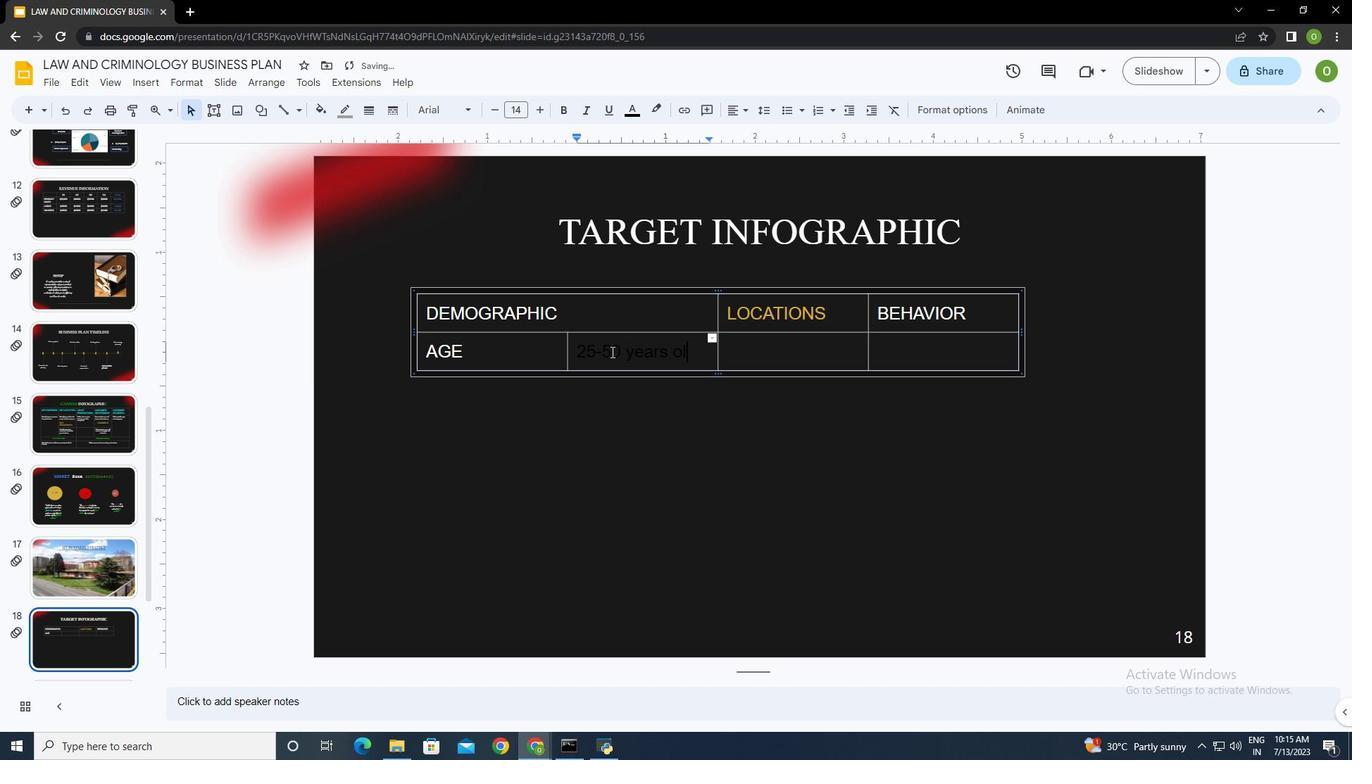 
Action: Mouse moved to (717, 354)
Screenshot: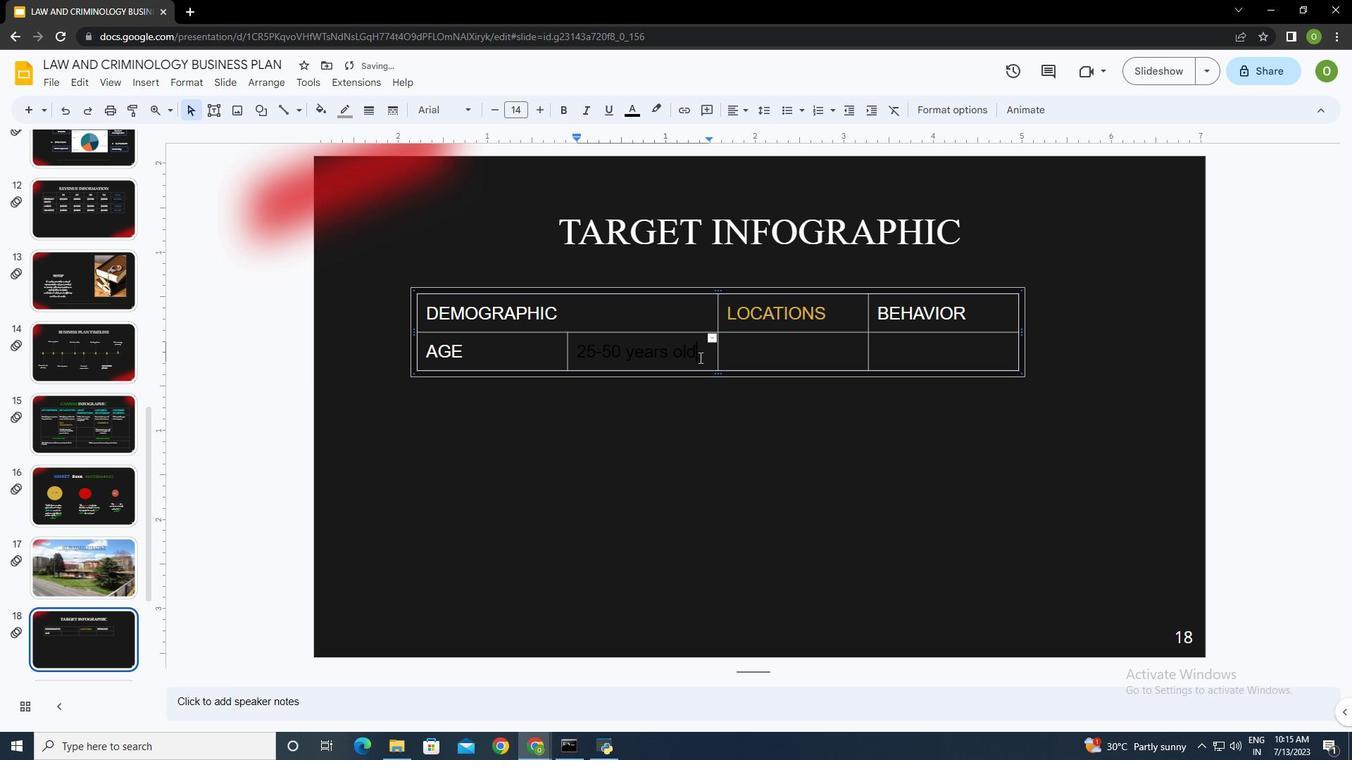 
Action: Key pressed <Key.tab><Key.tab><Key.shift>They<Key.space>may<Key.space>be<Key.space>interested<Key.space>in<Key.space>personal<Key.space>and<Key.space>professional<Key.space>development<Key.space><Key.backspace>,<Key.space>as<Key.space>they<Key.space>are<Key.space>employee<Key.space>and<Key.space>students.ctrl+A
Screenshot: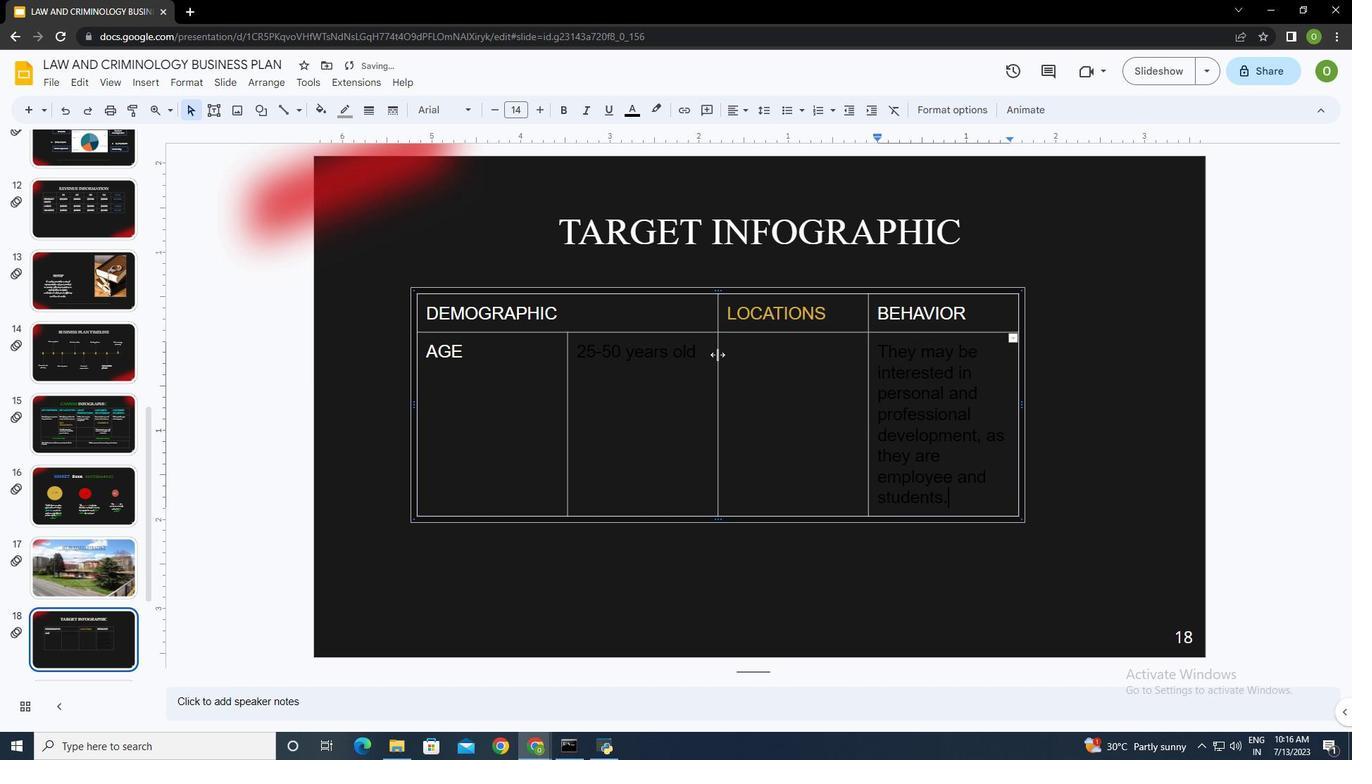 
Action: Mouse moved to (633, 111)
Screenshot: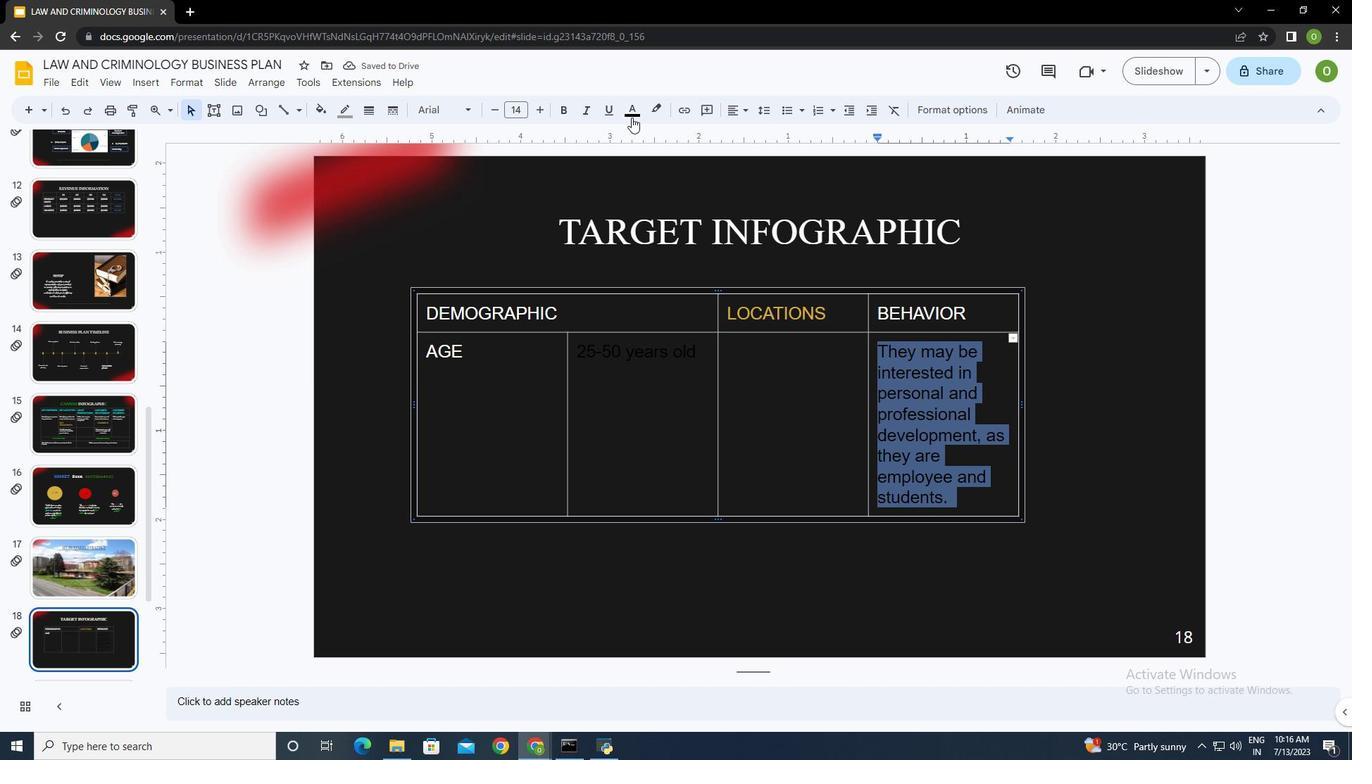 
Action: Mouse pressed left at (633, 111)
Screenshot: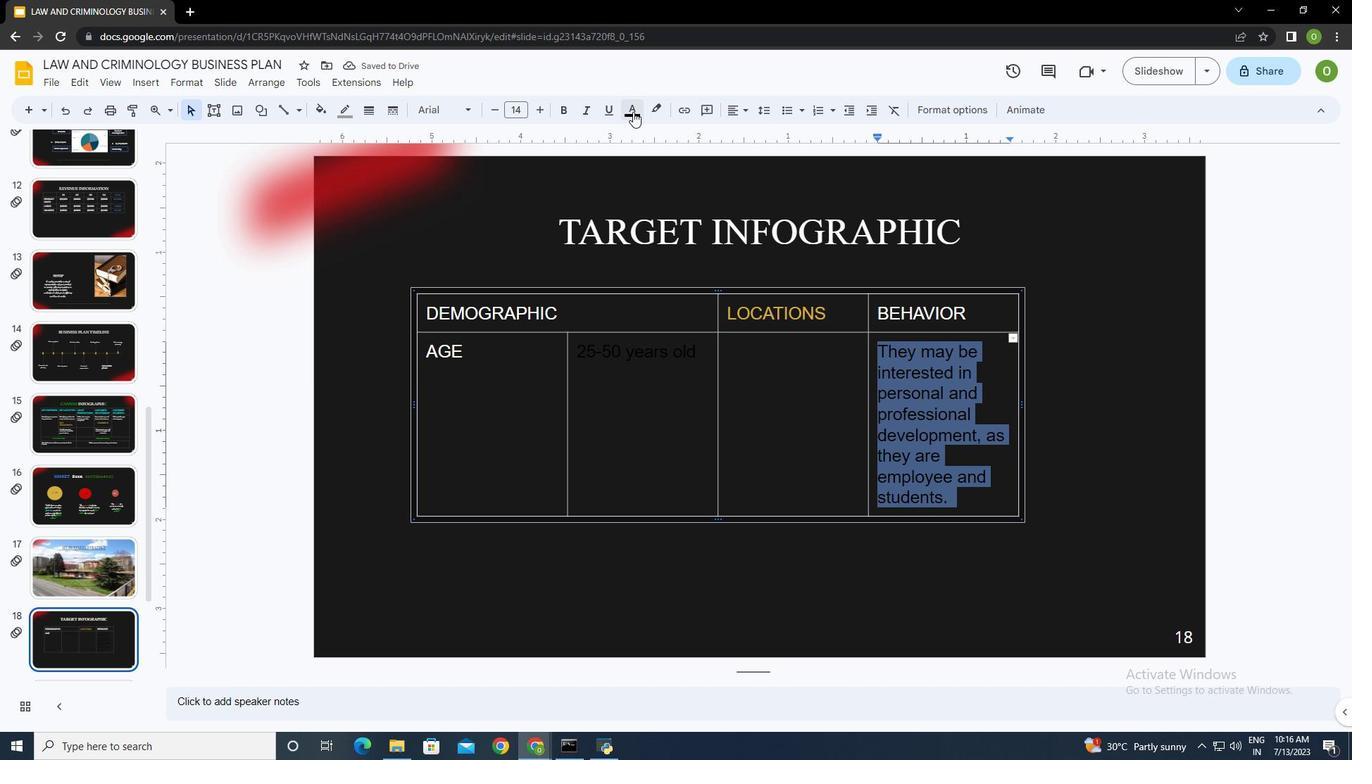 
Action: Mouse moved to (636, 153)
Screenshot: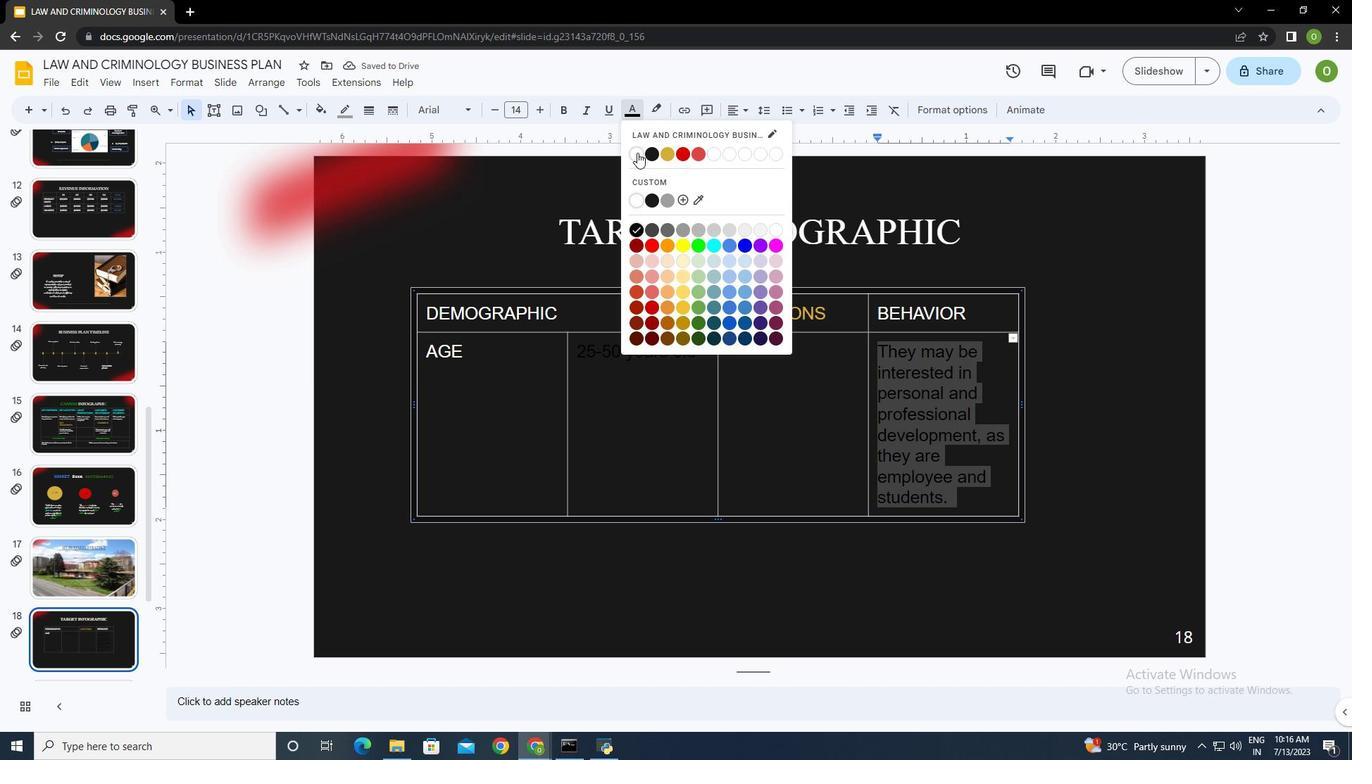
Action: Mouse pressed left at (636, 153)
Screenshot: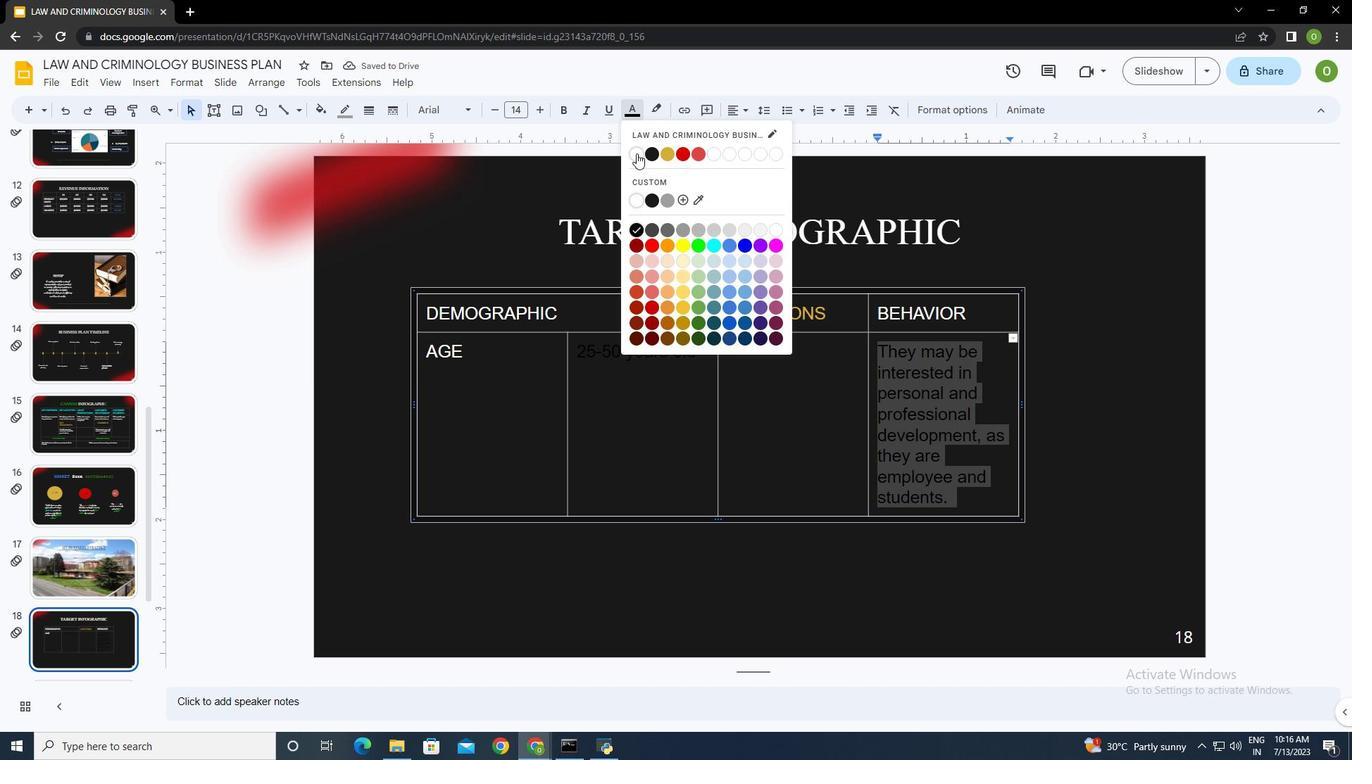 
Action: Mouse moved to (701, 350)
Screenshot: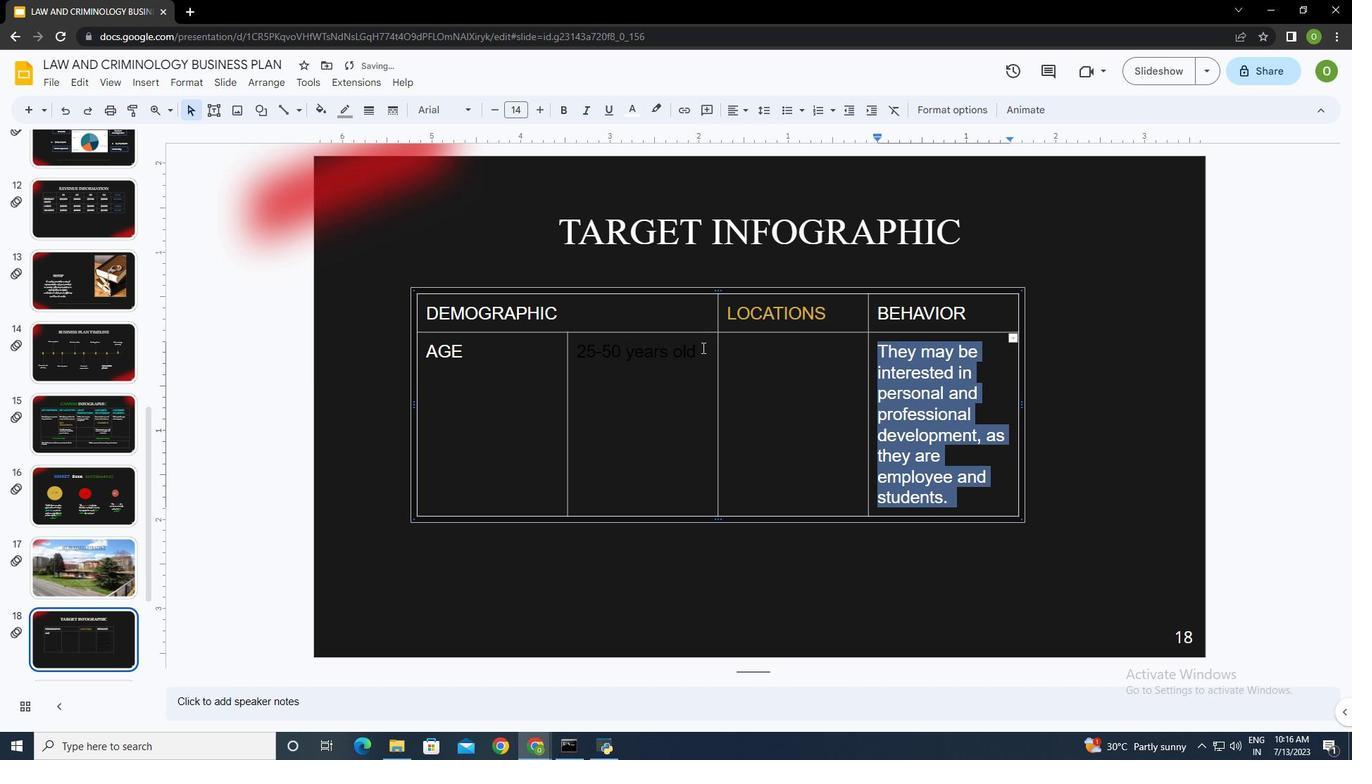
Action: Mouse pressed left at (701, 350)
Screenshot: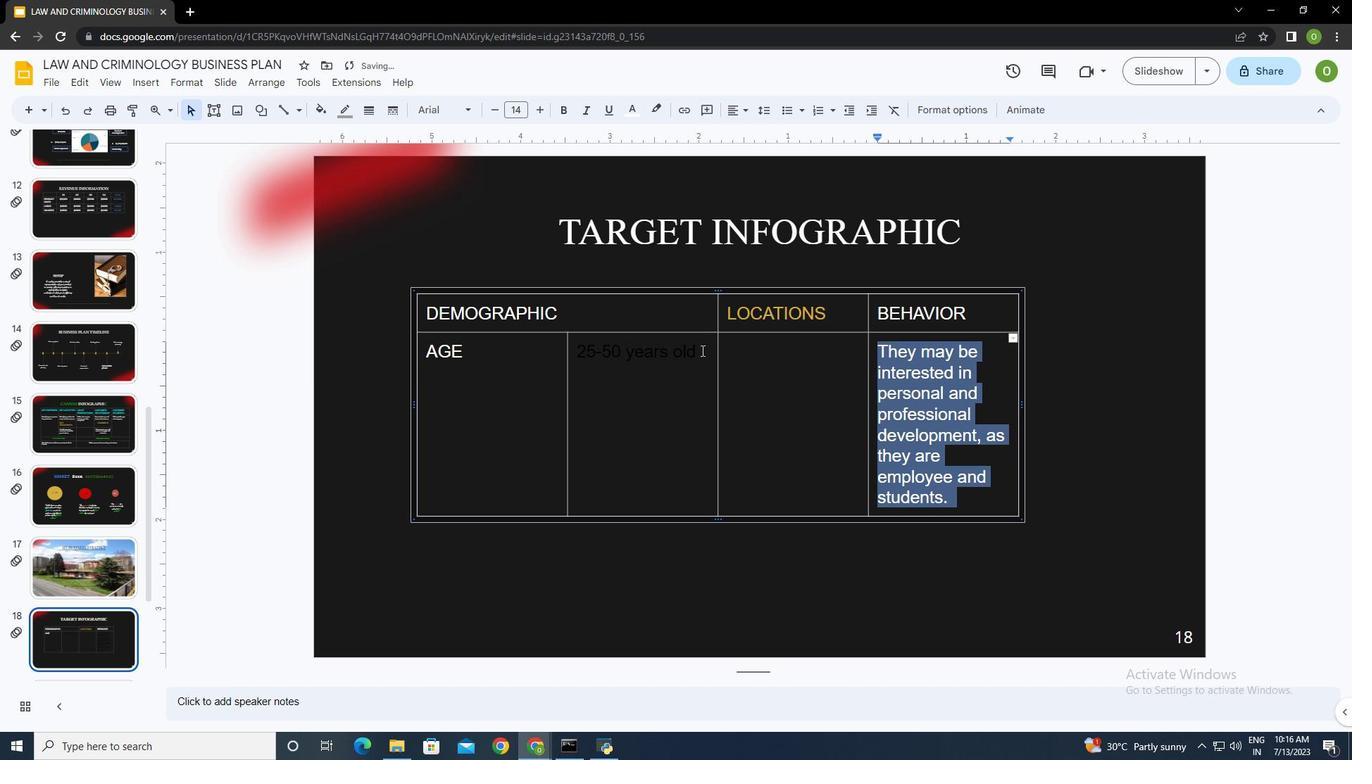 
Action: Mouse pressed left at (701, 350)
Screenshot: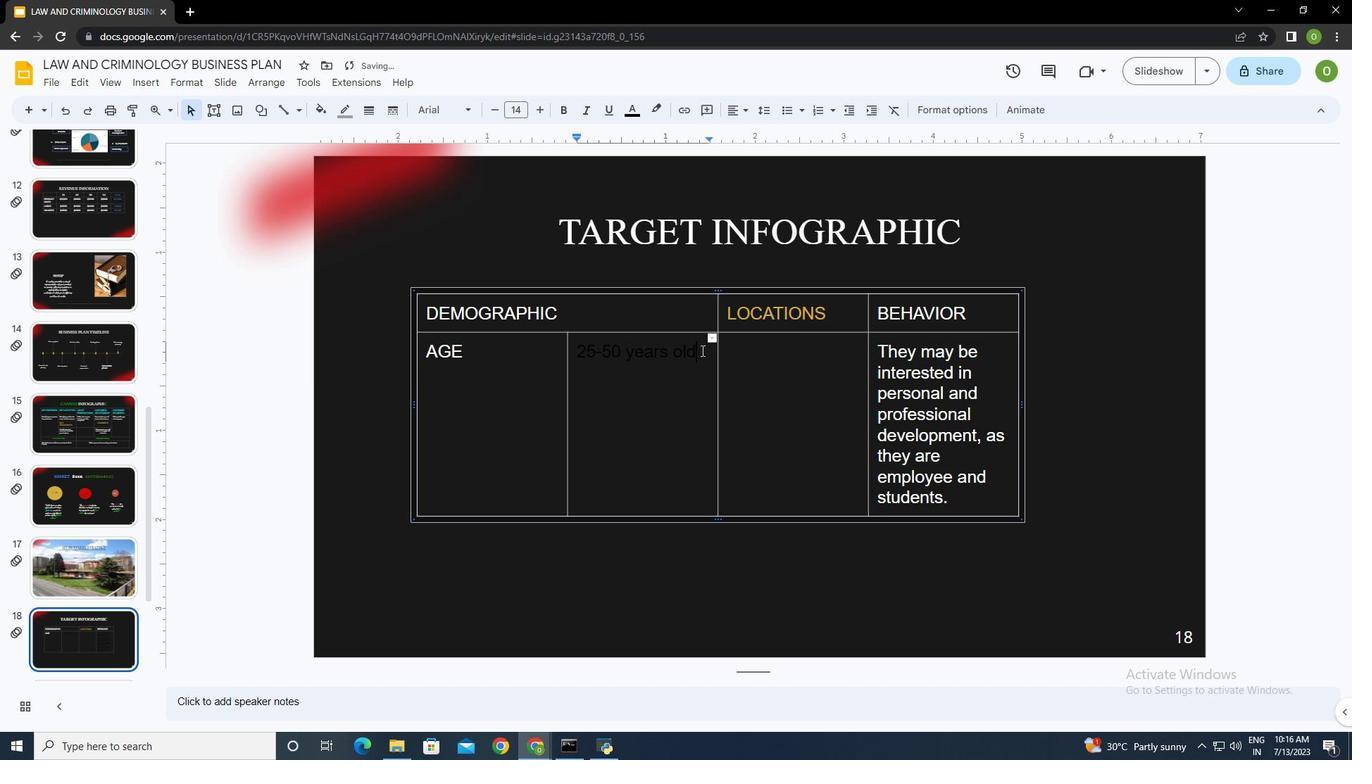 
Action: Mouse moved to (628, 111)
Screenshot: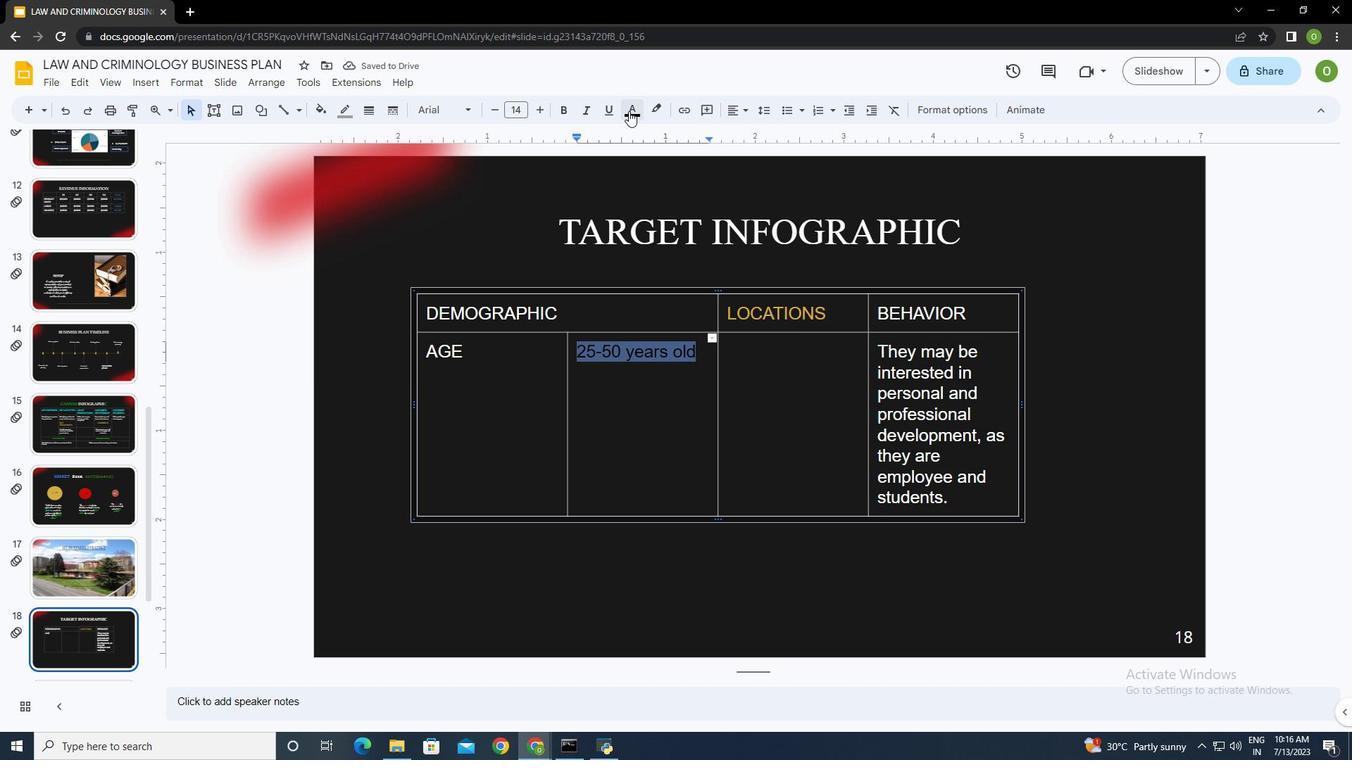 
Action: Mouse pressed left at (628, 111)
Screenshot: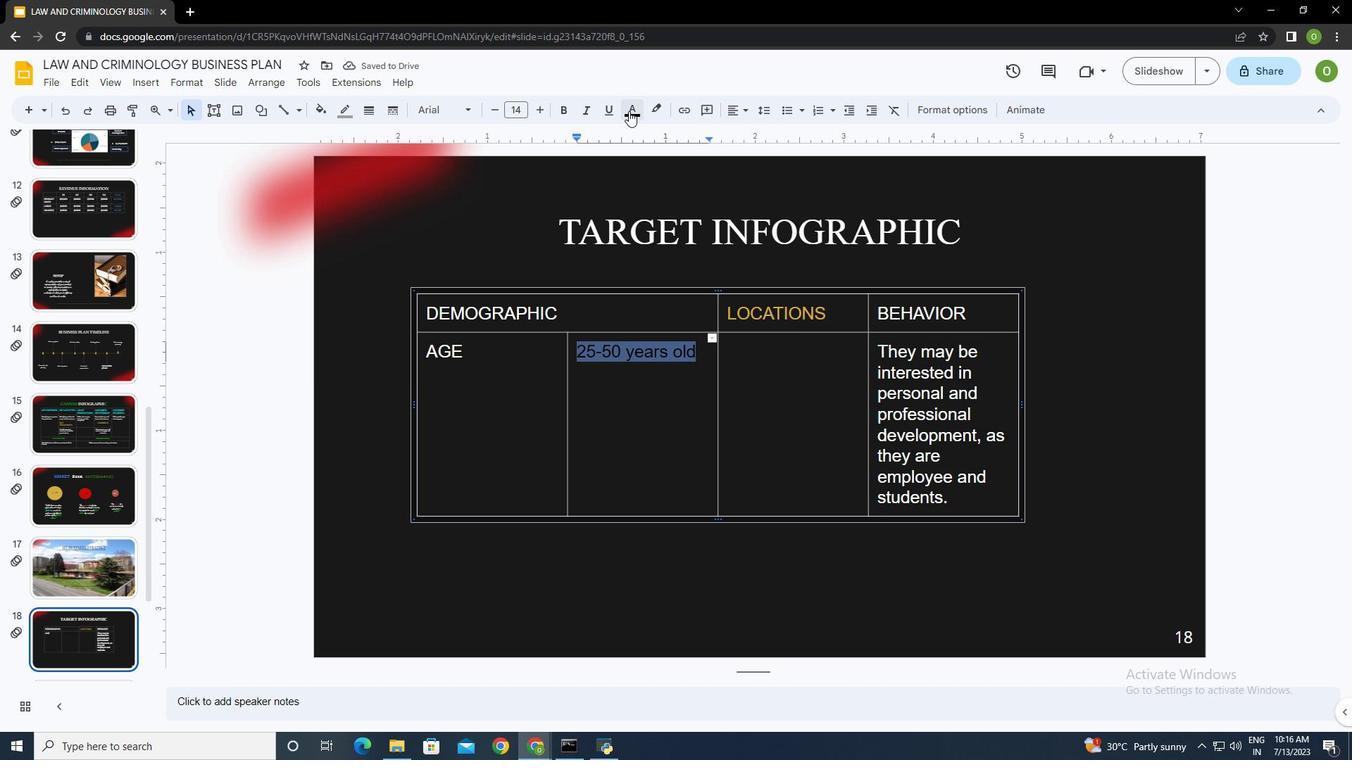 
Action: Mouse moved to (636, 154)
Screenshot: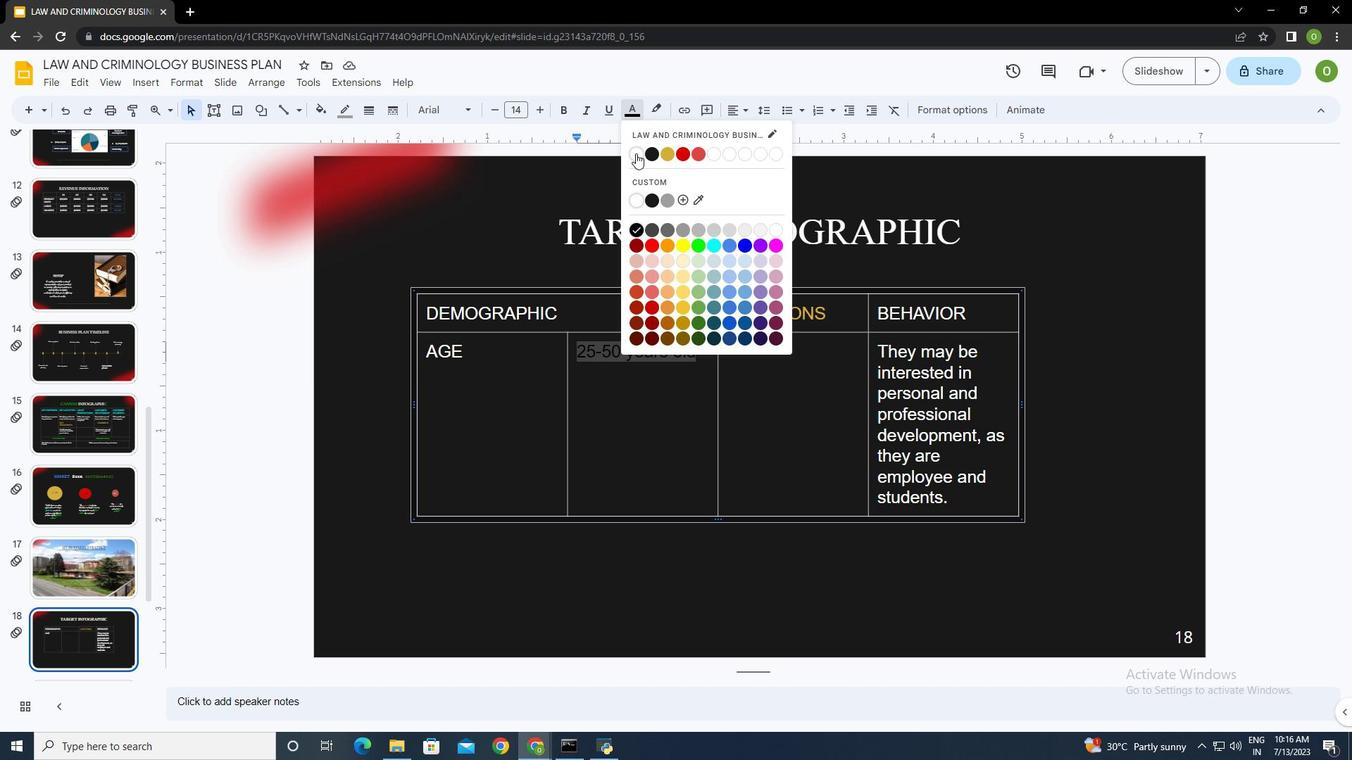 
Action: Mouse pressed left at (636, 154)
Screenshot: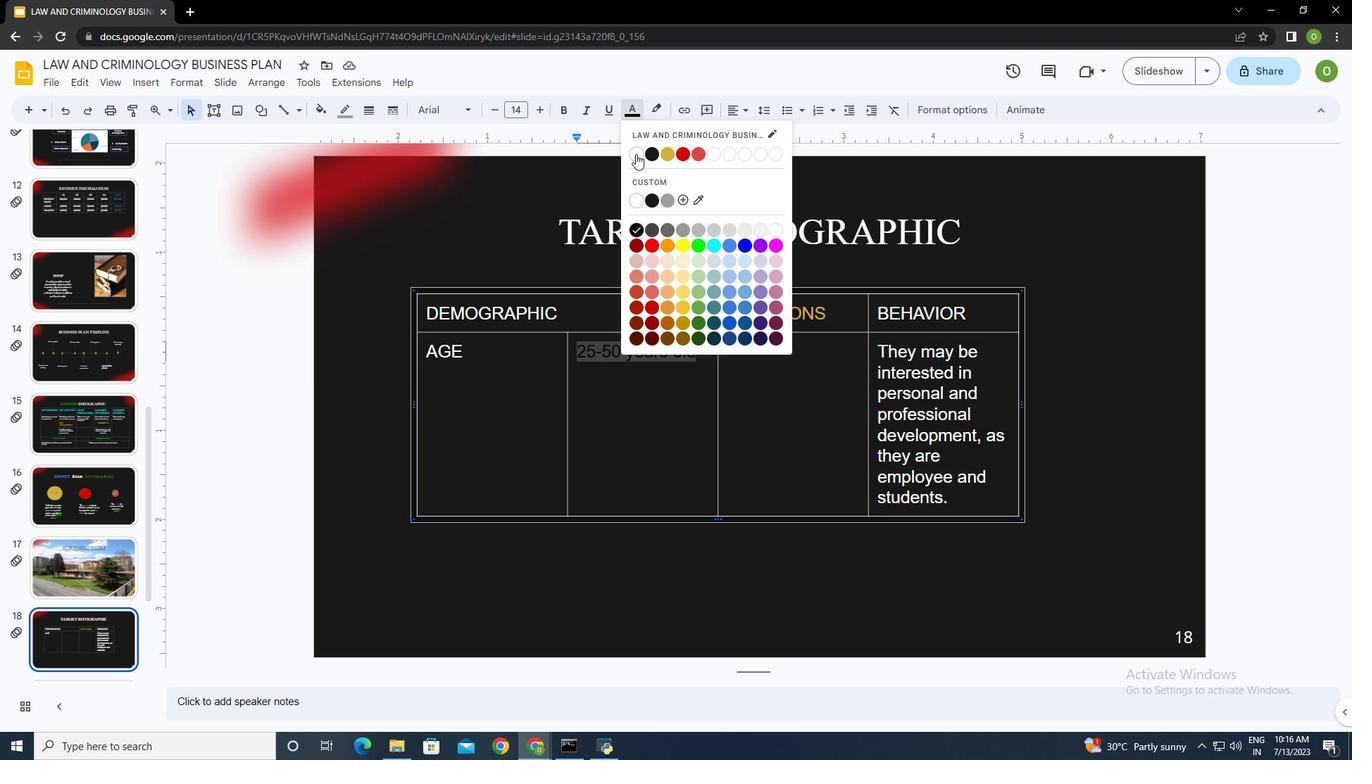 
Action: Mouse moved to (793, 368)
Screenshot: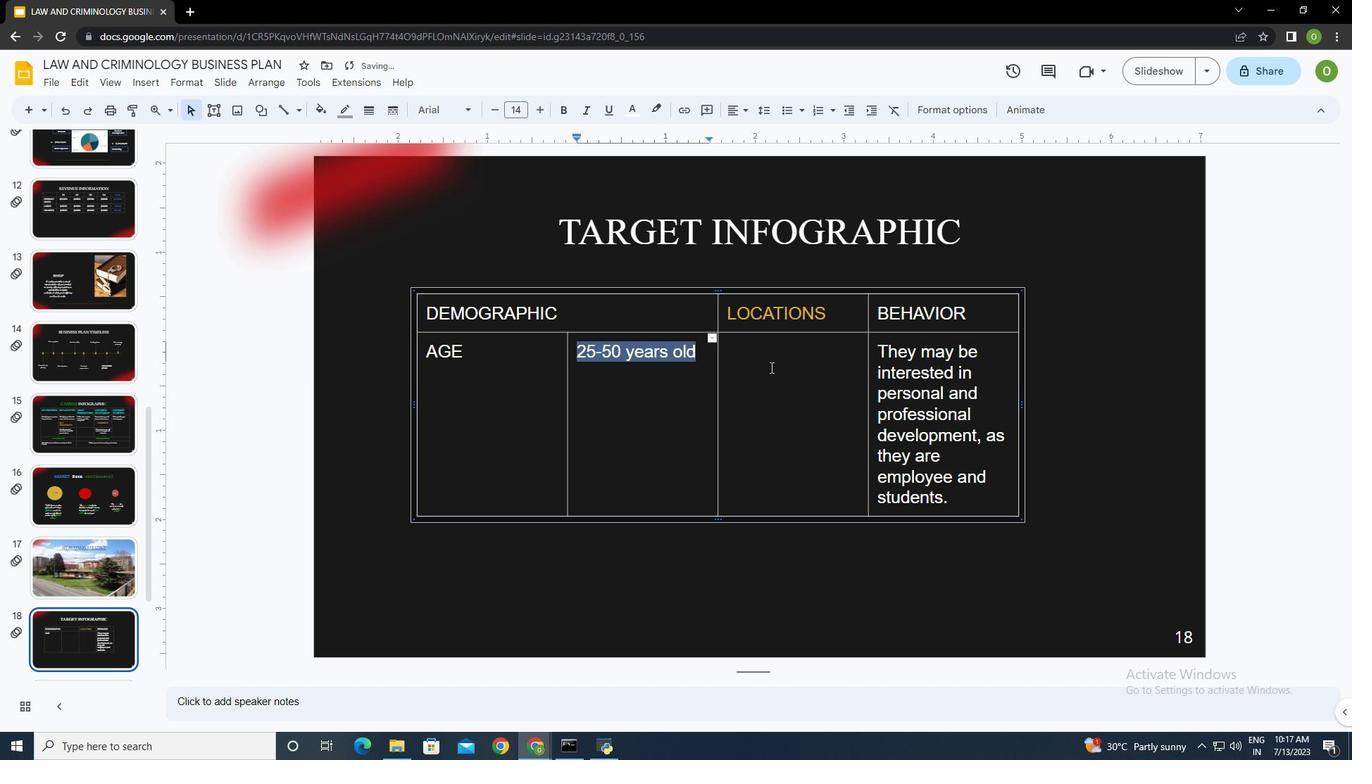
Action: Mouse pressed left at (793, 368)
Screenshot: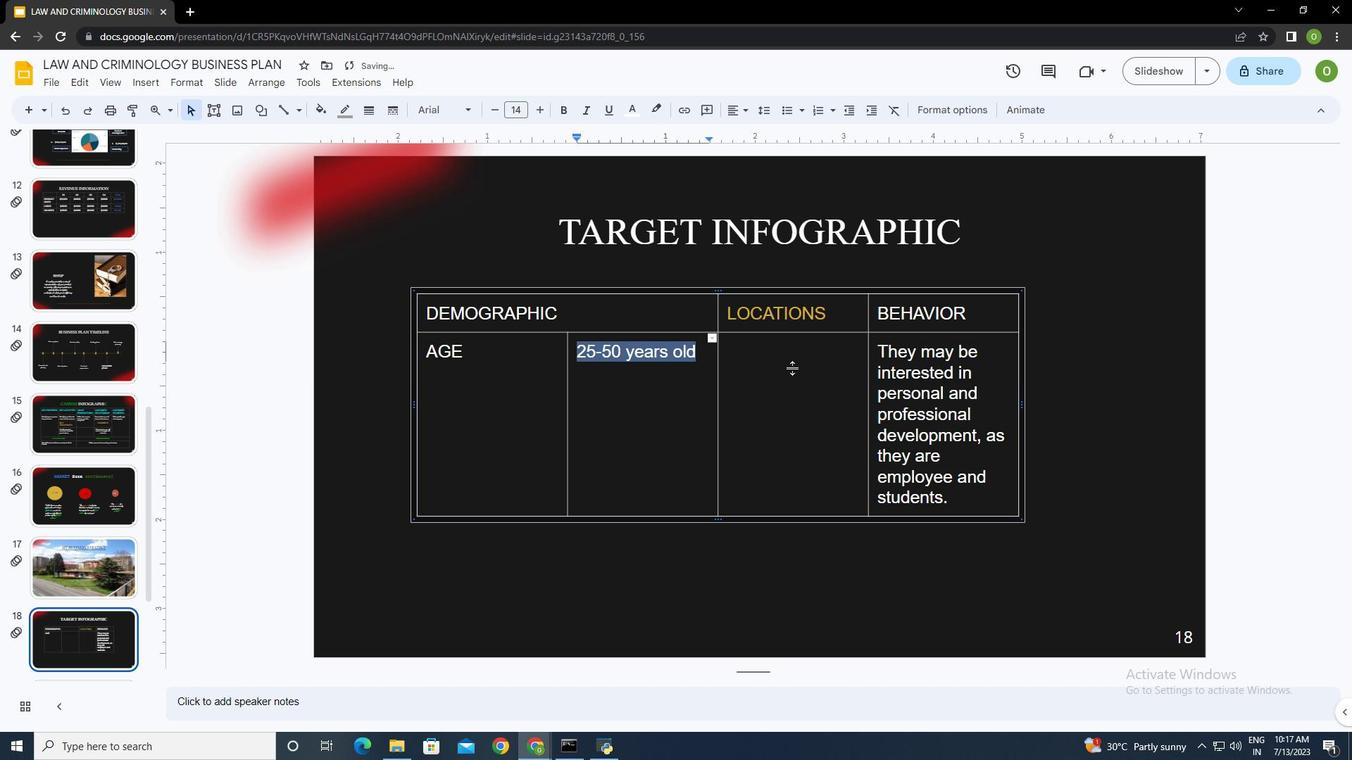 
Action: Mouse moved to (997, 493)
Screenshot: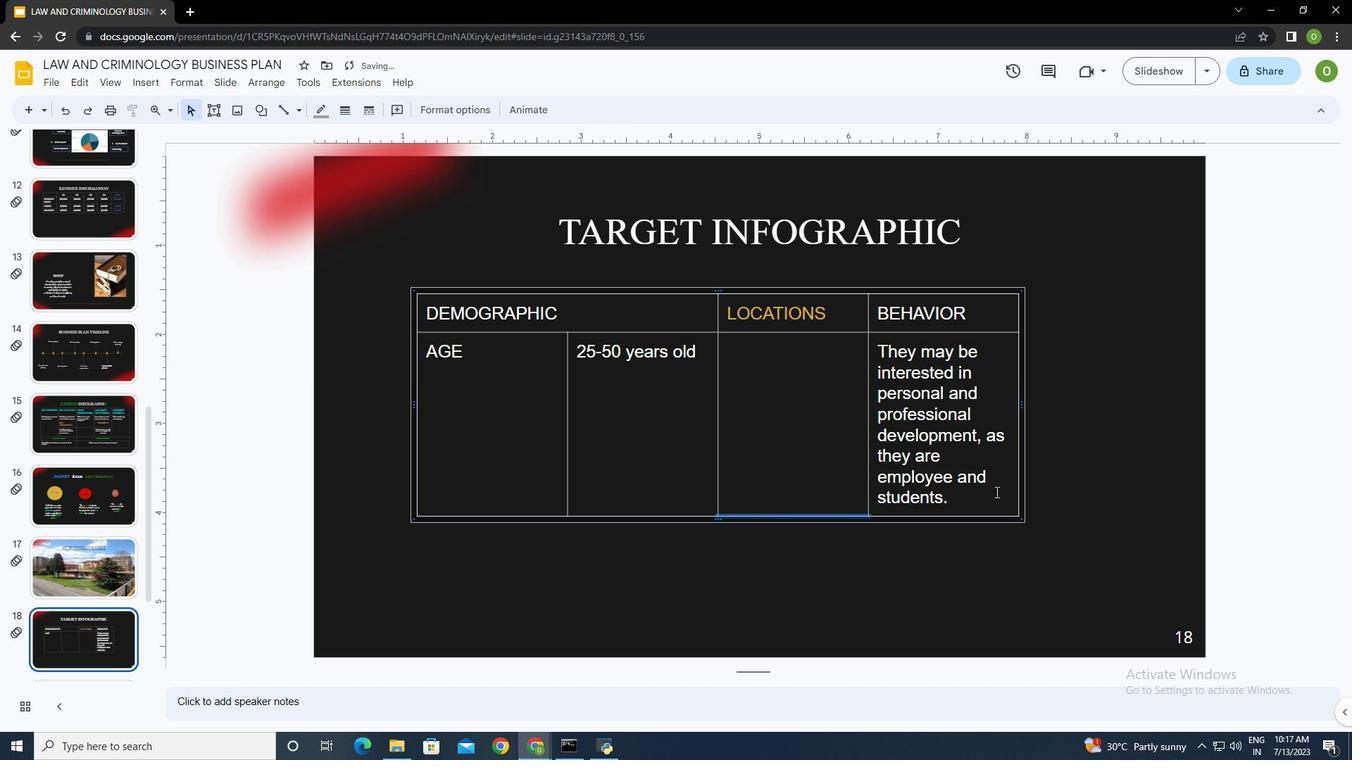 
Action: Mouse pressed left at (997, 493)
Screenshot: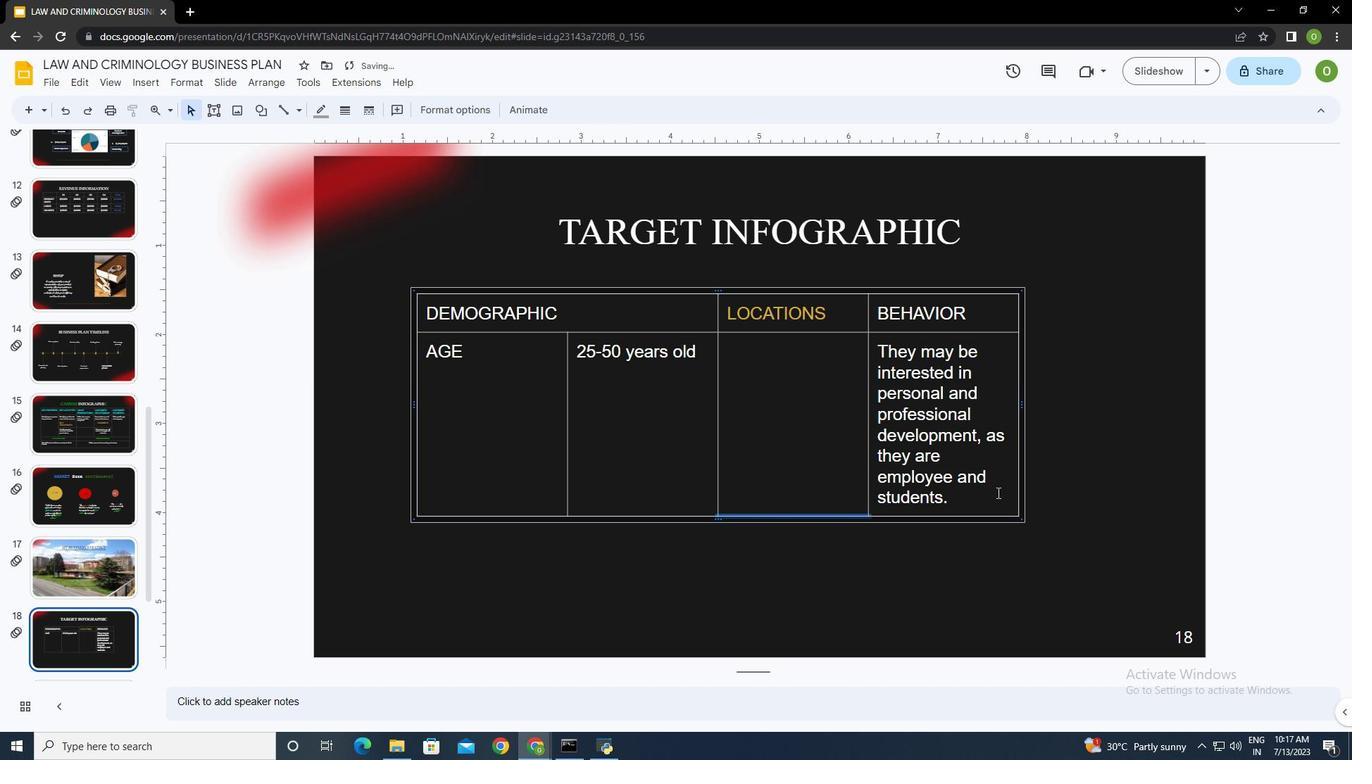 
Action: Key pressed <Key.tab>
Screenshot: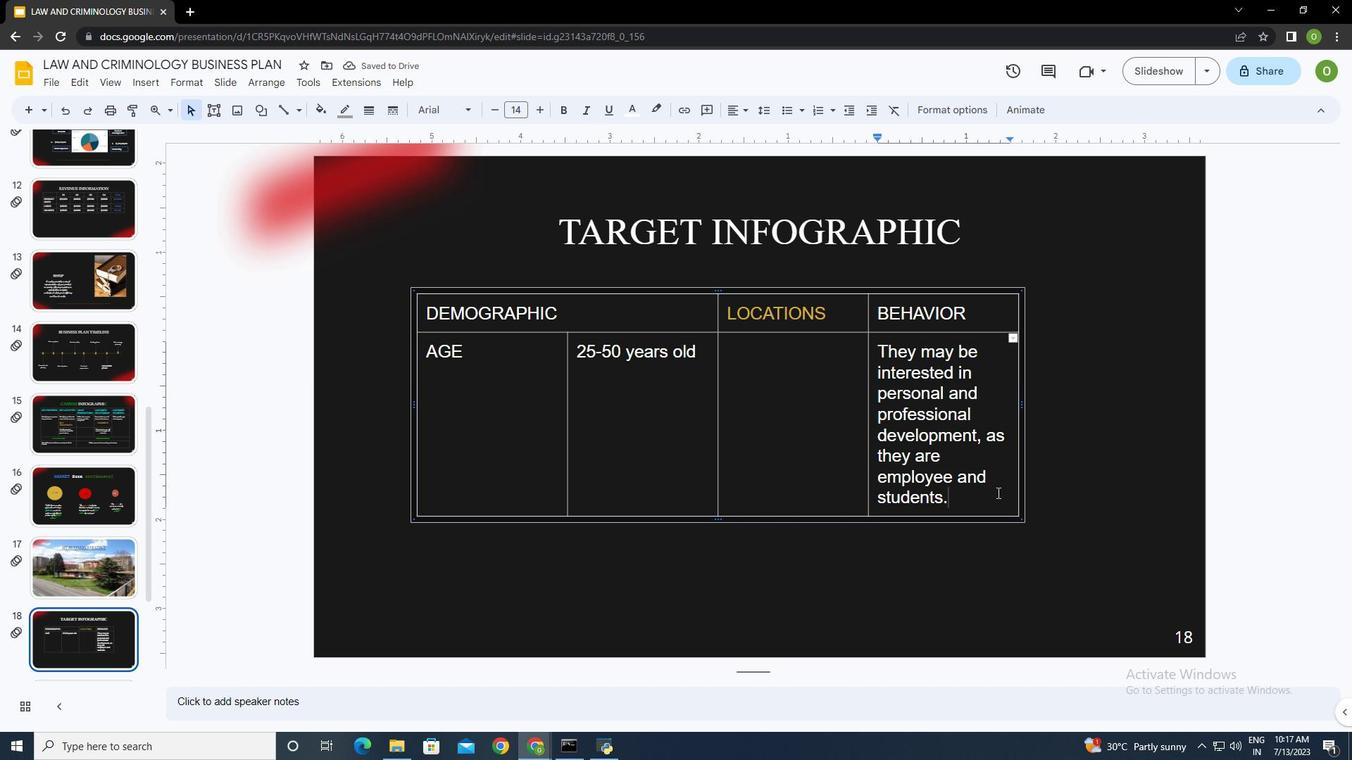 
Action: Mouse moved to (499, 540)
Screenshot: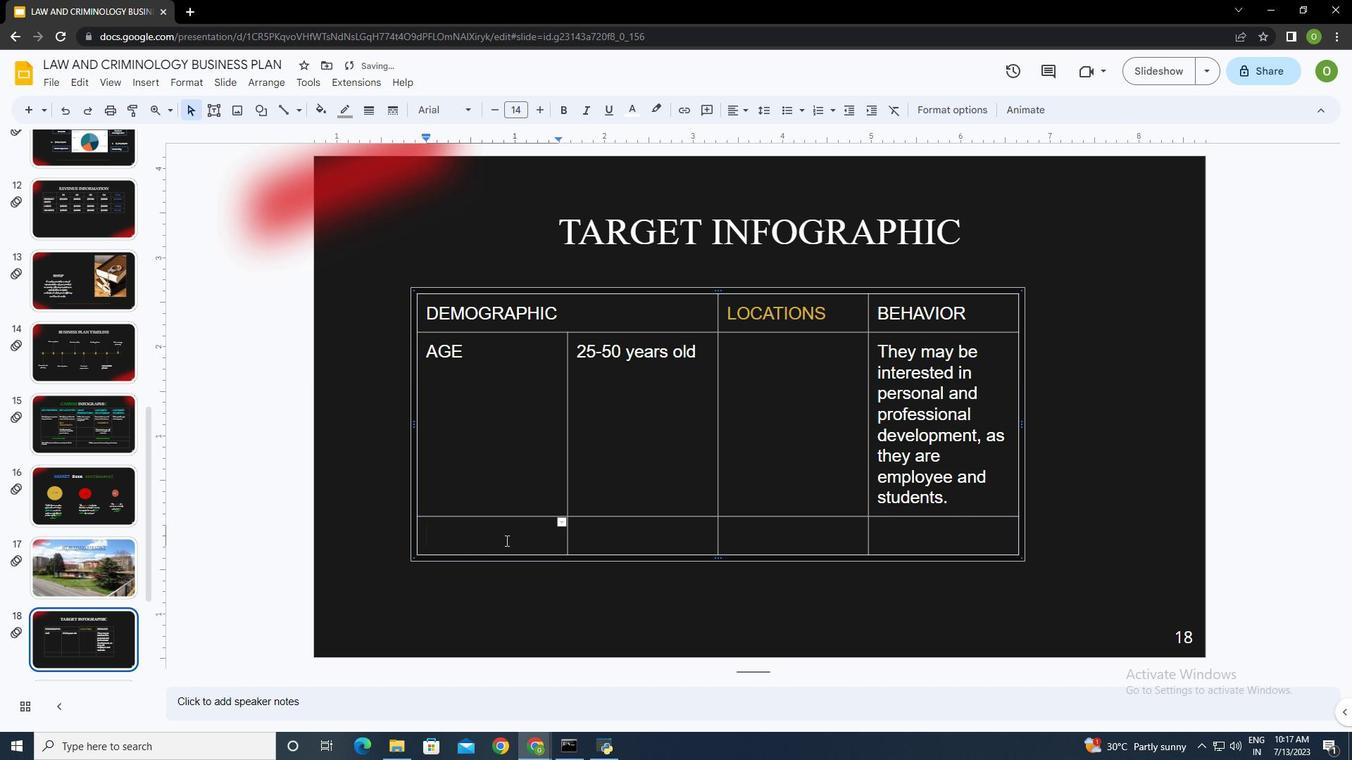 
Action: Key pressed <Key.caps_lock>GENDER<Key.tab>MALE<Key.space>AND<Key.space>FEMALE<Key.tab><Key.tab><Key.tab>OCCUPATION<Key.tab>EMPLOYEE<Key.space>AND<Key.space>STUDENTS<Key.tab><Key.tab><Key.tab>
Screenshot: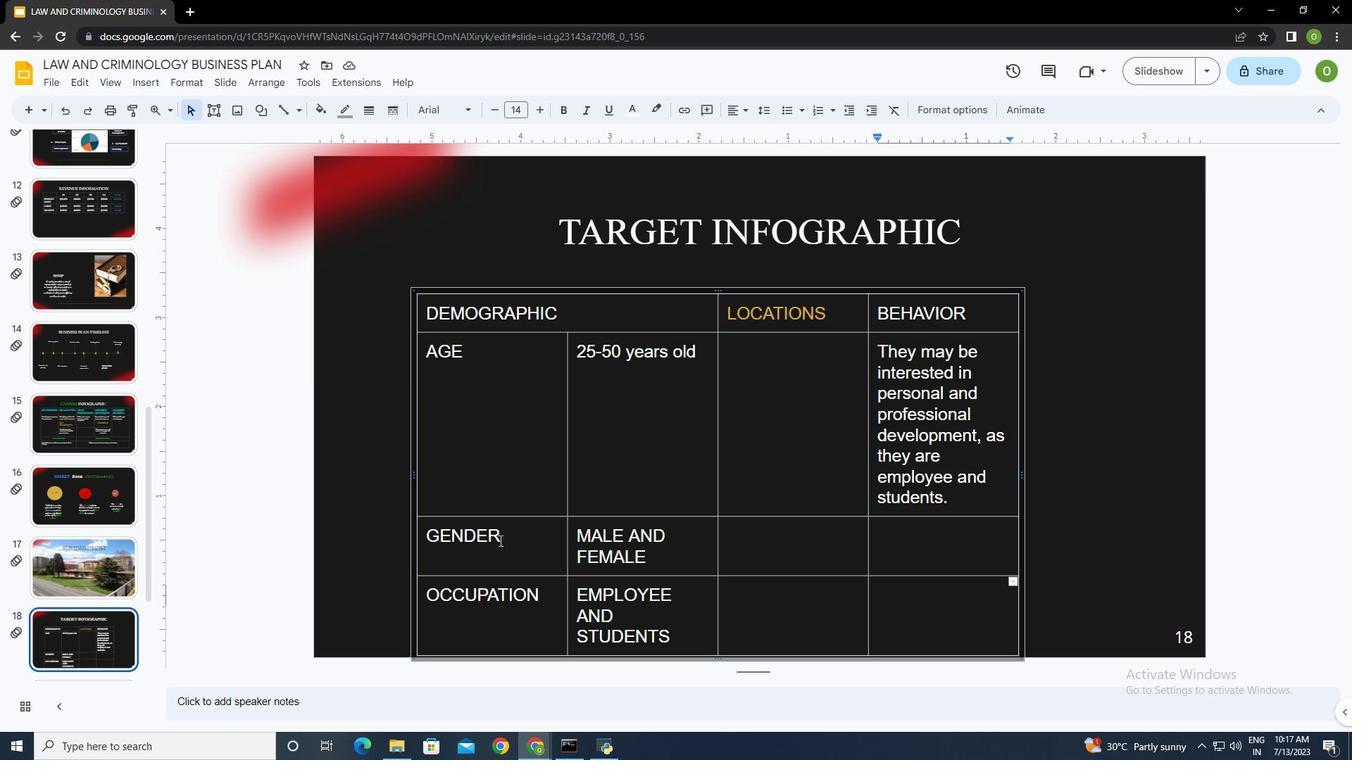 
Action: Mouse moved to (607, 428)
Screenshot: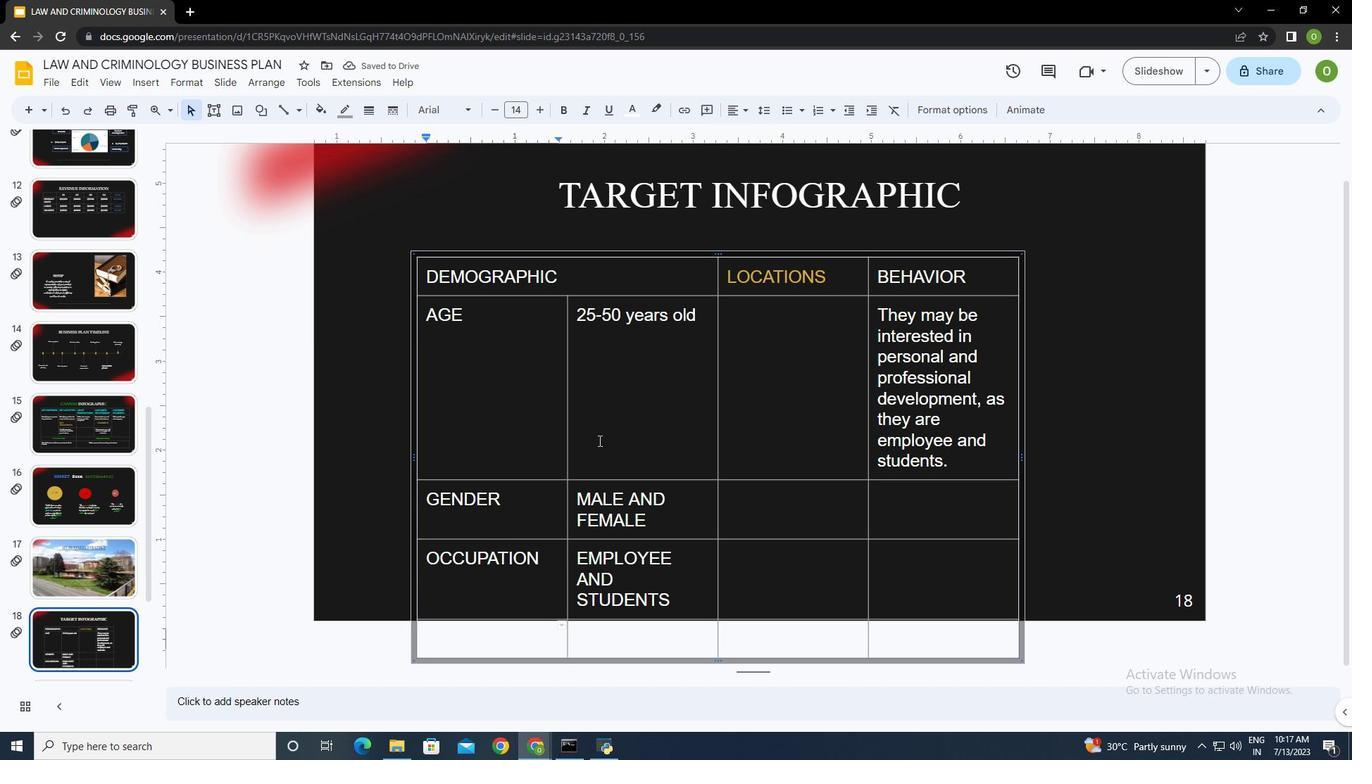 
Action: Mouse pressed left at (607, 428)
Screenshot: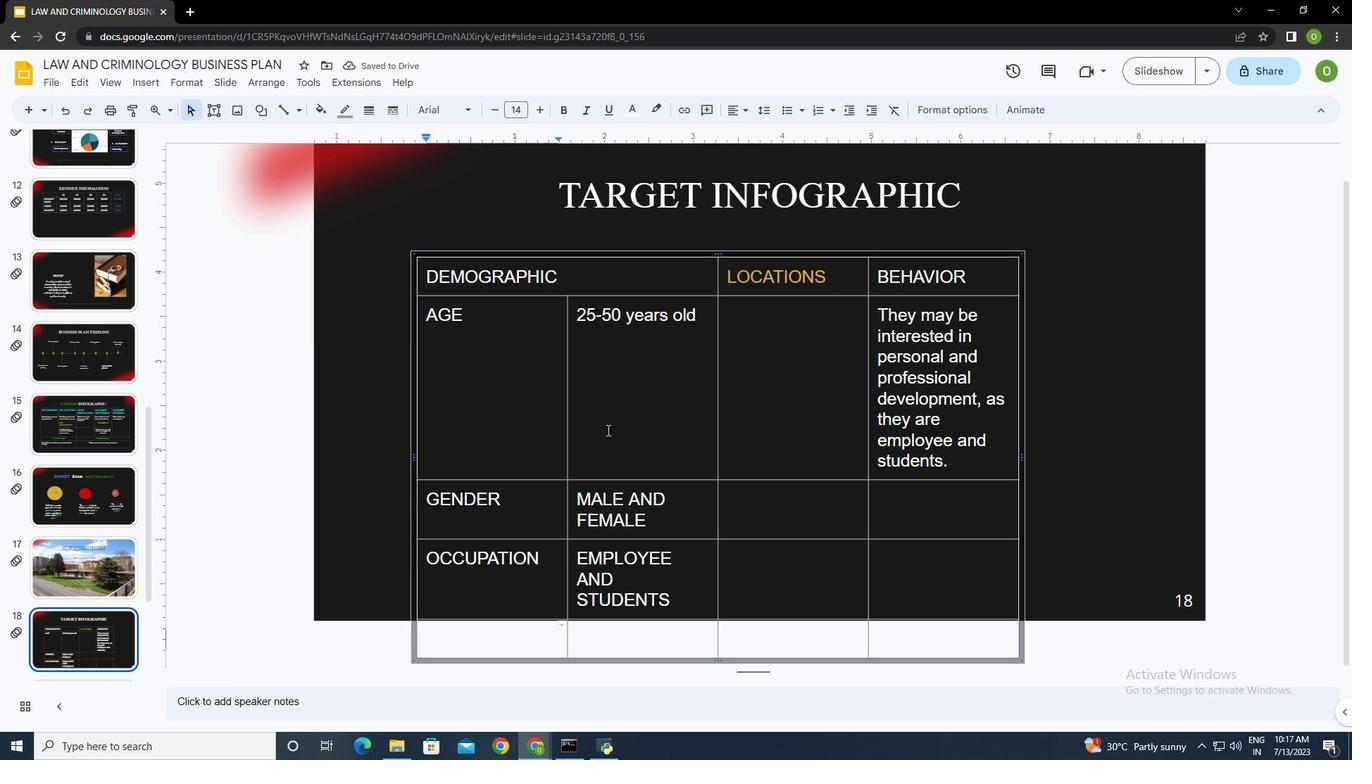 
Action: Mouse moved to (607, 428)
Screenshot: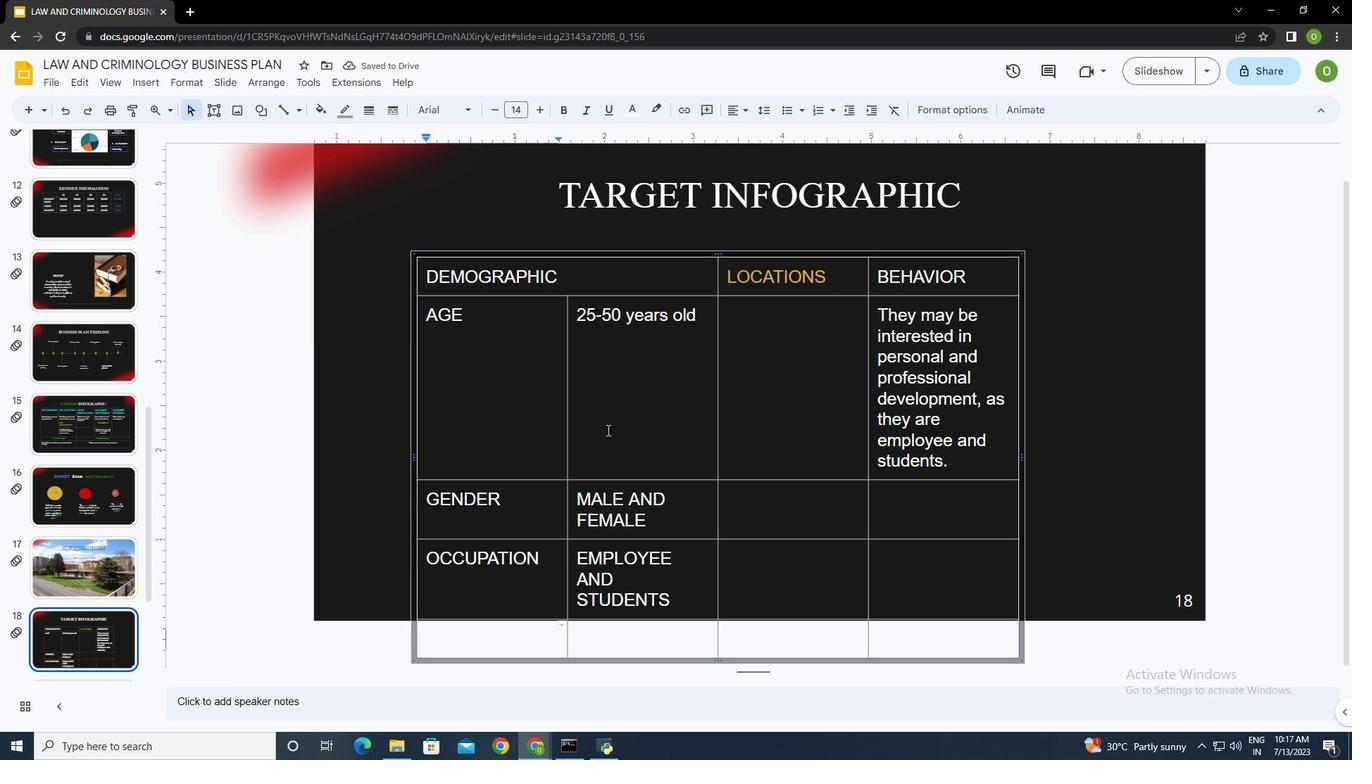 
Action: Key pressed ctrl+A
Screenshot: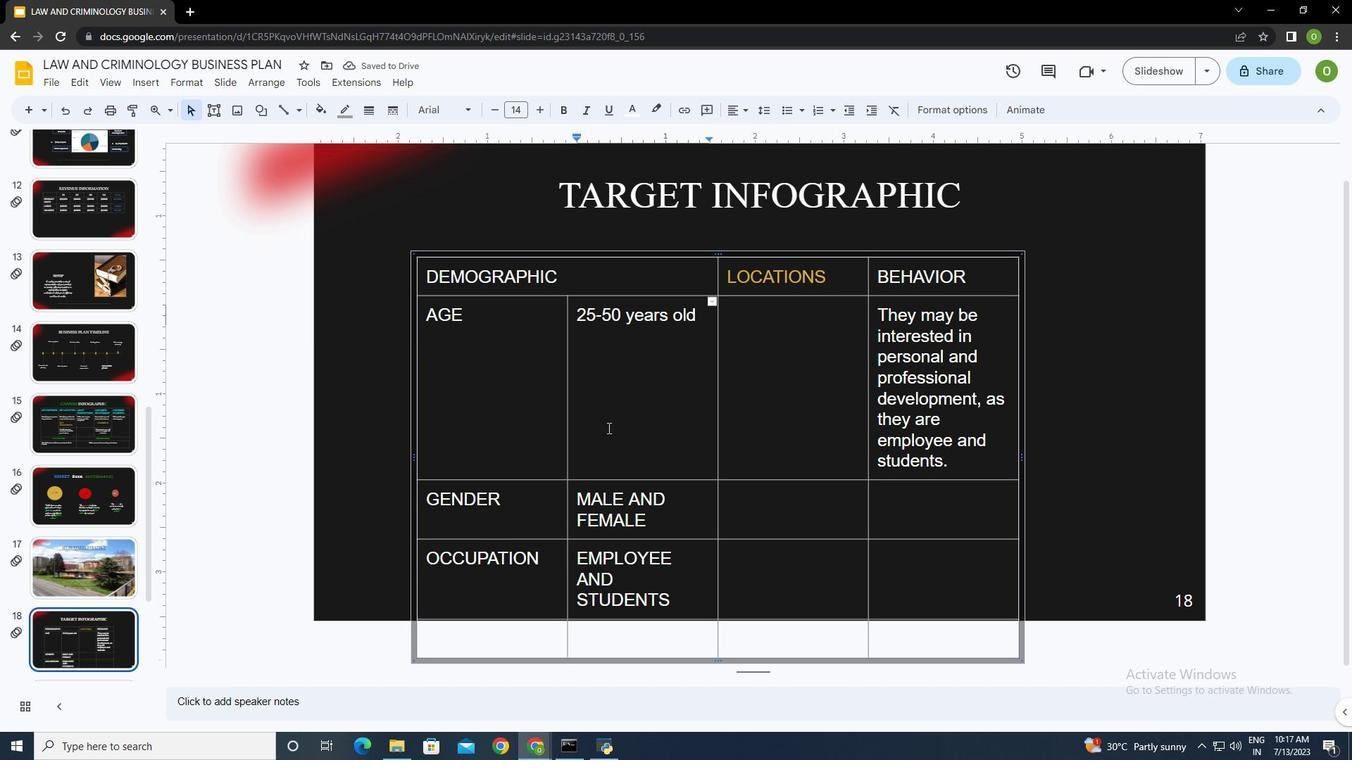 
Action: Mouse moved to (609, 526)
Screenshot: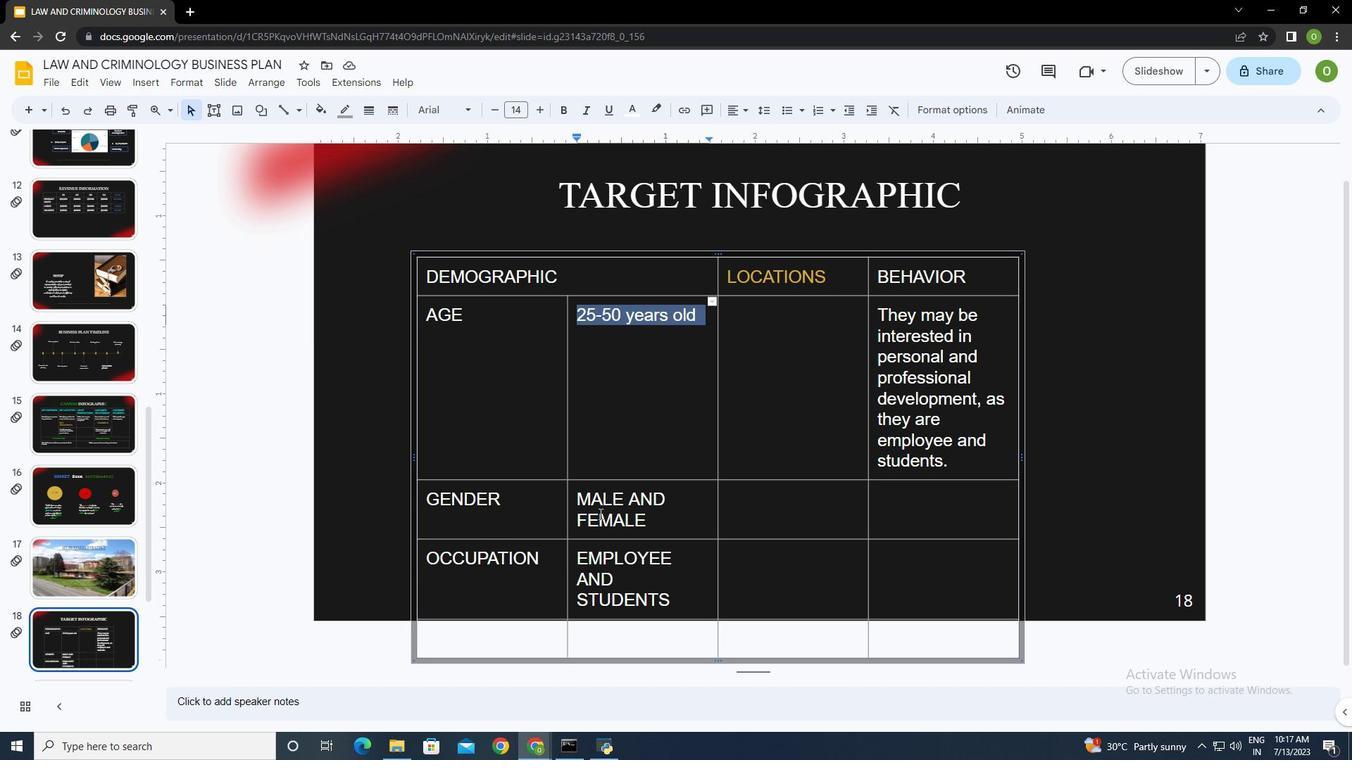 
Action: Mouse pressed left at (609, 526)
Screenshot: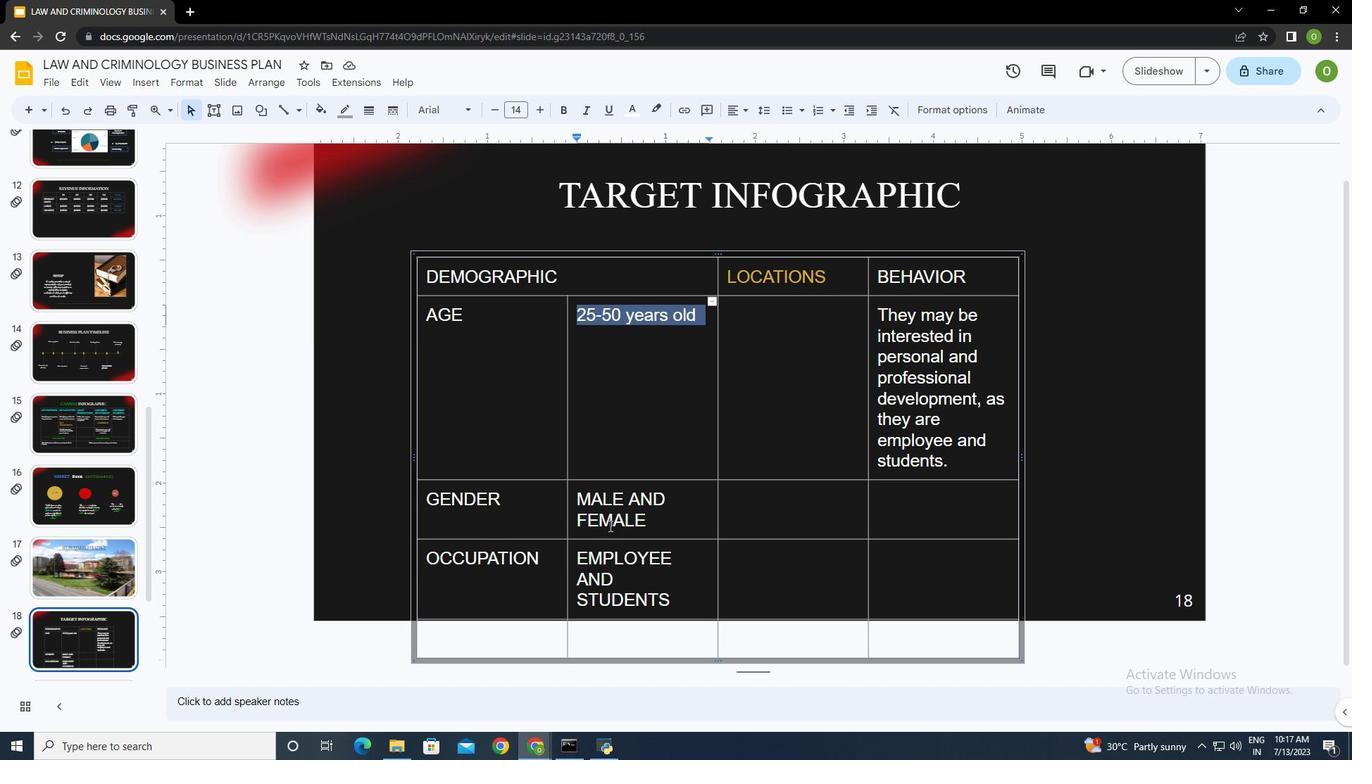 
Action: Mouse moved to (495, 378)
Screenshot: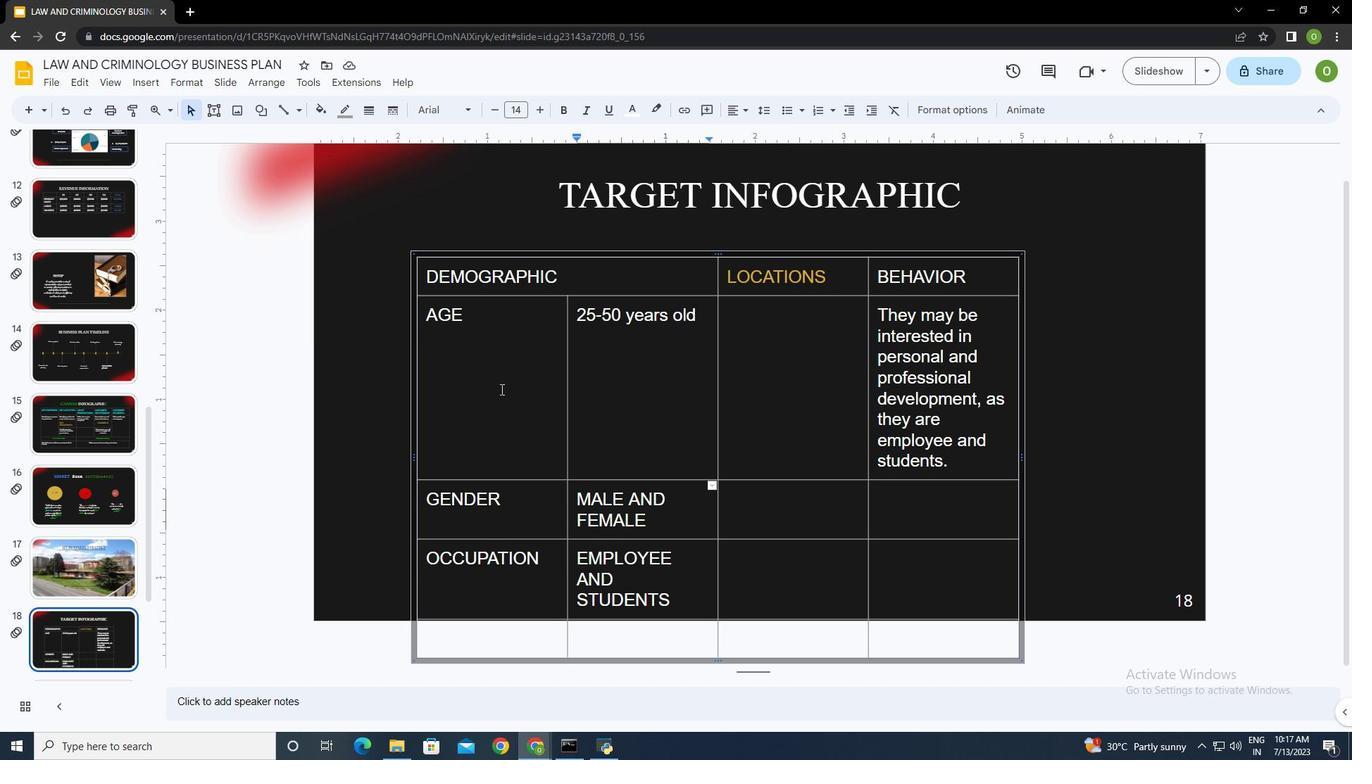 
Action: Mouse pressed left at (495, 378)
Screenshot: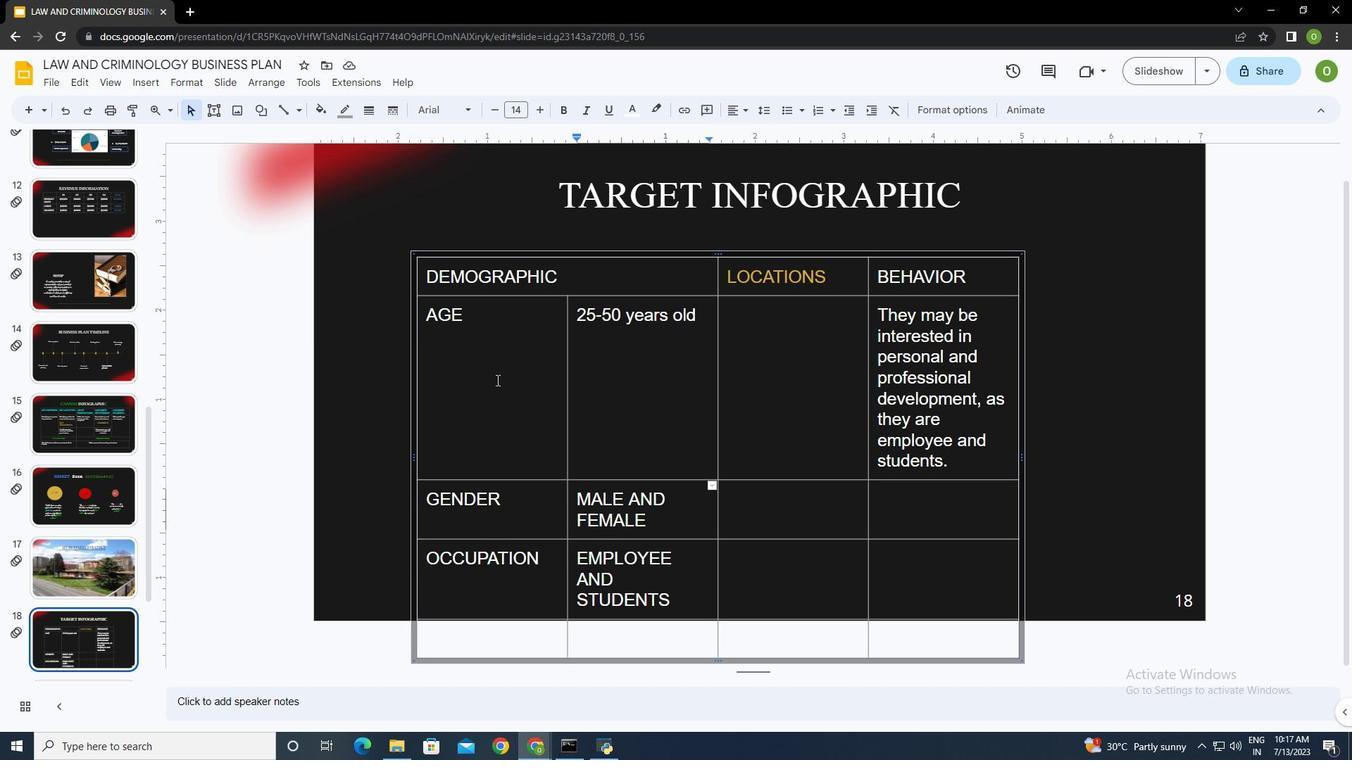 
Action: Mouse moved to (638, 587)
Screenshot: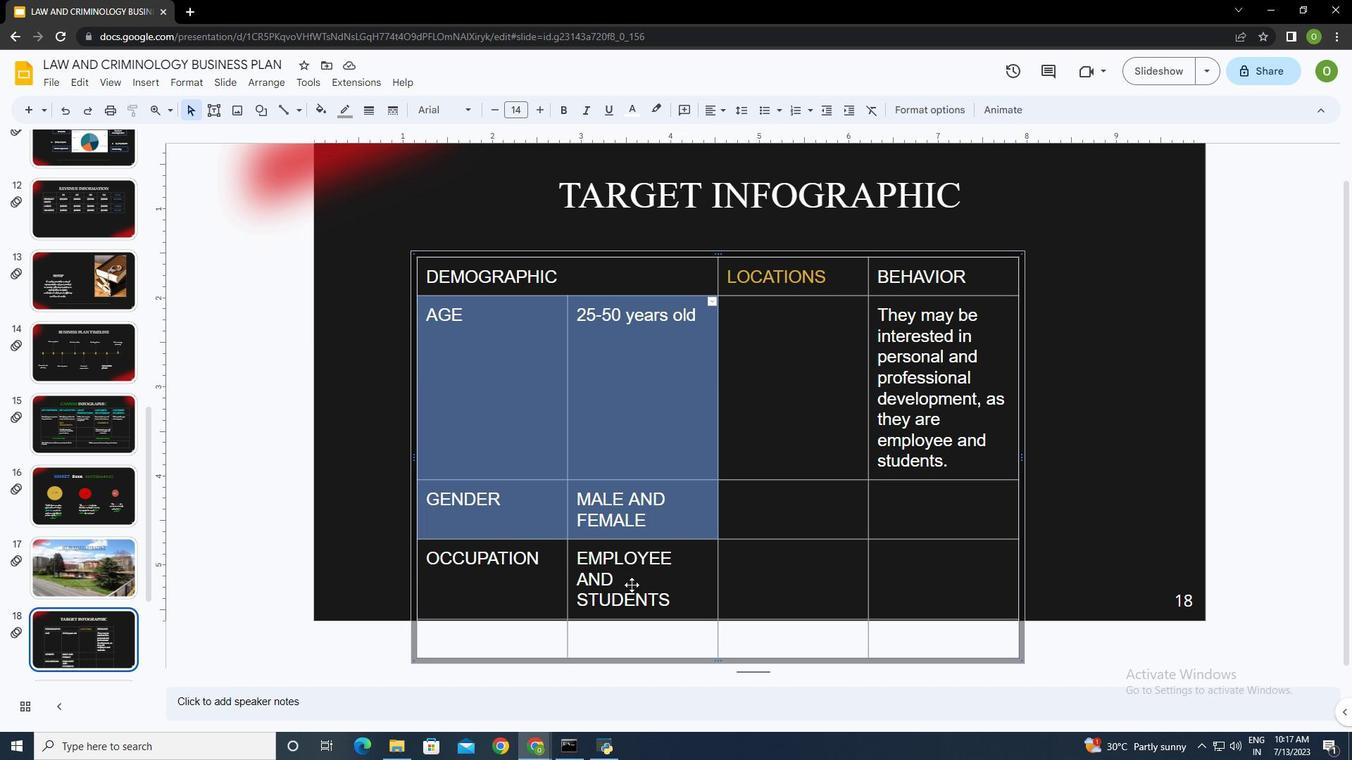 
Action: Mouse pressed left at (638, 587)
Screenshot: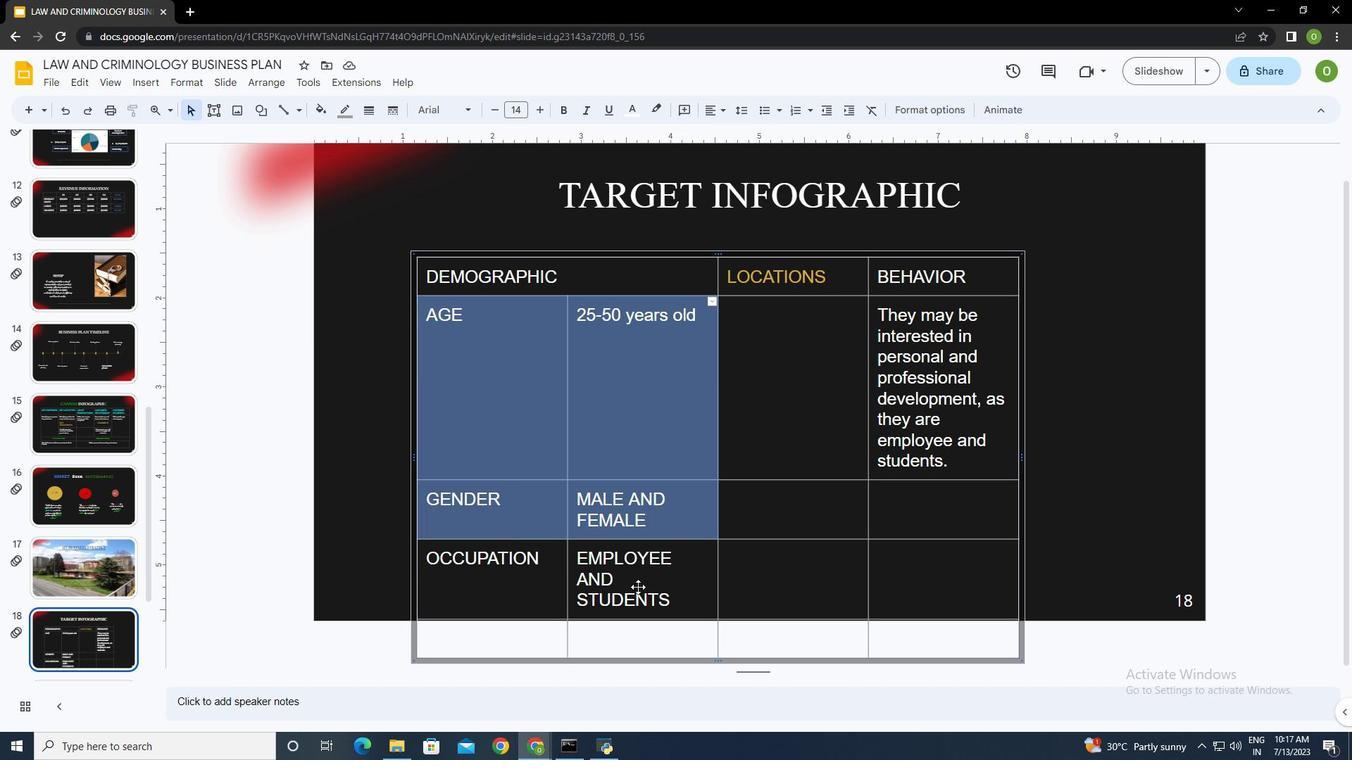 
Action: Mouse moved to (509, 568)
Screenshot: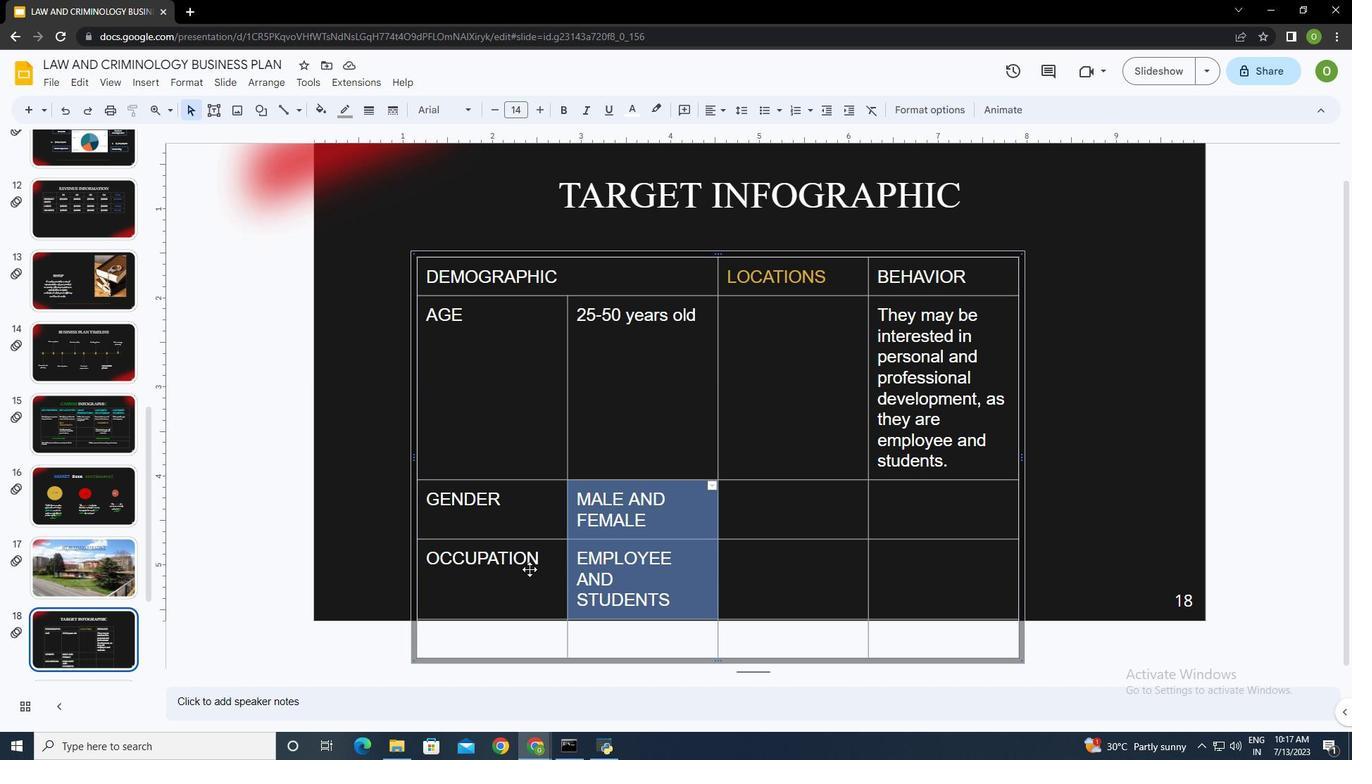 
Action: Mouse pressed left at (509, 568)
Screenshot: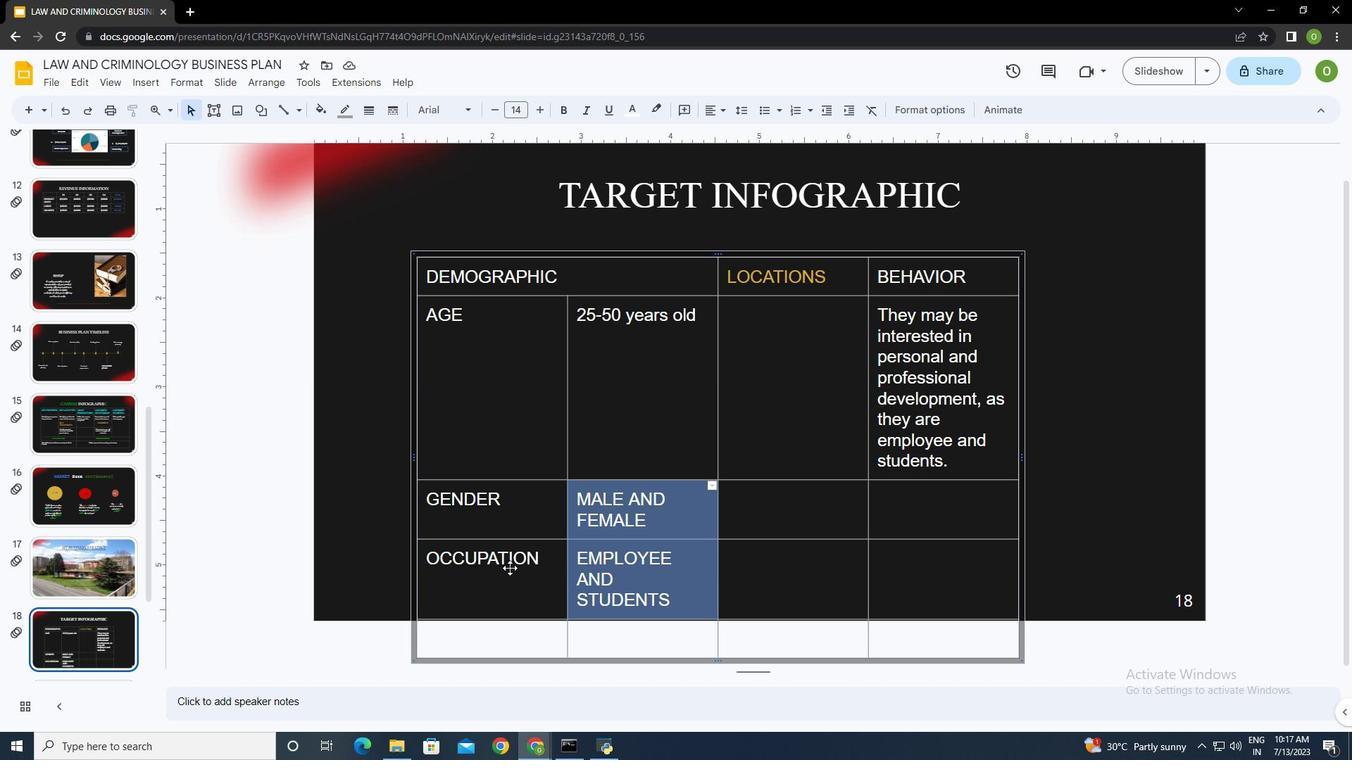 
Action: Mouse moved to (502, 434)
Screenshot: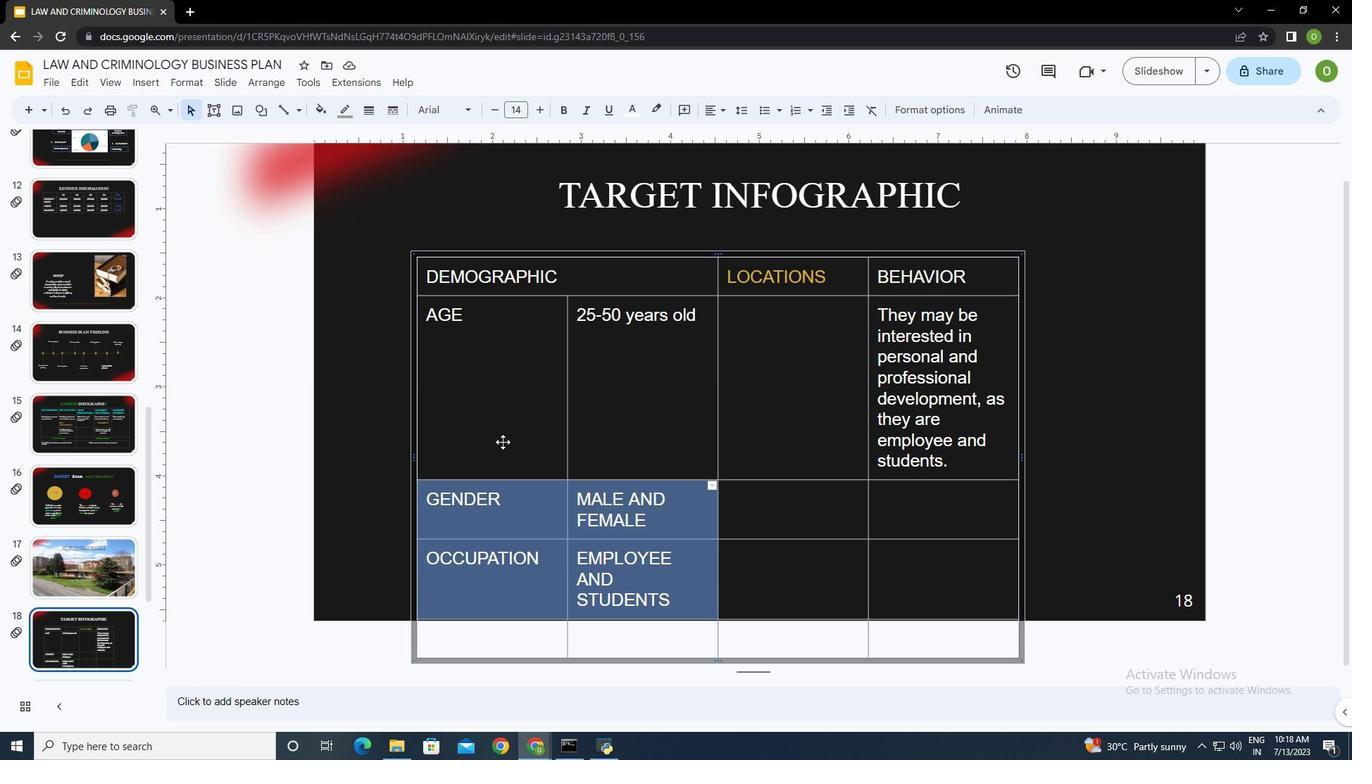
Action: Mouse pressed left at (502, 434)
Screenshot: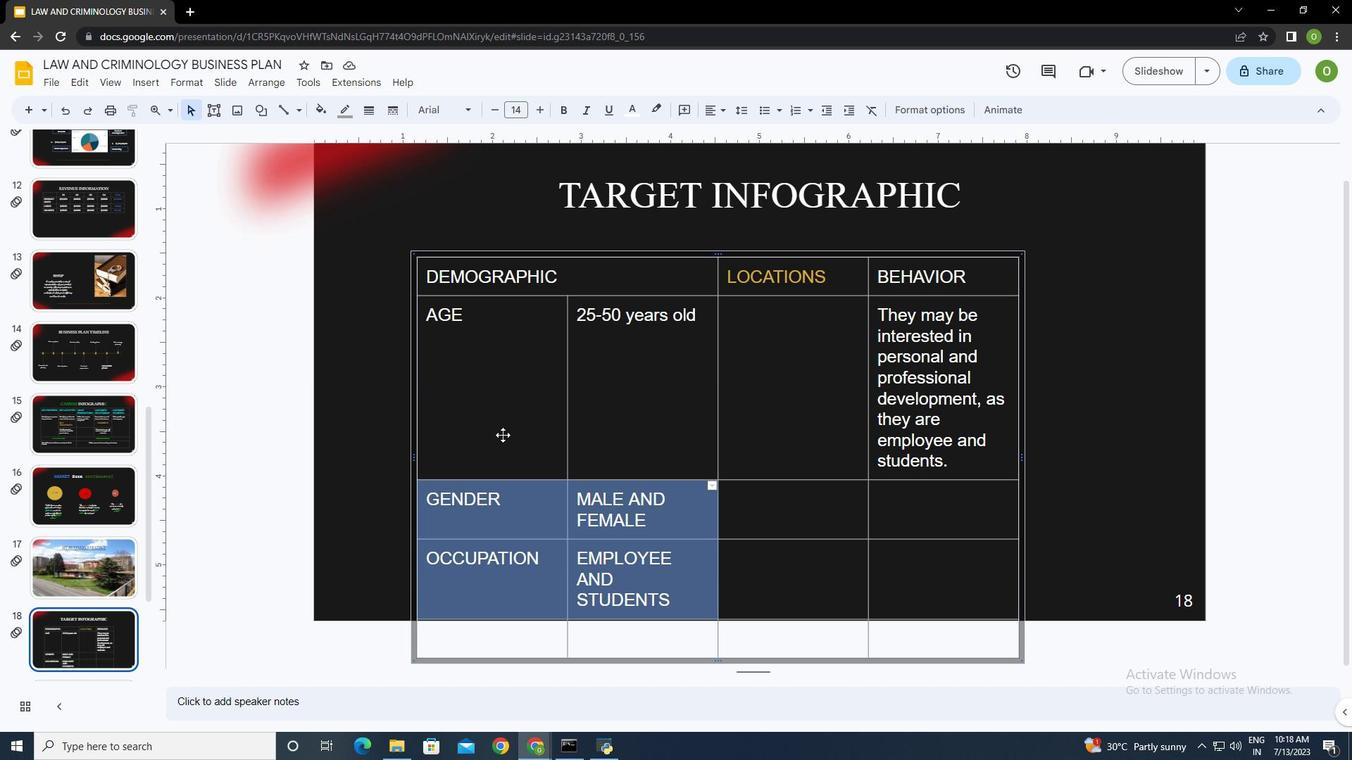 
Action: Mouse moved to (493, 103)
Screenshot: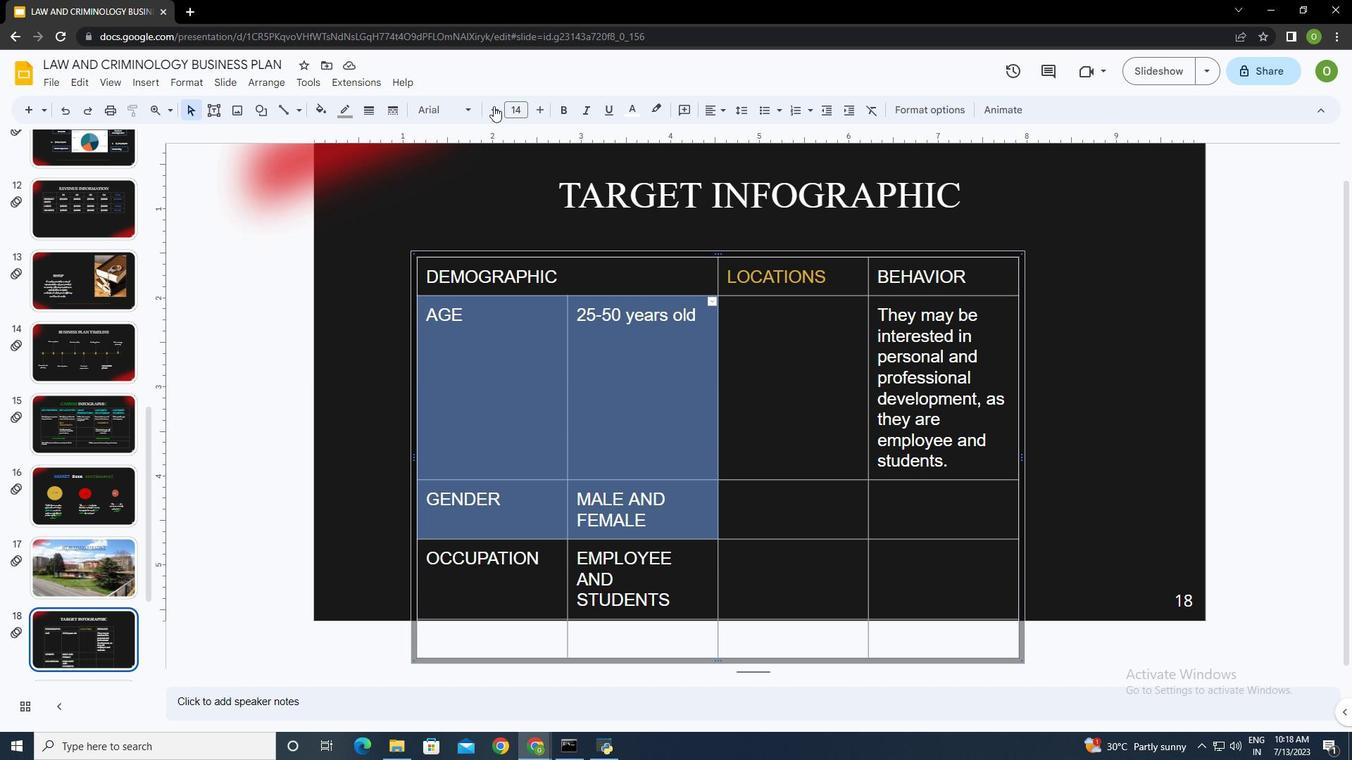 
Action: Mouse pressed left at (493, 103)
Screenshot: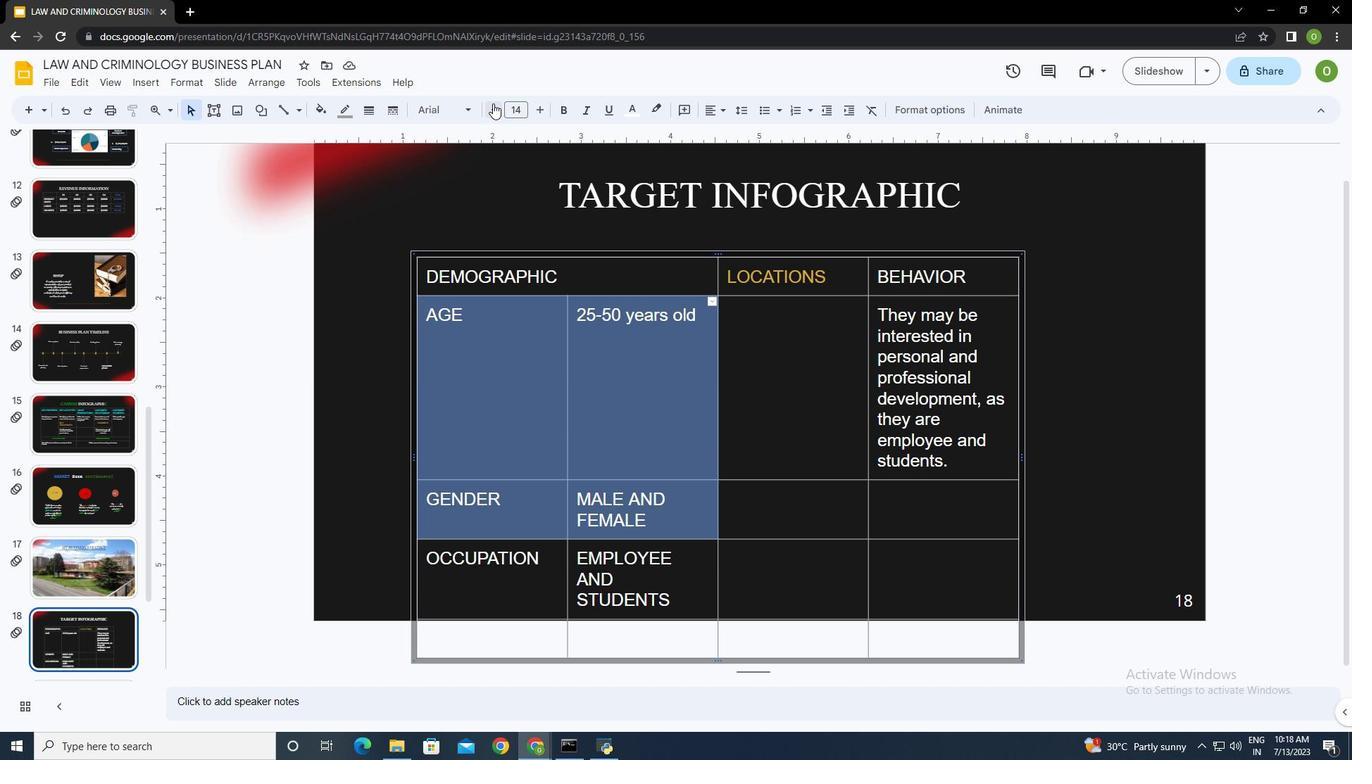 
Action: Mouse pressed left at (493, 103)
Screenshot: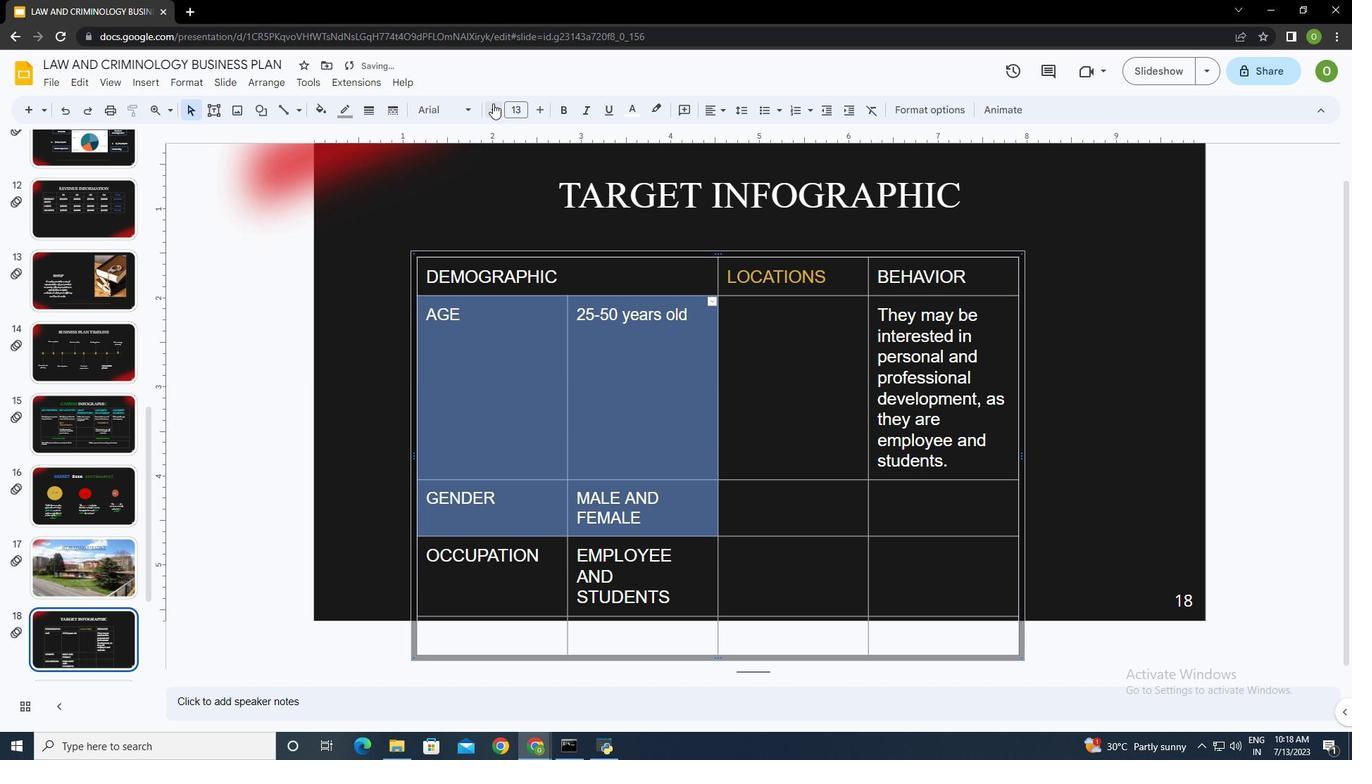 
Action: Mouse pressed left at (493, 103)
Screenshot: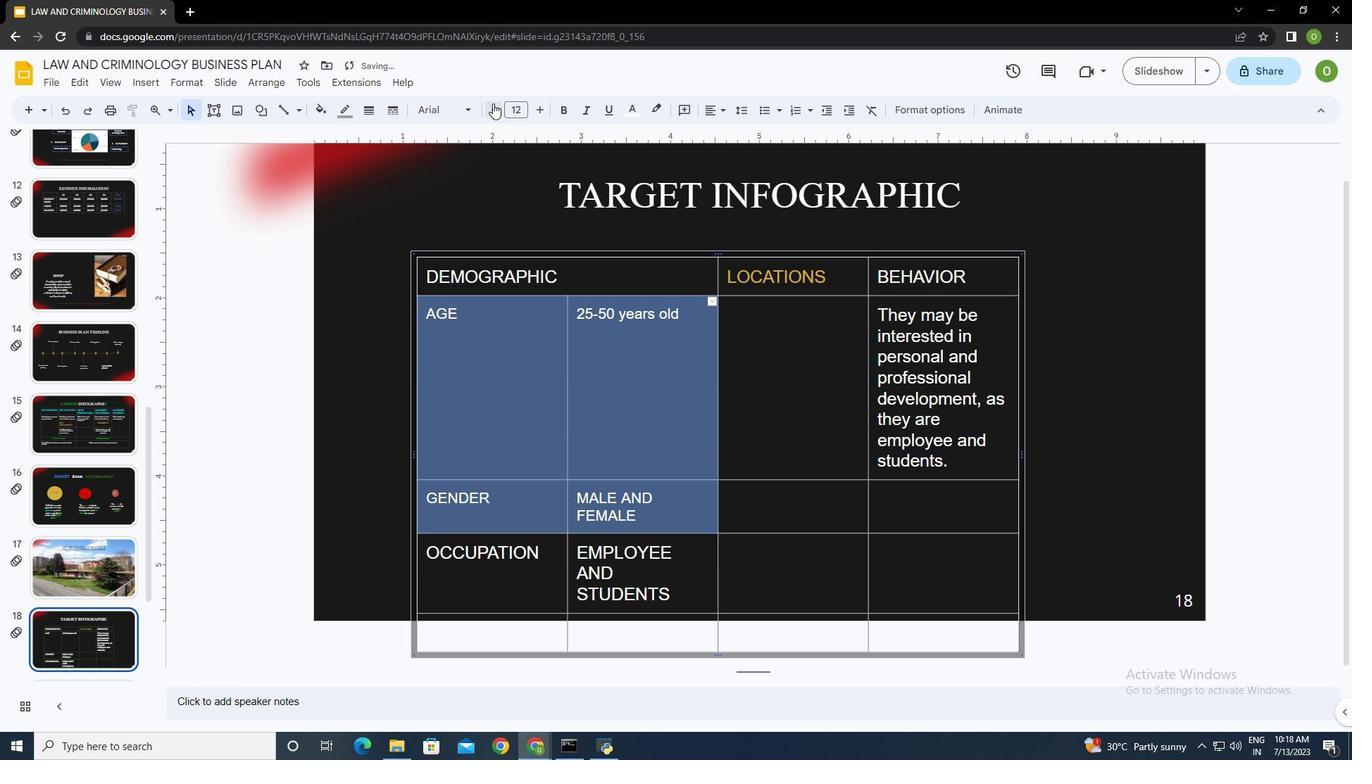
Action: Mouse moved to (507, 572)
Screenshot: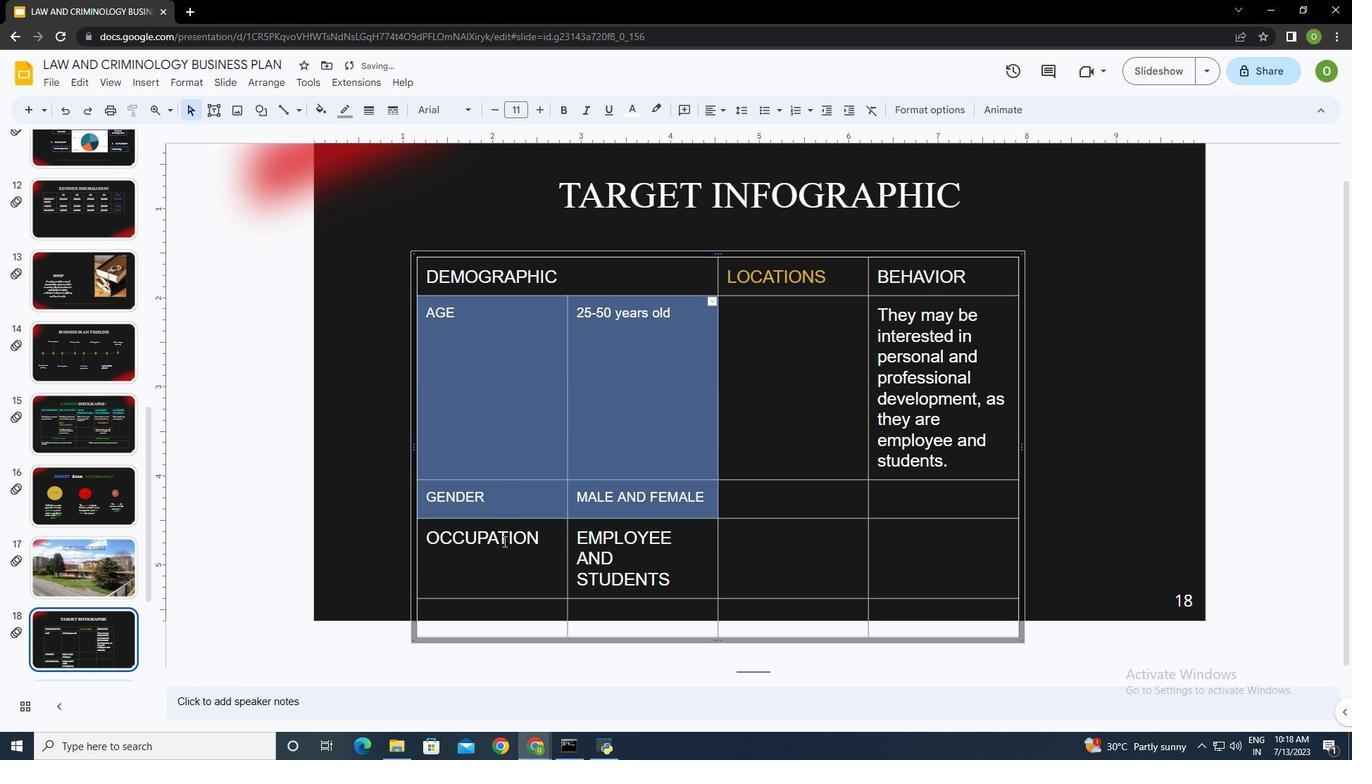 
Action: Mouse pressed left at (507, 572)
Screenshot: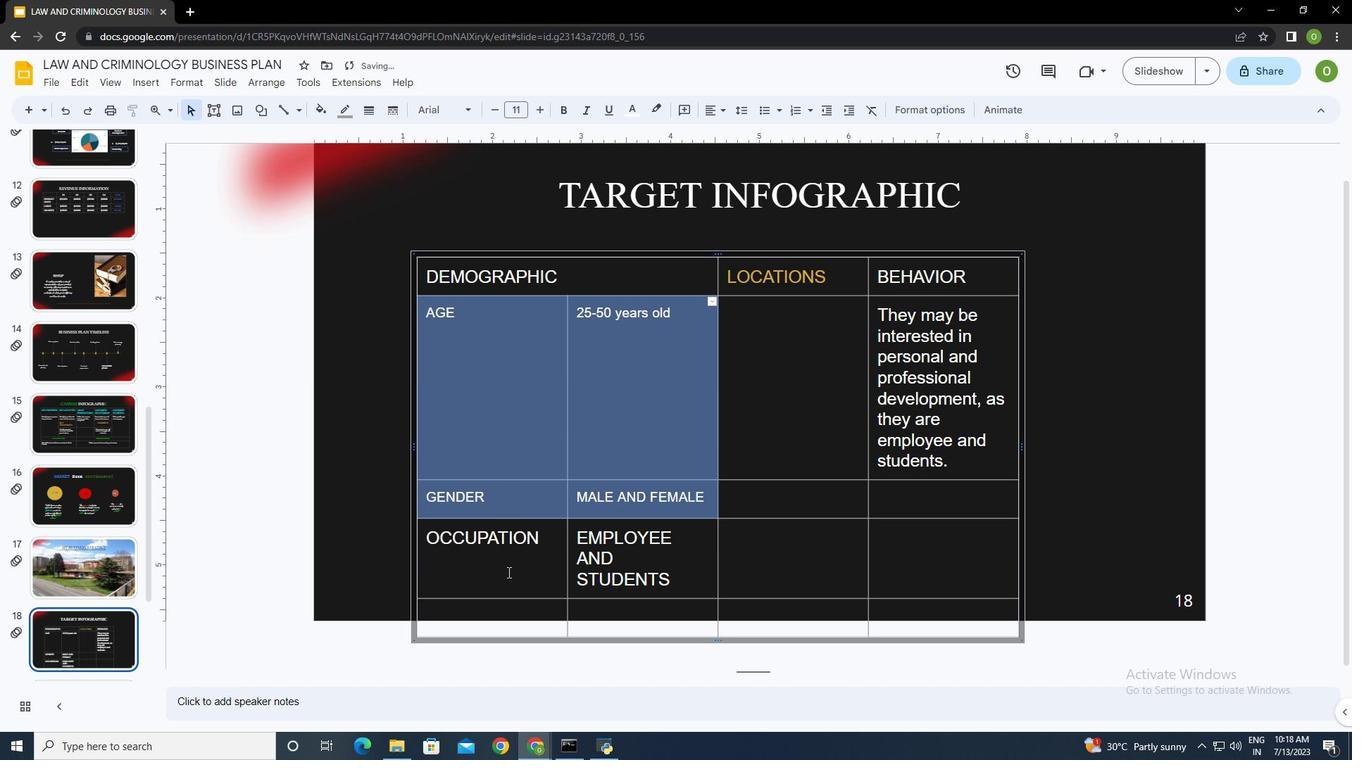 
Action: Mouse moved to (626, 557)
Screenshot: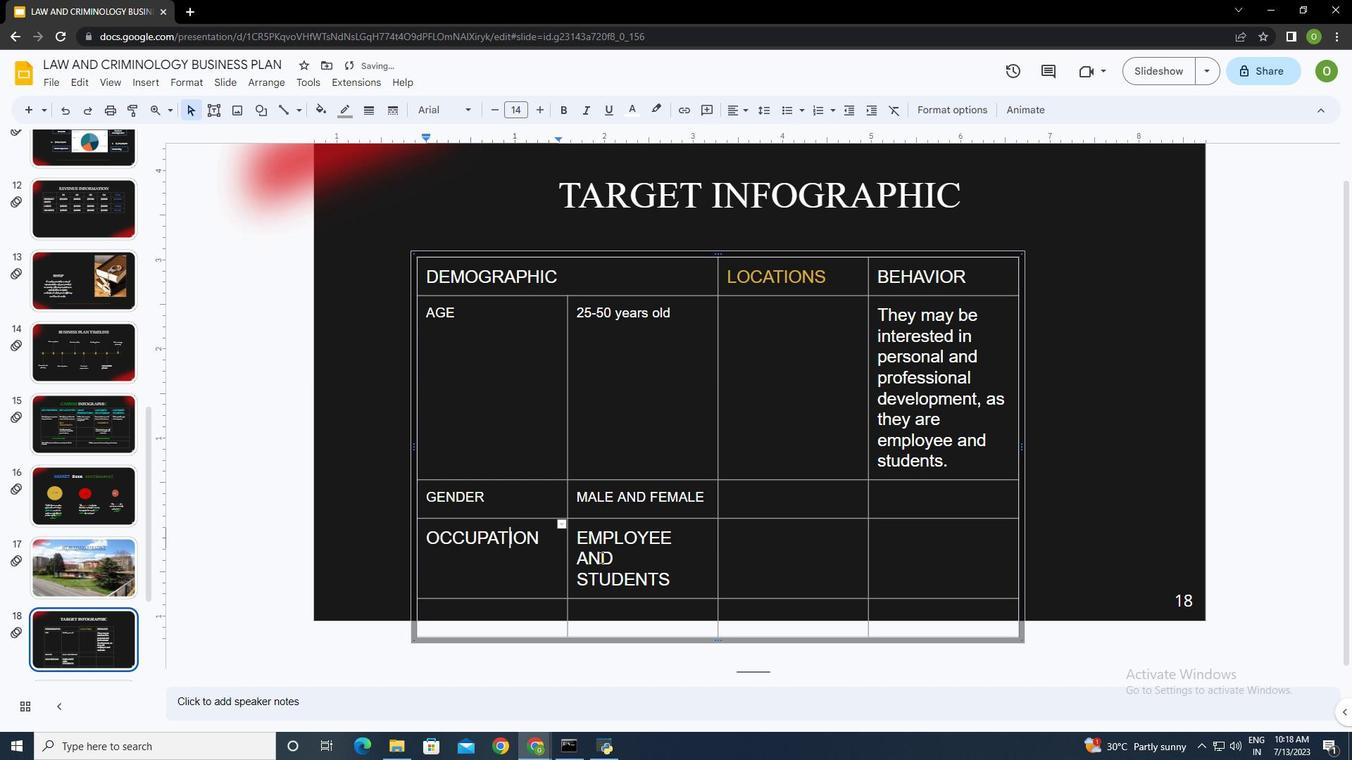 
Action: Mouse pressed left at (626, 557)
Screenshot: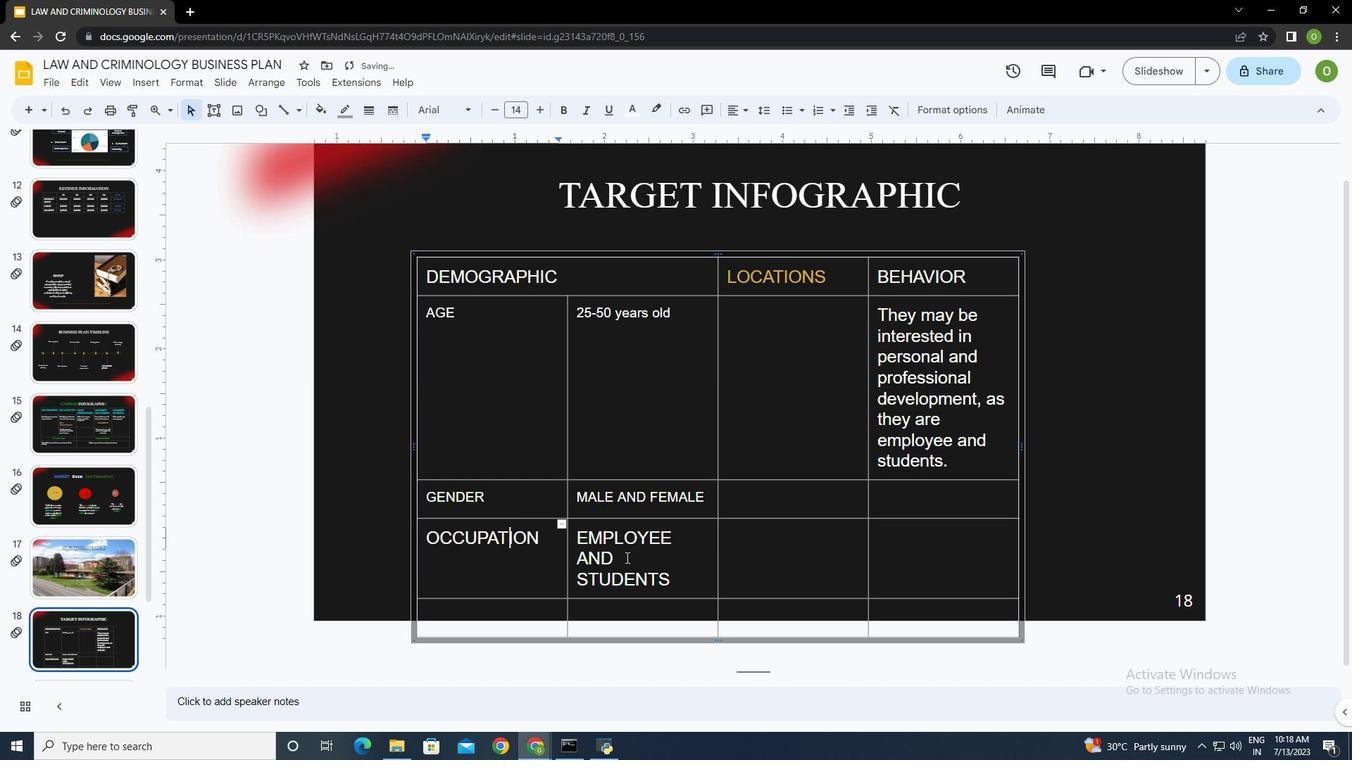
Action: Mouse moved to (495, 109)
Screenshot: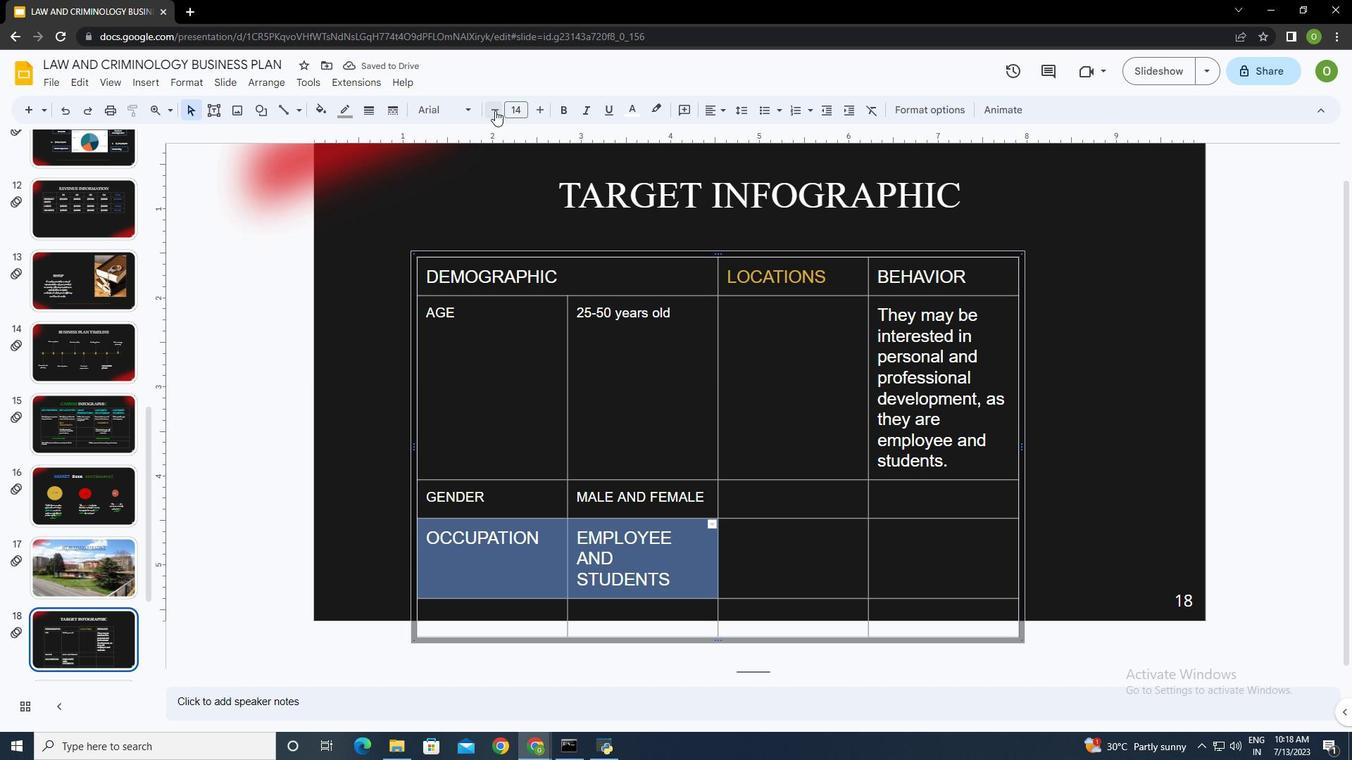 
Action: Mouse pressed left at (495, 109)
Screenshot: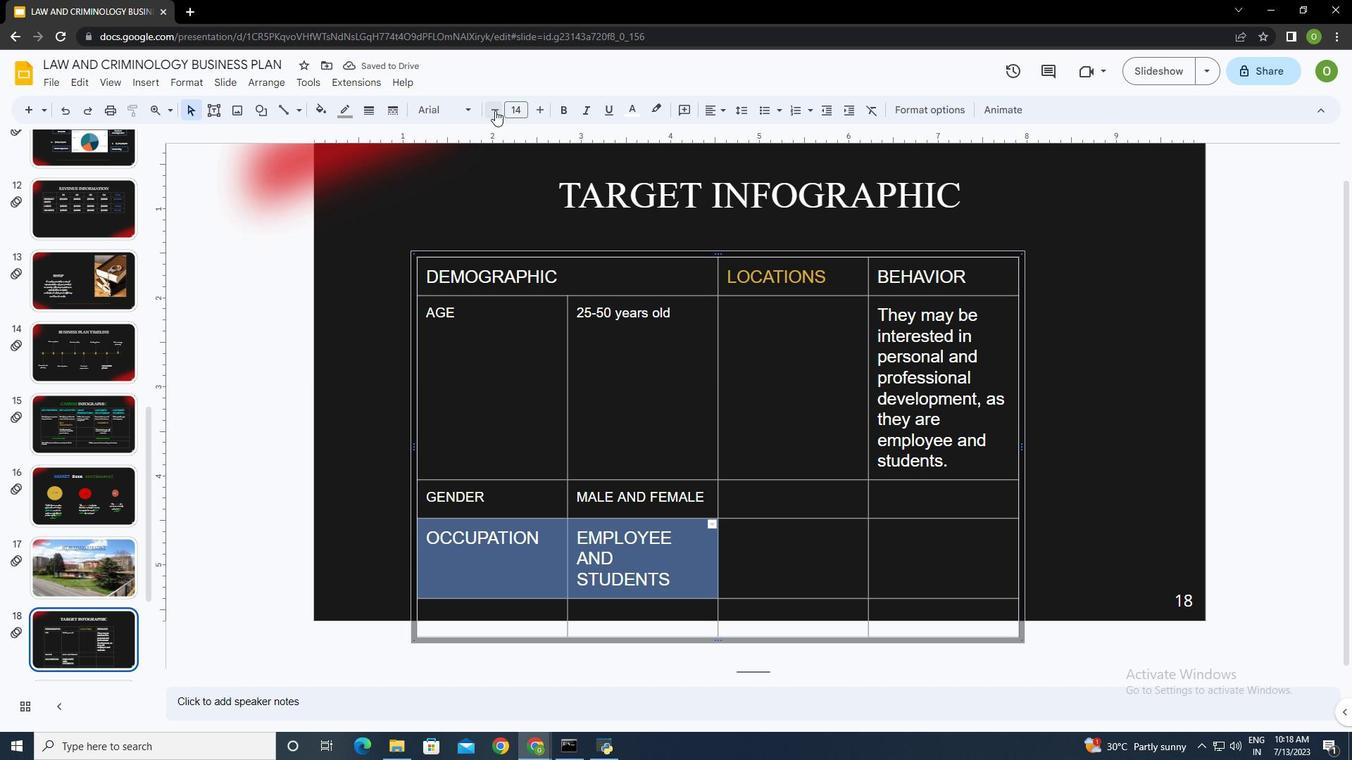 
Action: Mouse pressed left at (495, 109)
Screenshot: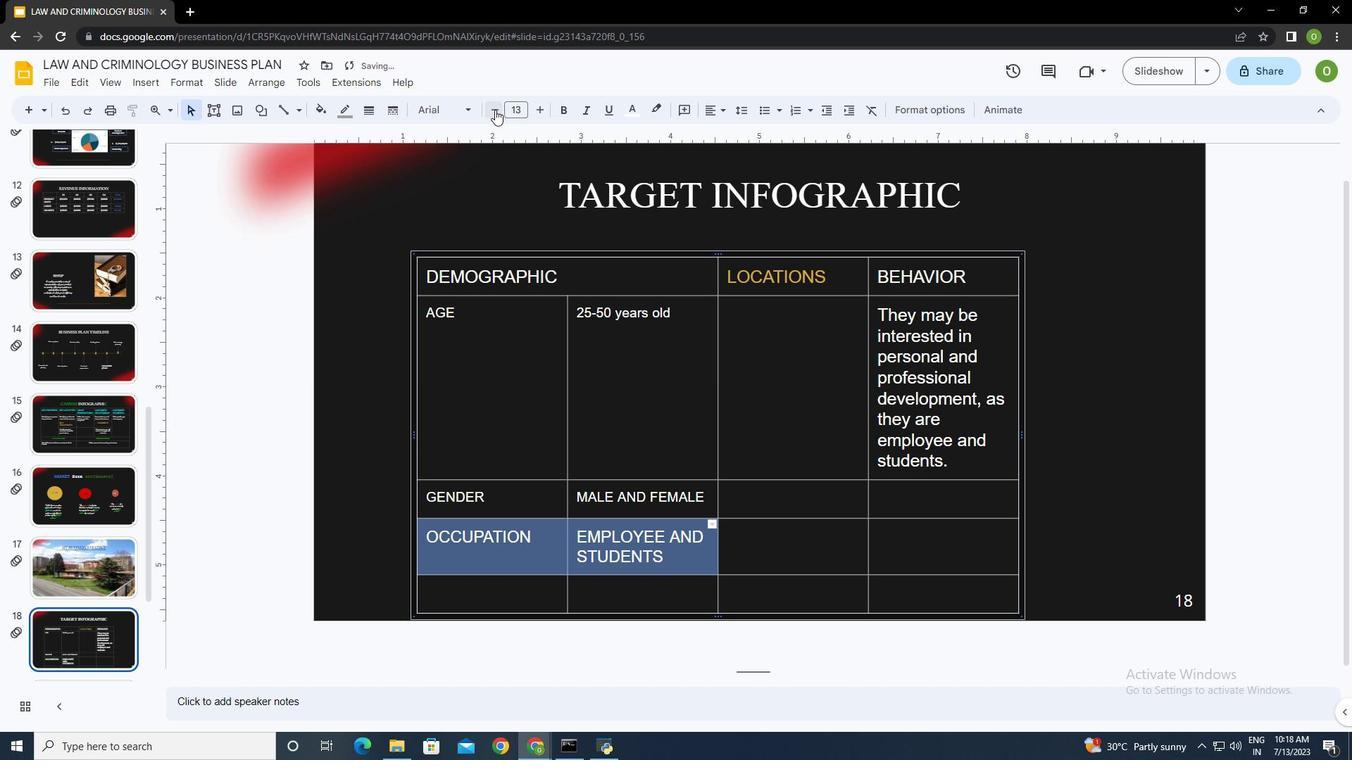 
Action: Mouse moved to (805, 557)
Screenshot: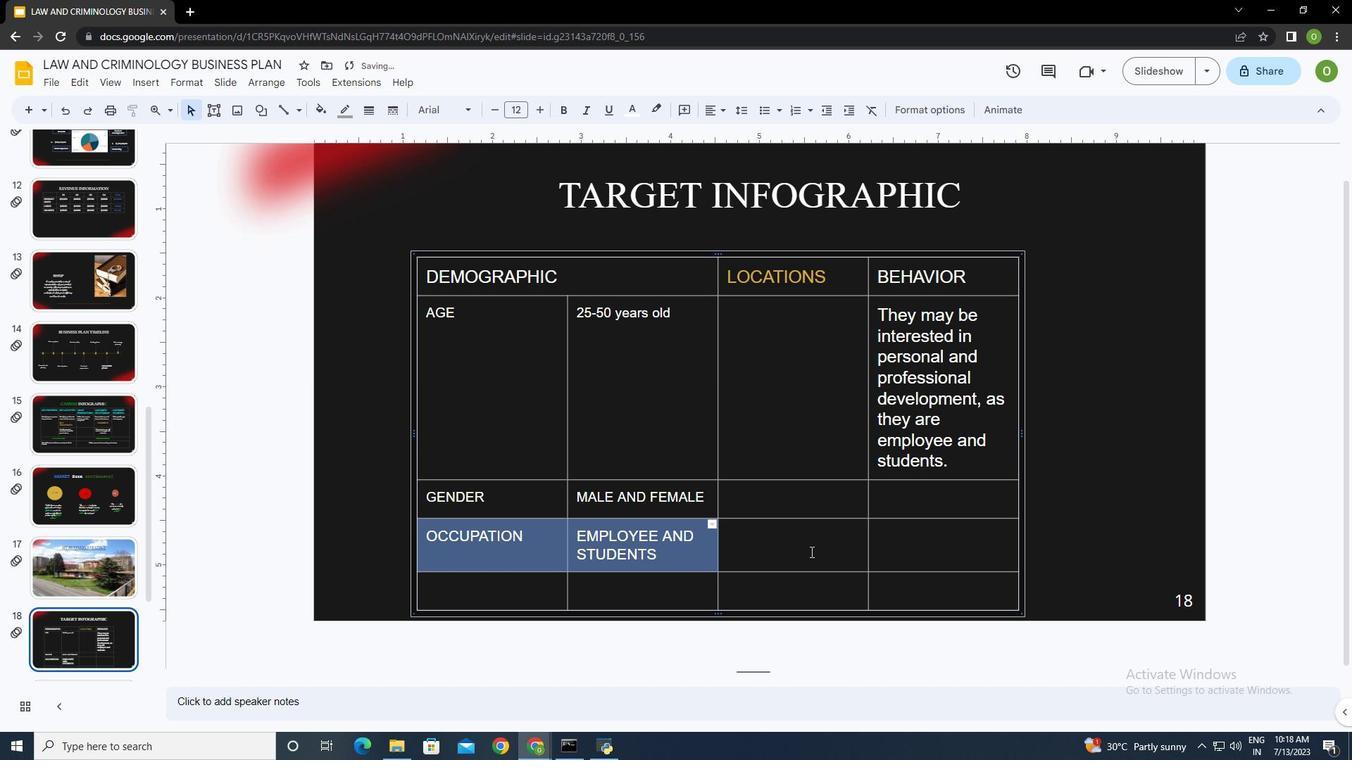 
Action: Mouse pressed left at (805, 557)
Screenshot: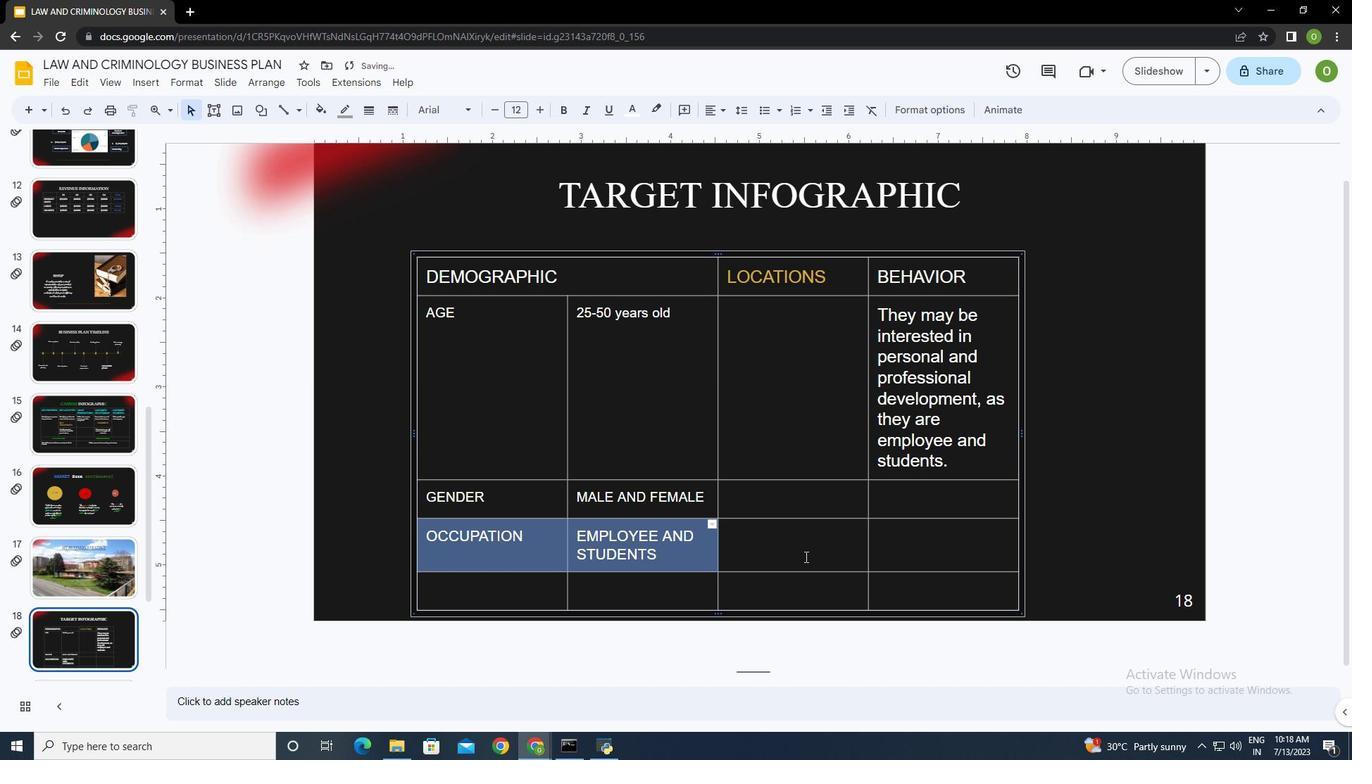 
Action: Mouse moved to (805, 557)
Screenshot: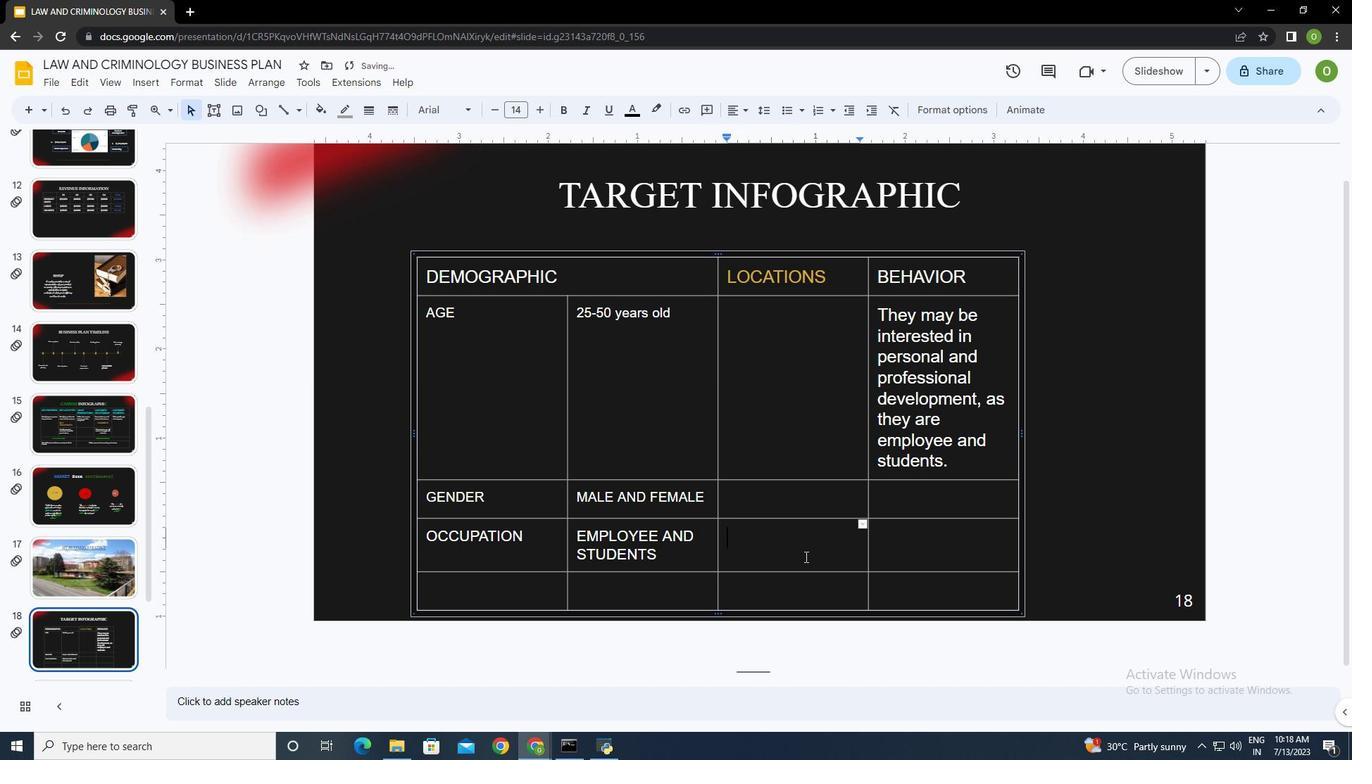 
Action: Key pressed <Key.tab><Key.tab>FAMILY<Key.space>ST<Key.backspace>ITUATION<Key.tab>SINGLE<Key.space>AND<Key.space>MARRIED<Key.space>PEOPLE<Key.tab>REGION<Key.tab>EUROPE,ASIA<Key.tab><Key.caps_lock><Key.shift>They<Key.space>may<Key.space>be<Key.space>teach<Key.space><Key.backspace>-savvy<Key.space>and<Key.space>use<Key.space>technology<Key.space>to<Key.space>streamline<Key.space>their<Key.space>work<Key.space>and<Key.space>personal<Key.space>life.
Screenshot: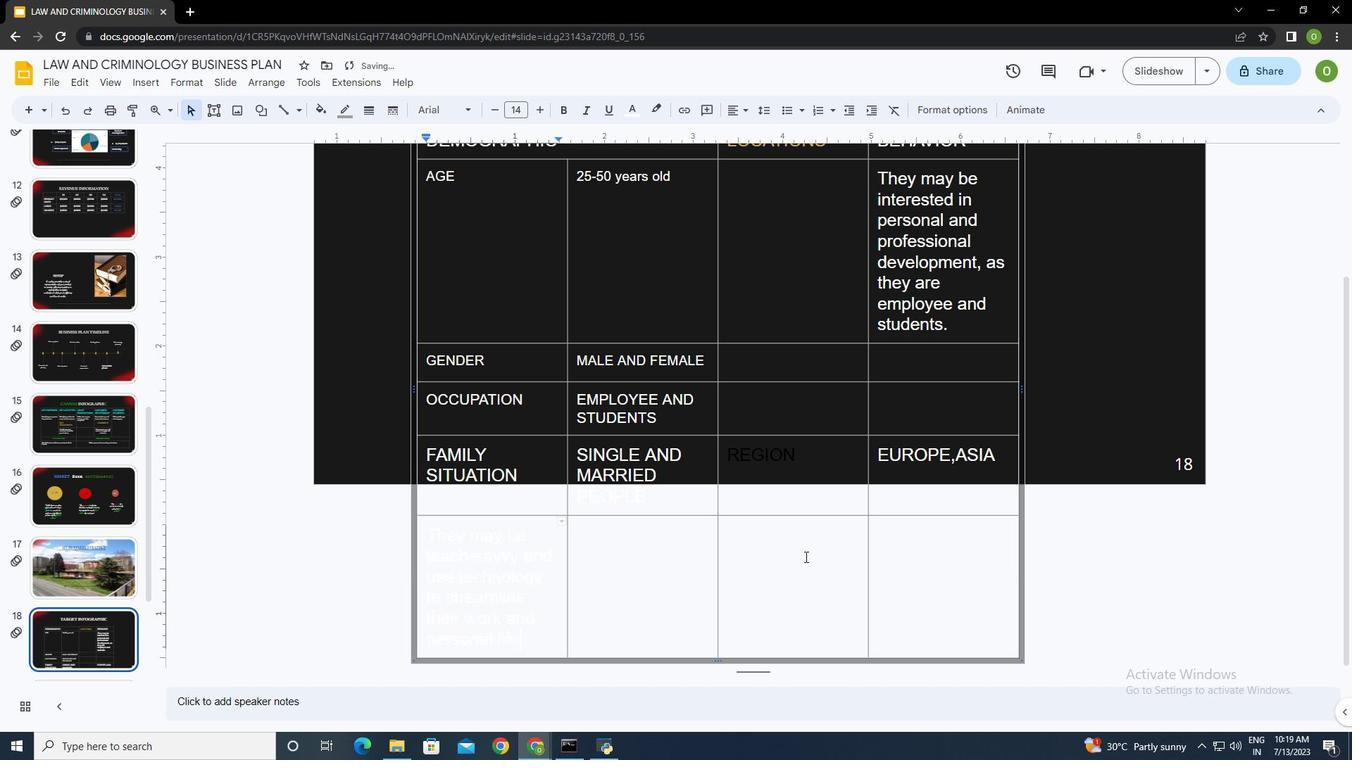
Action: Mouse moved to (719, 662)
Screenshot: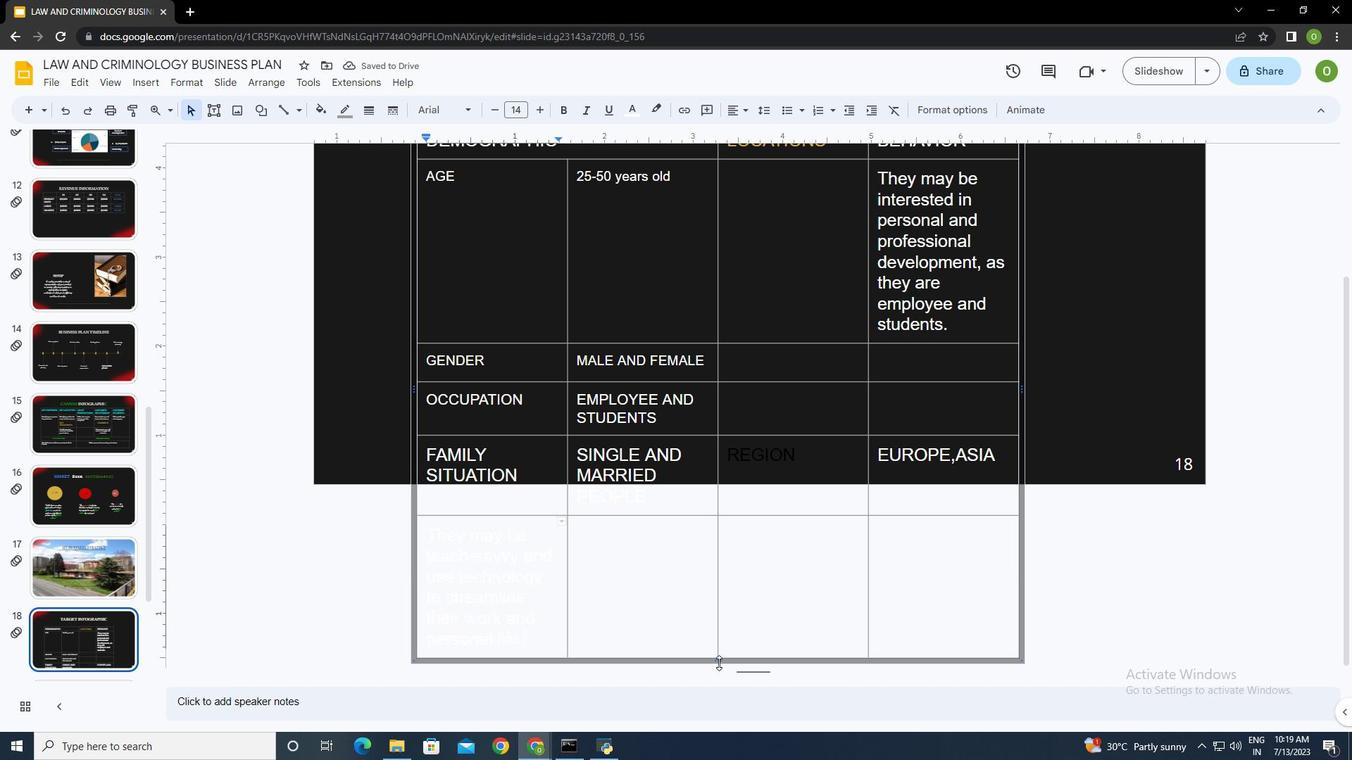
Action: Mouse pressed left at (719, 662)
Screenshot: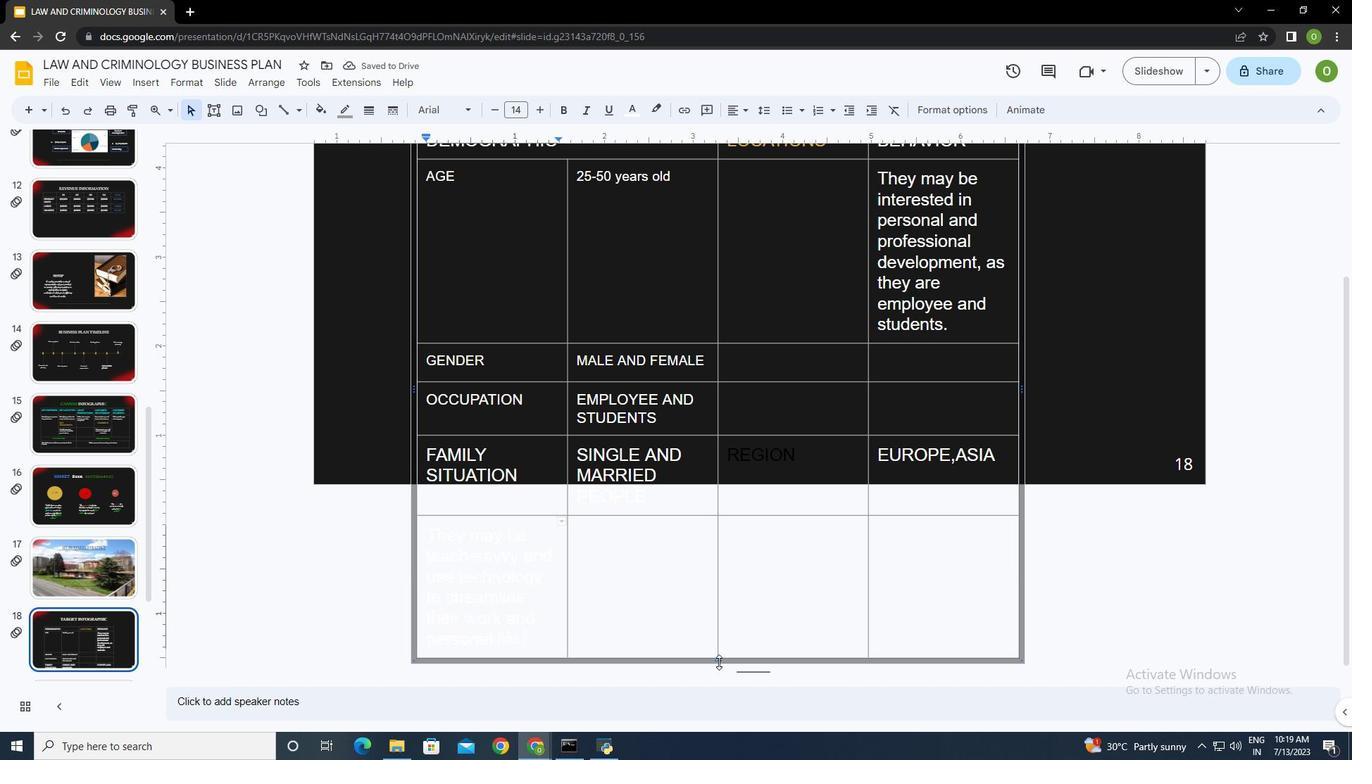 
Action: Mouse moved to (754, 257)
Screenshot: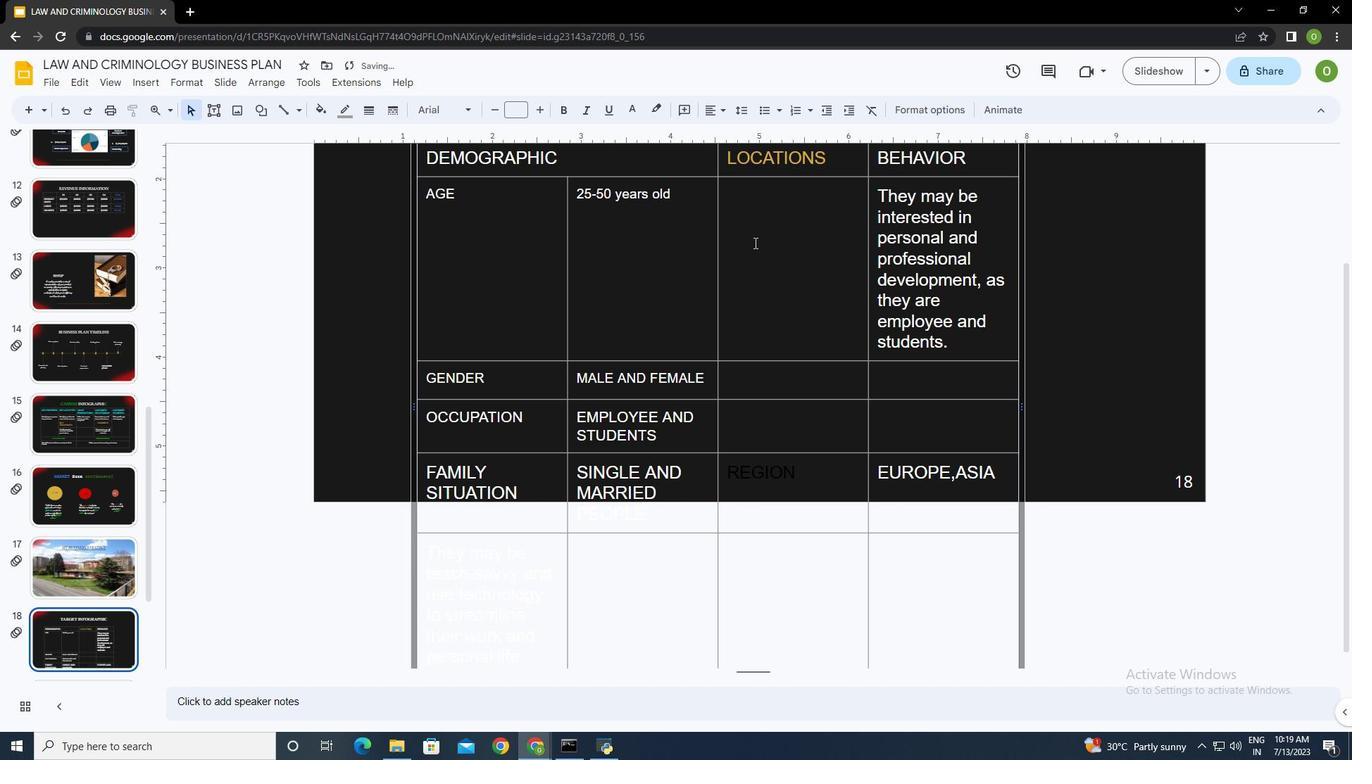 
Action: Mouse scrolled (754, 258) with delta (0, 0)
Screenshot: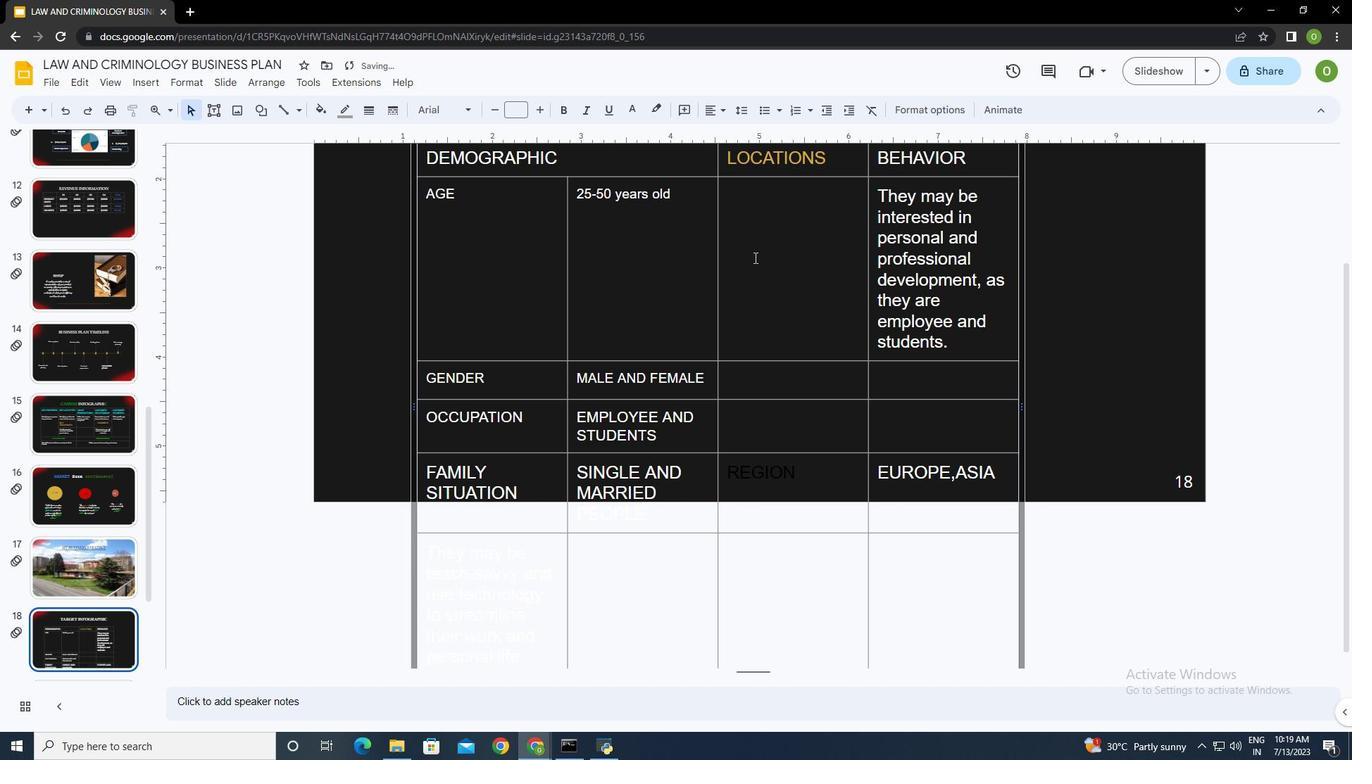 
Action: Mouse scrolled (754, 258) with delta (0, 0)
Screenshot: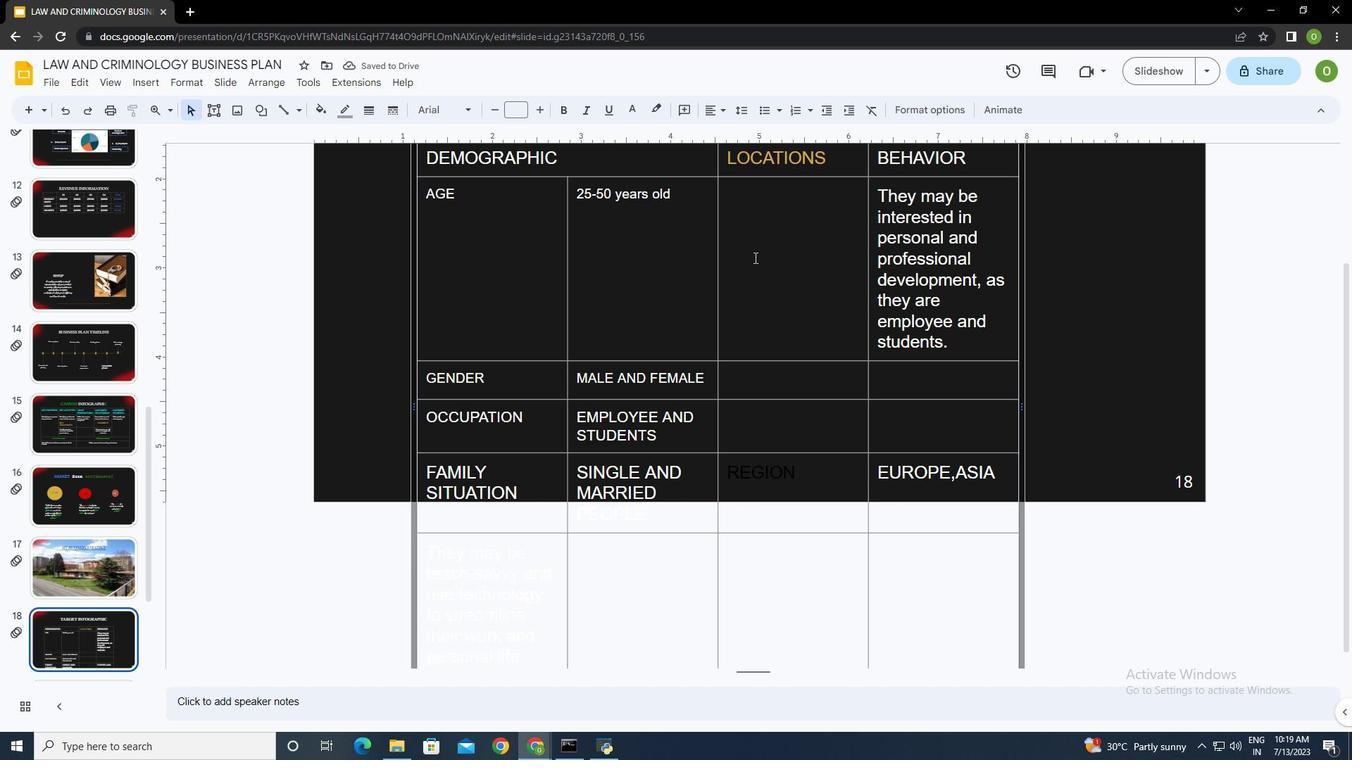 
Action: Mouse scrolled (754, 258) with delta (0, 0)
Screenshot: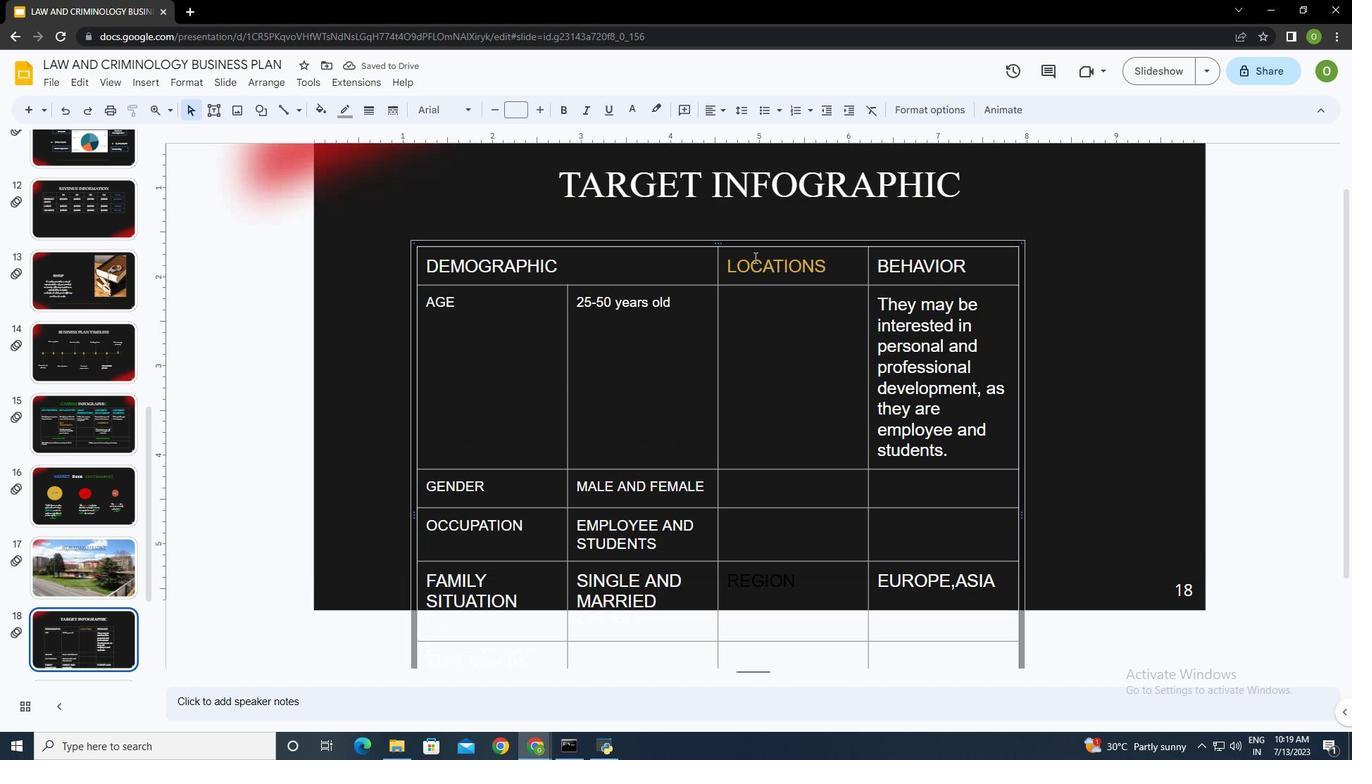 
Action: Mouse moved to (790, 438)
Screenshot: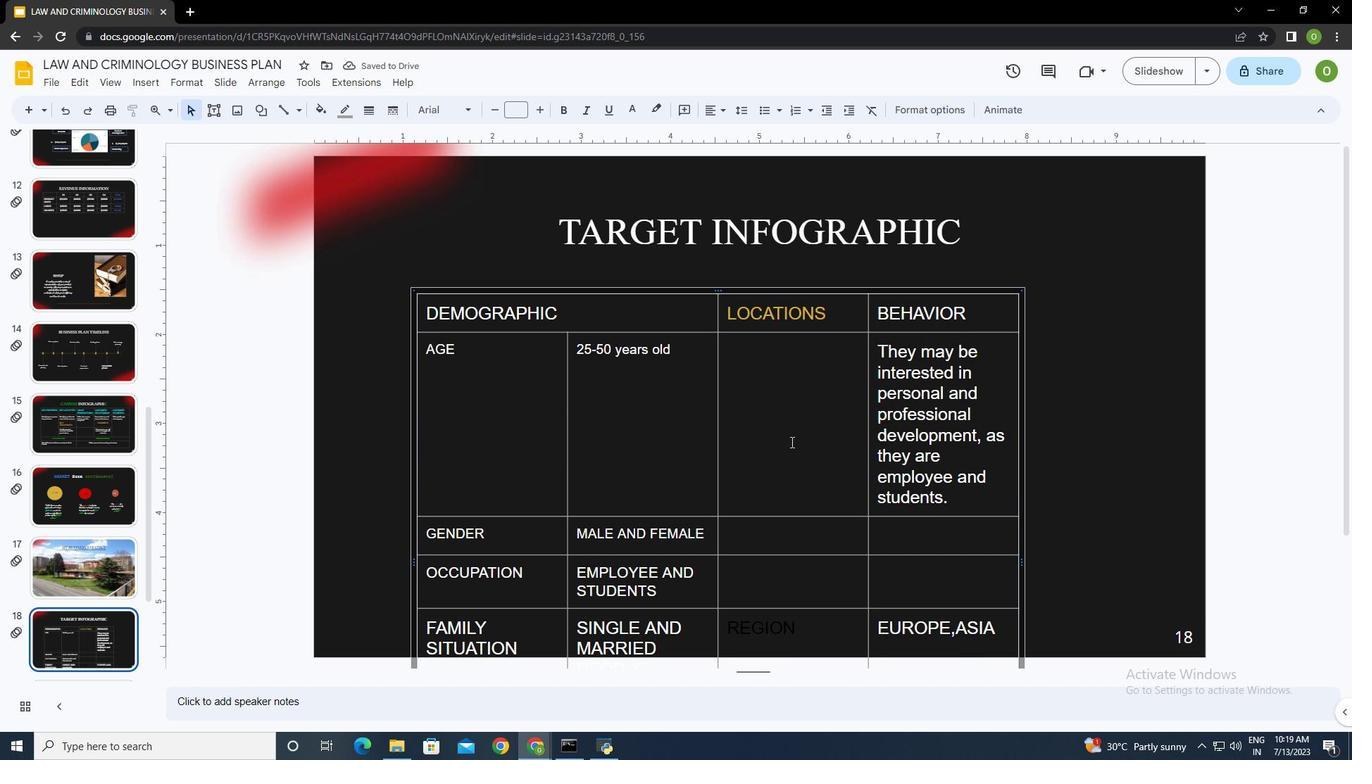 
Action: Mouse pressed left at (790, 438)
Screenshot: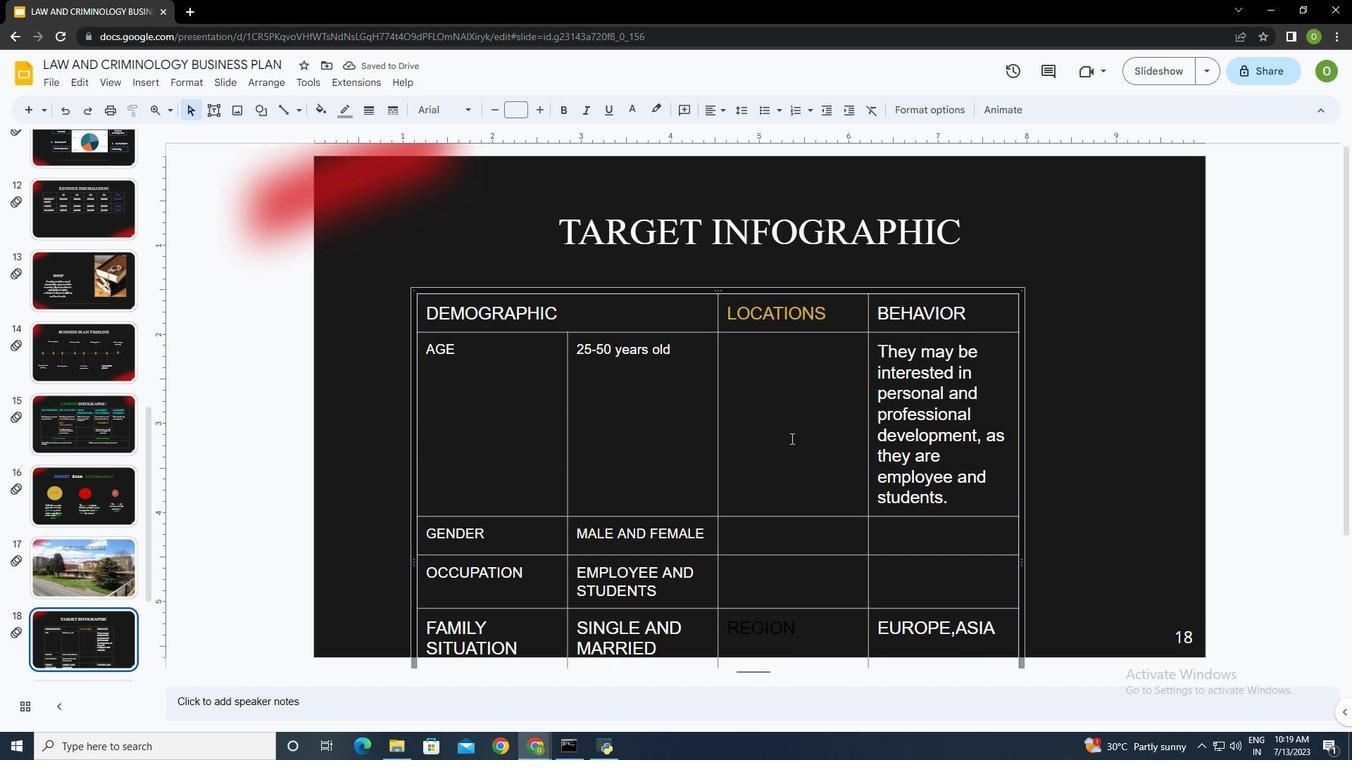 
Action: Mouse moved to (178, 76)
Screenshot: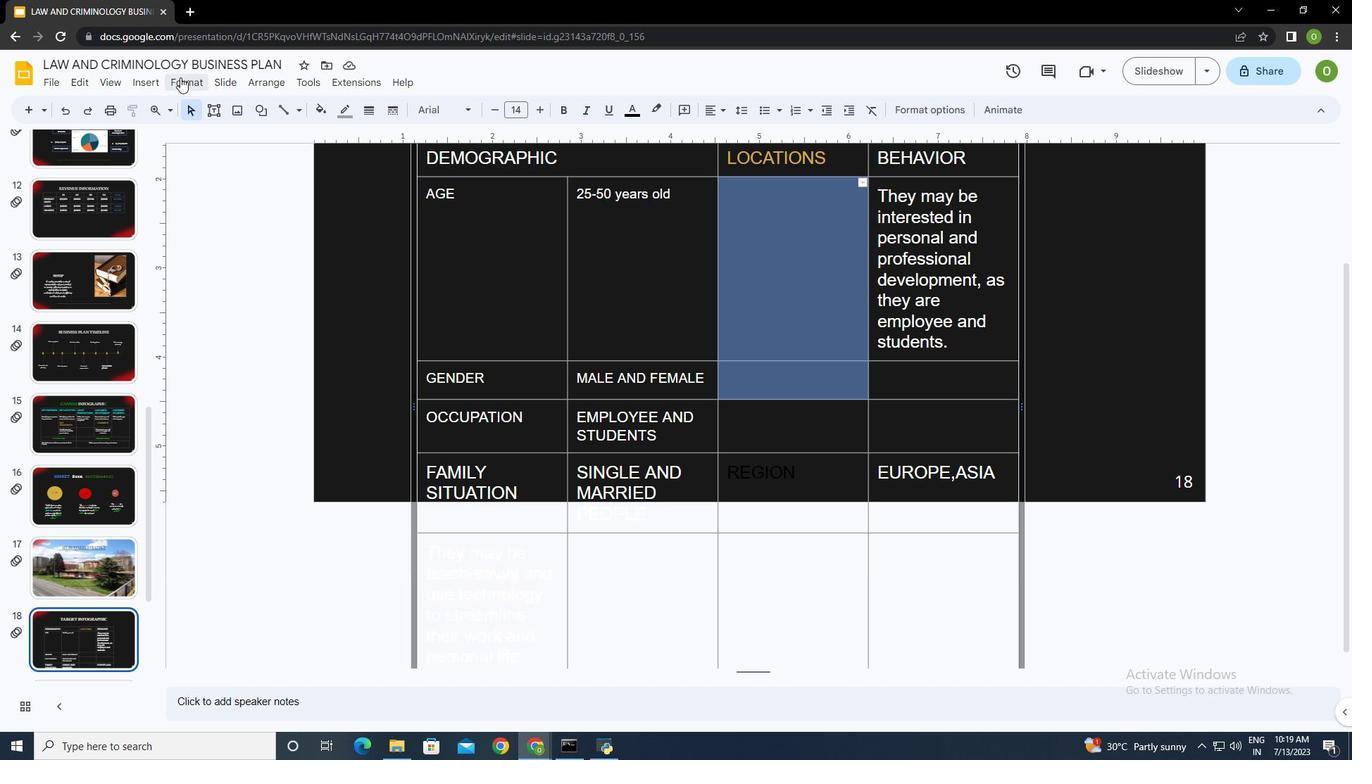 
Action: Mouse pressed left at (178, 76)
Screenshot: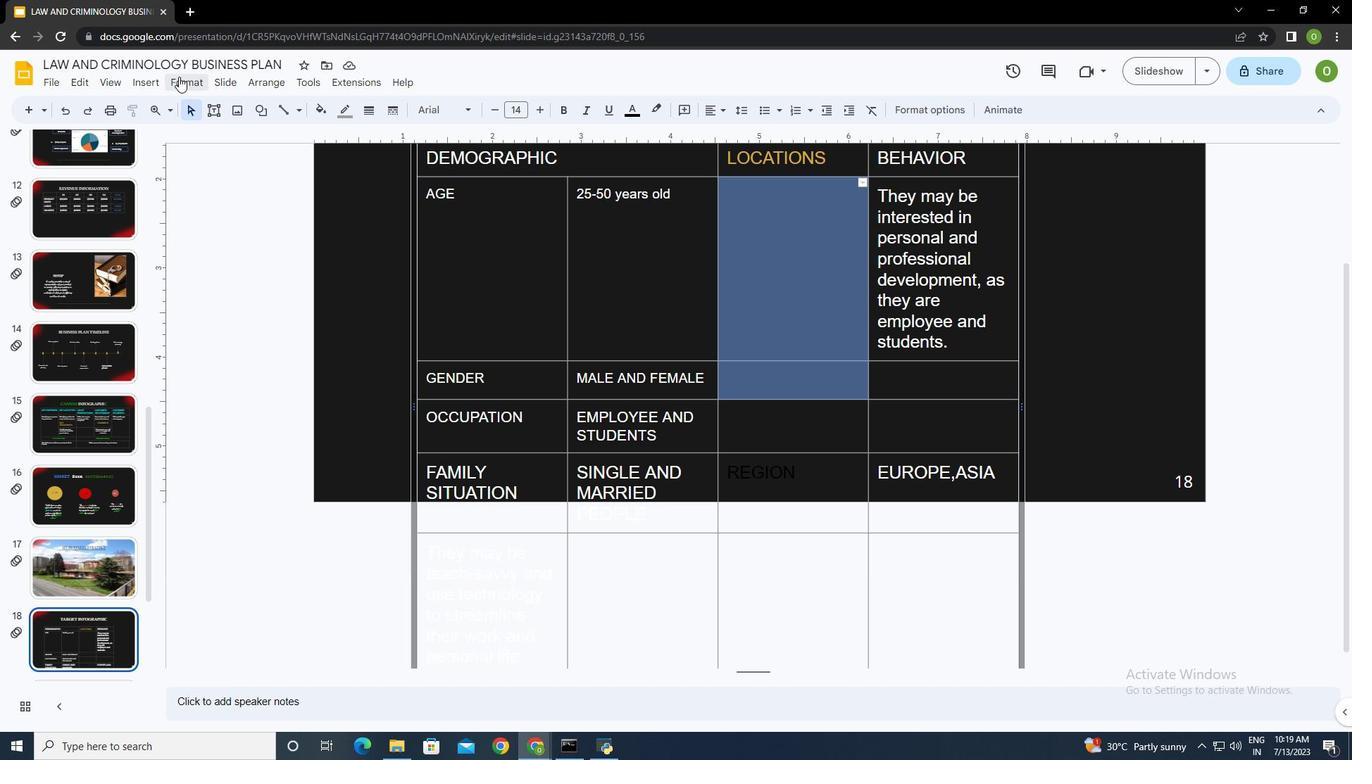 
Action: Mouse moved to (449, 426)
Screenshot: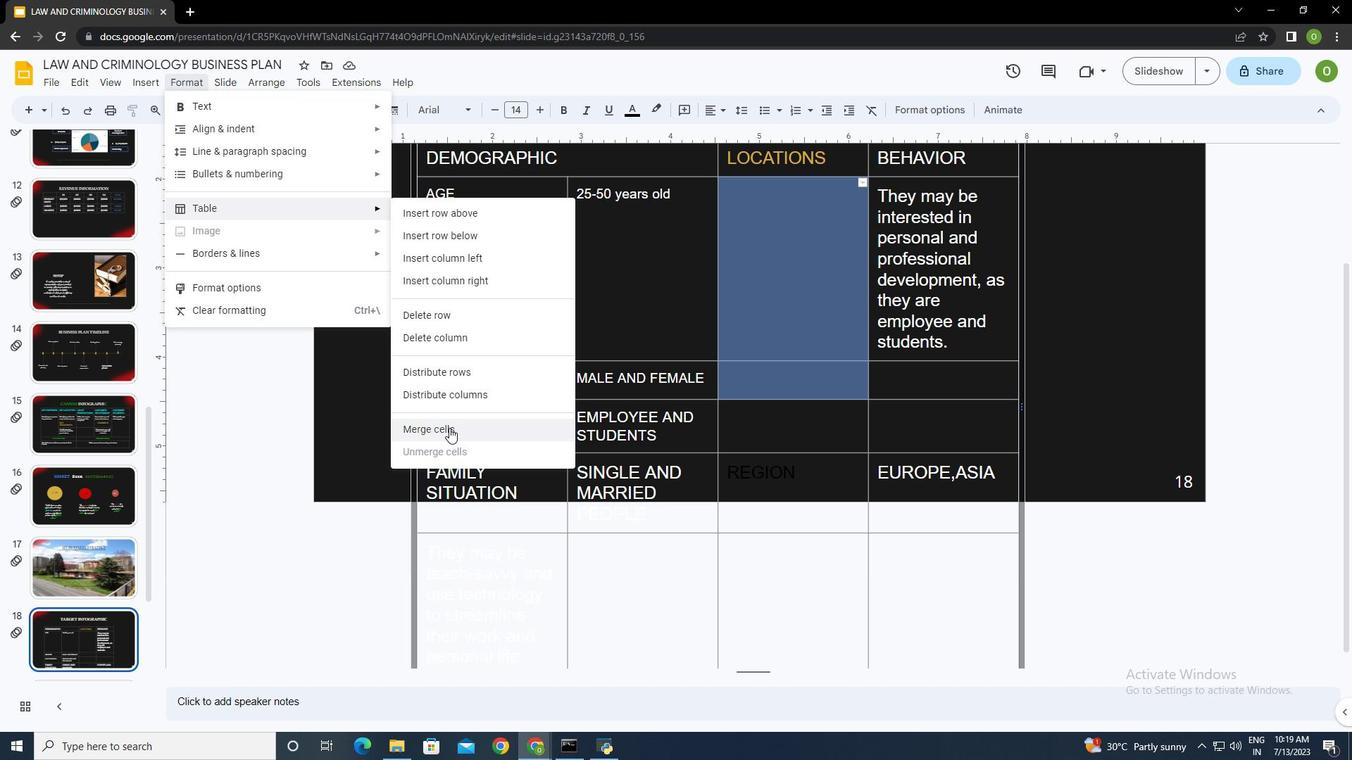 
Action: Mouse pressed left at (449, 426)
Screenshot: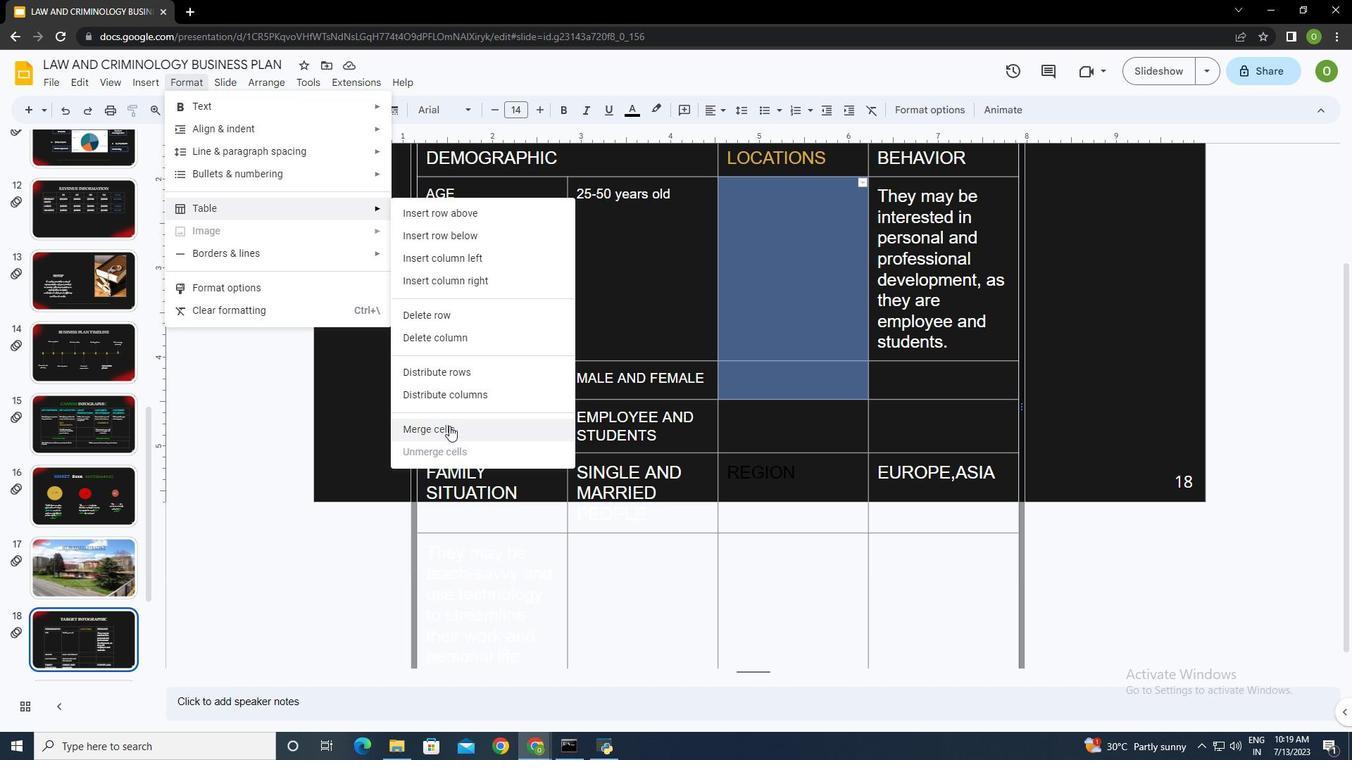
Action: Mouse moved to (793, 363)
Screenshot: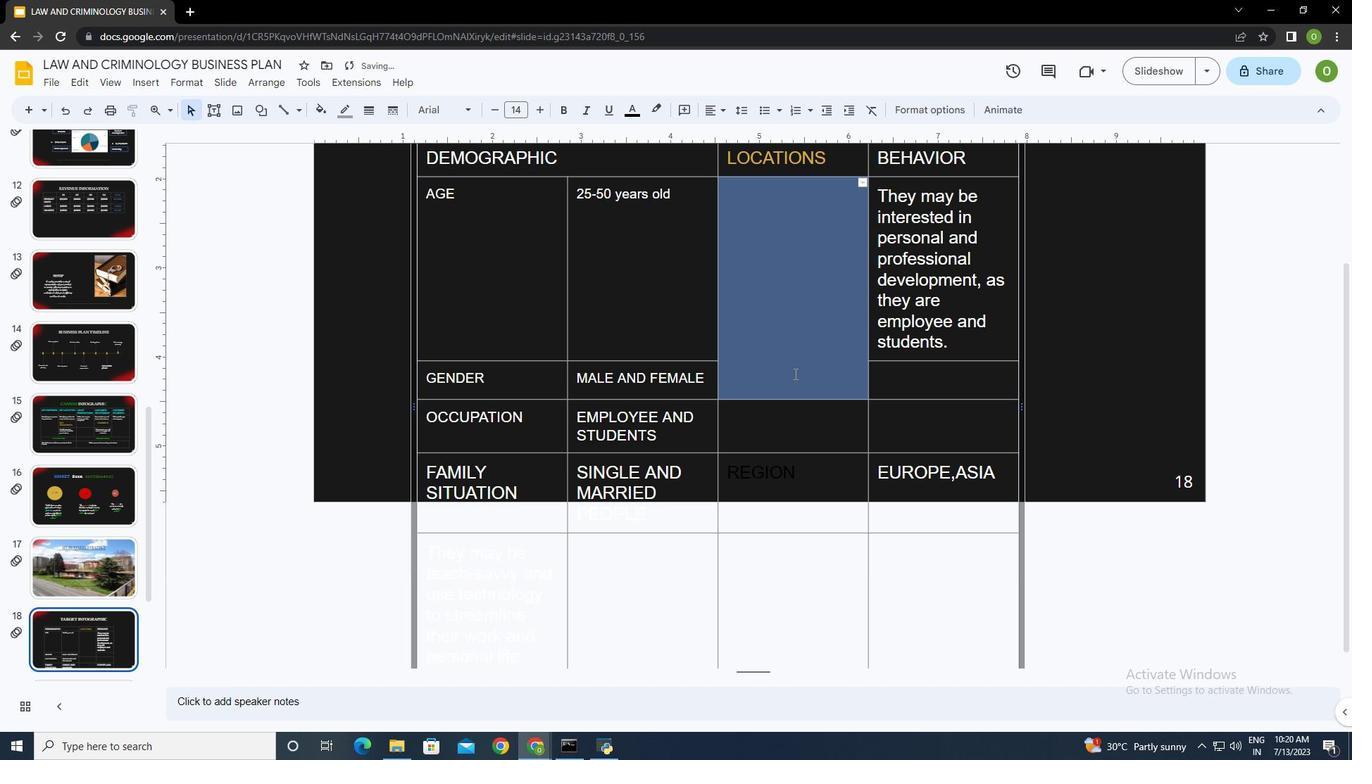 
Action: Mouse pressed left at (793, 363)
Screenshot: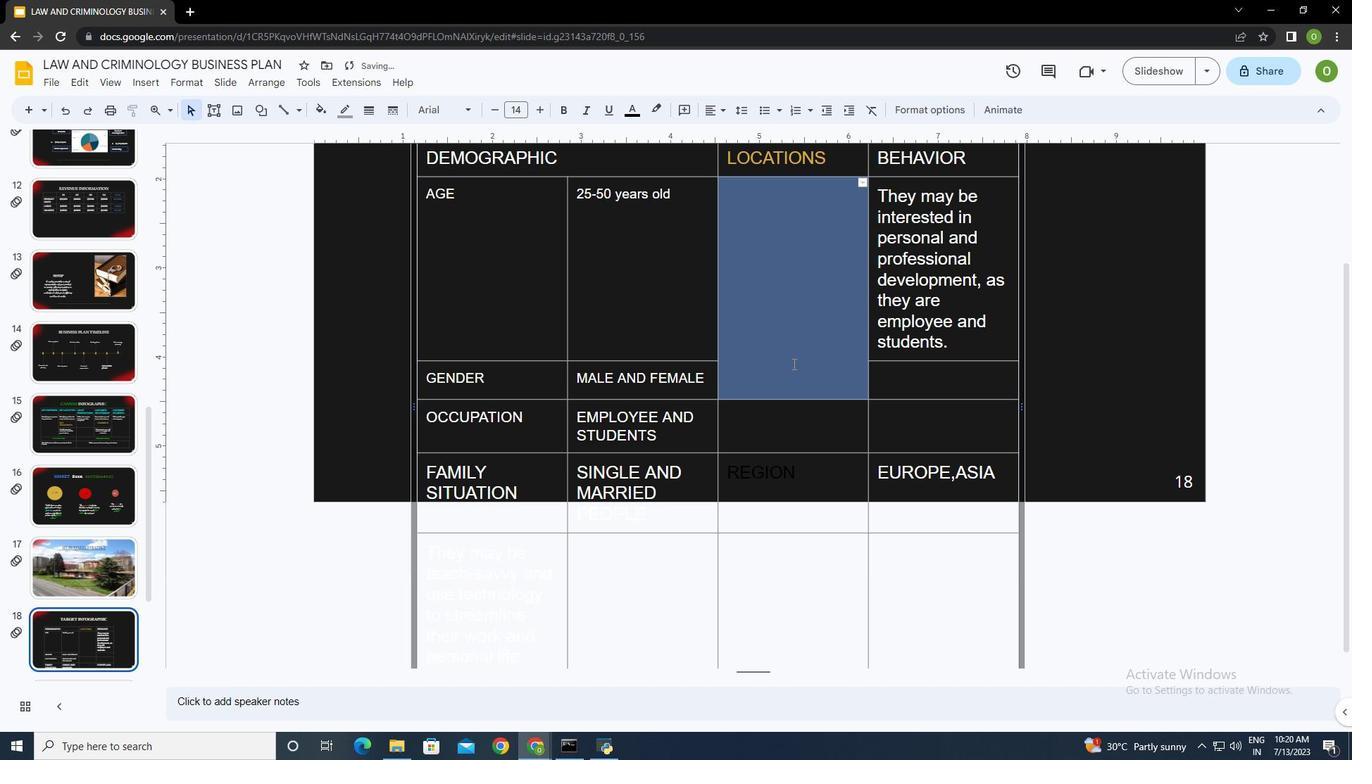 
Action: Mouse moved to (628, 361)
Screenshot: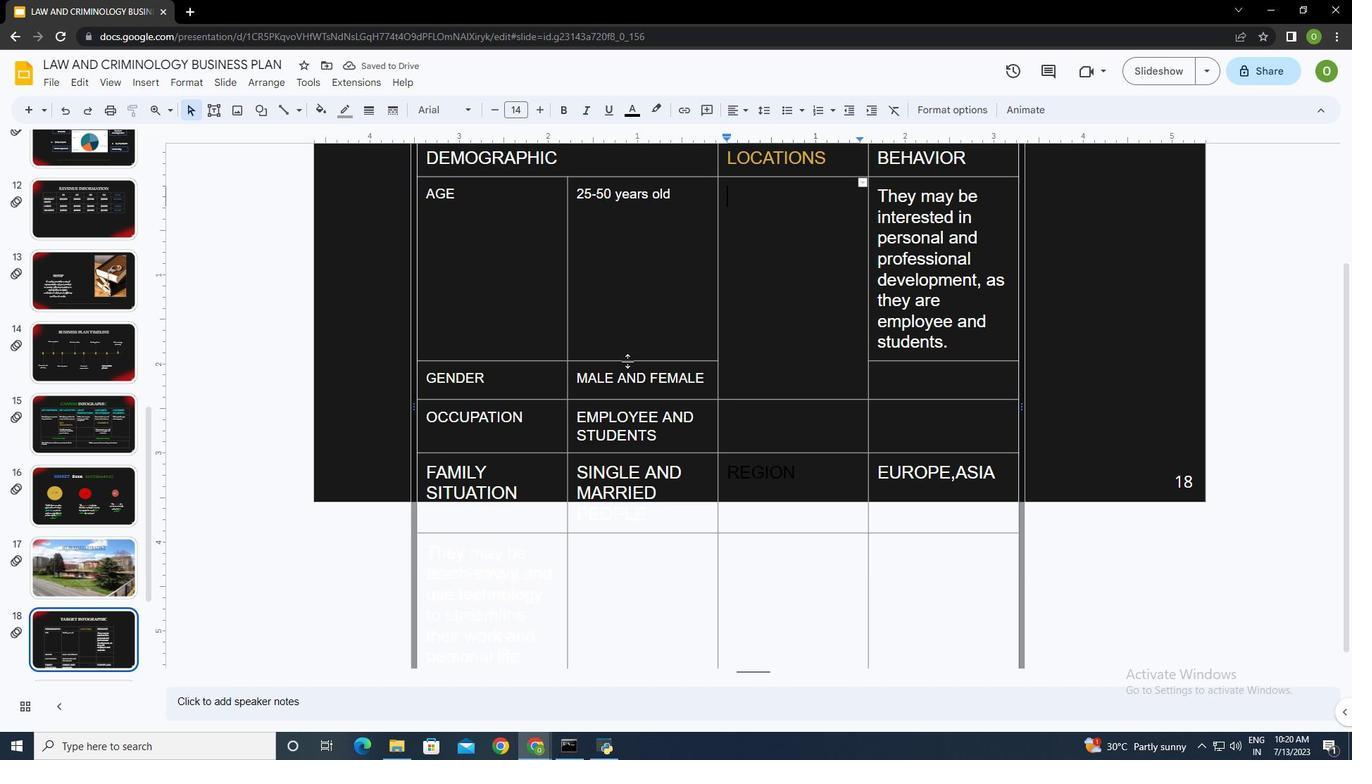 
Action: Mouse pressed left at (628, 361)
Screenshot: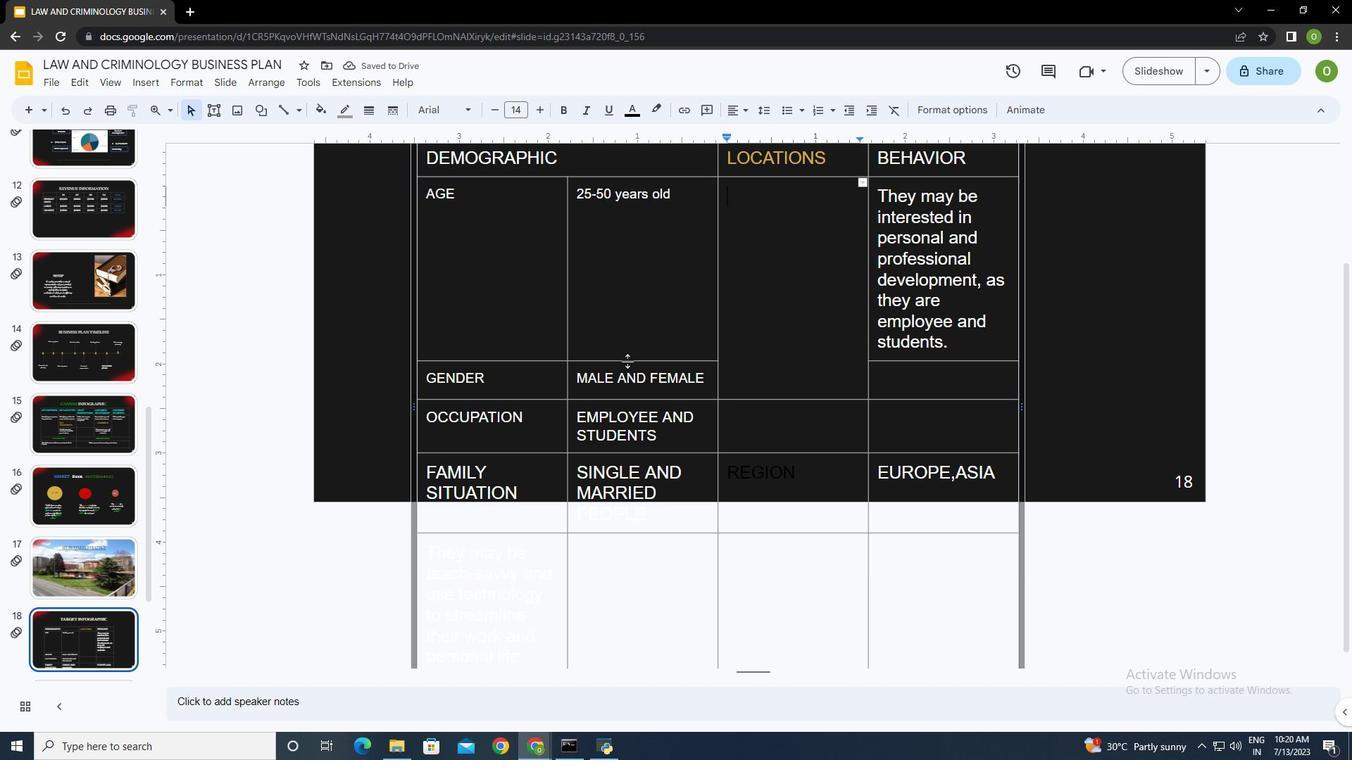 
Action: Mouse moved to (970, 311)
Screenshot: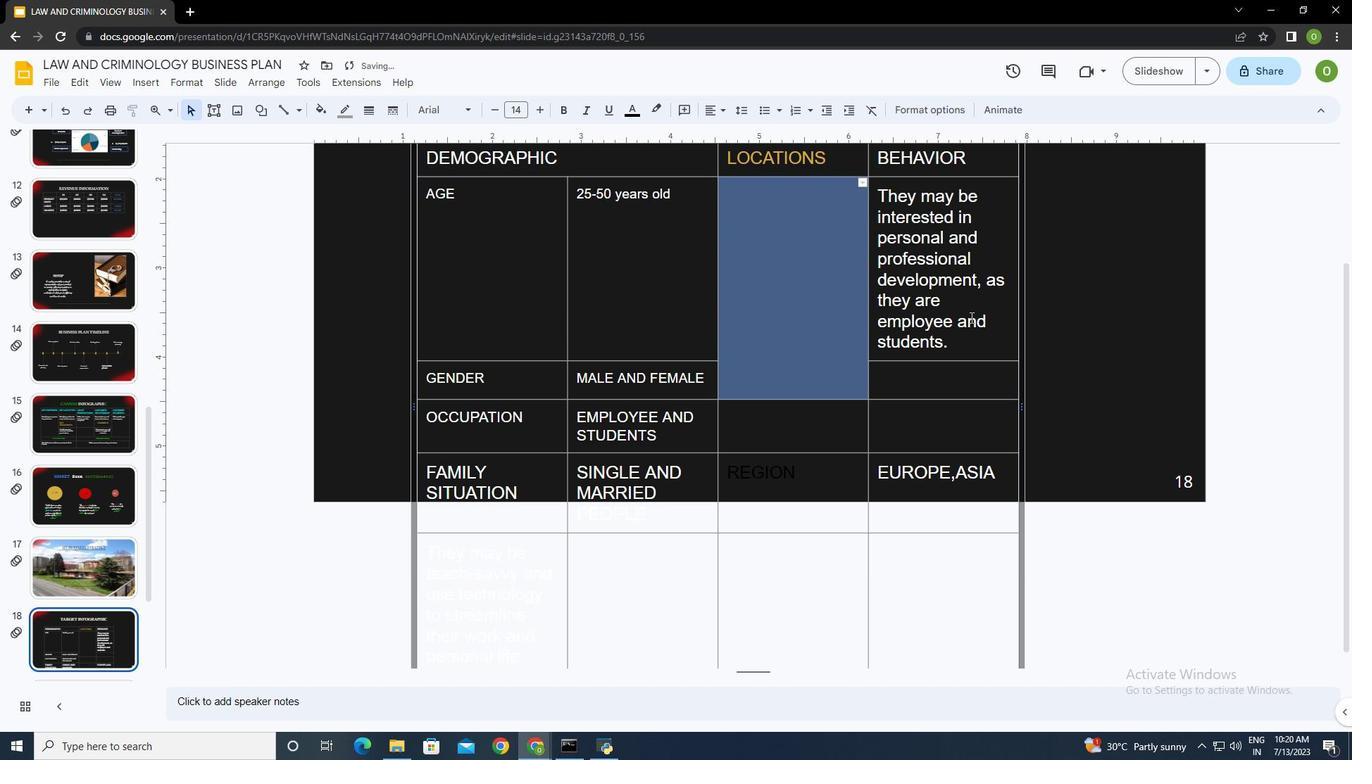 
Action: Mouse pressed left at (970, 311)
Screenshot: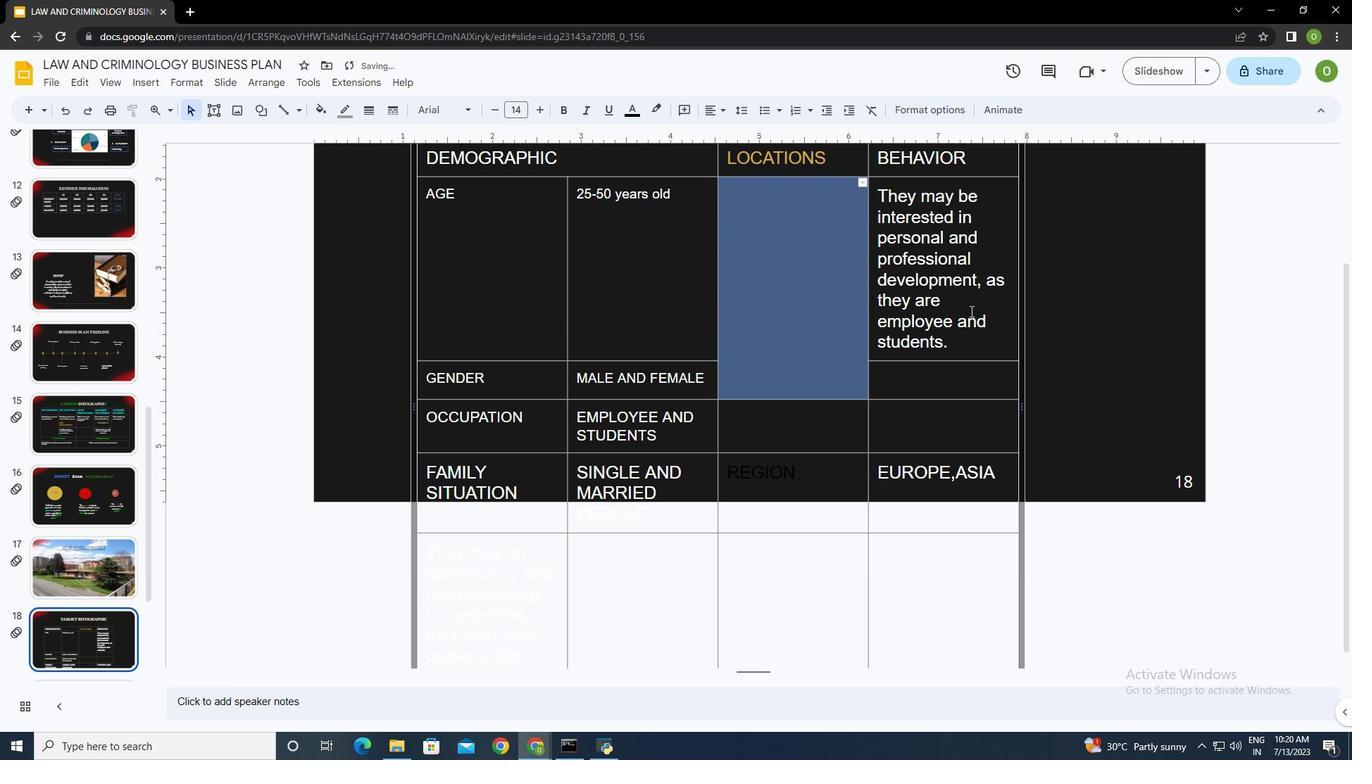 
Action: Mouse moved to (191, 80)
Screenshot: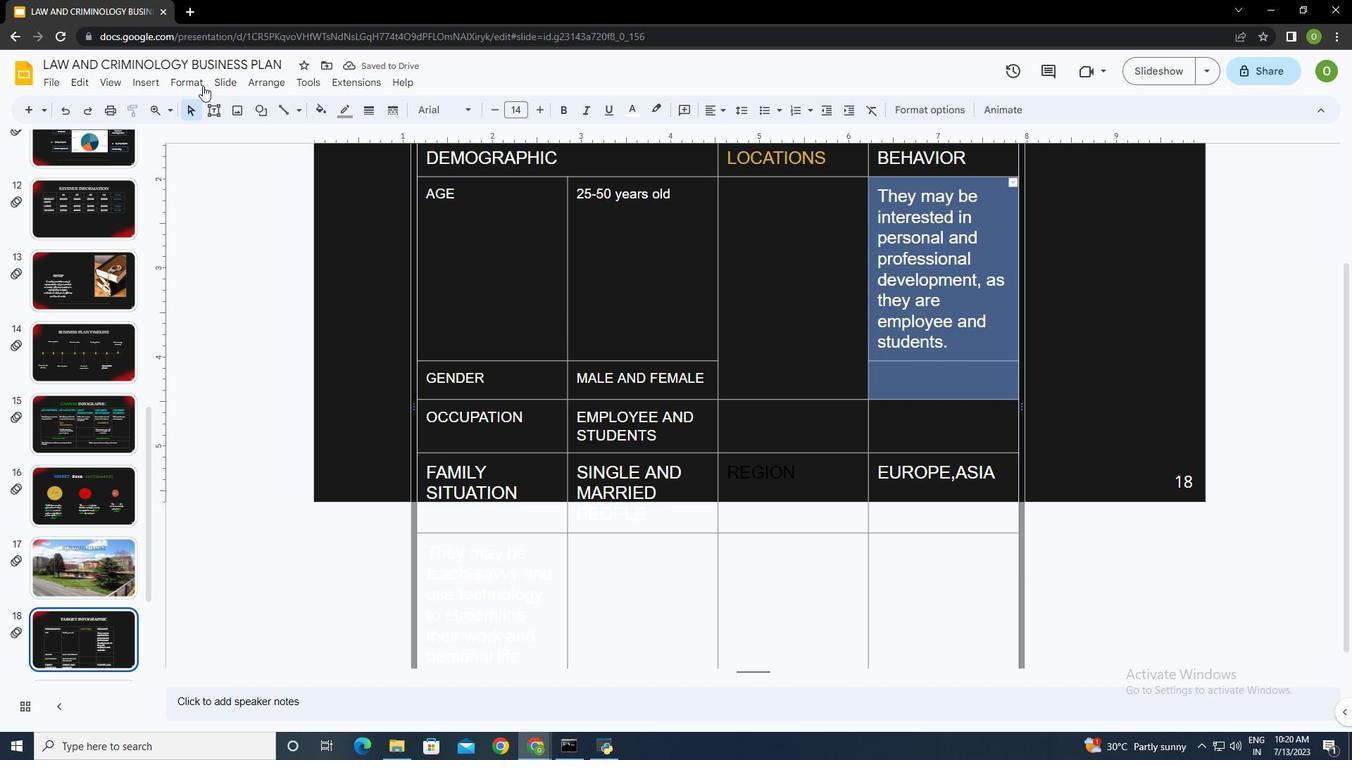 
Action: Mouse pressed left at (191, 80)
Screenshot: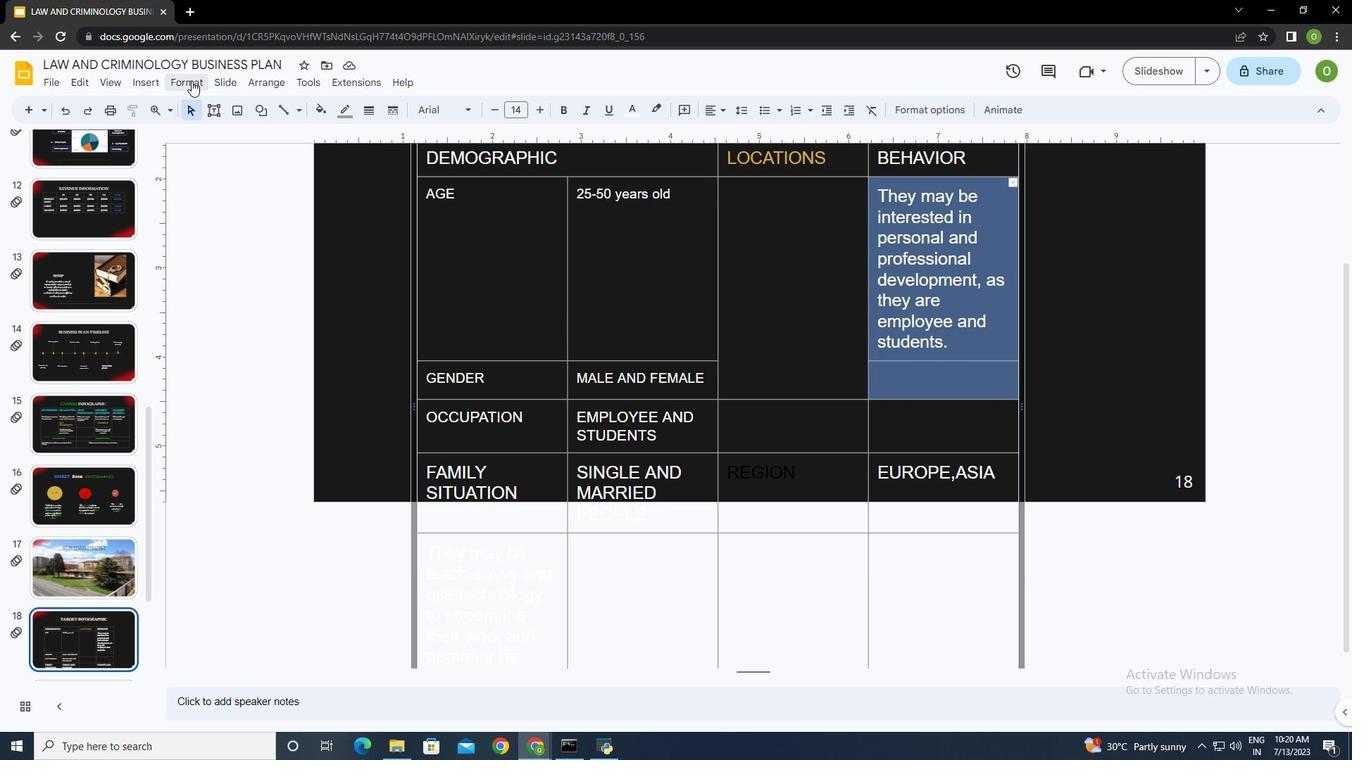 
Action: Mouse moved to (478, 427)
Screenshot: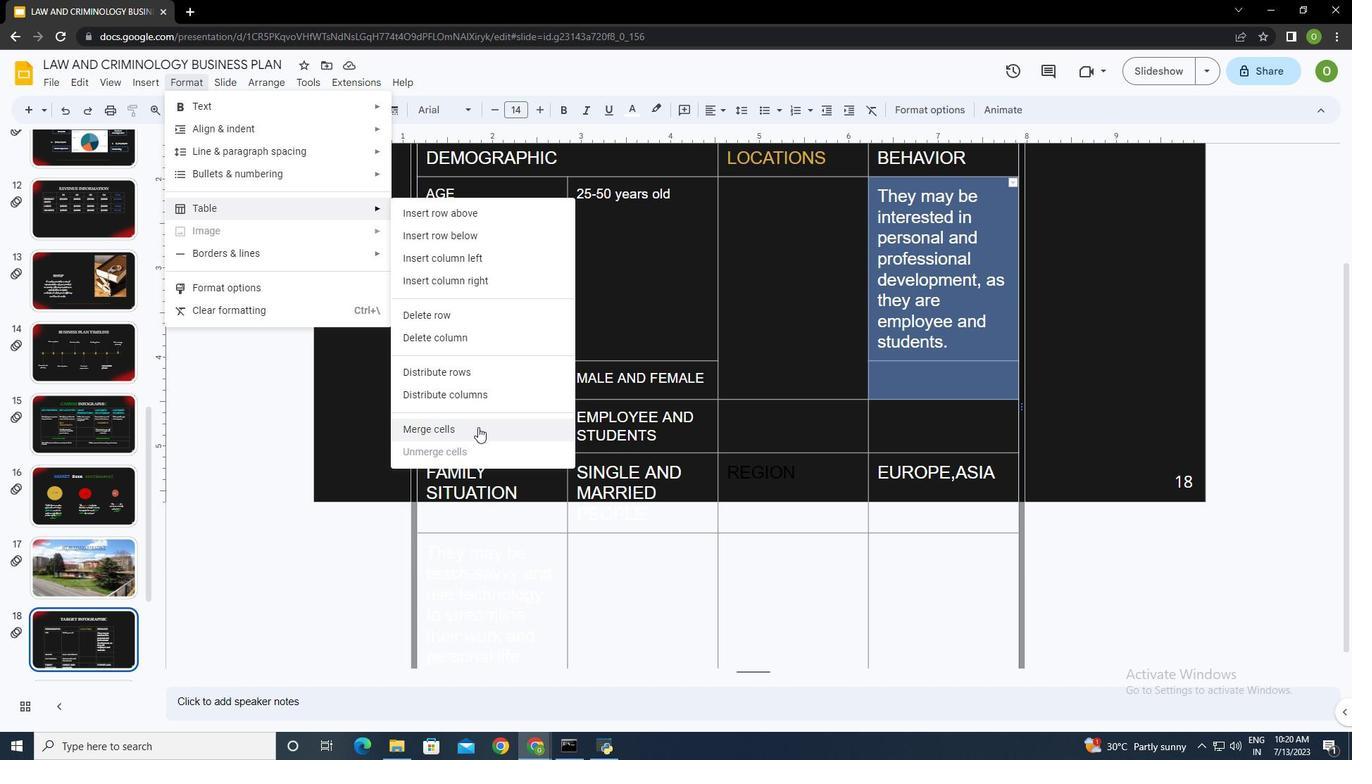 
Action: Mouse pressed left at (478, 427)
Screenshot: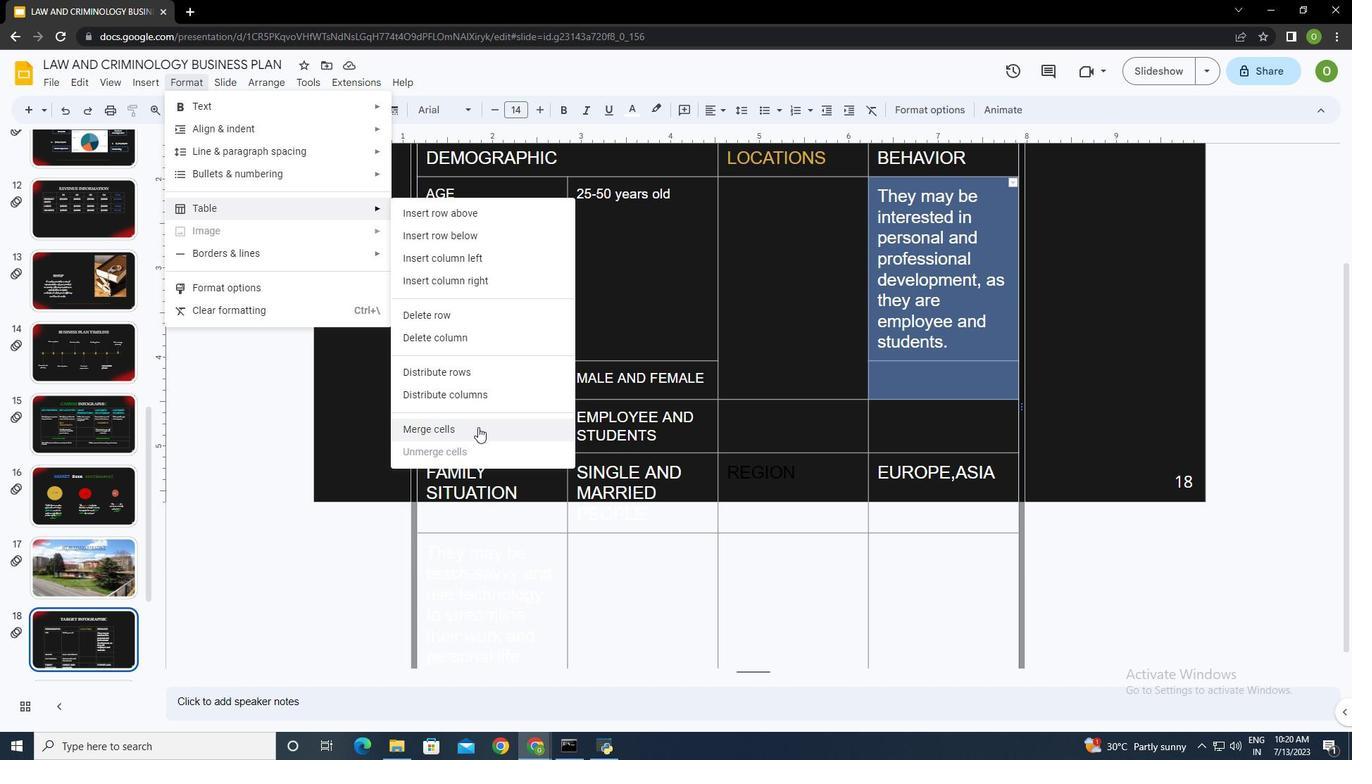 
Action: Mouse moved to (931, 341)
Screenshot: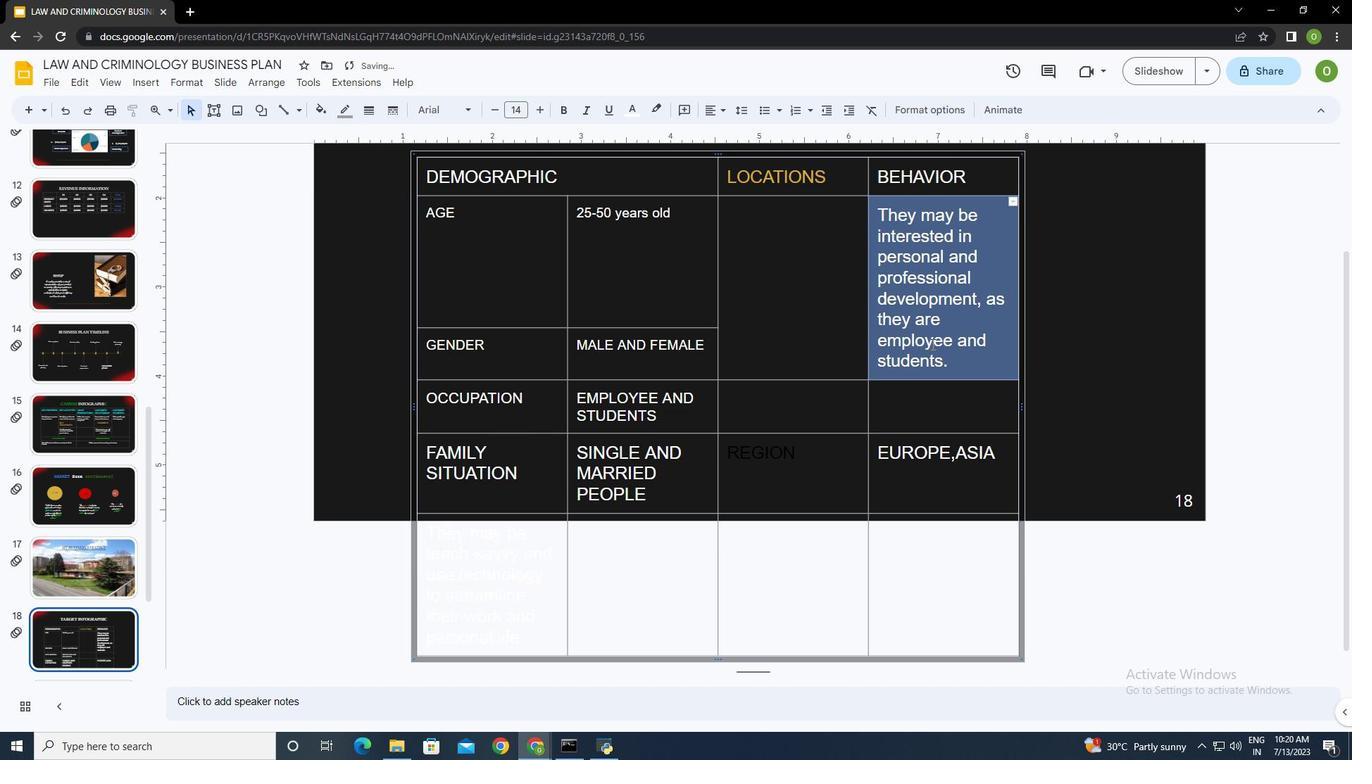 
Action: Mouse pressed left at (931, 341)
Screenshot: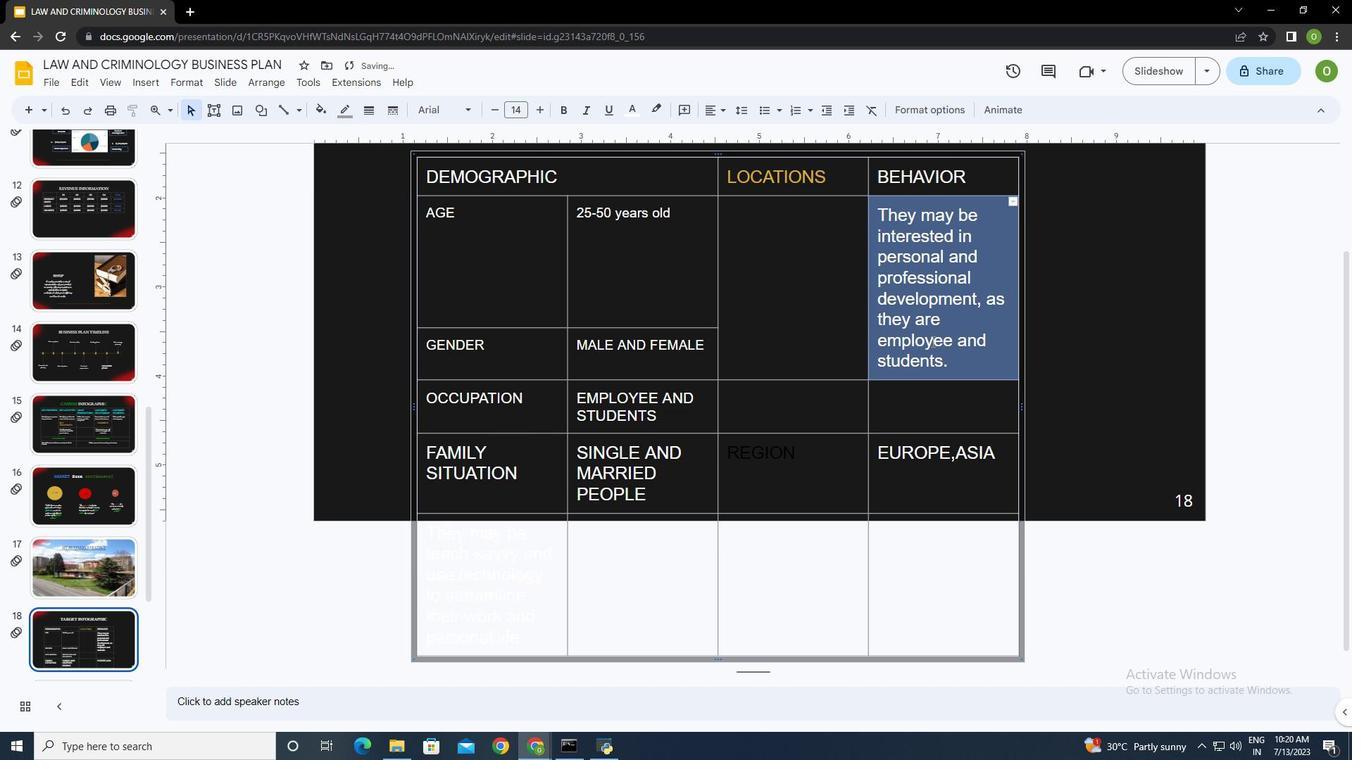 
Action: Mouse moved to (907, 418)
Screenshot: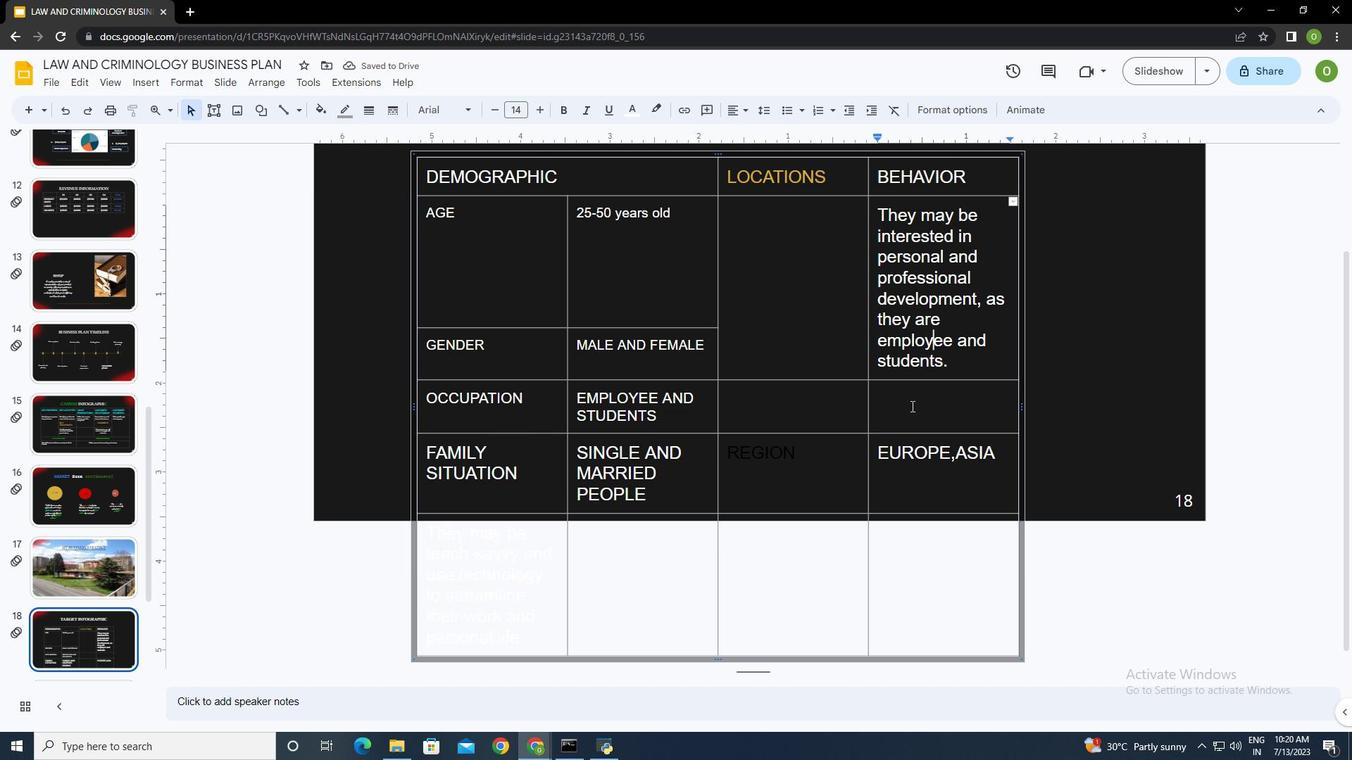 
Action: Mouse pressed left at (907, 418)
Screenshot: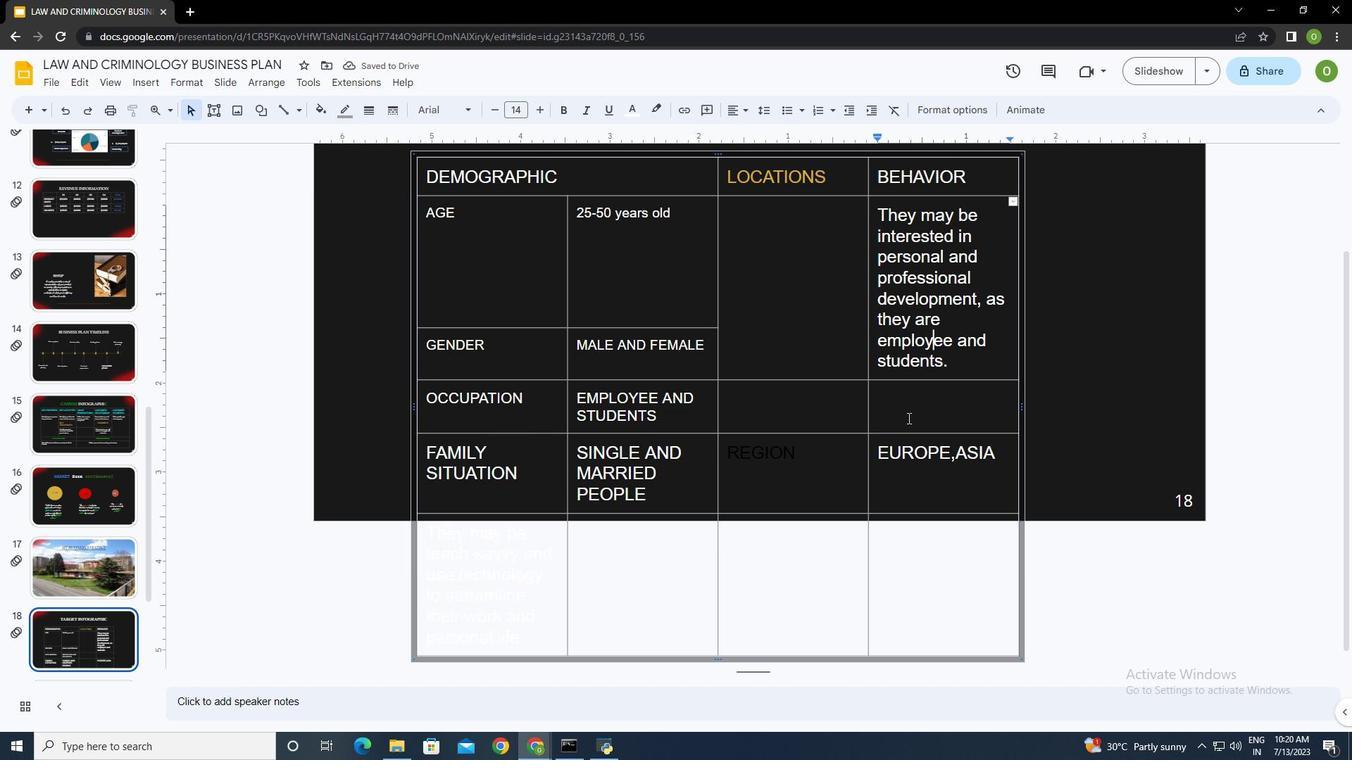 
Action: Mouse moved to (930, 300)
Screenshot: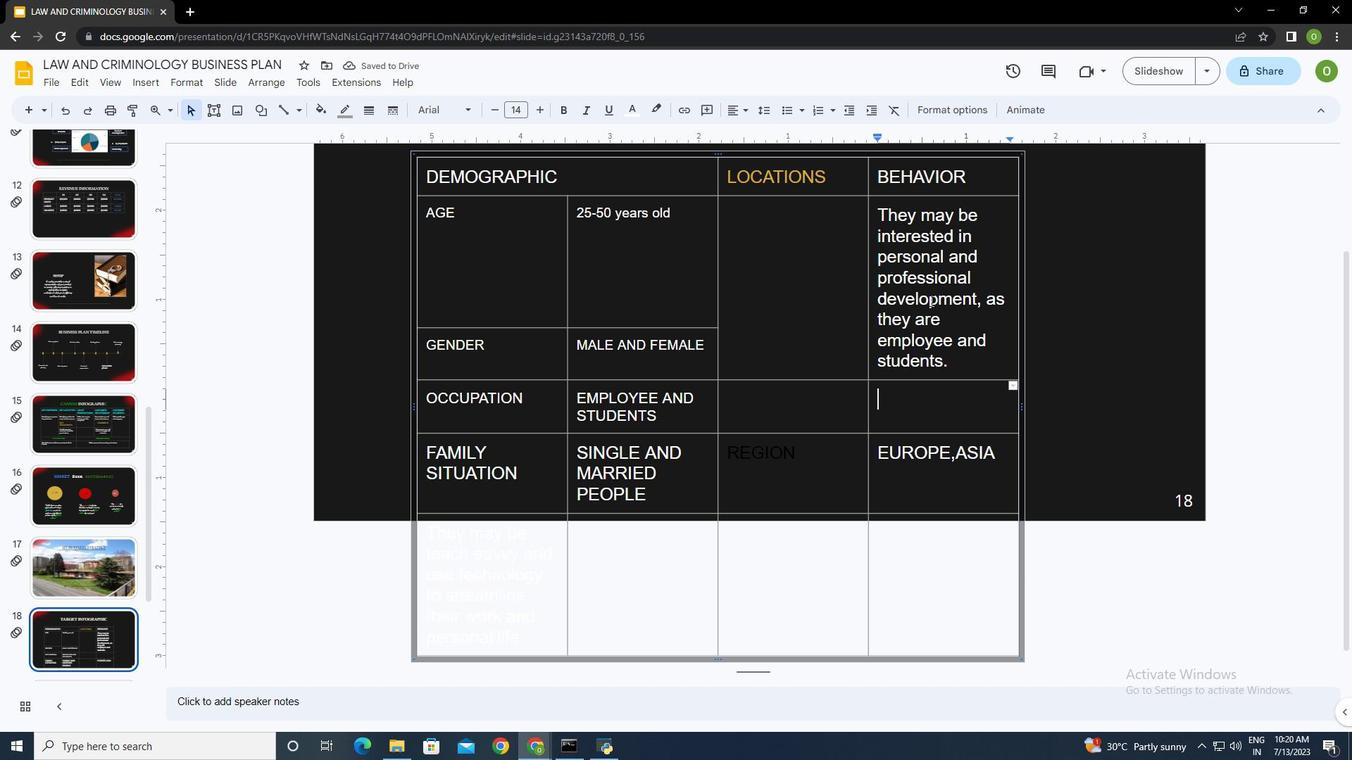
Action: Mouse pressed left at (930, 300)
Screenshot: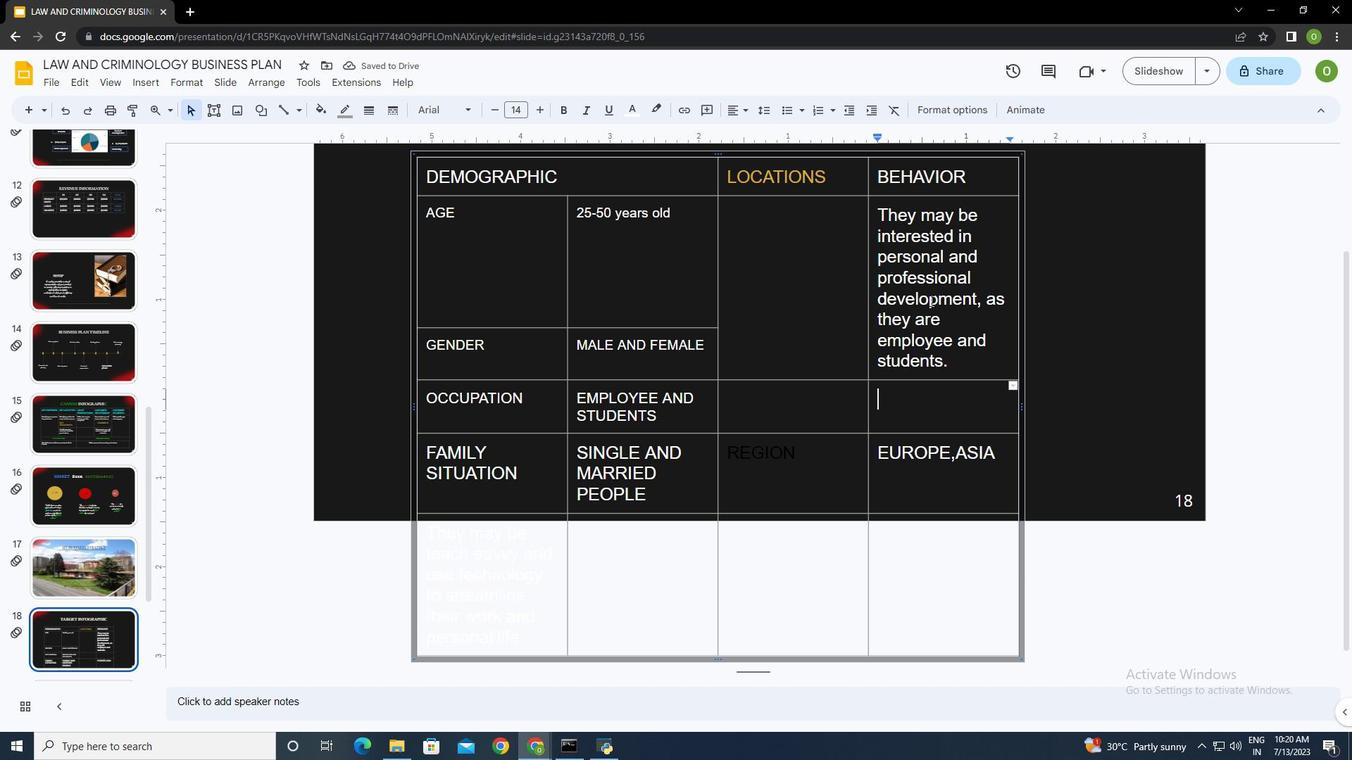 
Action: Mouse moved to (181, 79)
Screenshot: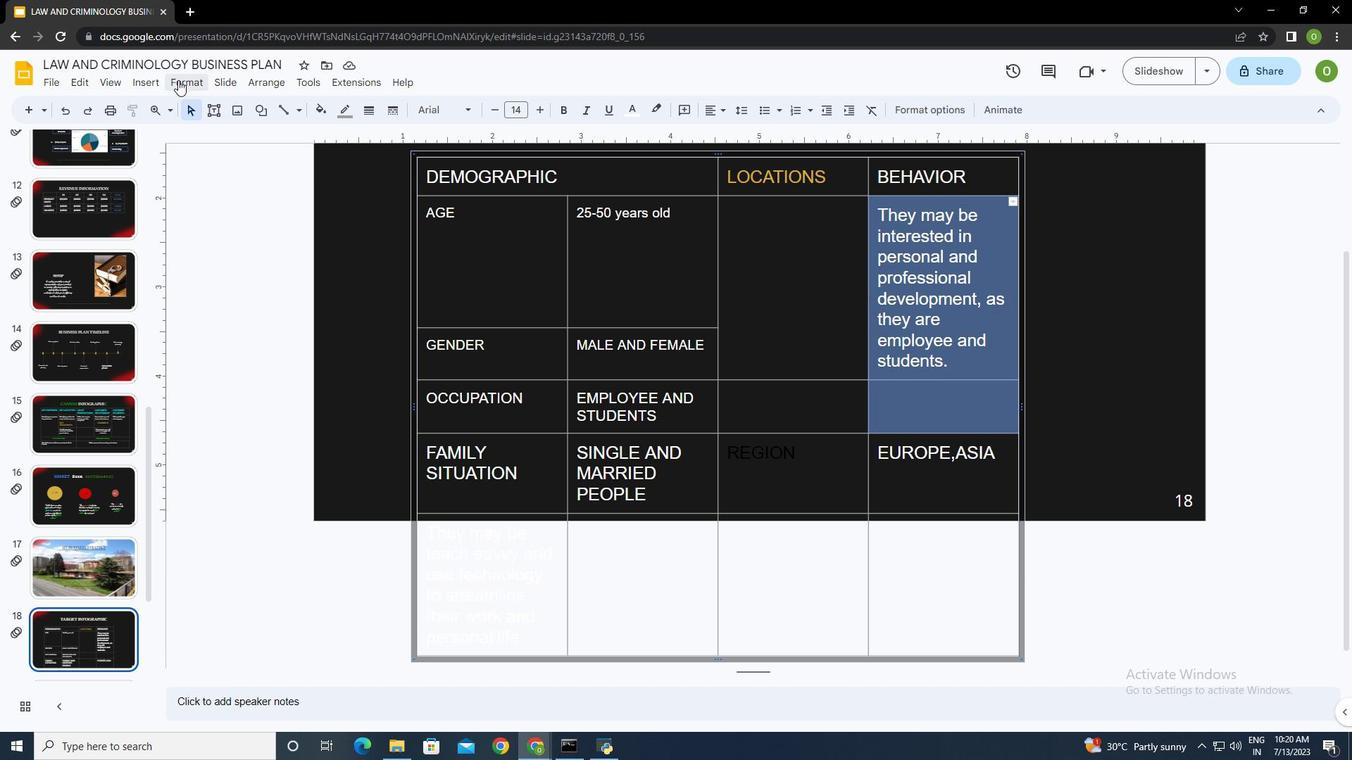 
Action: Mouse pressed left at (181, 79)
Screenshot: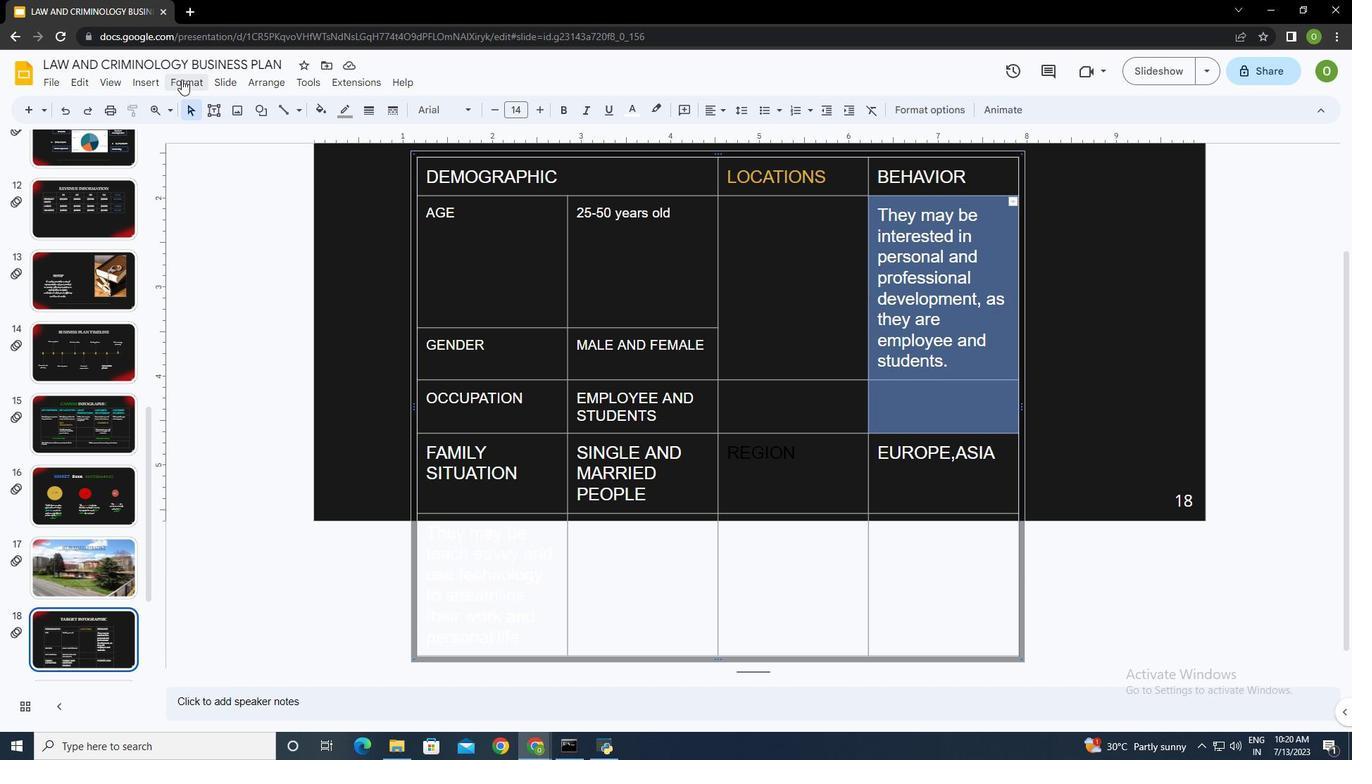 
Action: Mouse moved to (476, 427)
Screenshot: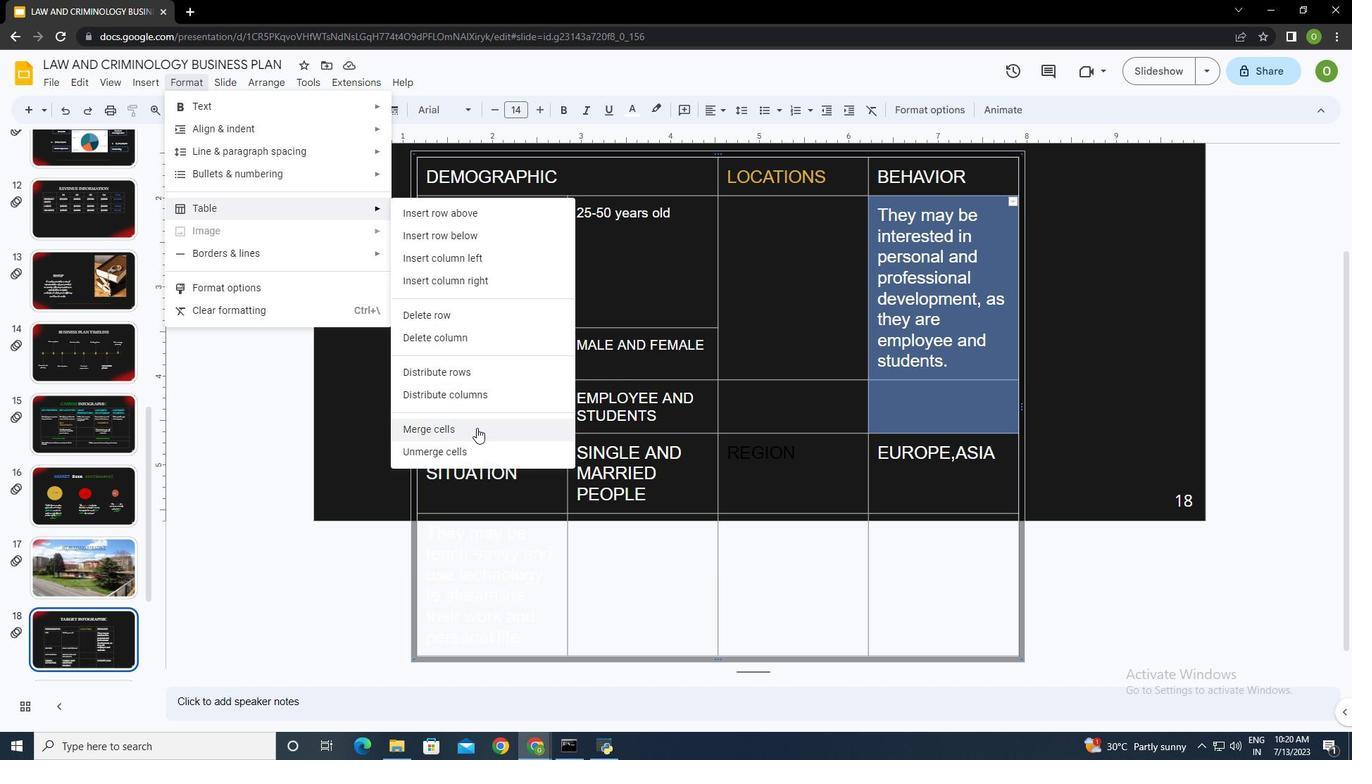 
Action: Mouse pressed left at (476, 427)
Screenshot: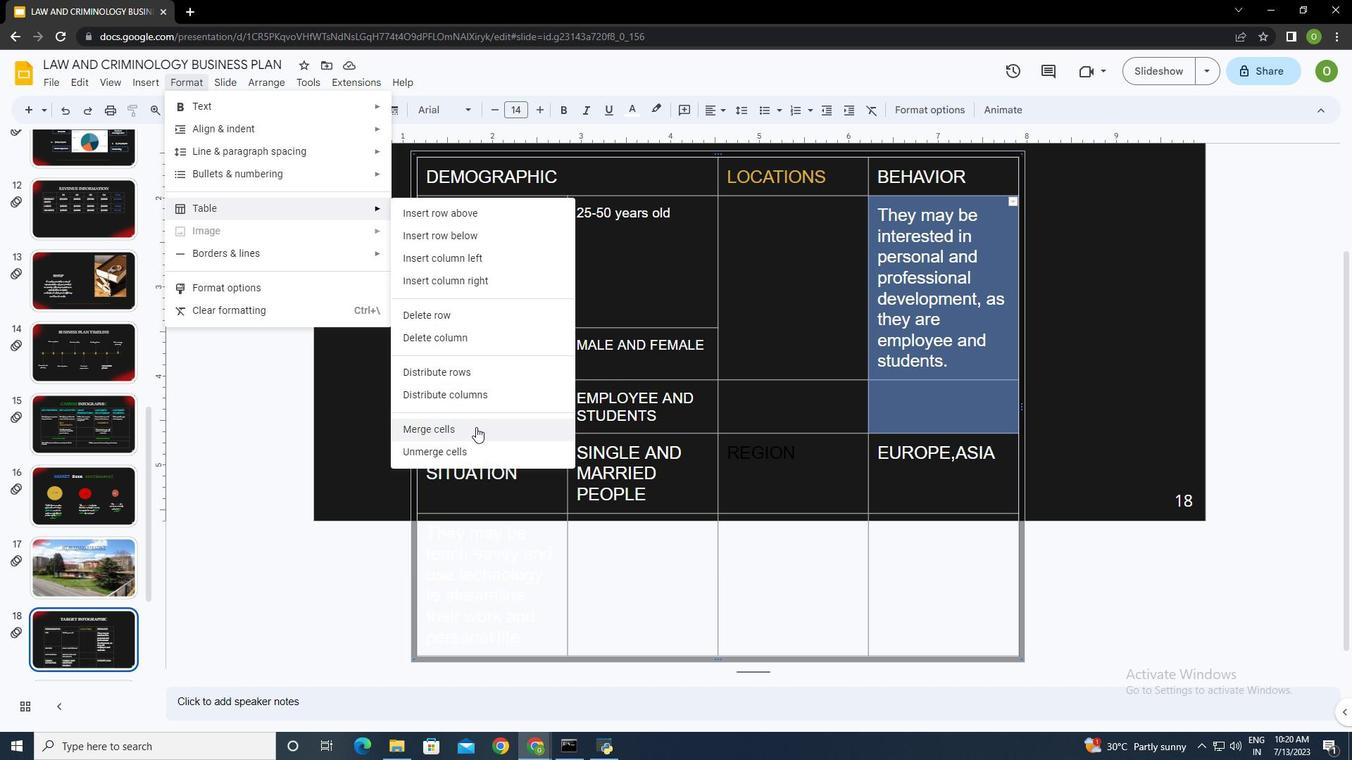 
Action: Mouse moved to (924, 390)
Screenshot: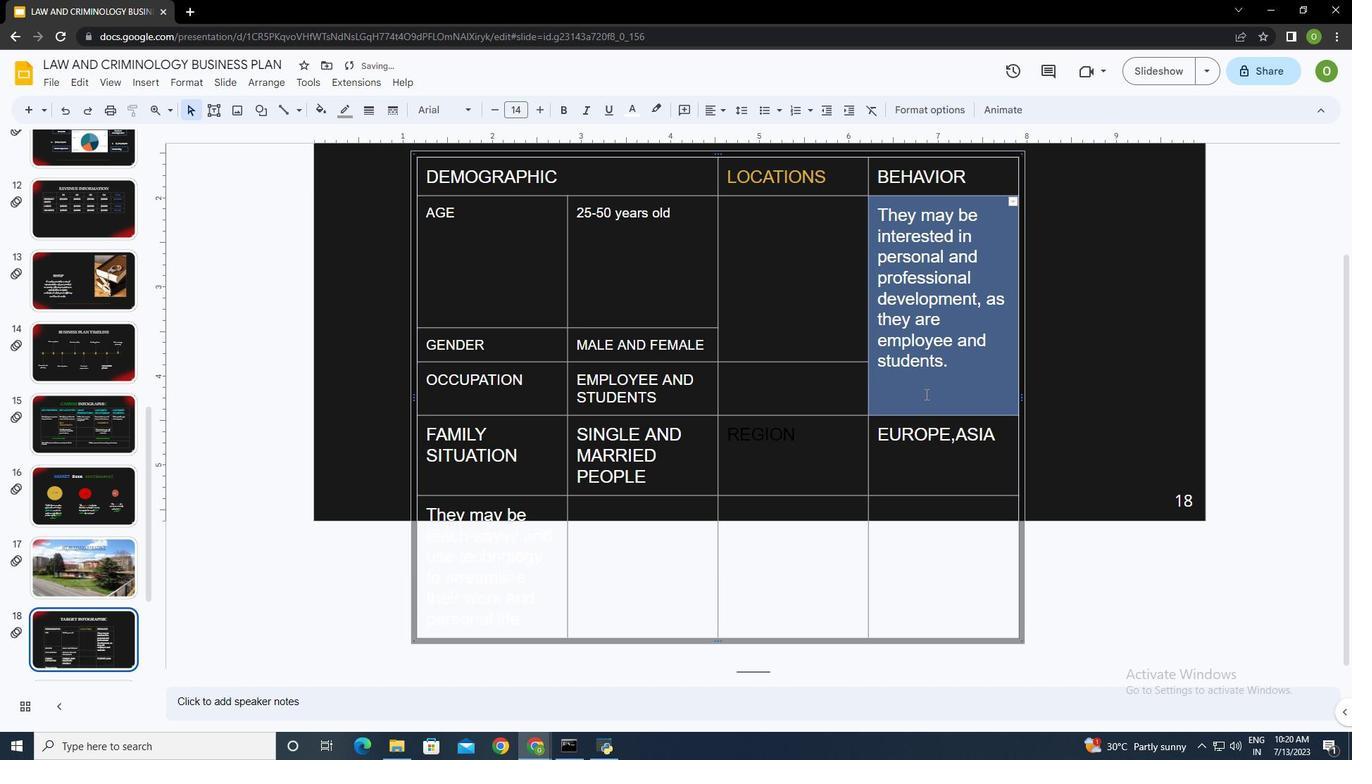 
Action: Mouse pressed left at (924, 390)
Screenshot: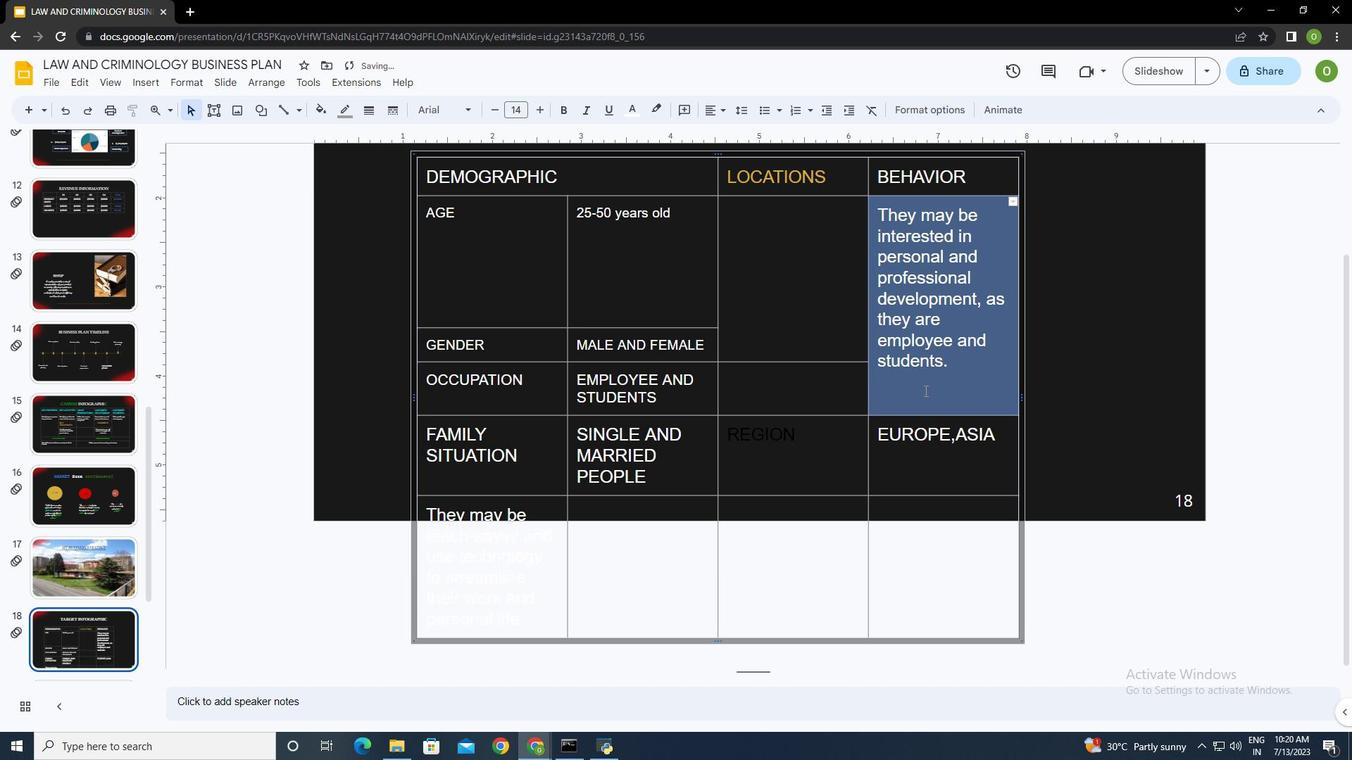 
Action: Mouse moved to (759, 415)
Screenshot: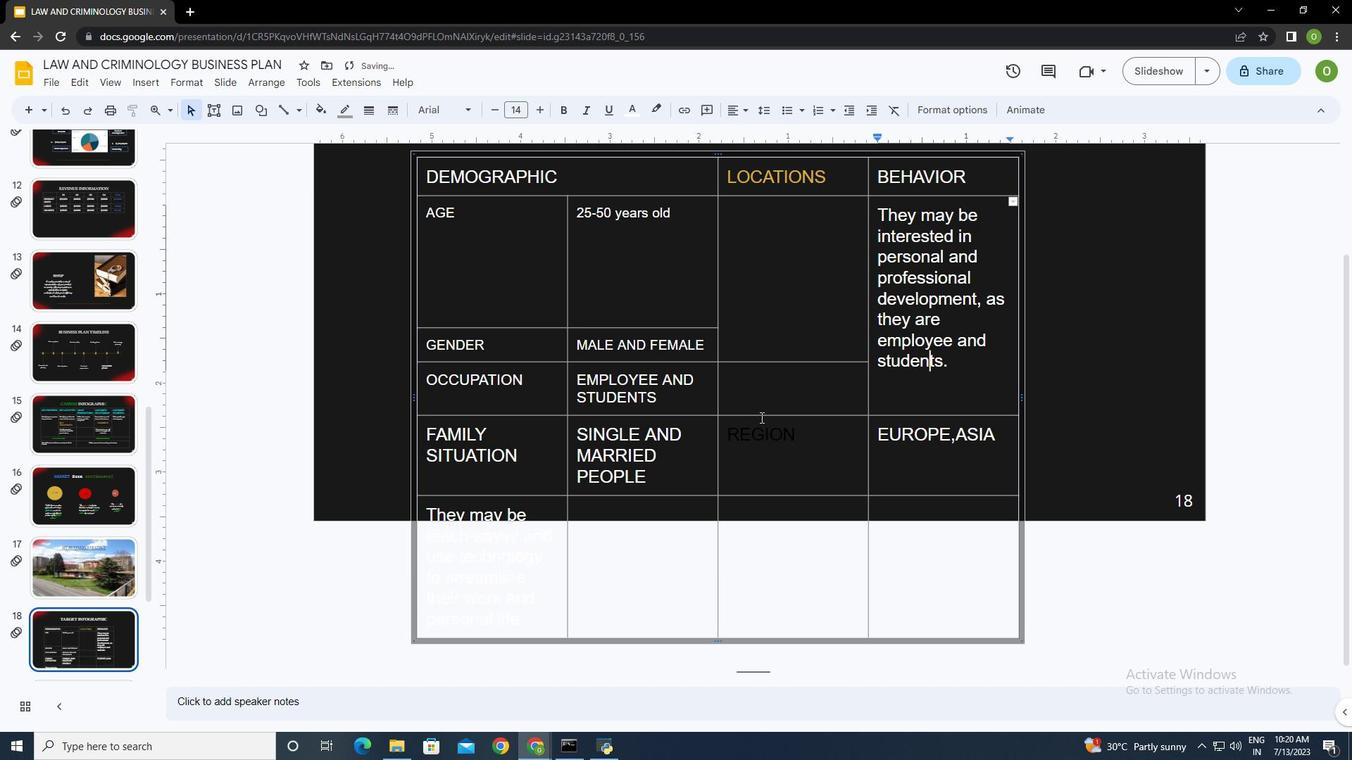 
Action: Mouse pressed left at (759, 415)
Screenshot: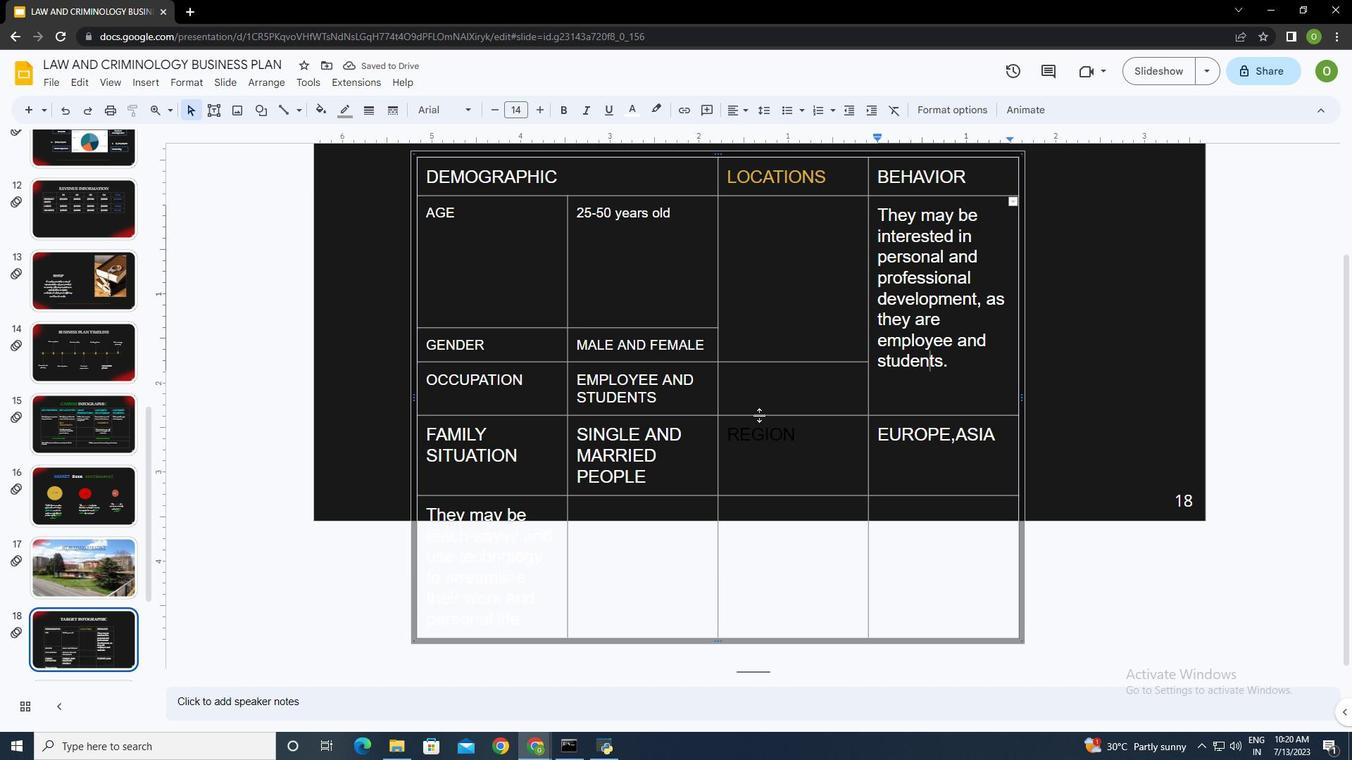 
Action: Mouse moved to (757, 362)
Screenshot: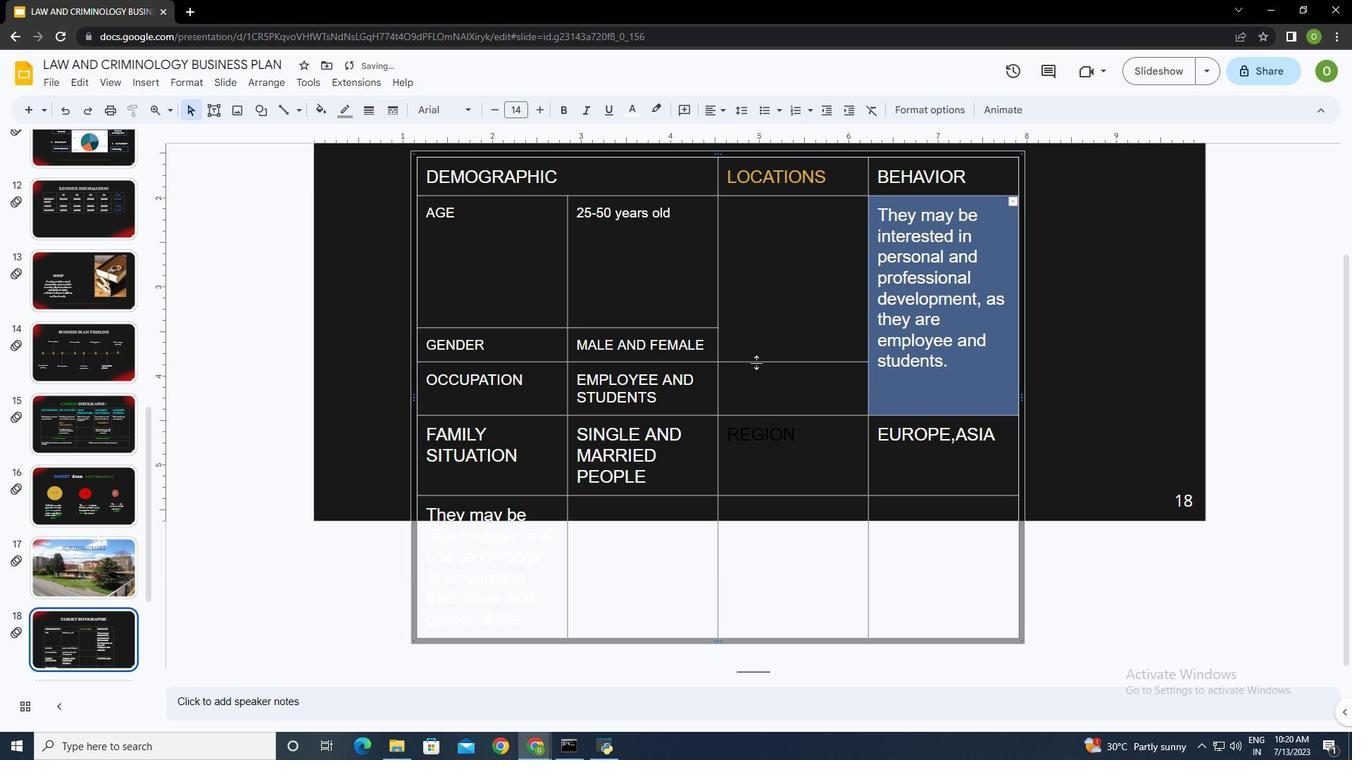 
Action: Mouse pressed left at (757, 362)
Screenshot: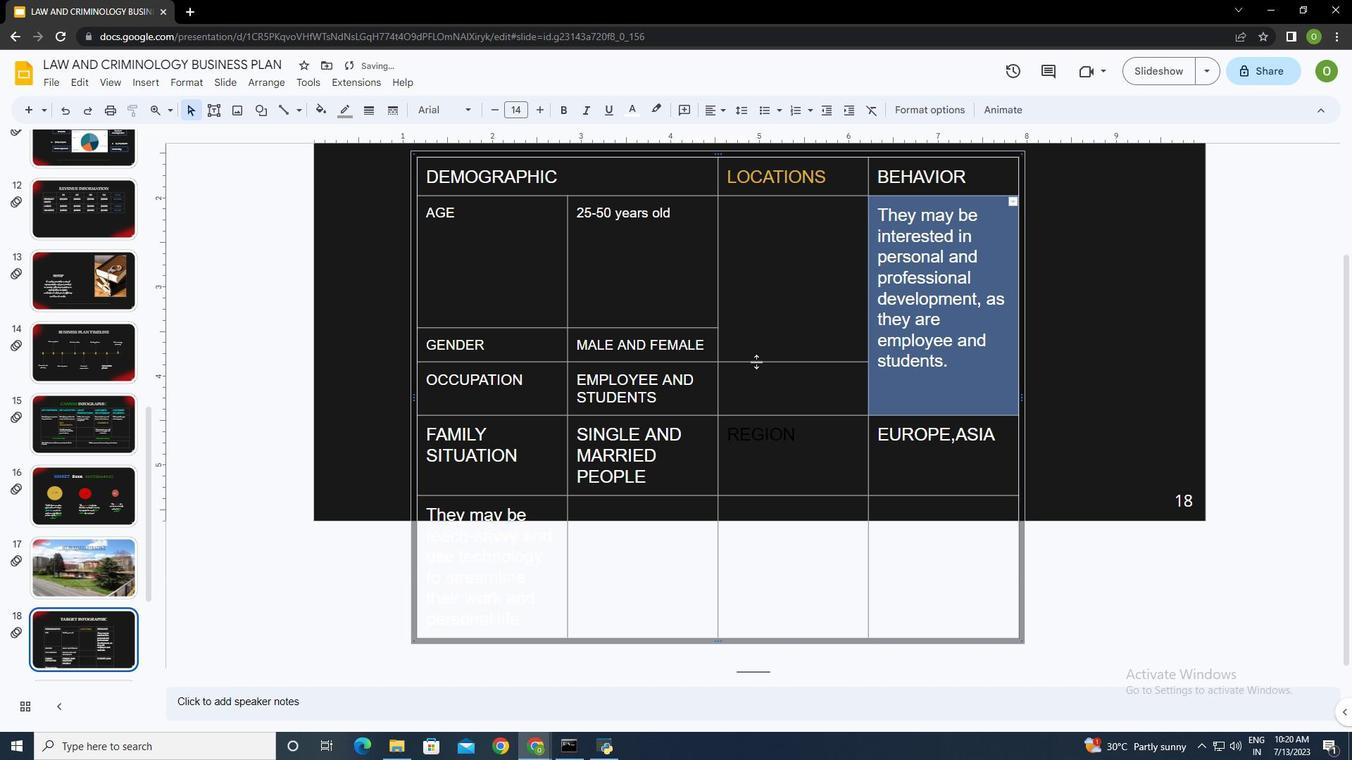 
Action: Mouse moved to (556, 327)
Screenshot: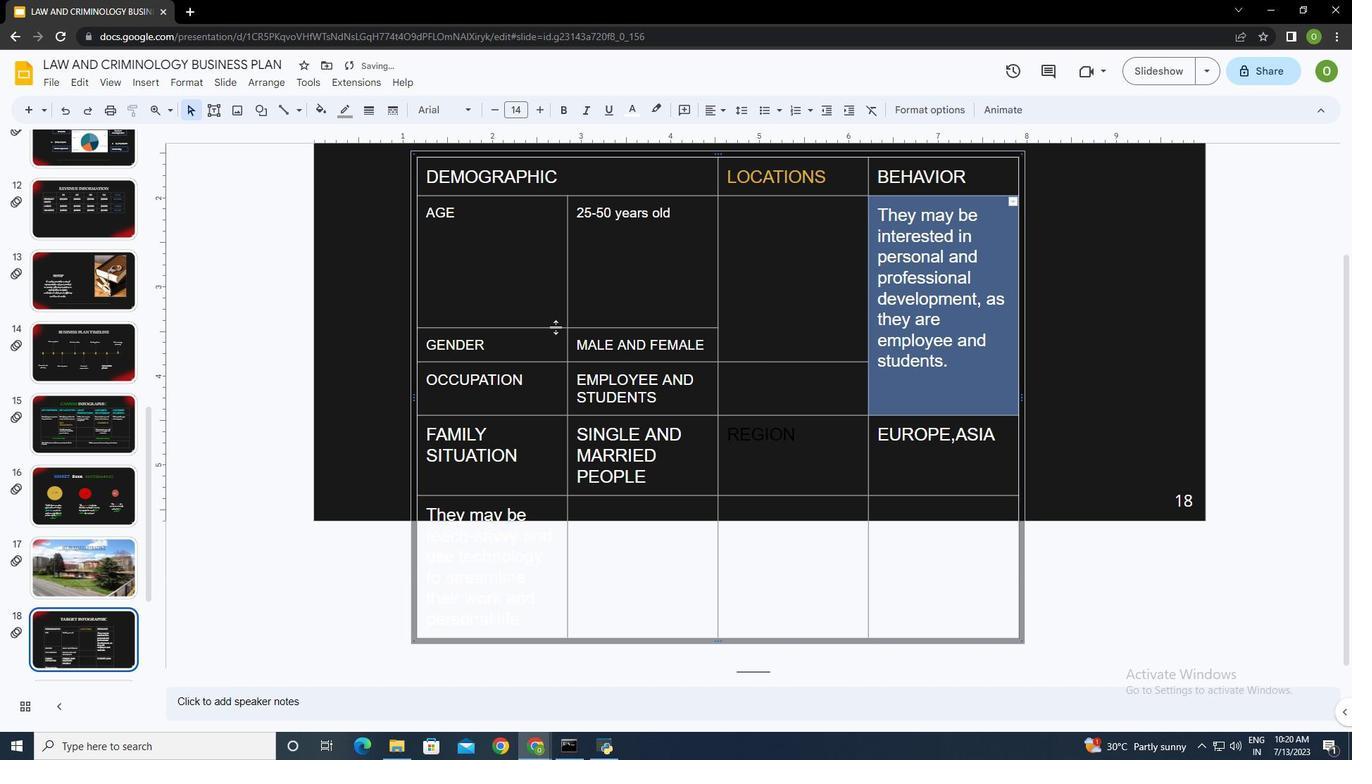 
Action: Mouse pressed left at (556, 327)
Screenshot: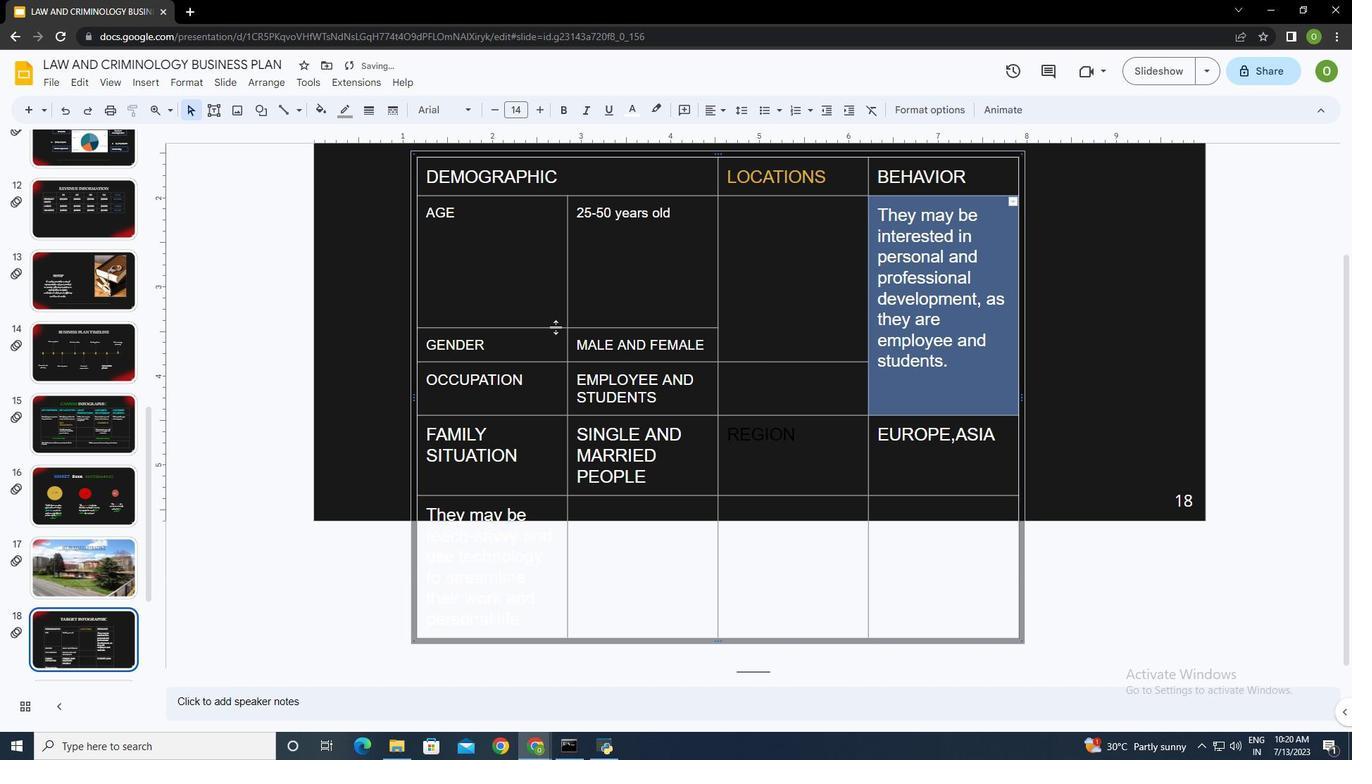 
Action: Mouse moved to (1021, 383)
Screenshot: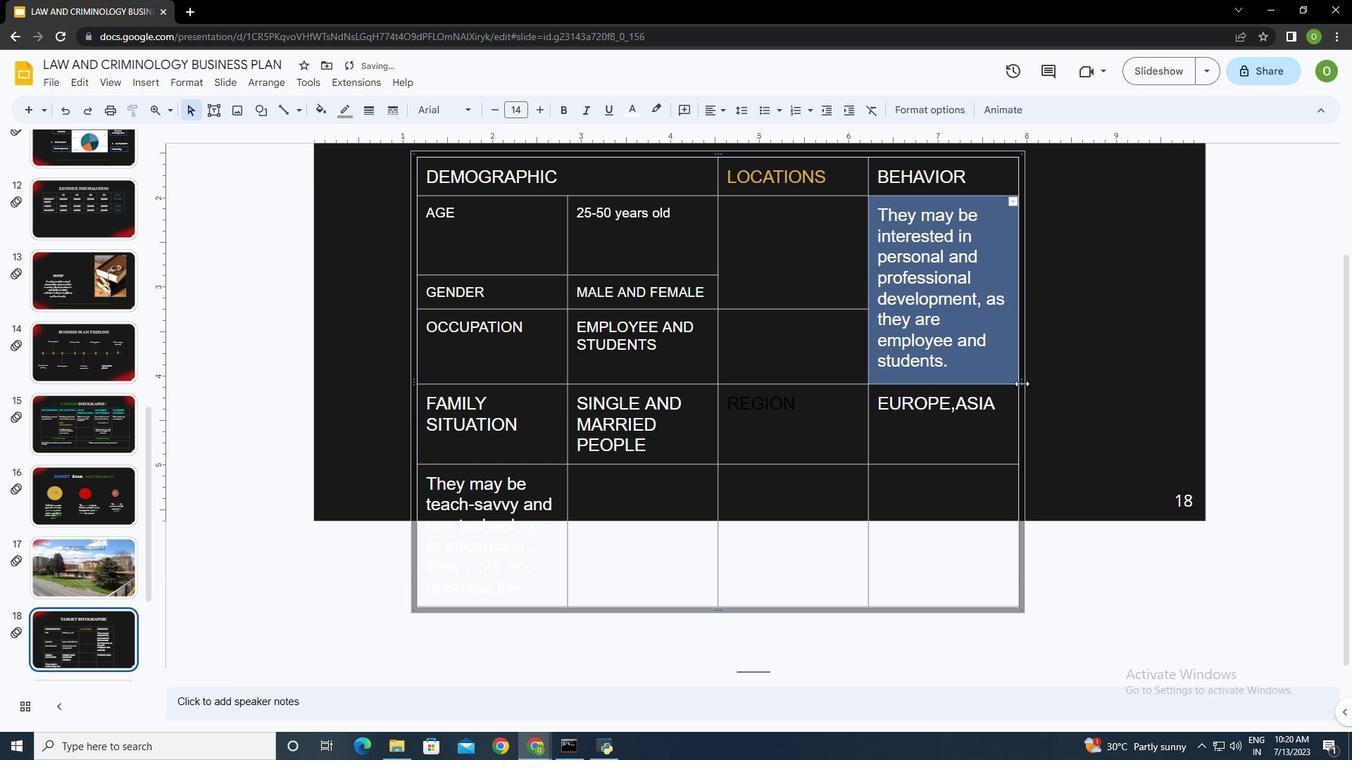 
Action: Mouse pressed left at (1021, 383)
Screenshot: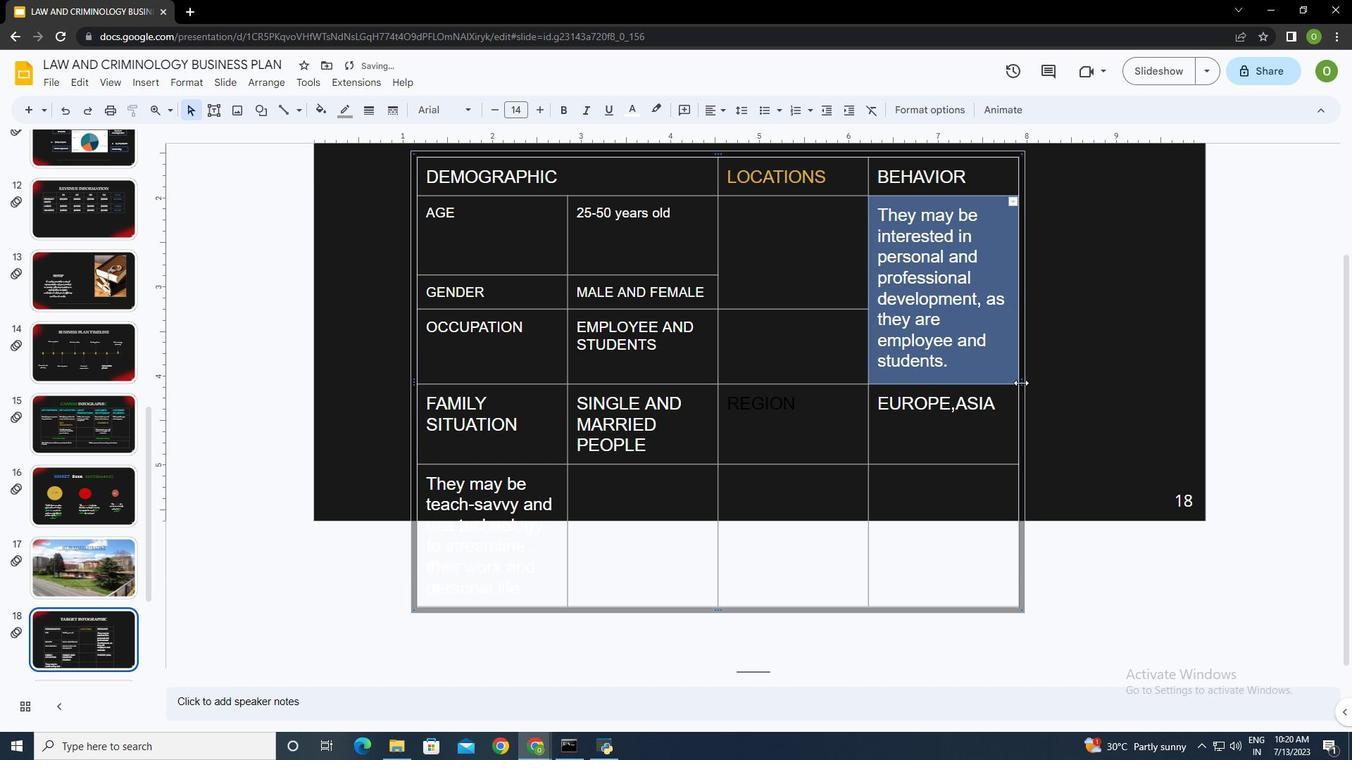 
Action: Mouse moved to (788, 547)
Screenshot: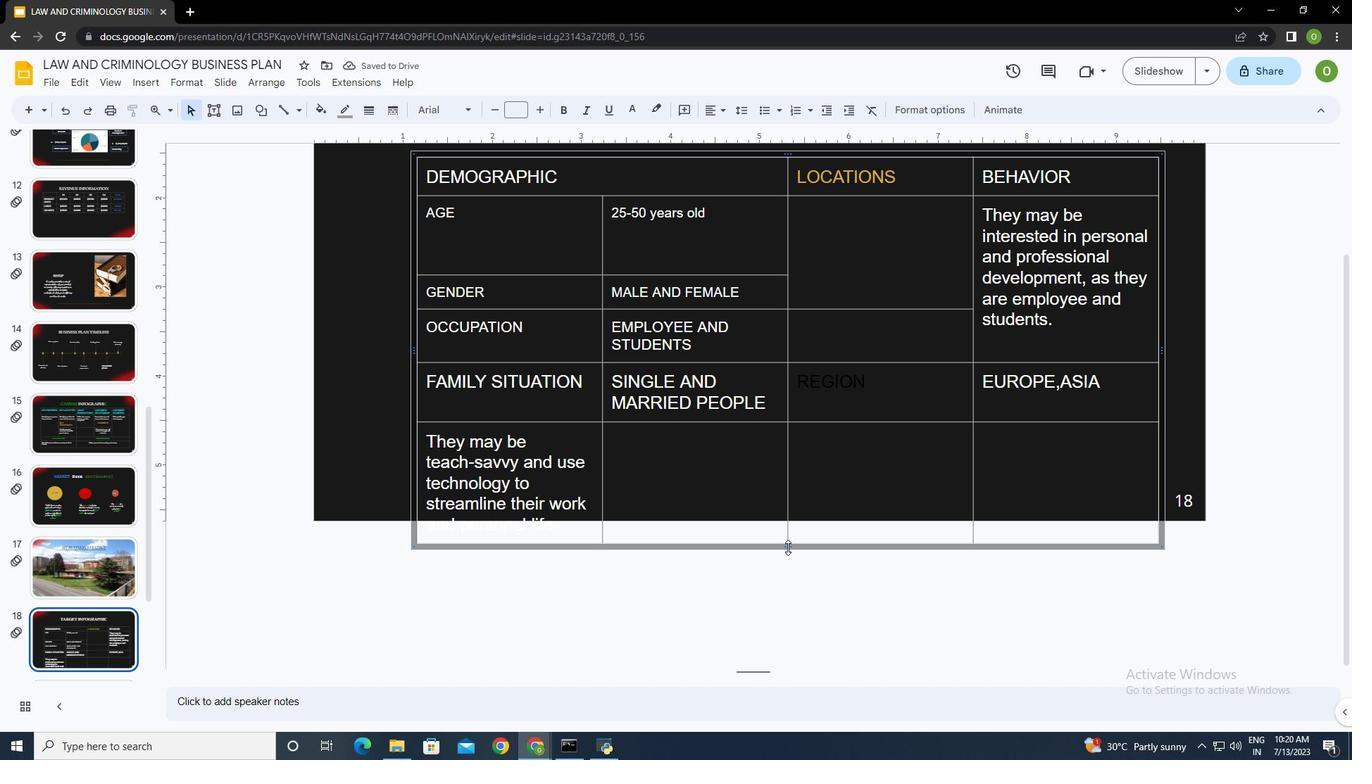 
Action: Mouse pressed left at (788, 547)
Screenshot: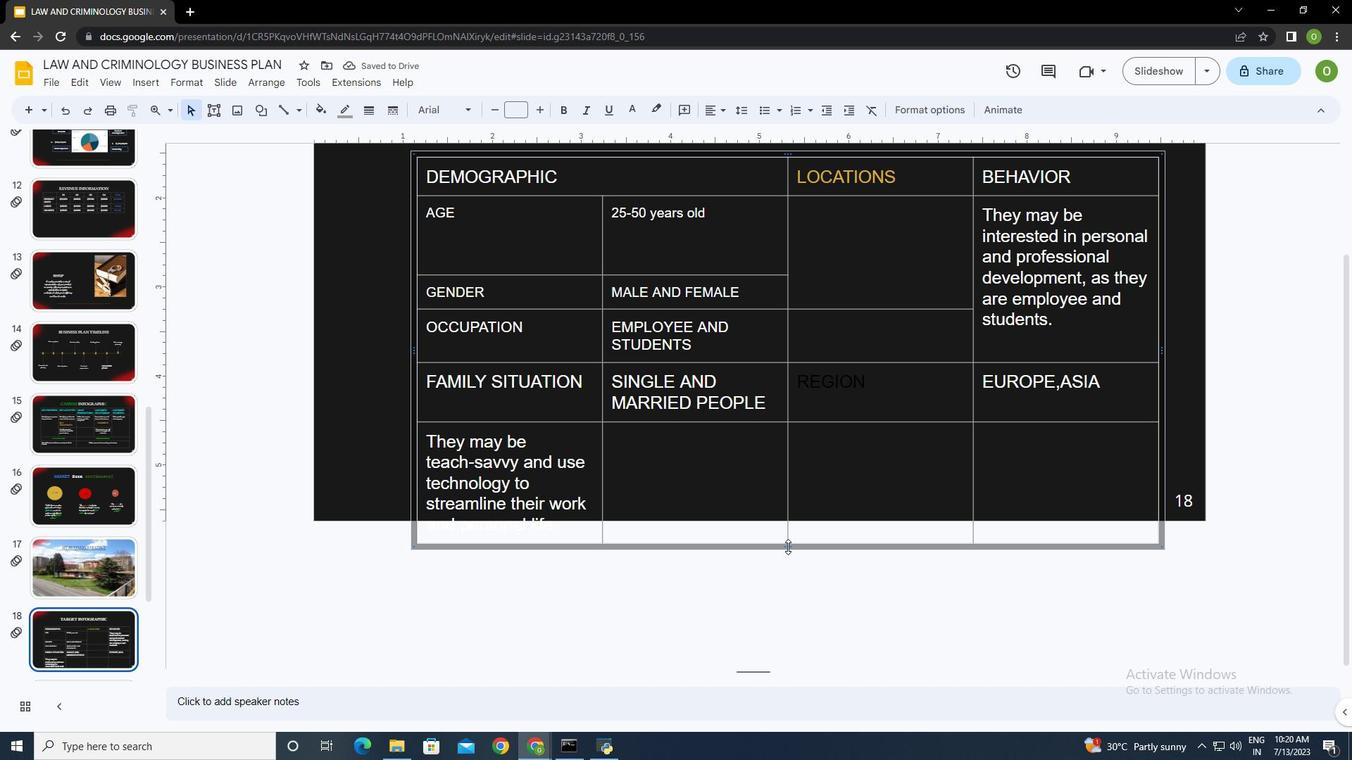 
Action: Mouse moved to (1066, 463)
Screenshot: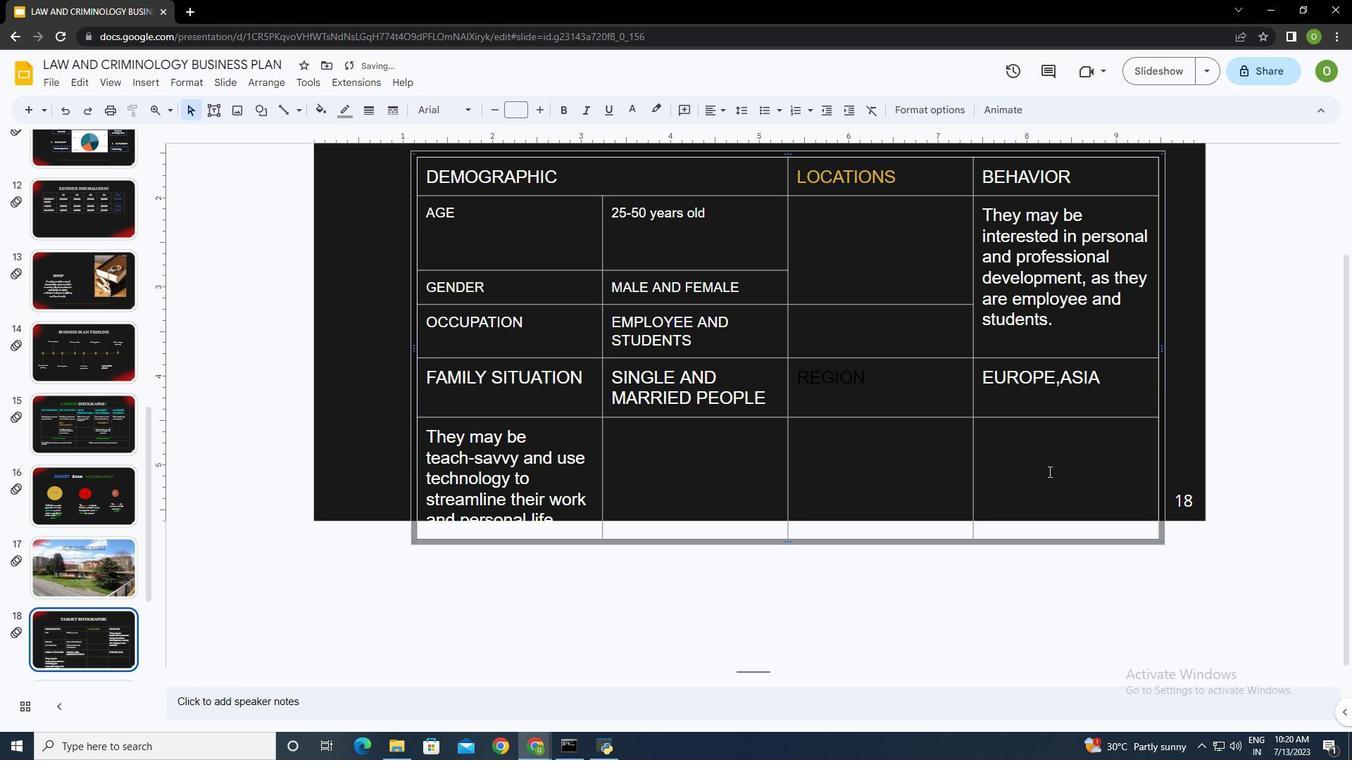 
Action: Mouse pressed left at (1066, 463)
Screenshot: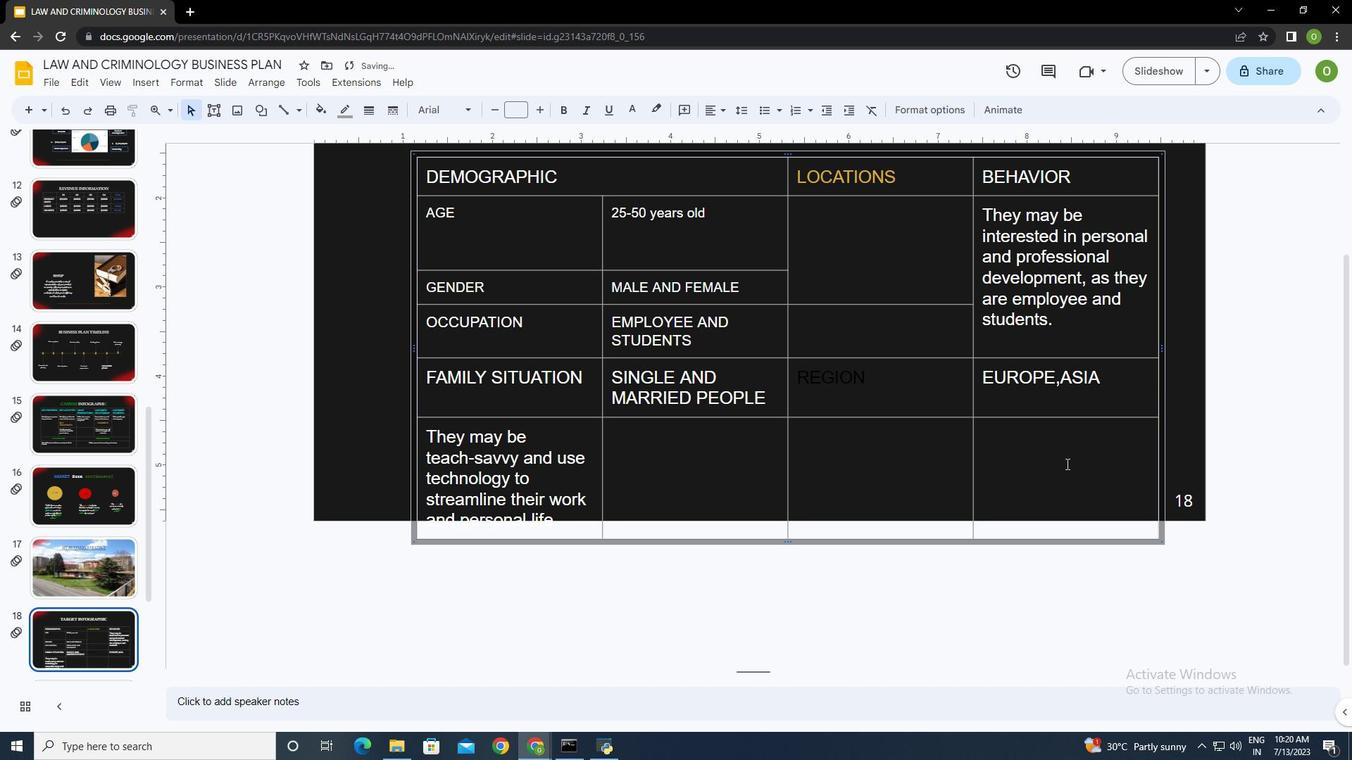 
Action: Mouse moved to (1055, 500)
Screenshot: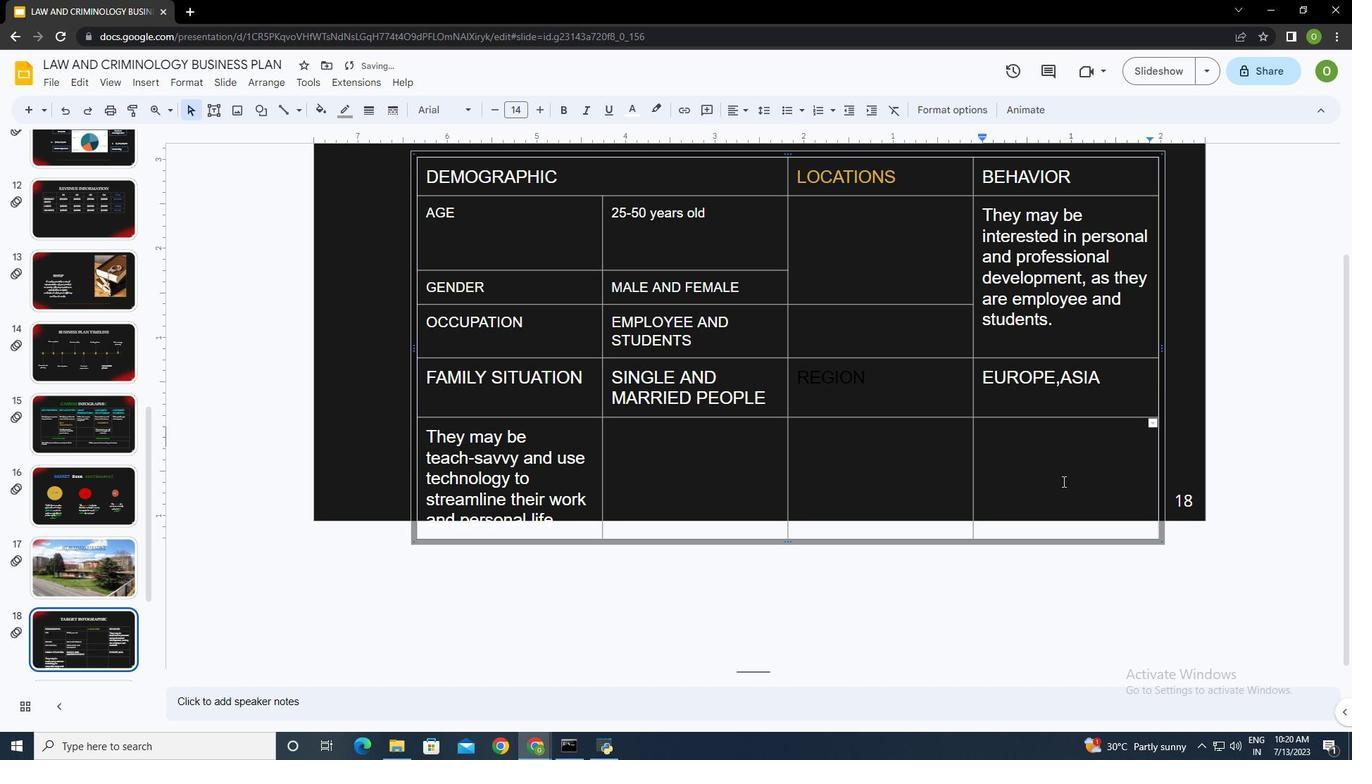 
Action: Key pressed ctrl+A
Screenshot: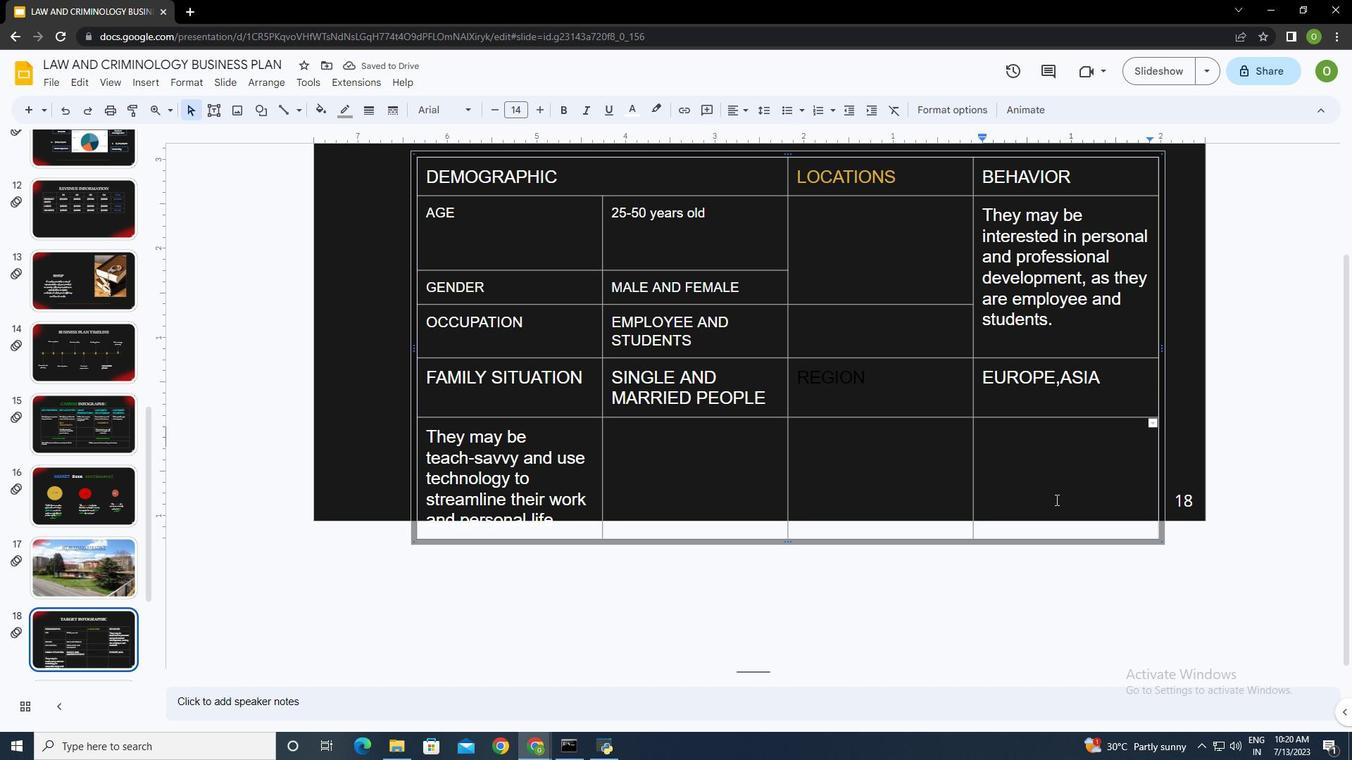 
Action: Mouse moved to (1033, 452)
Screenshot: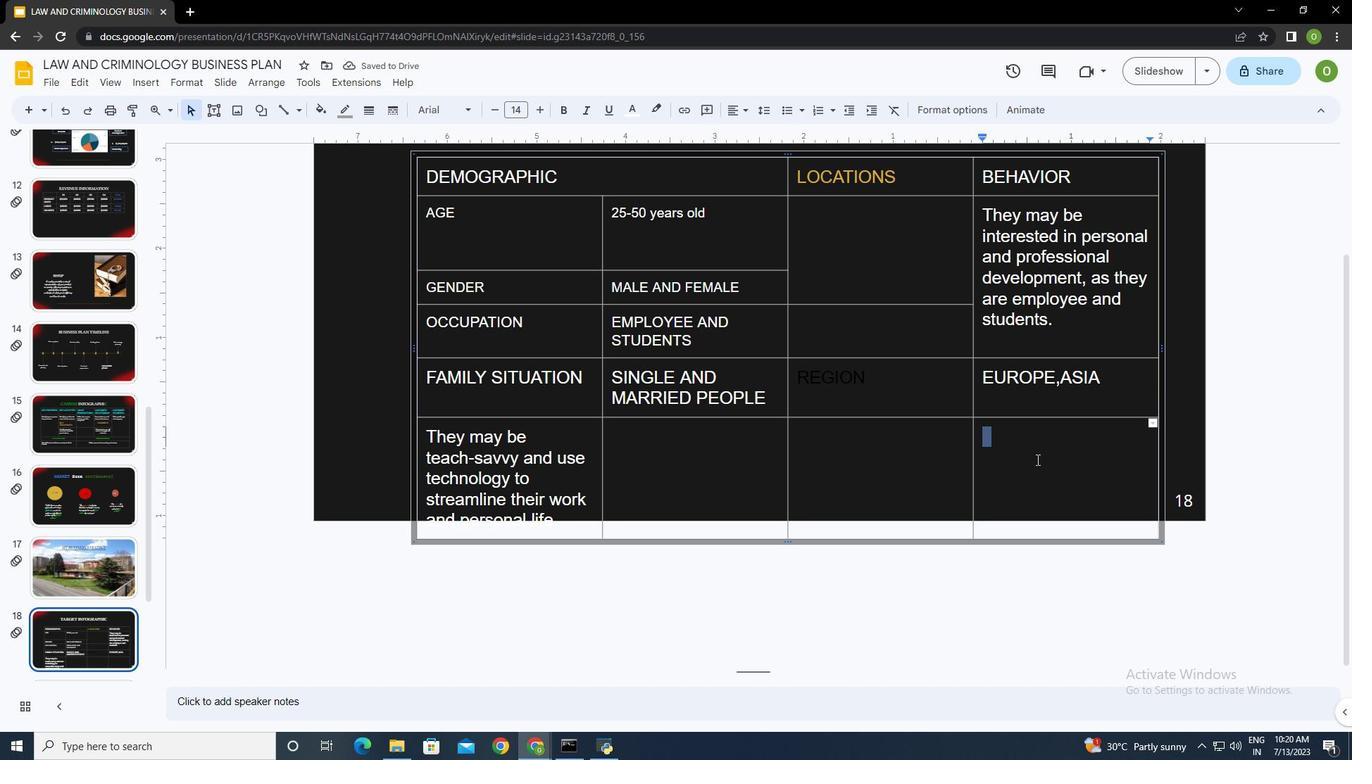 
Action: Mouse pressed left at (1033, 452)
Screenshot: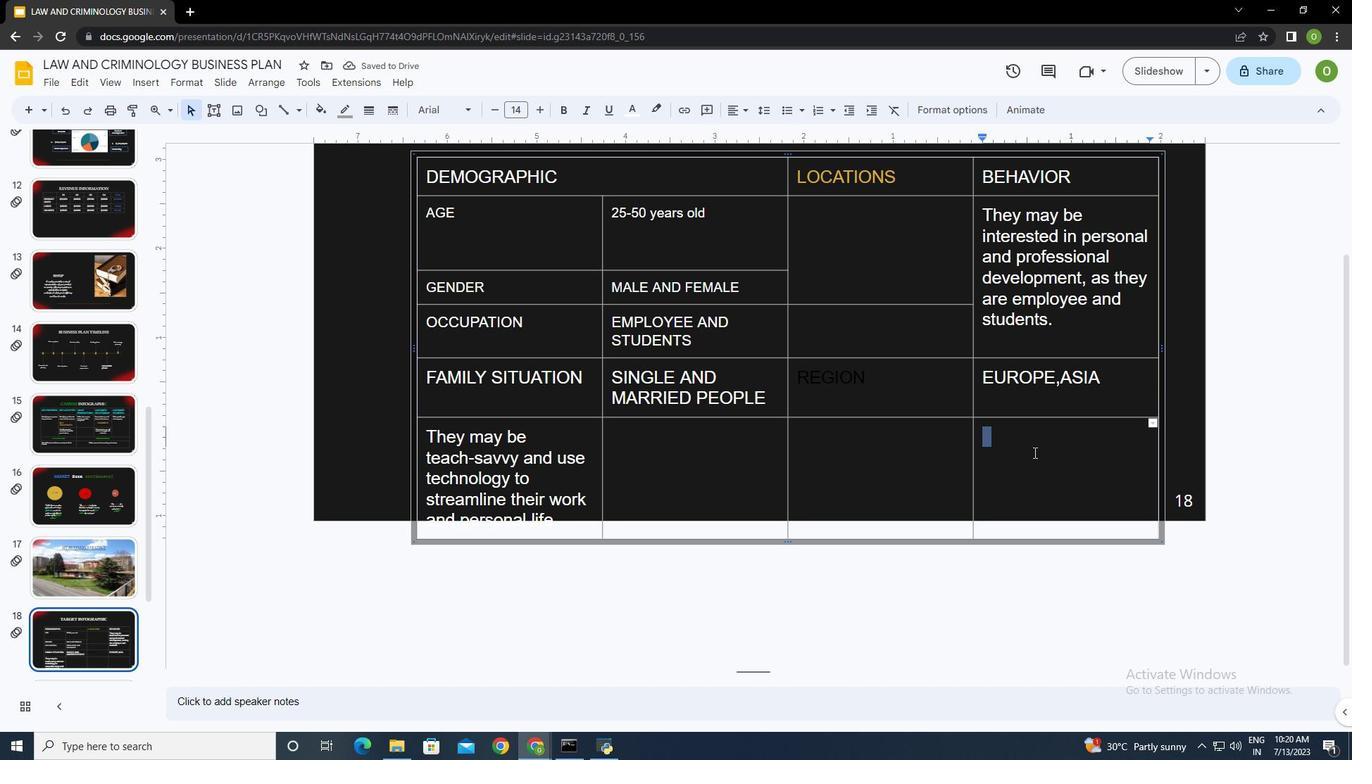 
Action: Mouse moved to (1051, 388)
Screenshot: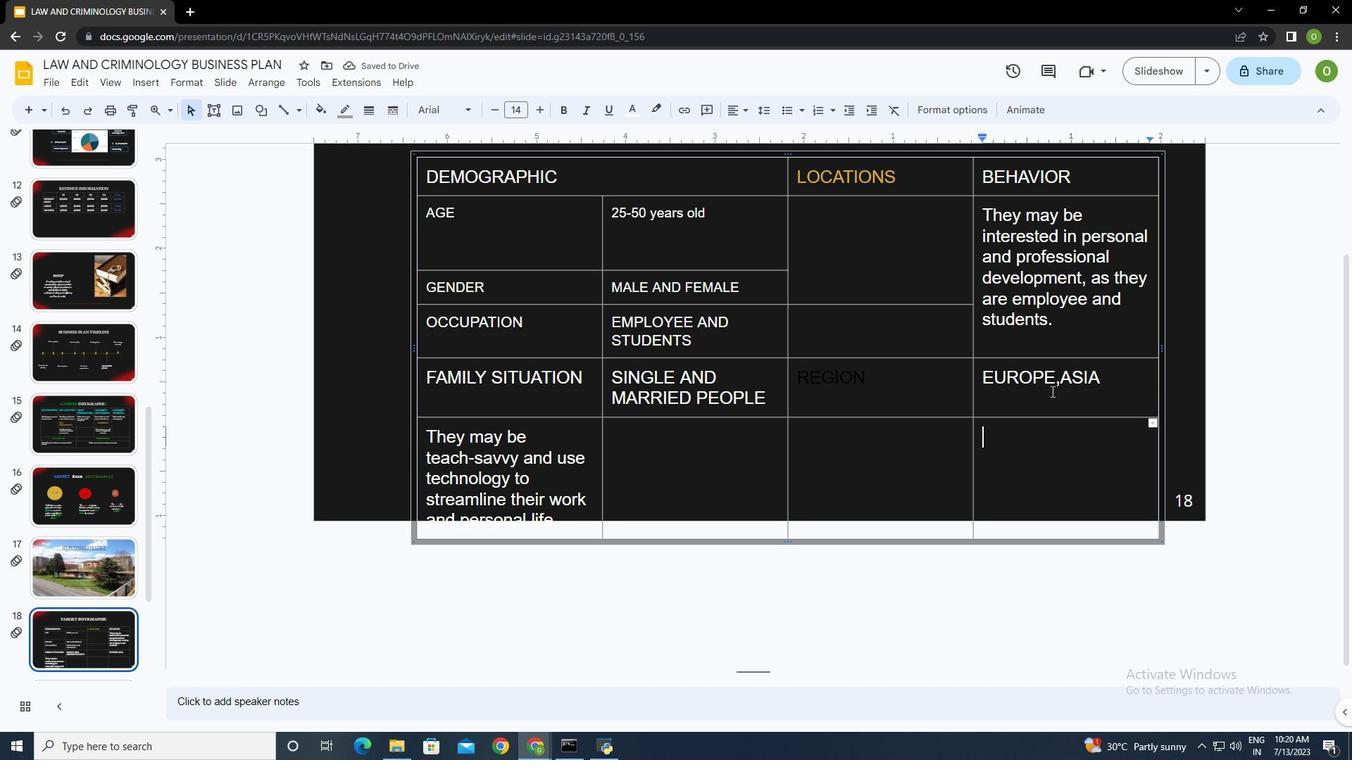 
Action: Mouse pressed left at (1051, 388)
Screenshot: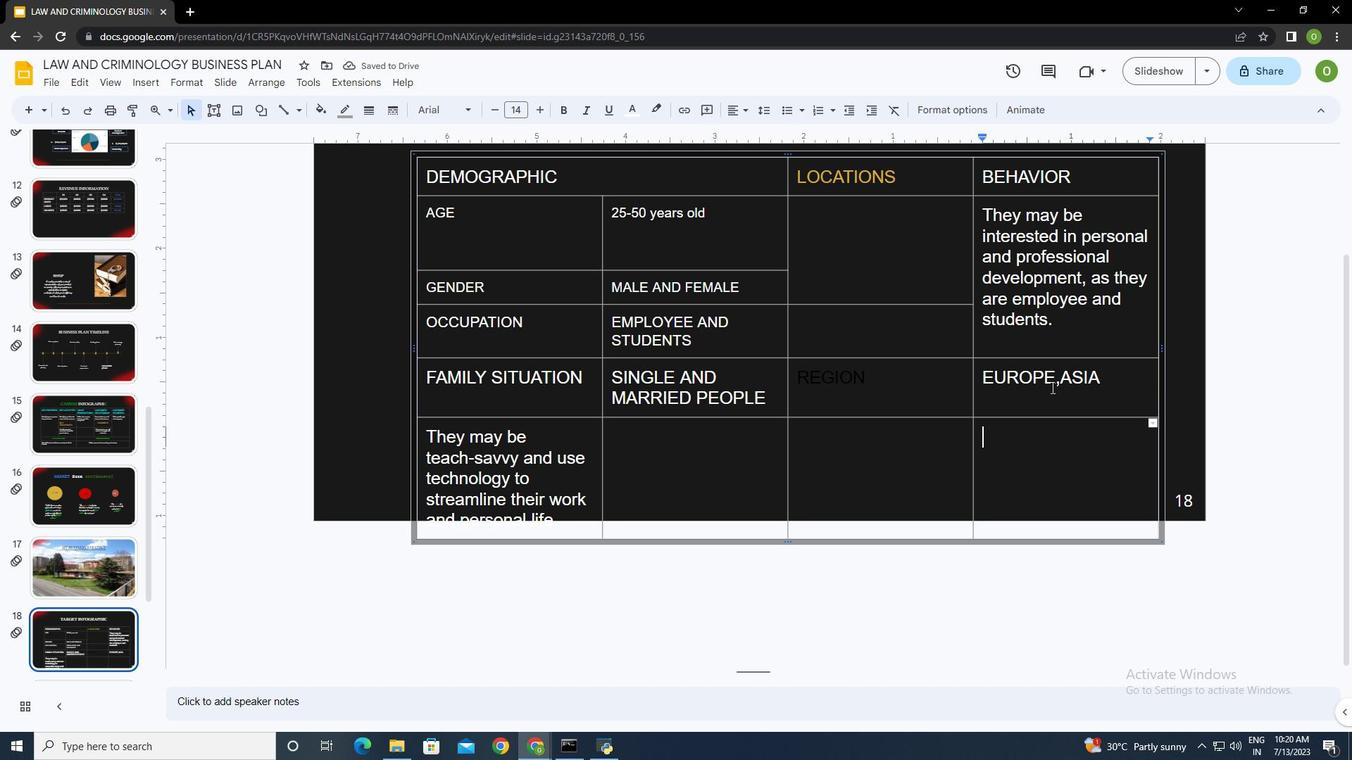 
Action: Mouse moved to (1036, 428)
Screenshot: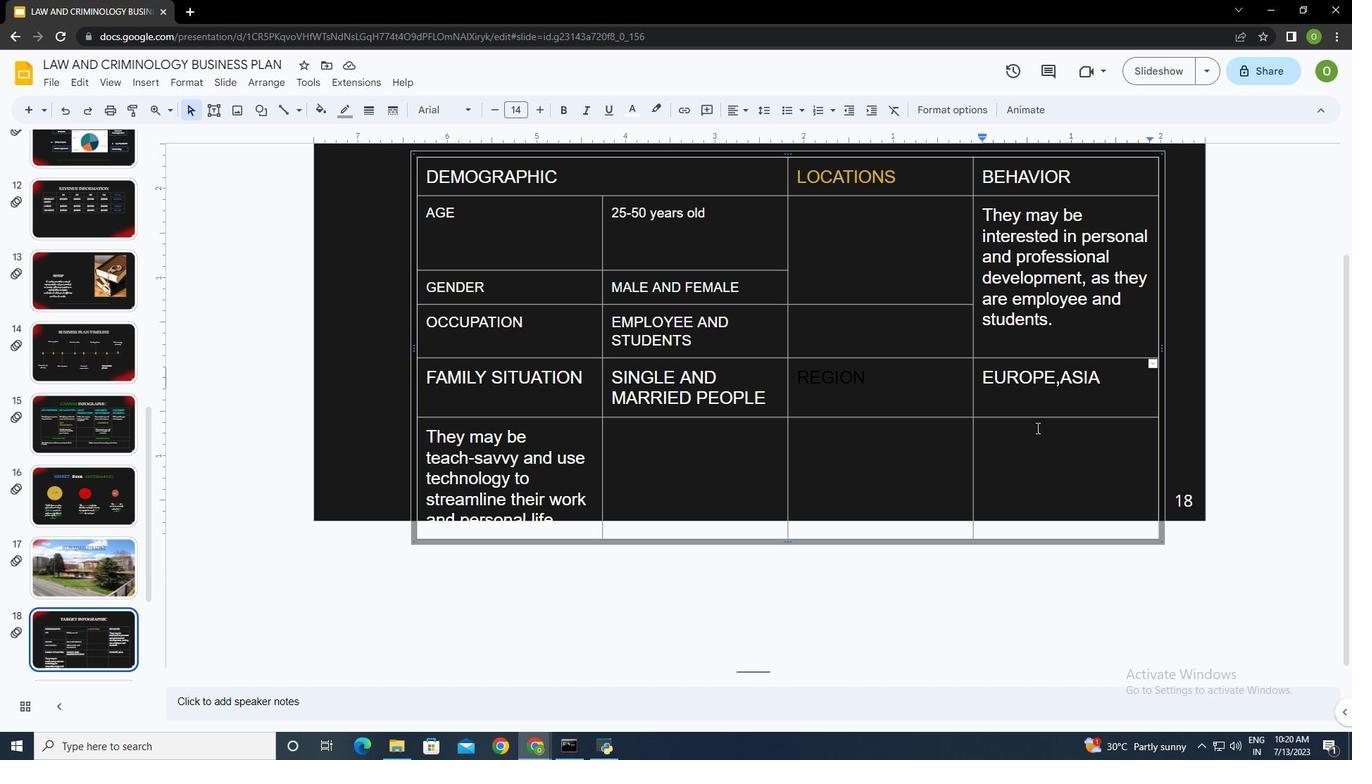 
Action: Mouse scrolled (1036, 428) with delta (0, 0)
Screenshot: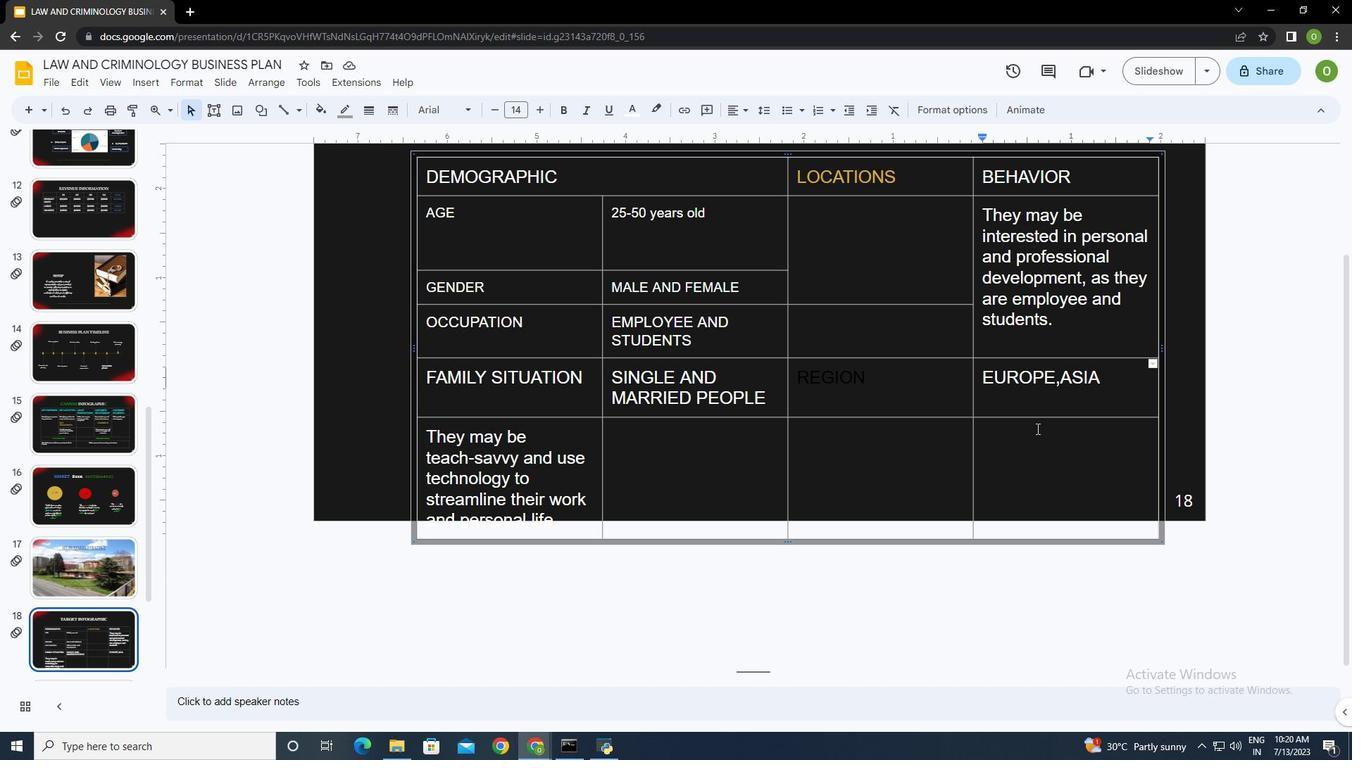 
Action: Mouse scrolled (1036, 428) with delta (0, 0)
Screenshot: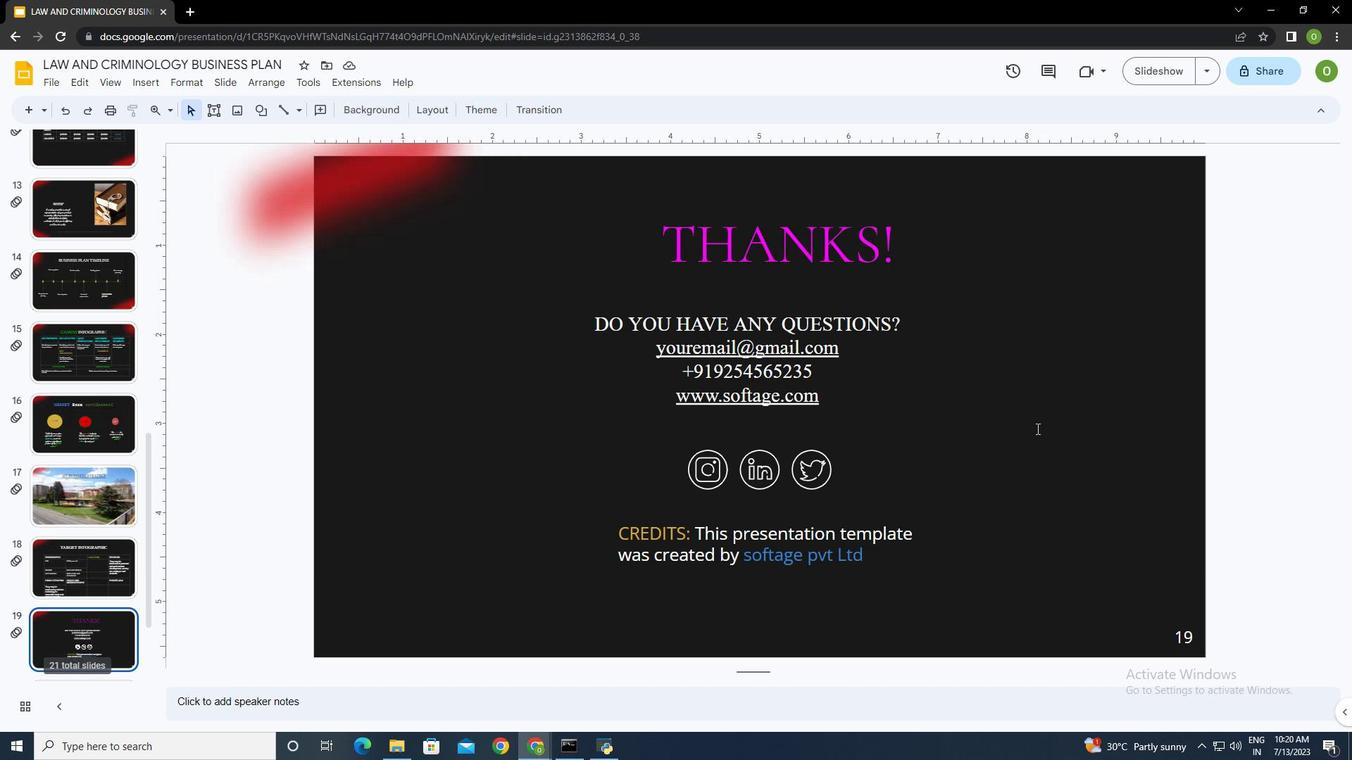 
Action: Mouse scrolled (1036, 429) with delta (0, 0)
Screenshot: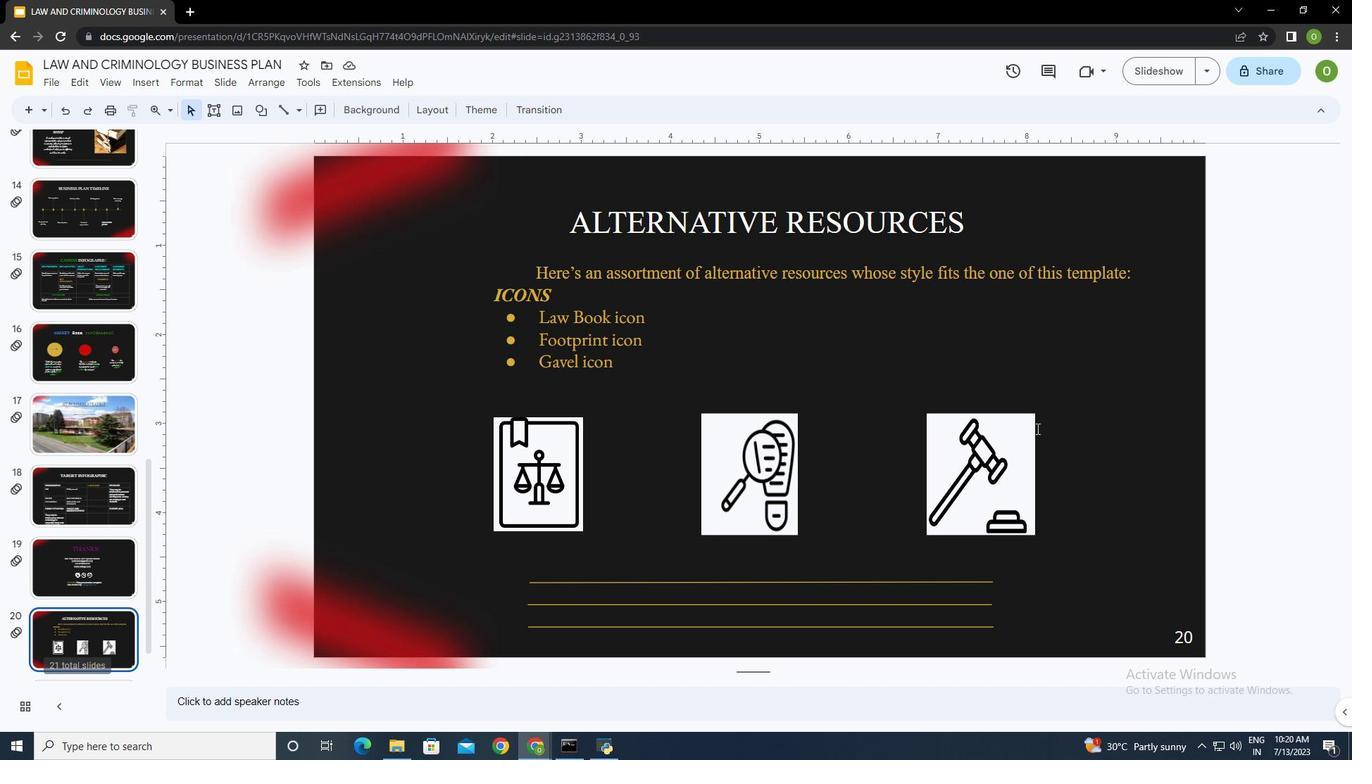 
Action: Mouse scrolled (1036, 429) with delta (0, 0)
Screenshot: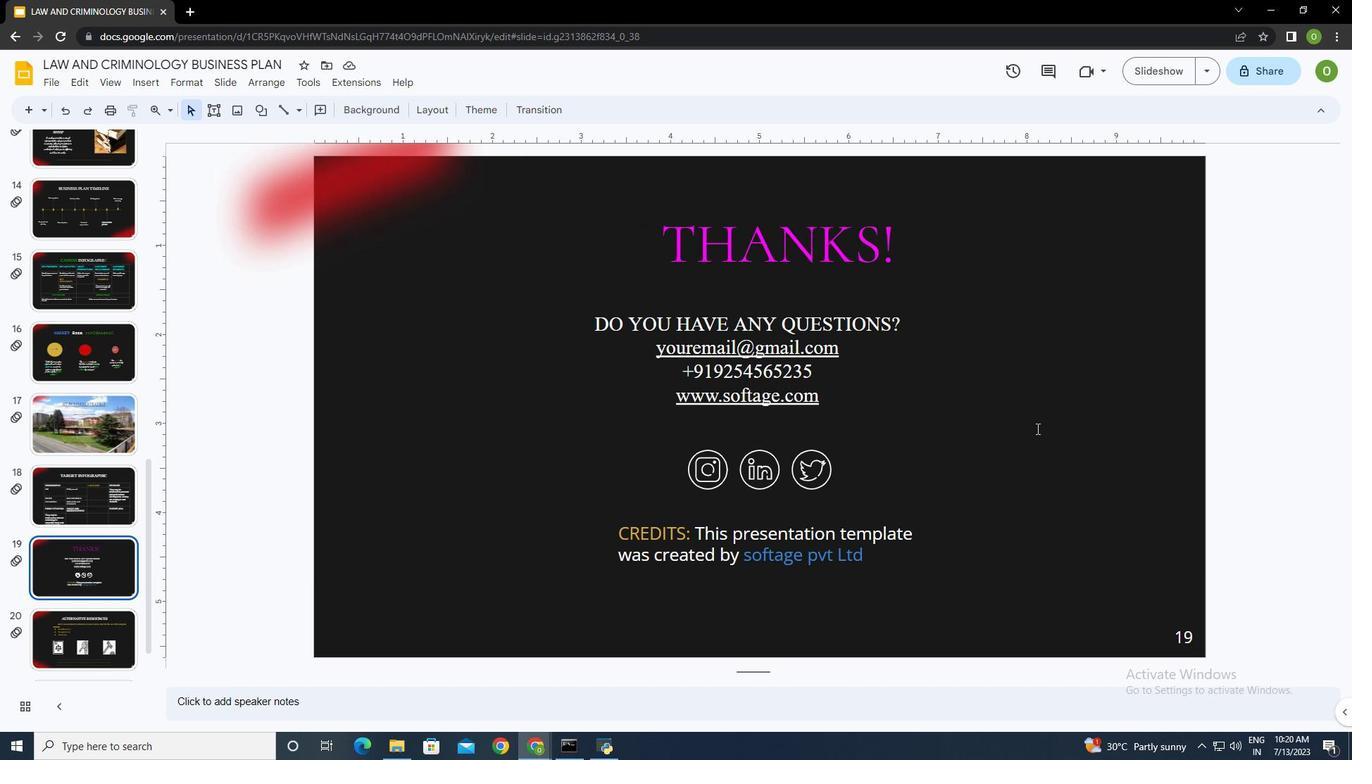 
Action: Mouse moved to (1043, 542)
Screenshot: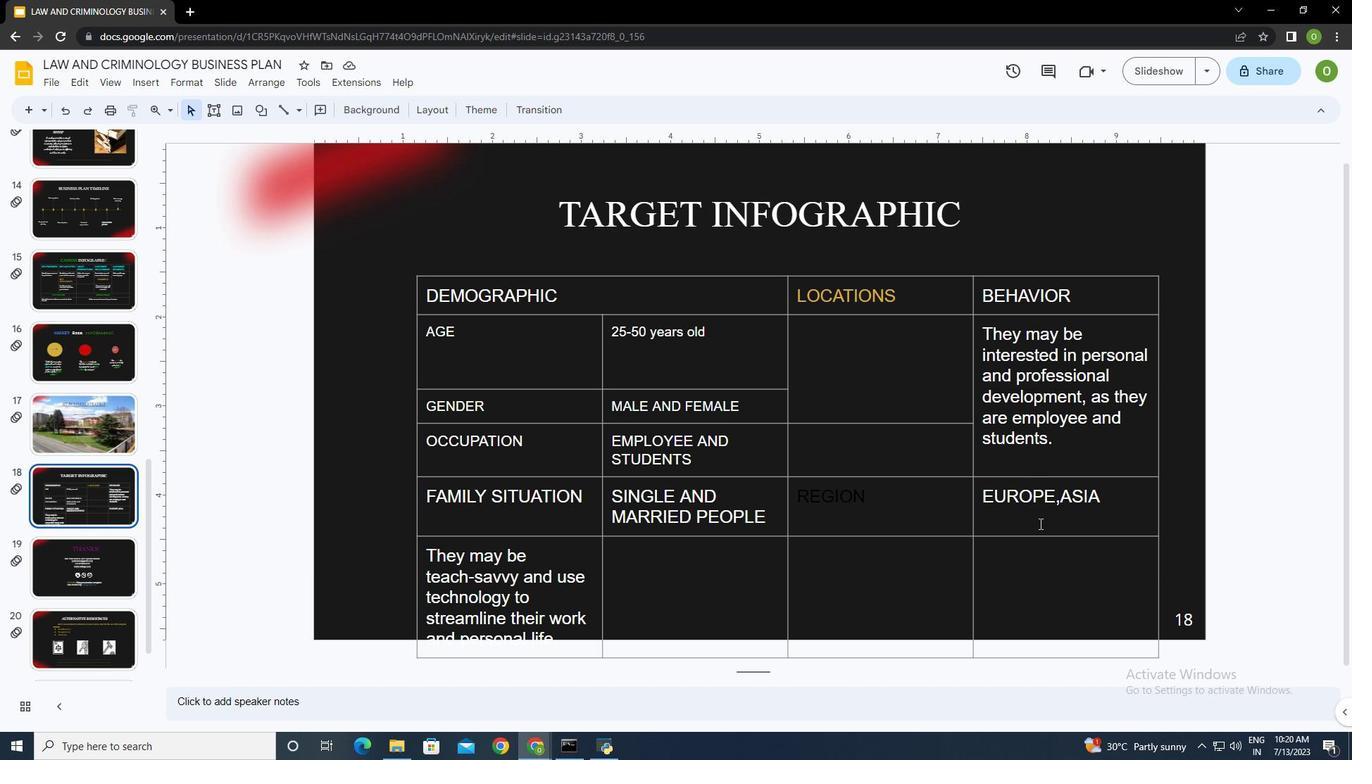 
Action: Mouse pressed left at (1043, 542)
Screenshot: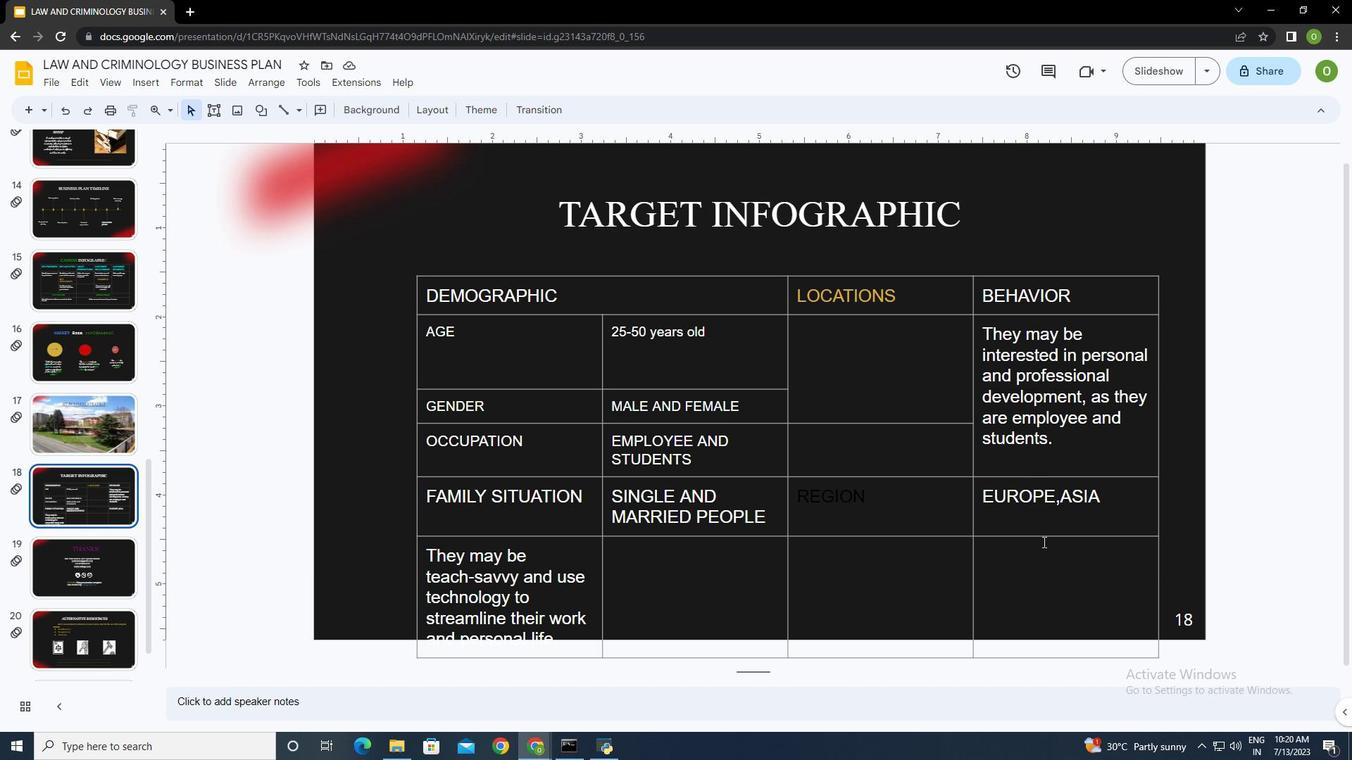 
Action: Mouse moved to (880, 495)
Screenshot: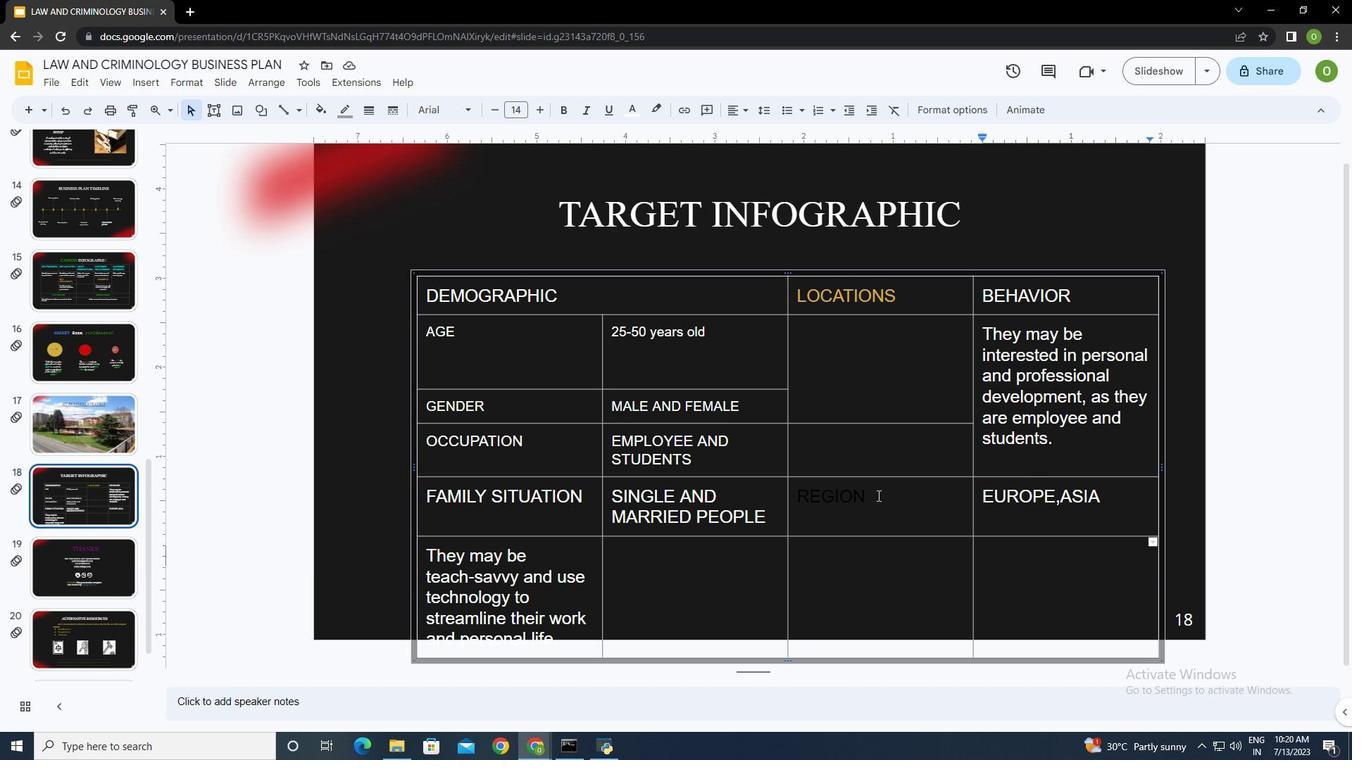 
Action: Mouse pressed left at (880, 495)
Screenshot: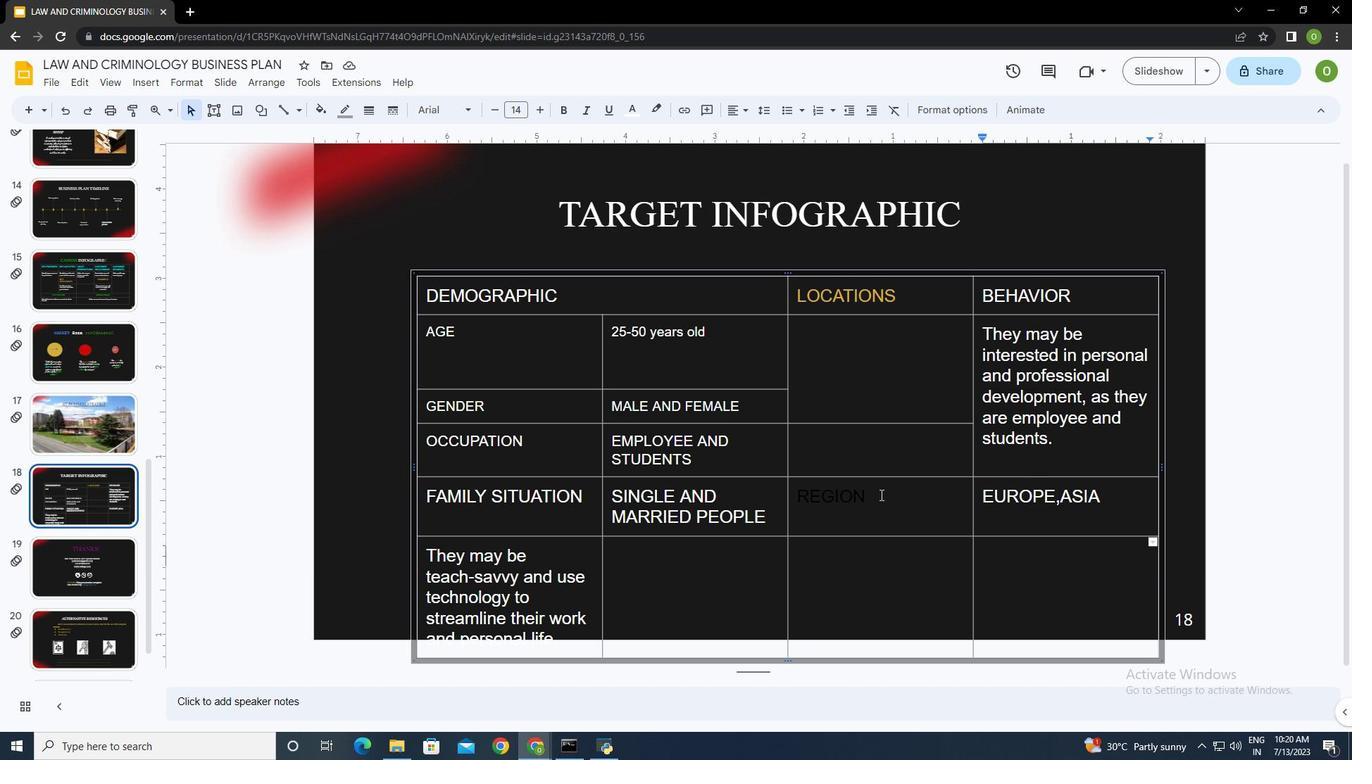 
Action: Mouse moved to (633, 113)
Screenshot: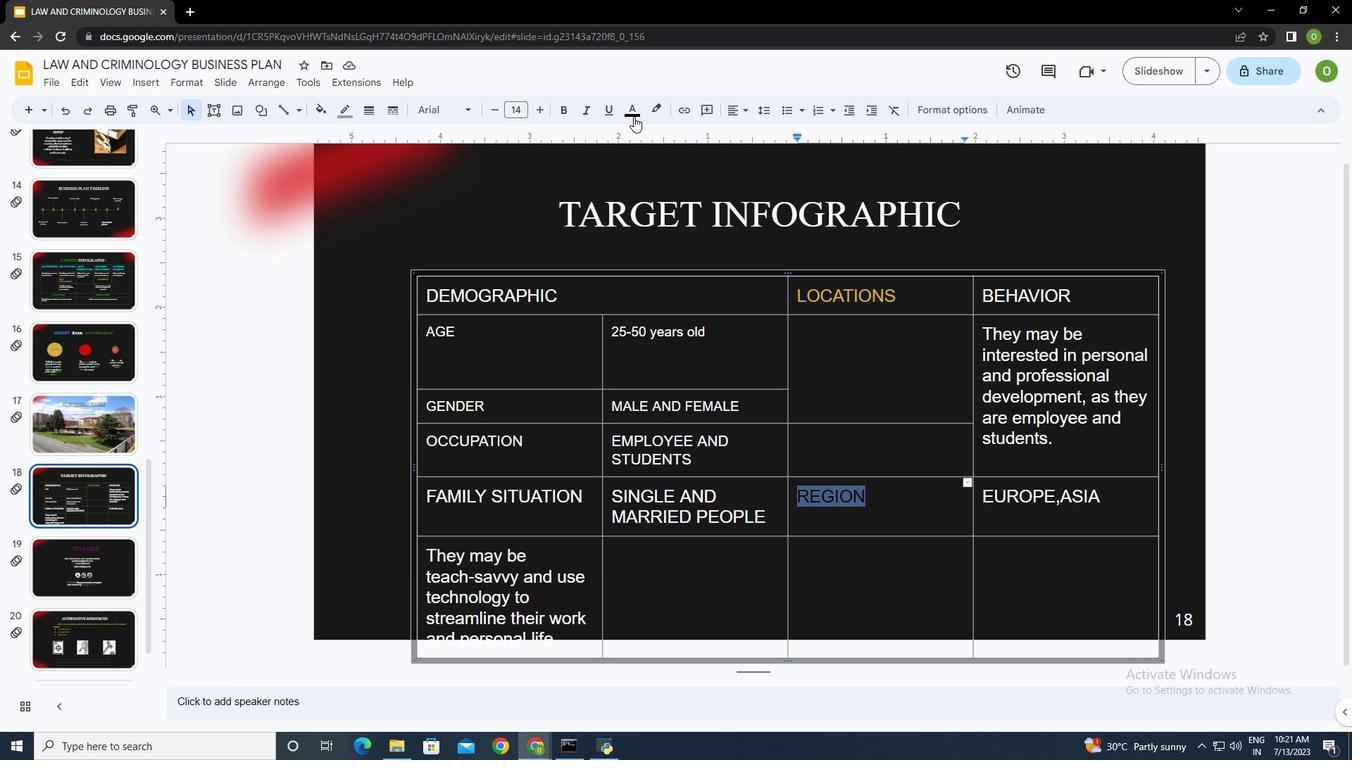 
Action: Mouse pressed left at (633, 113)
Screenshot: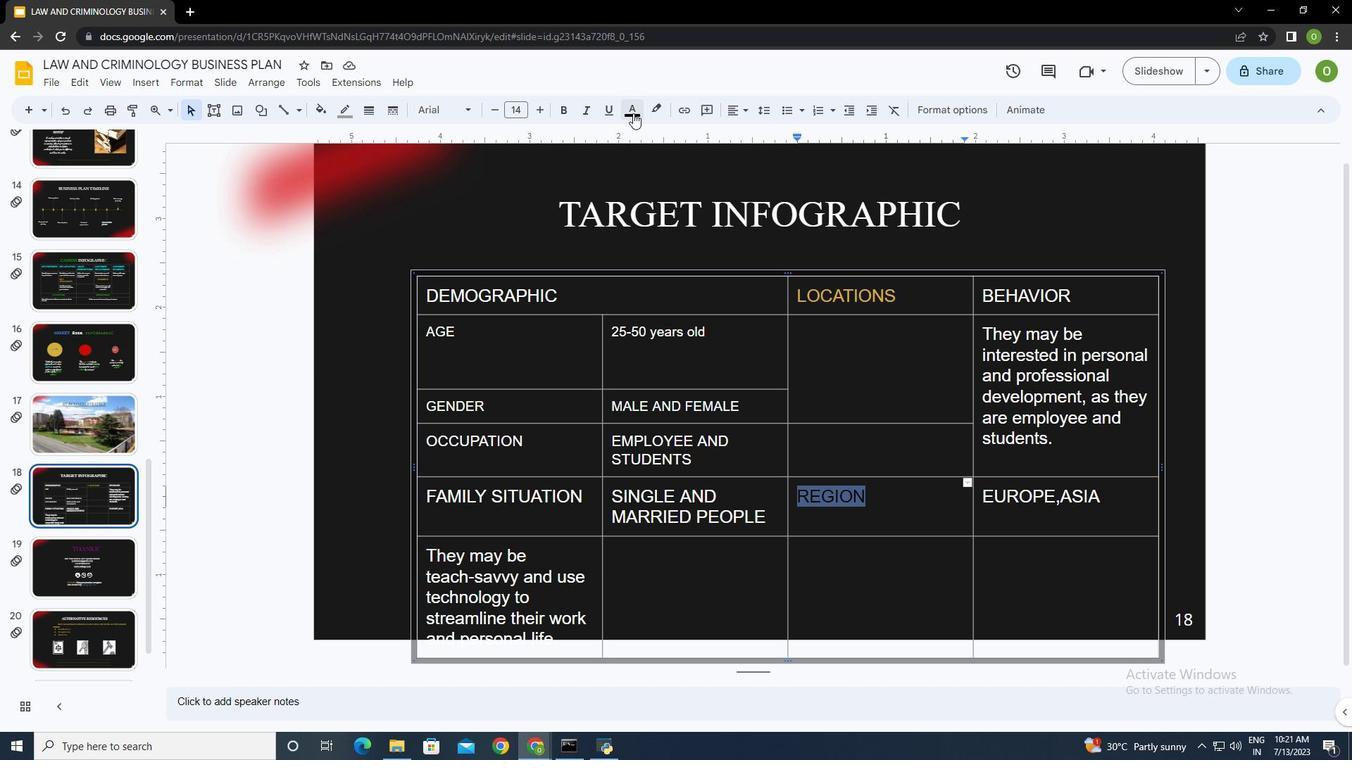 
Action: Mouse moved to (632, 154)
Screenshot: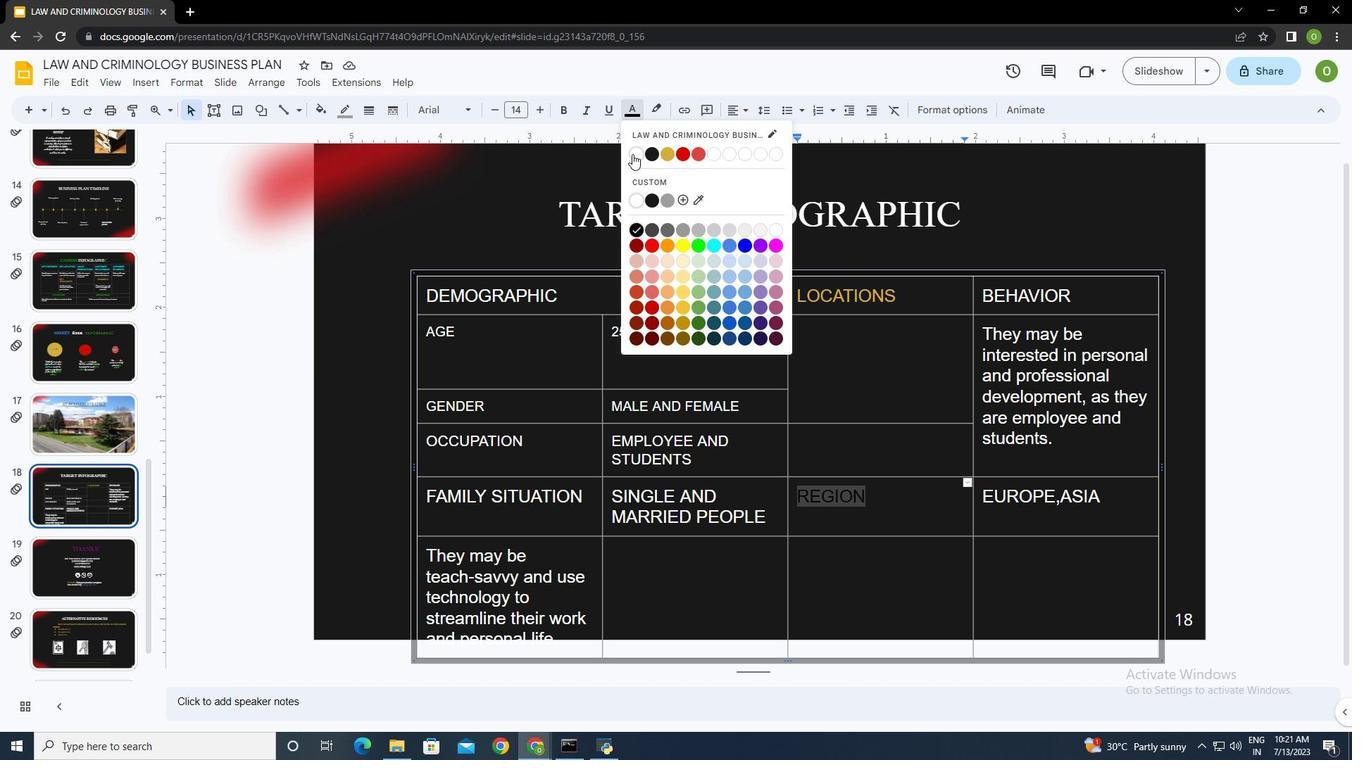
Action: Mouse pressed left at (632, 154)
Screenshot: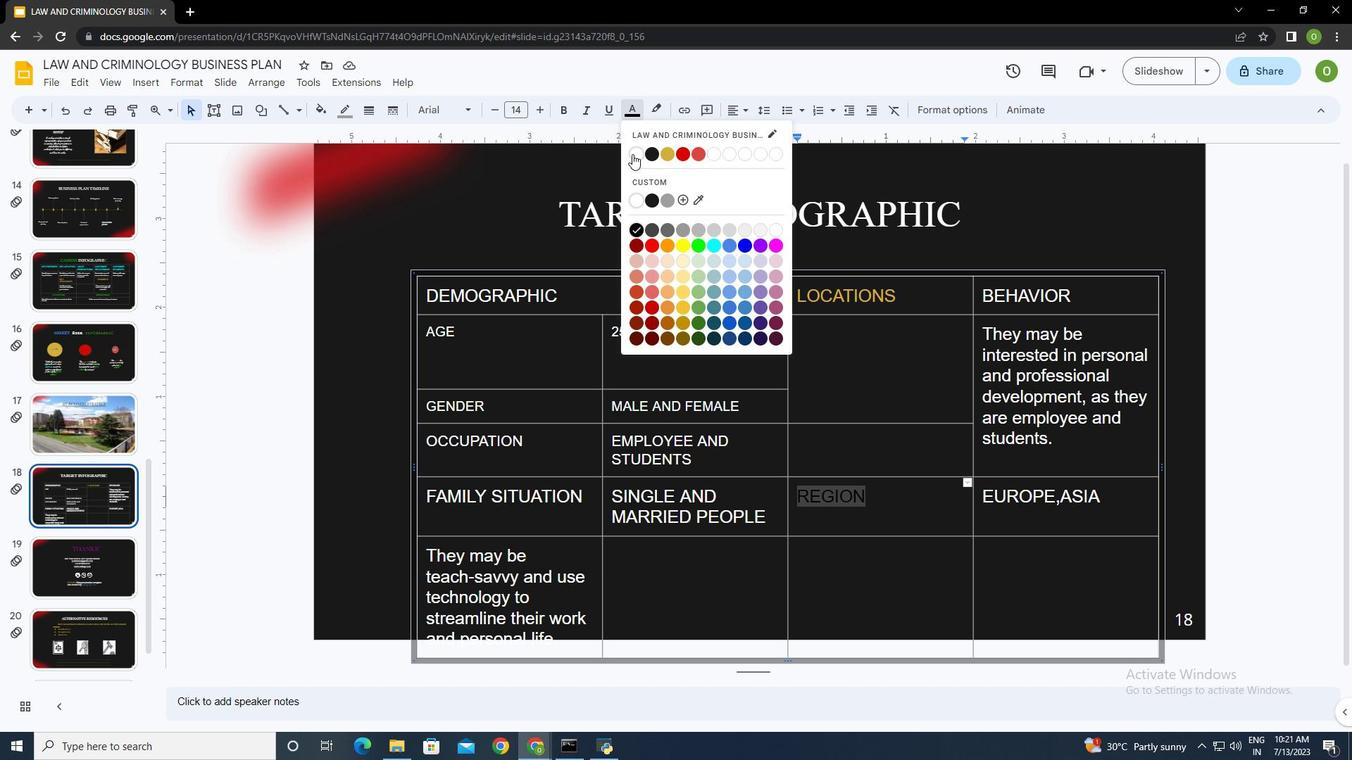 
Action: Key pressed <Key.tab>
Screenshot: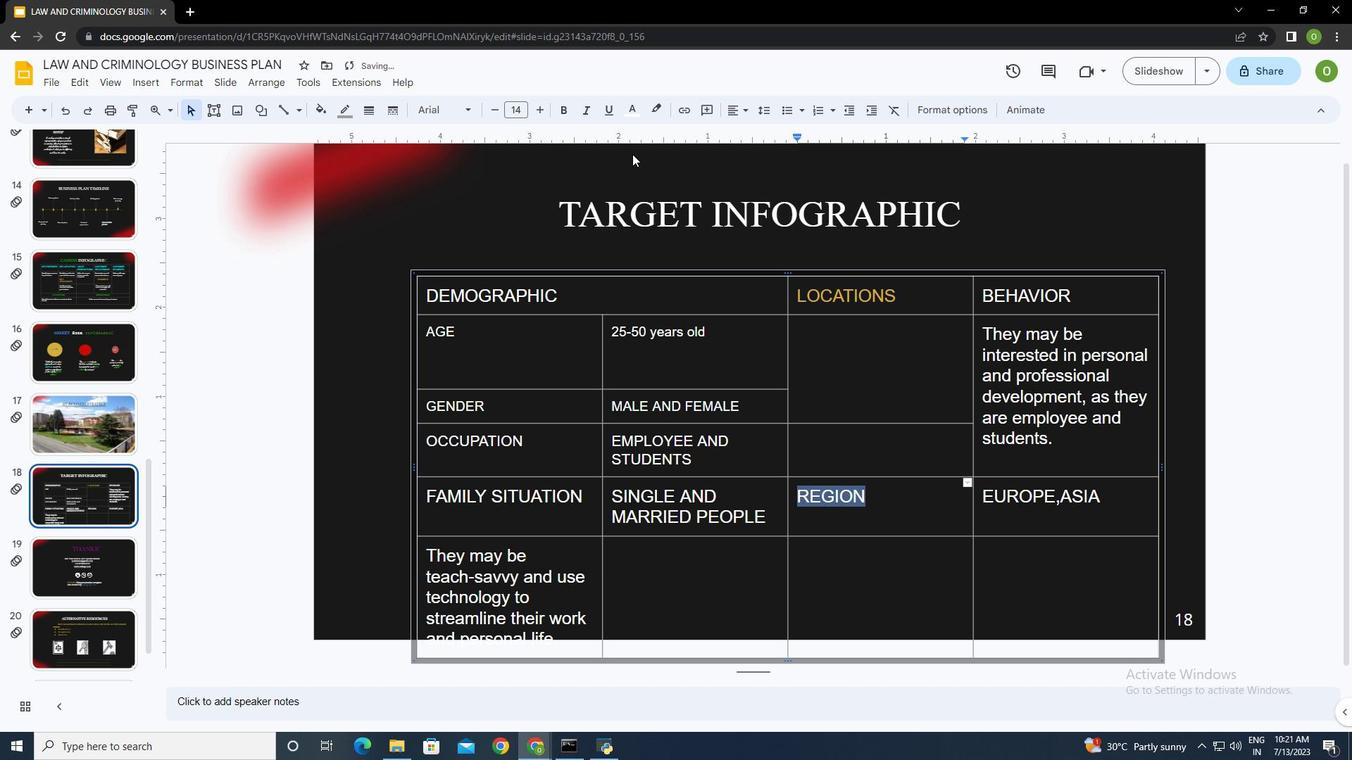 
Action: Mouse moved to (587, 492)
Screenshot: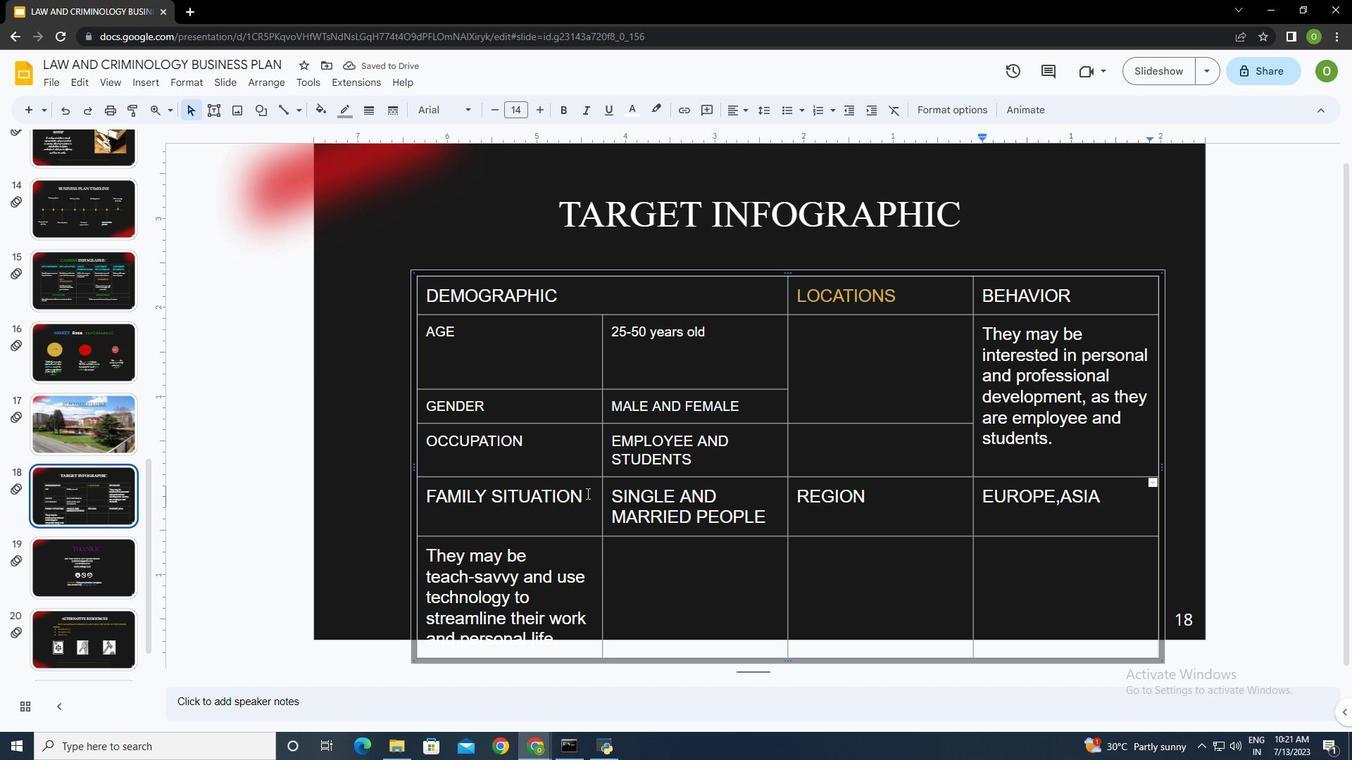 
Action: Mouse pressed left at (587, 492)
Screenshot: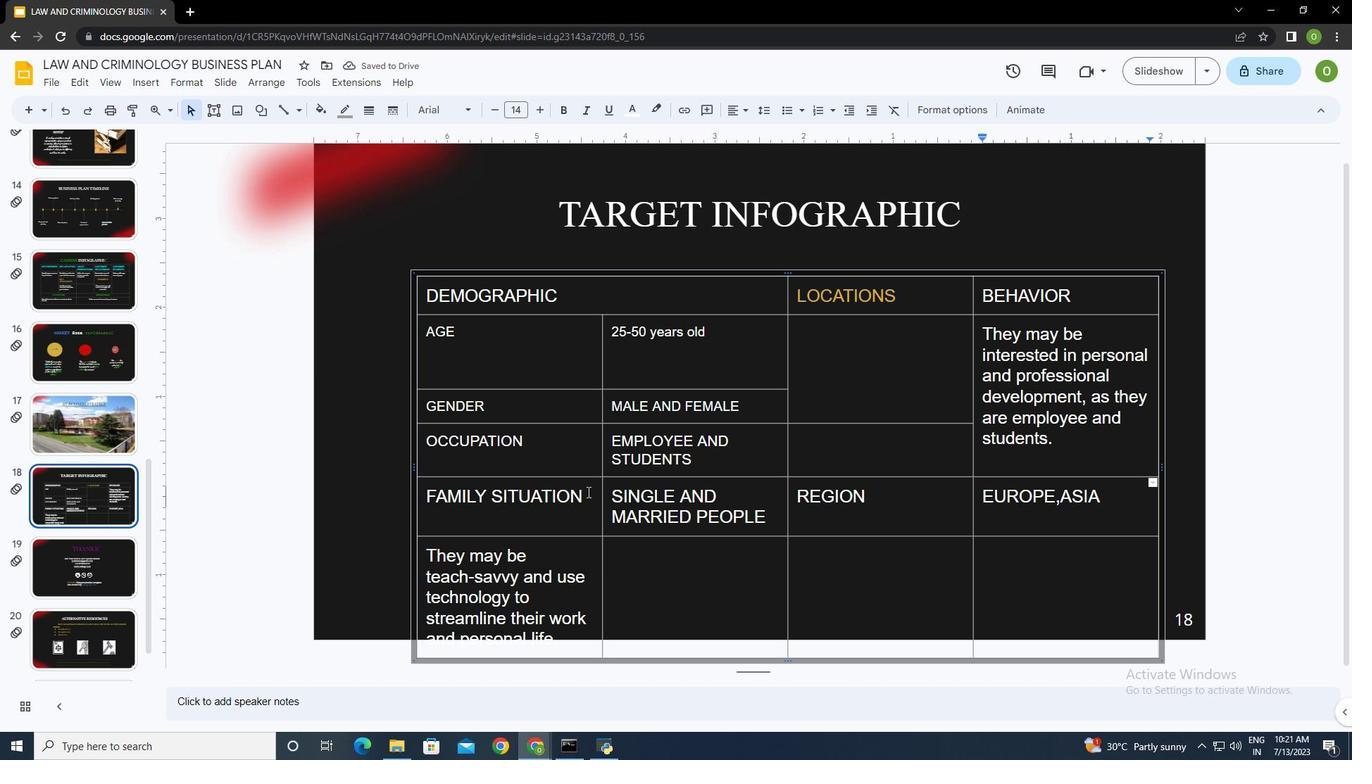 
Action: Mouse scrolled (587, 491) with delta (0, 0)
Screenshot: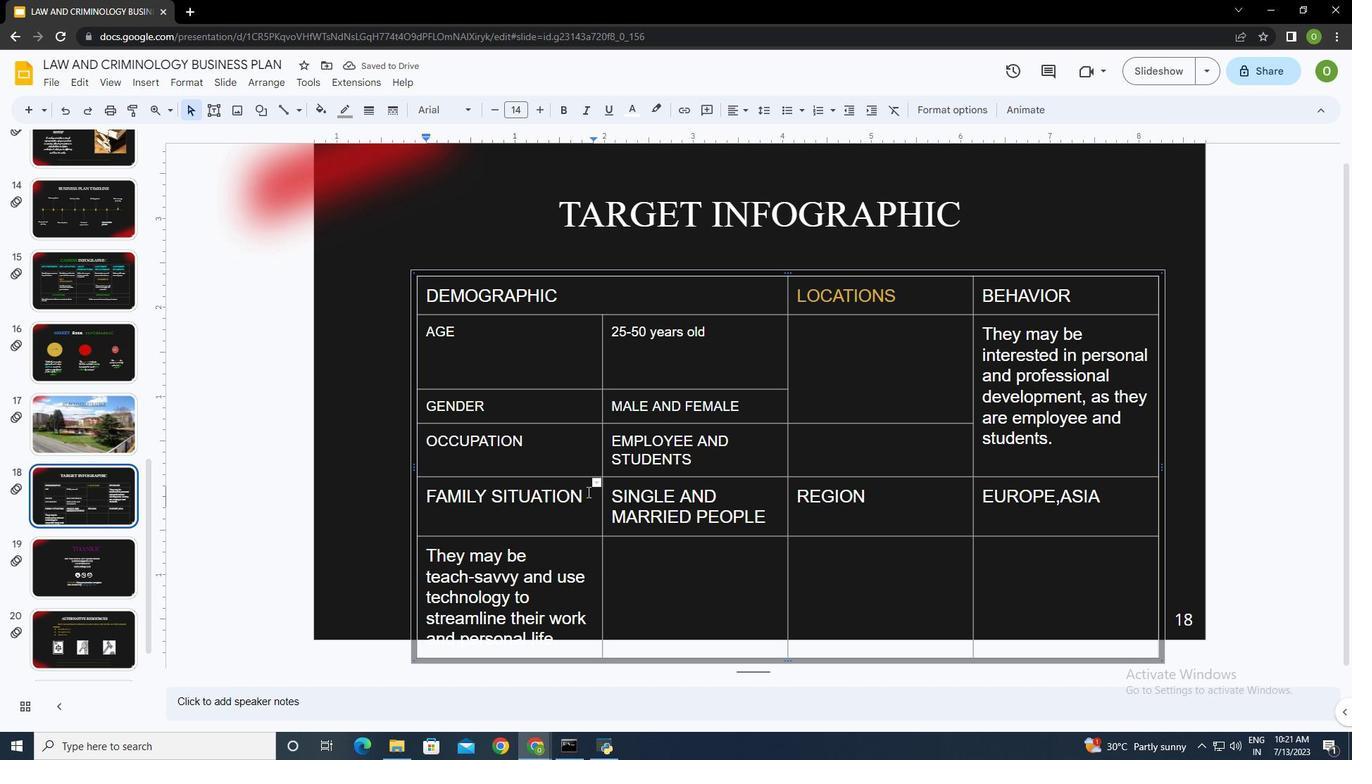 
Action: Mouse moved to (587, 492)
Screenshot: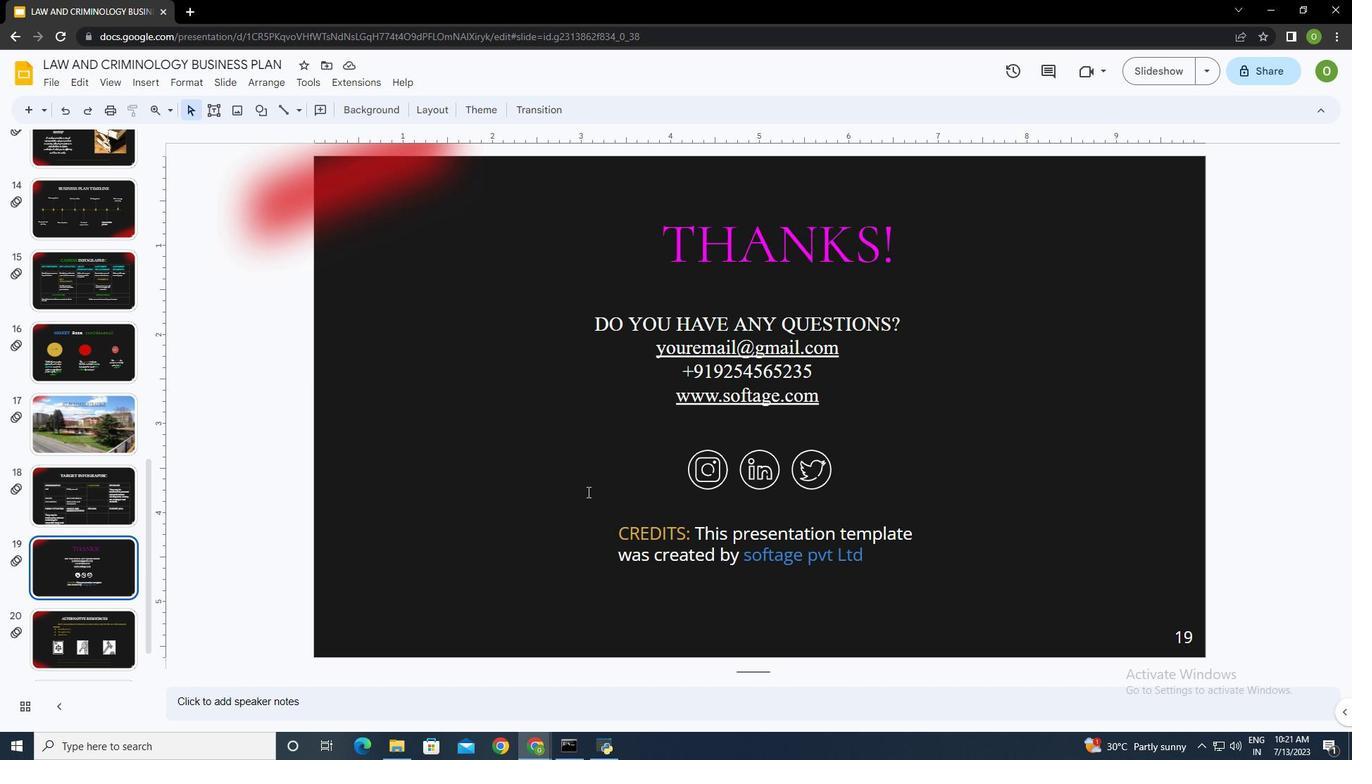 
Action: Mouse scrolled (587, 493) with delta (0, 0)
Screenshot: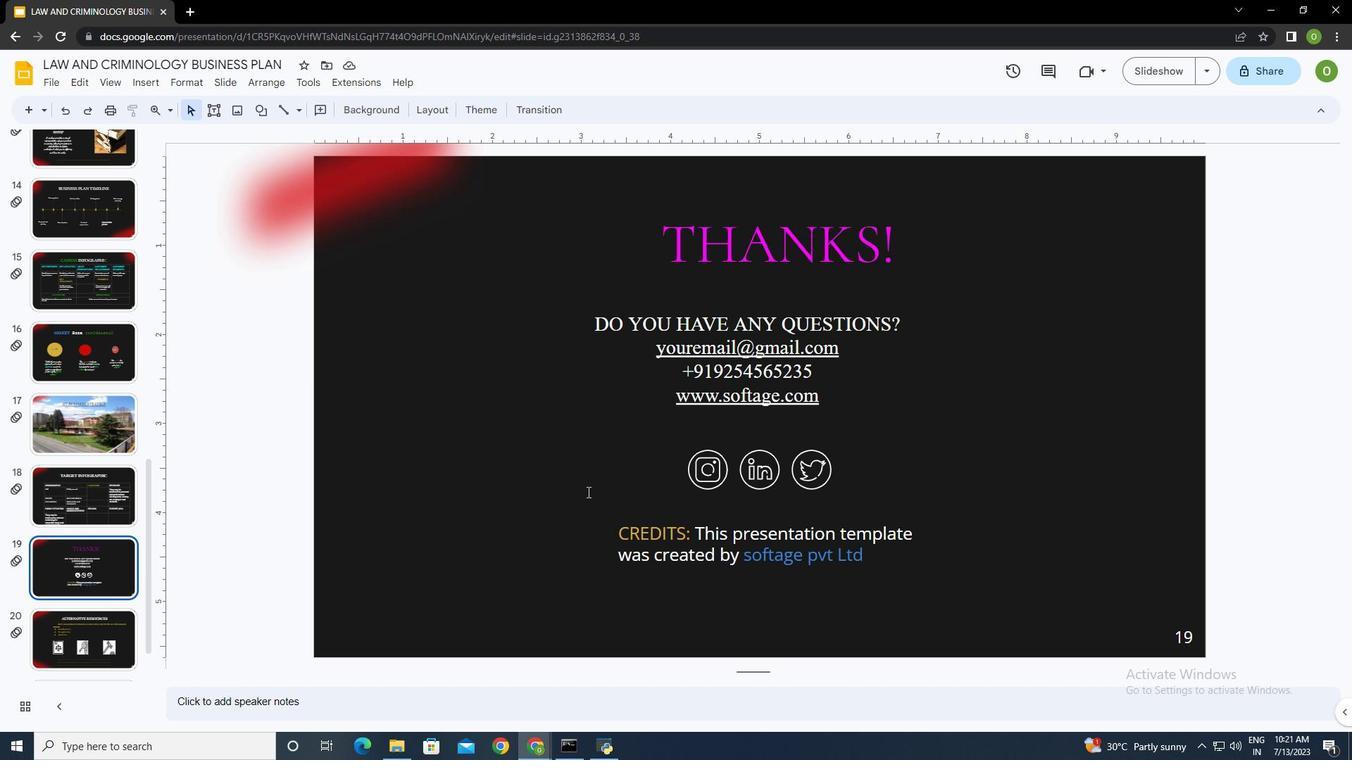 
Action: Mouse moved to (562, 555)
Screenshot: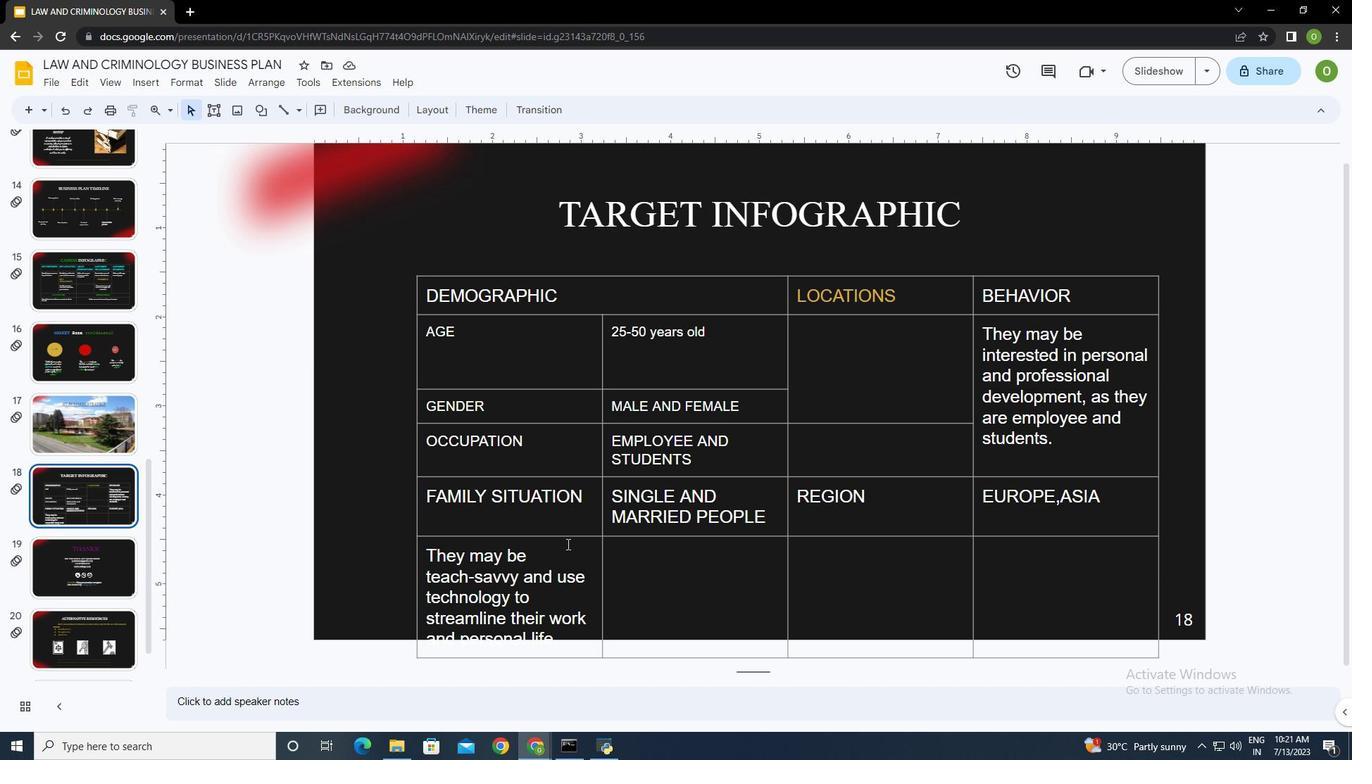 
Action: Mouse pressed left at (562, 555)
